 Task: Research Airbnb properties in Guaranda, Ecuador from 10th December, 2023 to 15th December, 2023 for 7 adults. Place can be entire room or shared room with 4 bedrooms having 7 beds and 4 bathrooms. Property type can be house. Amenities needed are: wifi, TV, free parkinig on premises, gym, breakfast.
Action: Mouse moved to (451, 105)
Screenshot: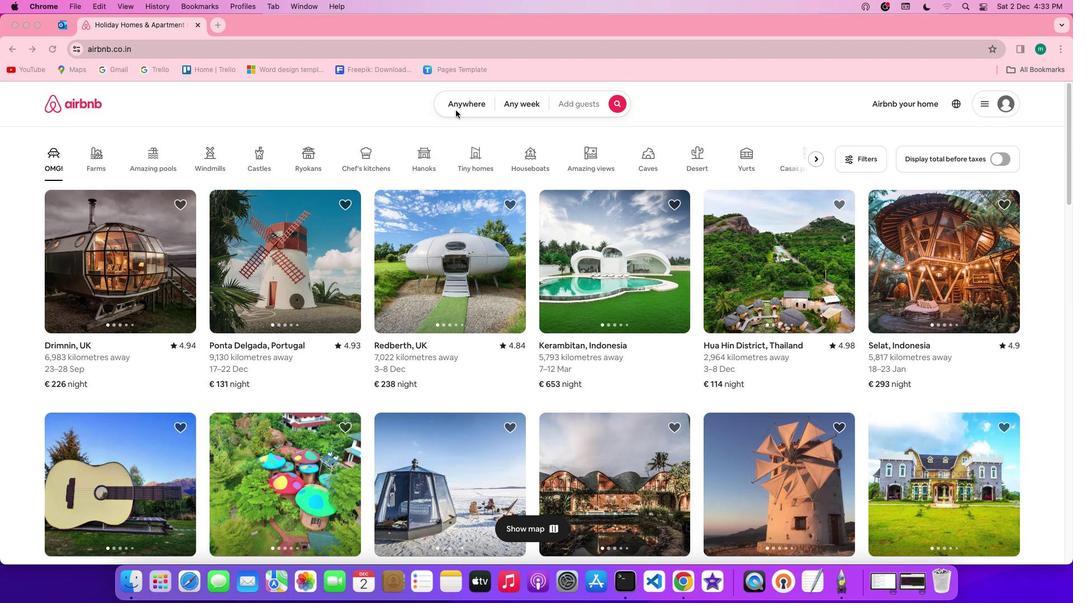 
Action: Mouse pressed left at (451, 105)
Screenshot: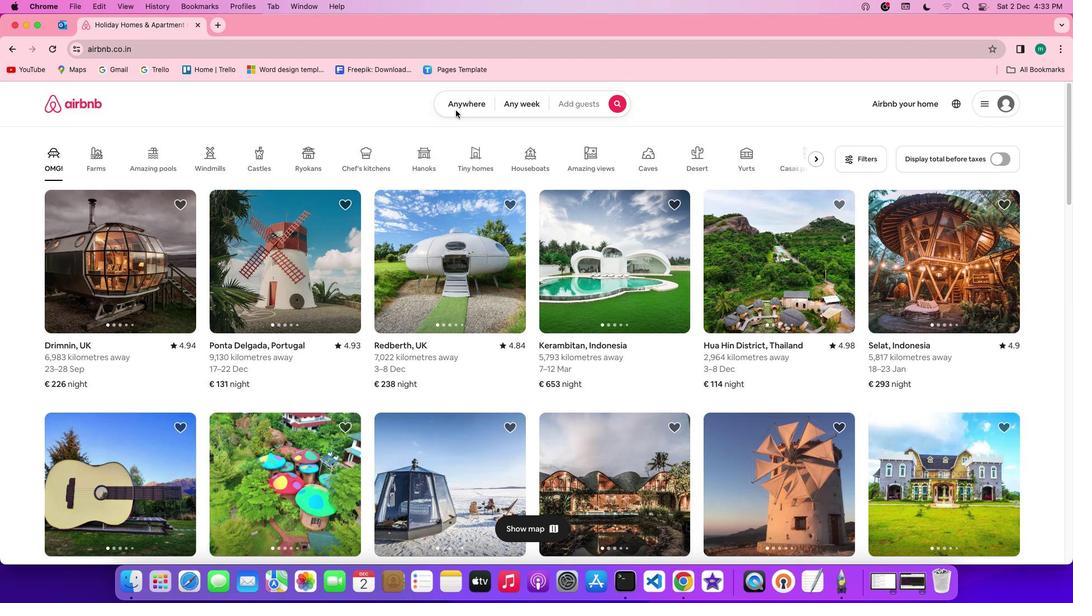 
Action: Mouse moved to (451, 105)
Screenshot: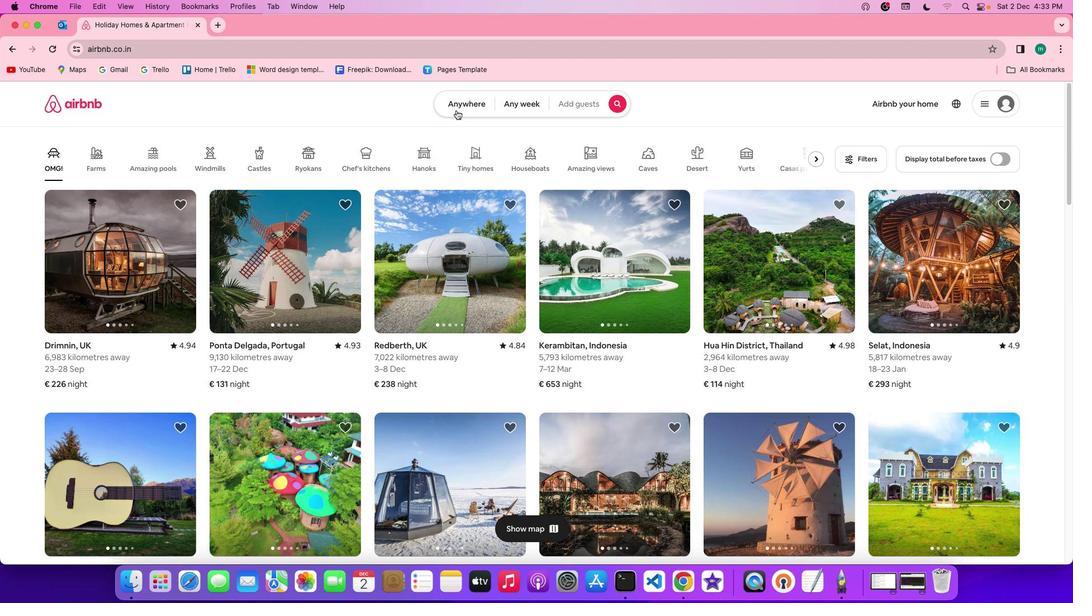 
Action: Mouse pressed left at (451, 105)
Screenshot: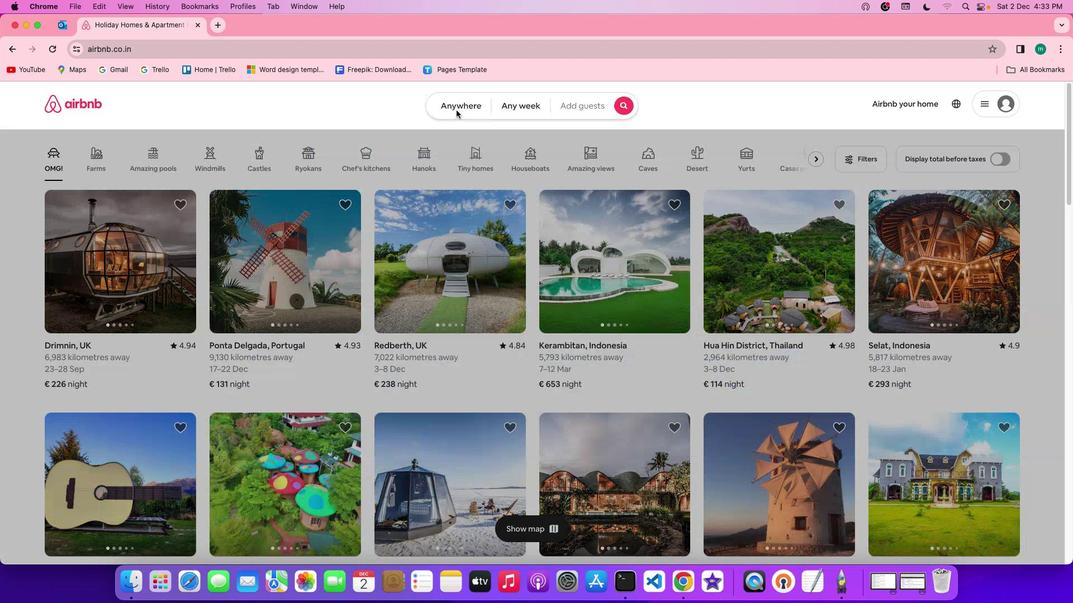 
Action: Mouse moved to (420, 142)
Screenshot: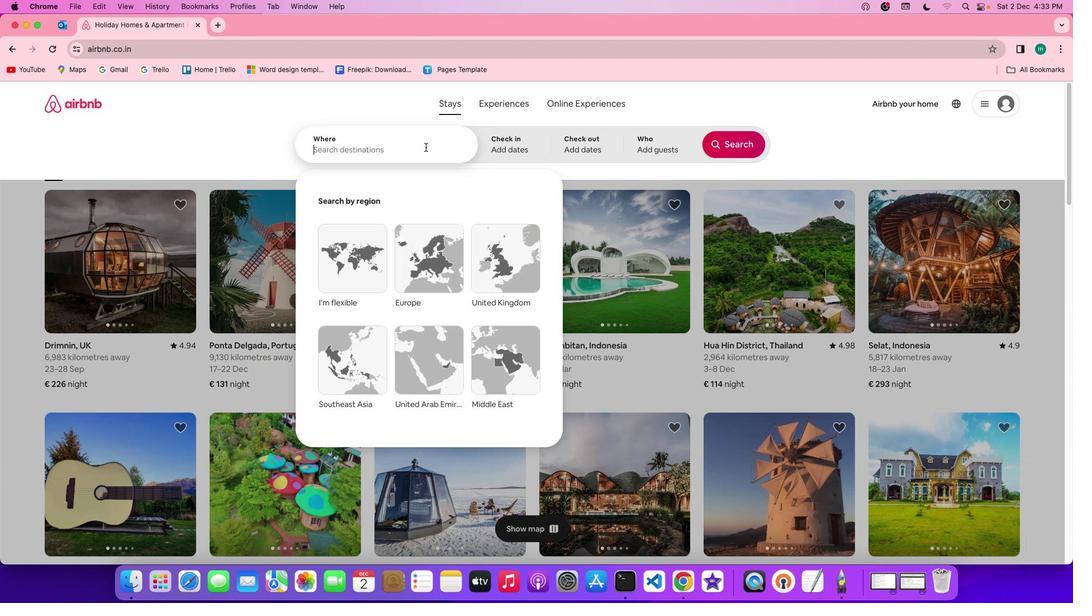 
Action: Mouse pressed left at (420, 142)
Screenshot: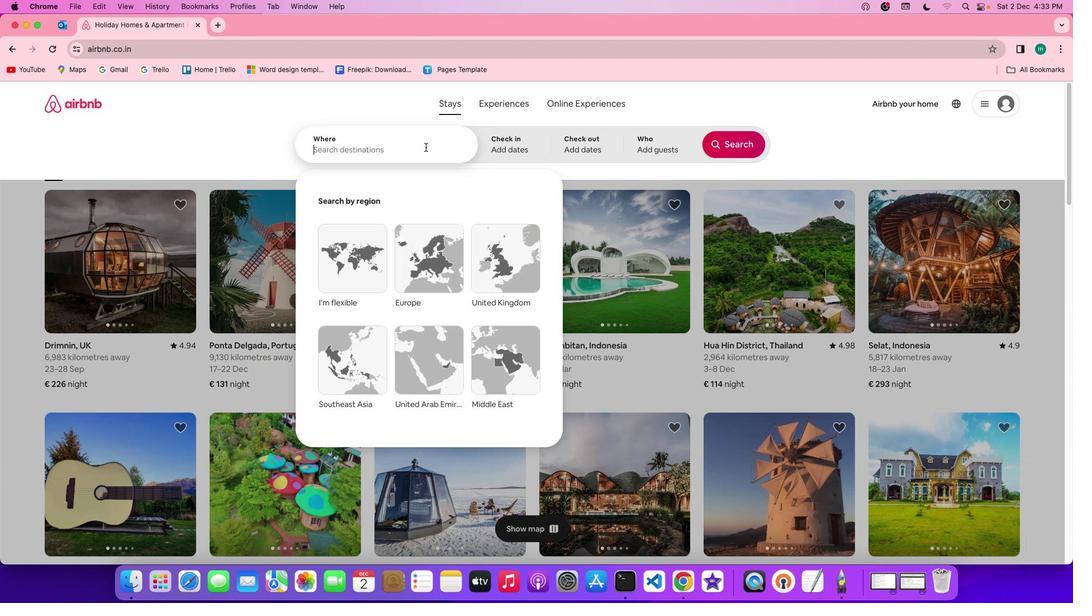 
Action: Key pressed Key.shift'G''u''a''r''a''n''d''a'','Key.spaceKey.shift'e''c''u''a''d''o''r'
Screenshot: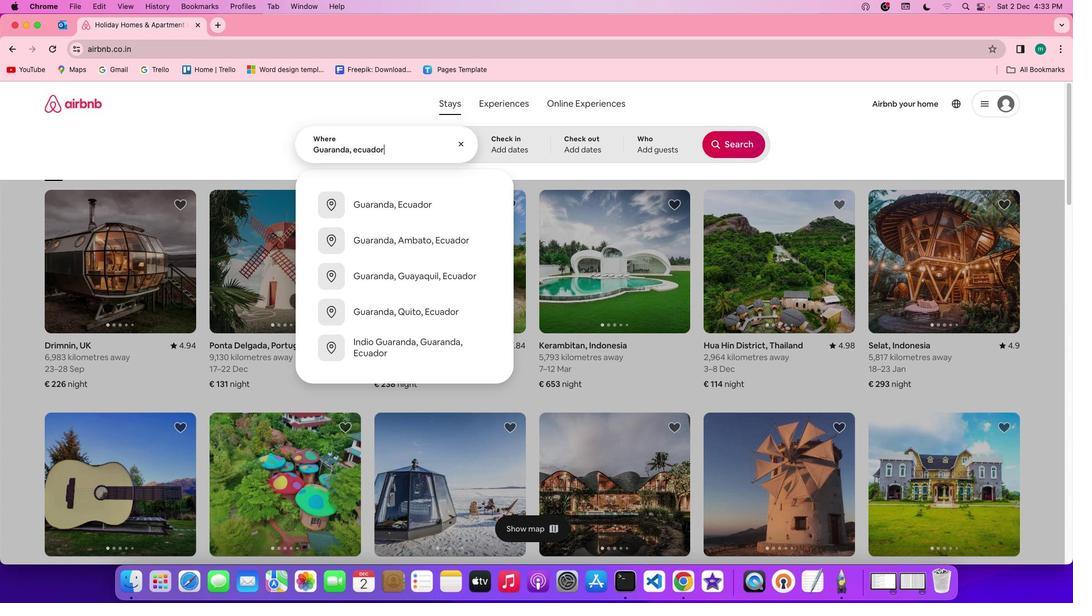
Action: Mouse moved to (495, 136)
Screenshot: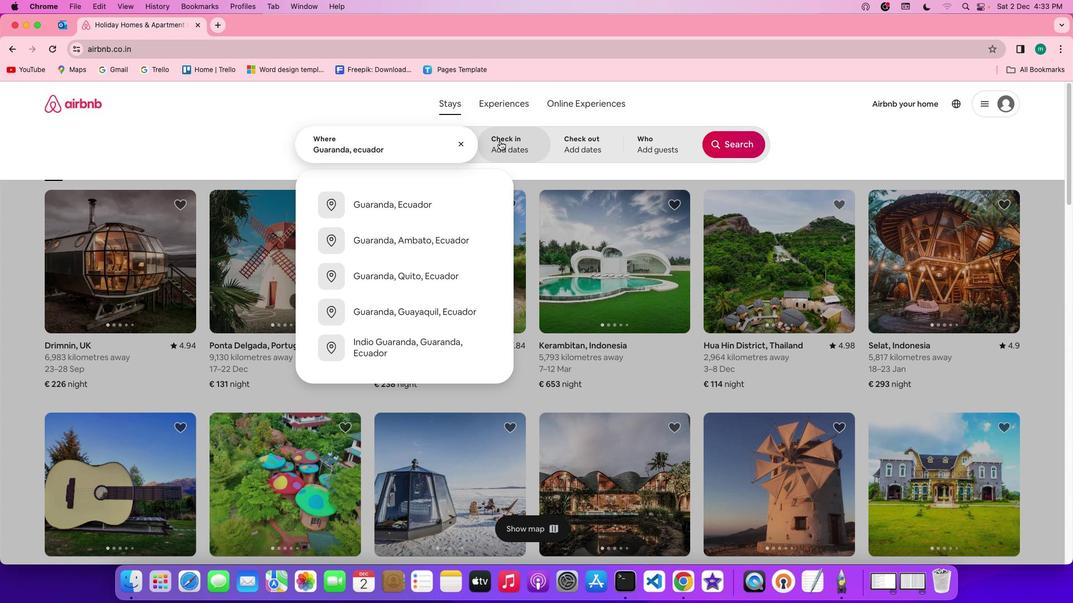 
Action: Mouse pressed left at (495, 136)
Screenshot: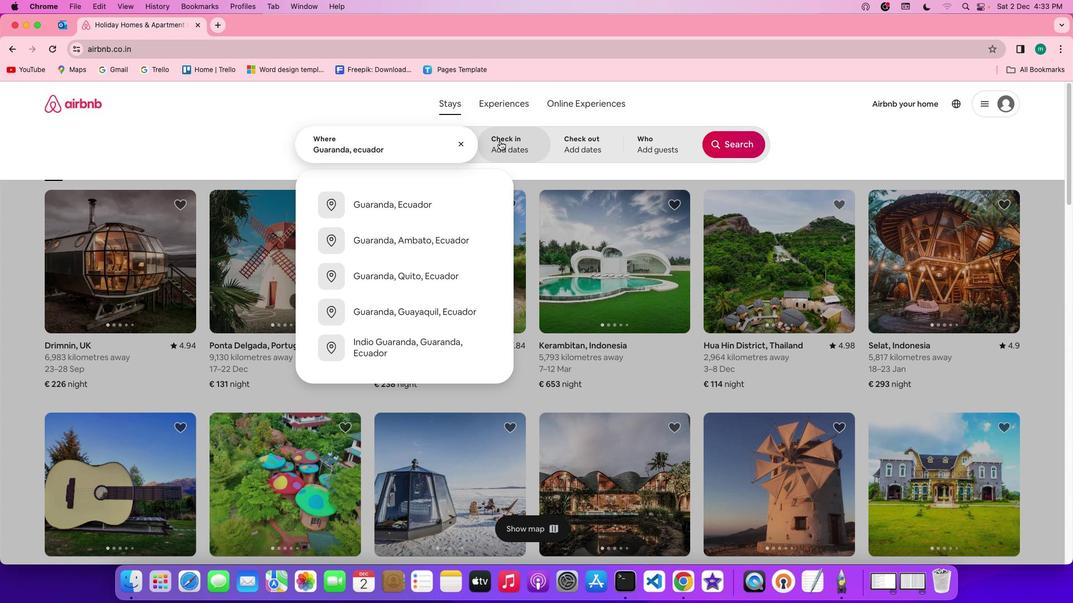 
Action: Mouse moved to (344, 328)
Screenshot: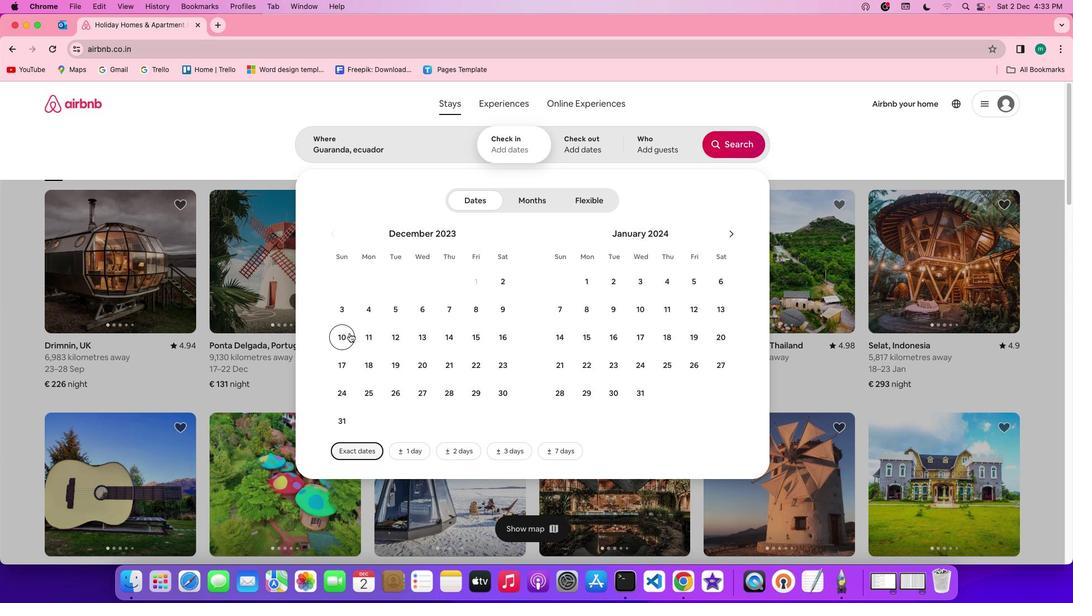 
Action: Mouse pressed left at (344, 328)
Screenshot: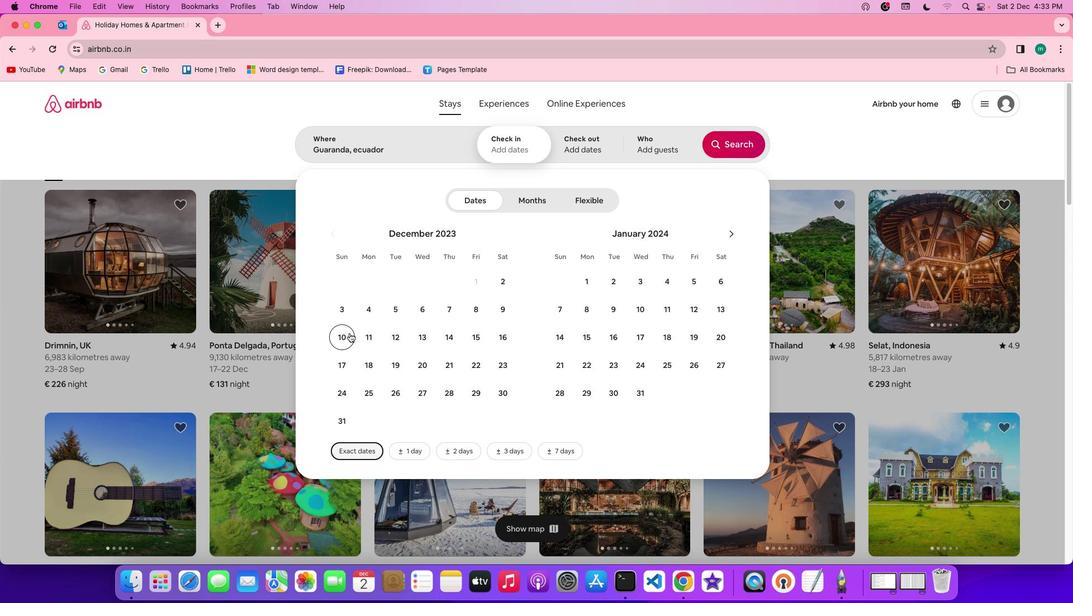 
Action: Mouse moved to (470, 331)
Screenshot: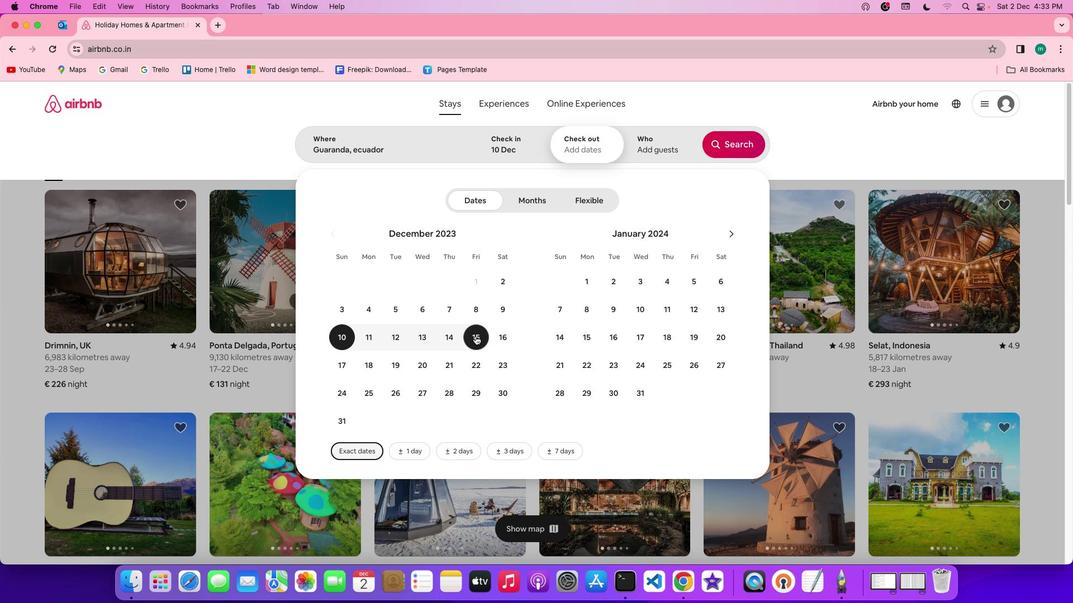 
Action: Mouse pressed left at (470, 331)
Screenshot: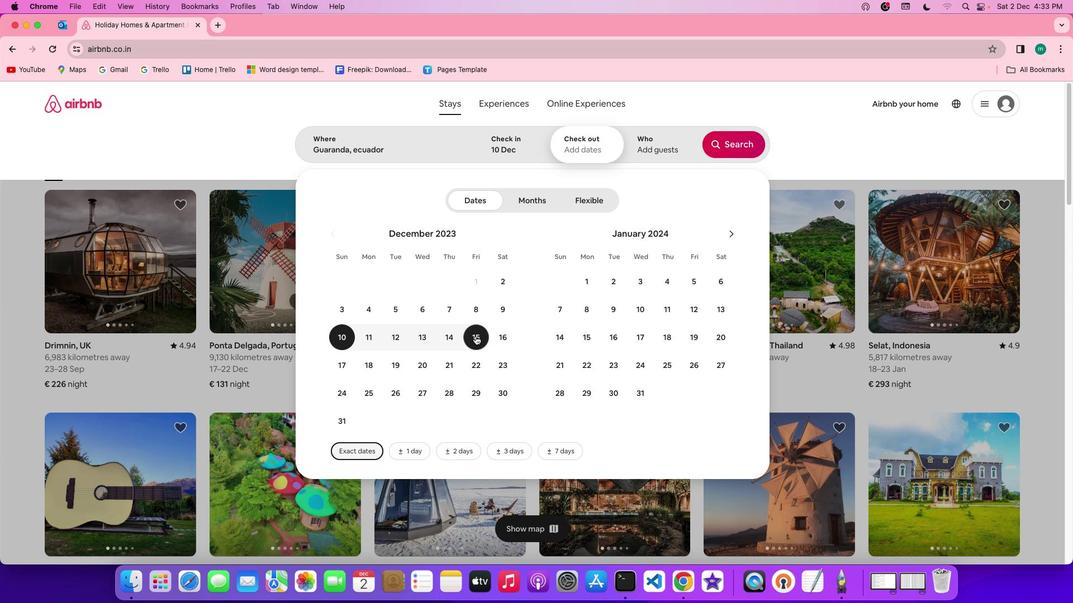 
Action: Mouse moved to (650, 140)
Screenshot: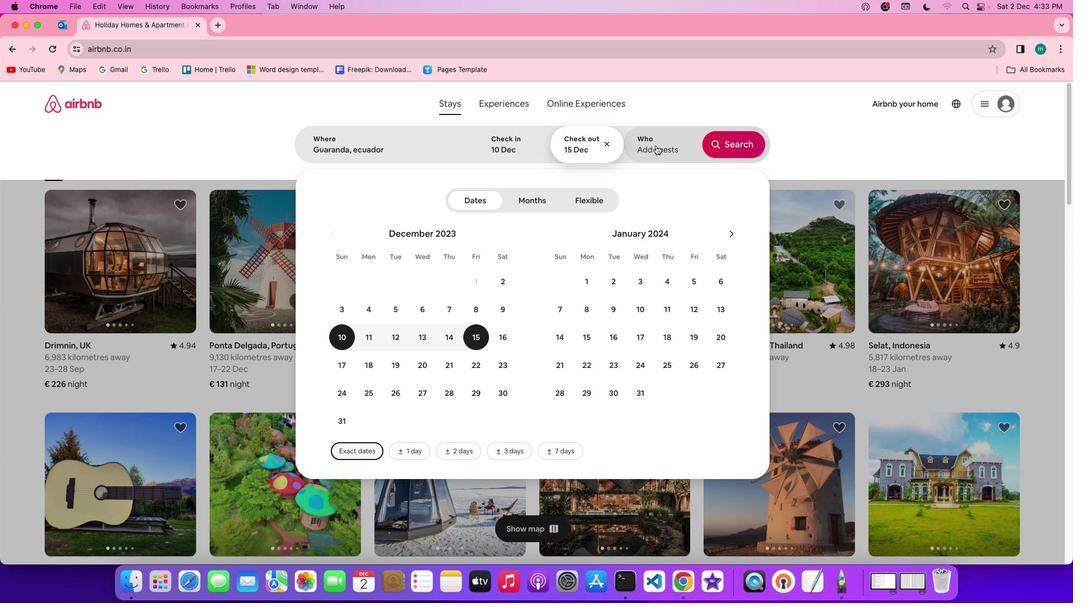 
Action: Mouse pressed left at (650, 140)
Screenshot: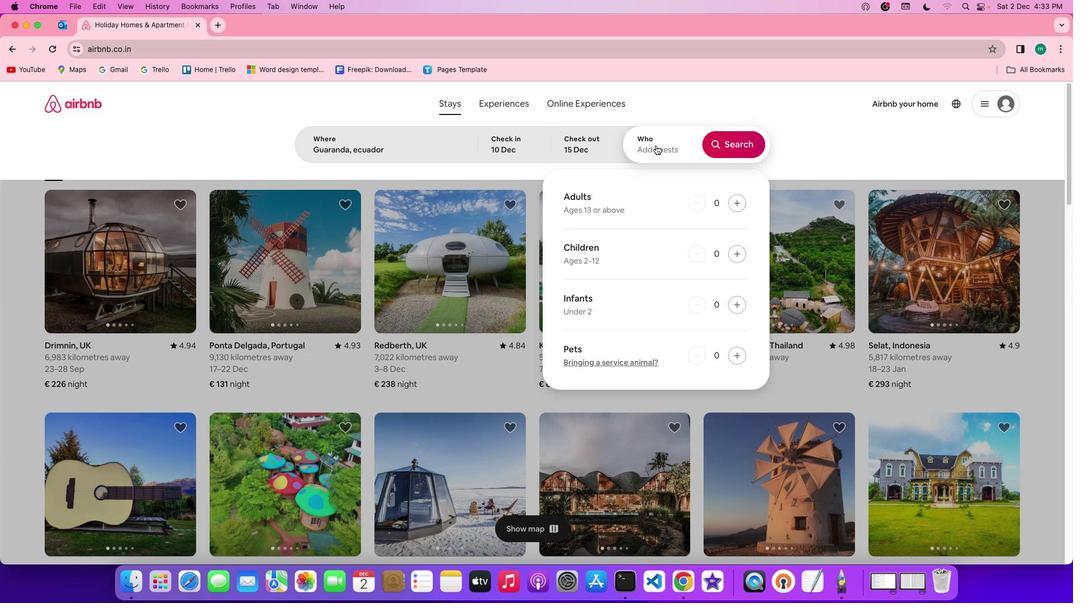 
Action: Mouse moved to (734, 202)
Screenshot: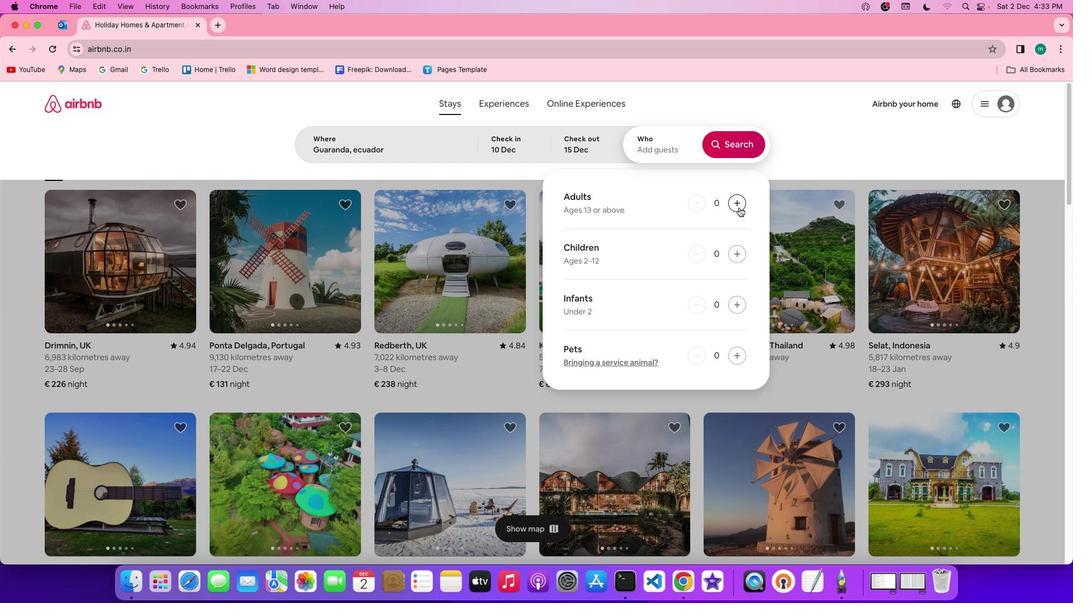 
Action: Mouse pressed left at (734, 202)
Screenshot: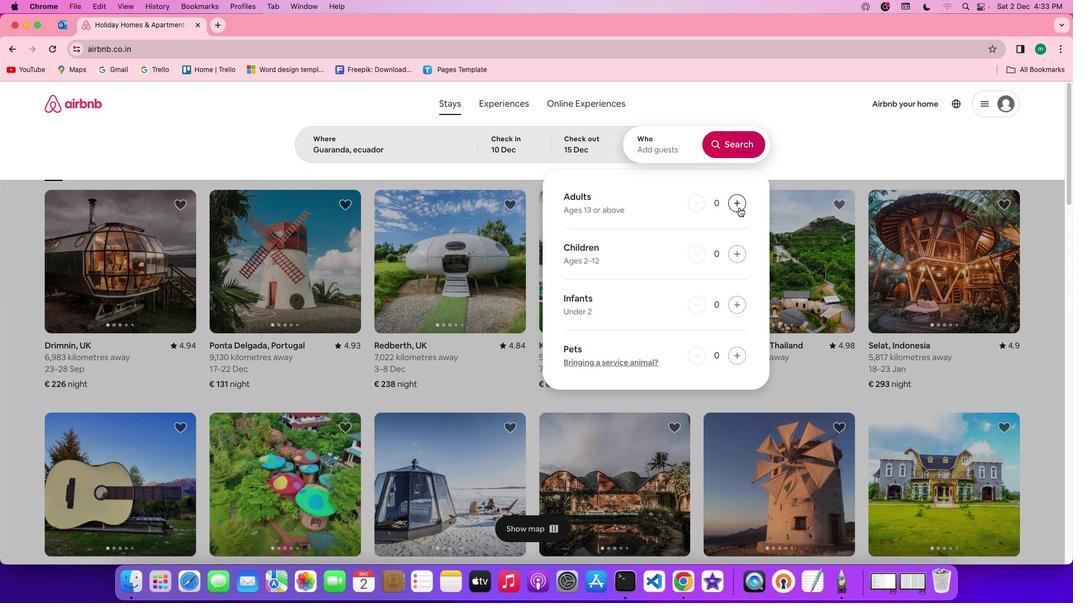 
Action: Mouse pressed left at (734, 202)
Screenshot: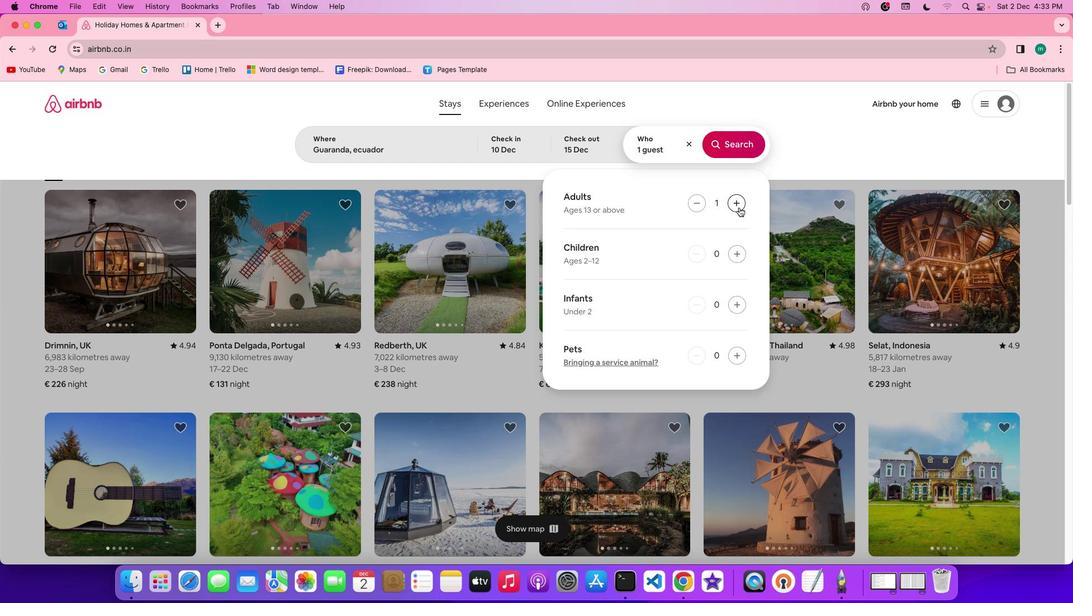 
Action: Mouse pressed left at (734, 202)
Screenshot: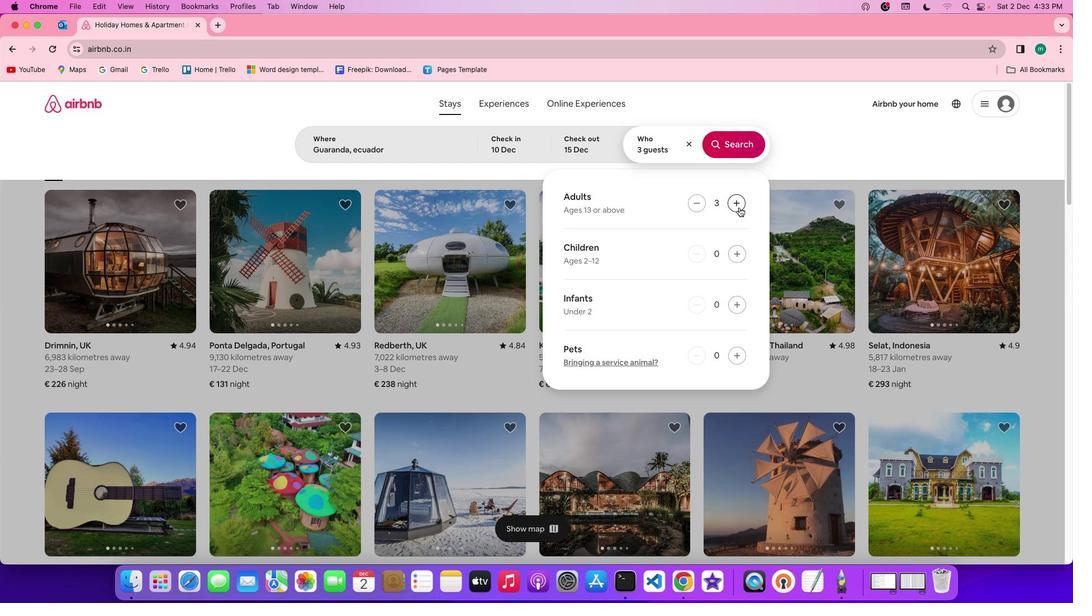 
Action: Mouse pressed left at (734, 202)
Screenshot: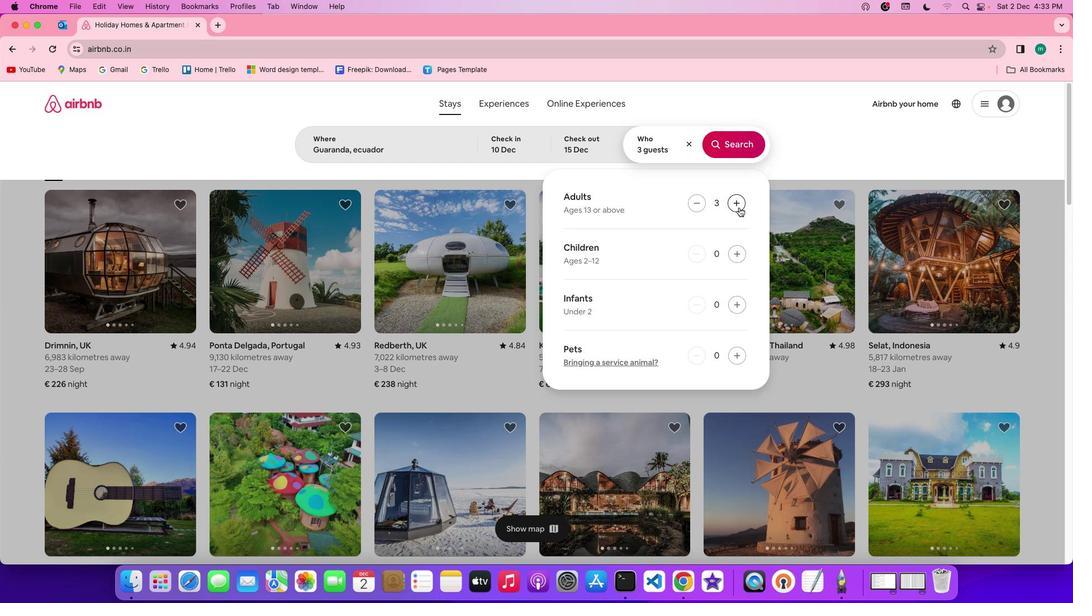 
Action: Mouse pressed left at (734, 202)
Screenshot: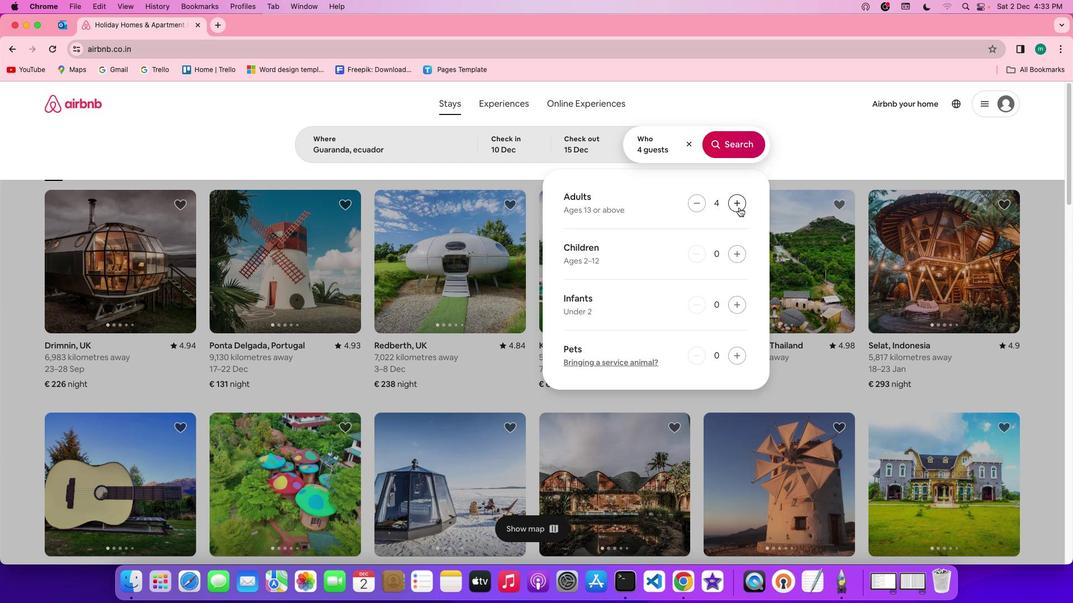 
Action: Mouse pressed left at (734, 202)
Screenshot: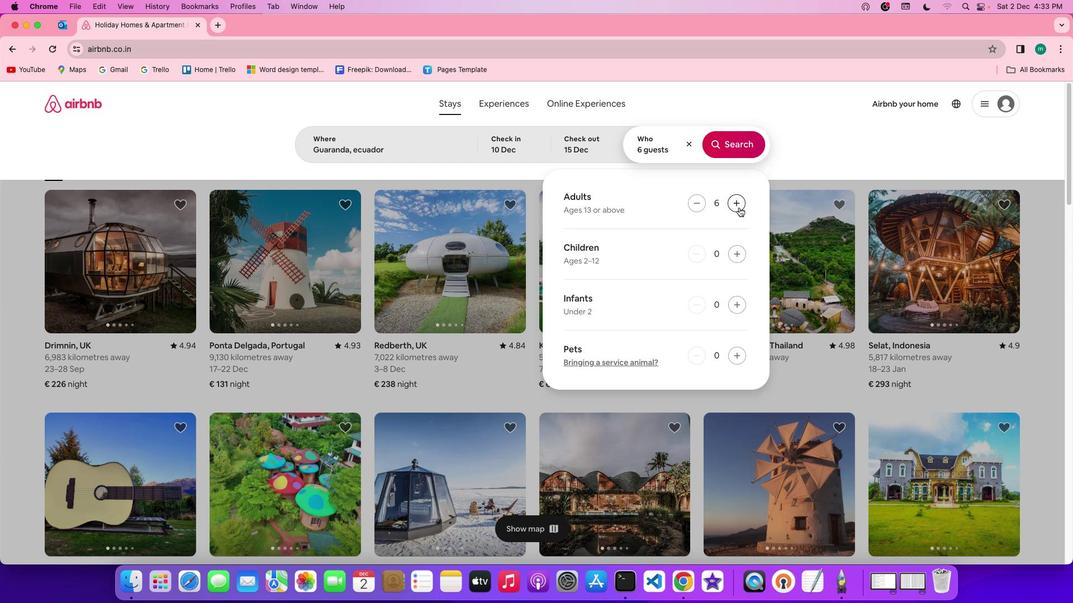 
Action: Mouse pressed left at (734, 202)
Screenshot: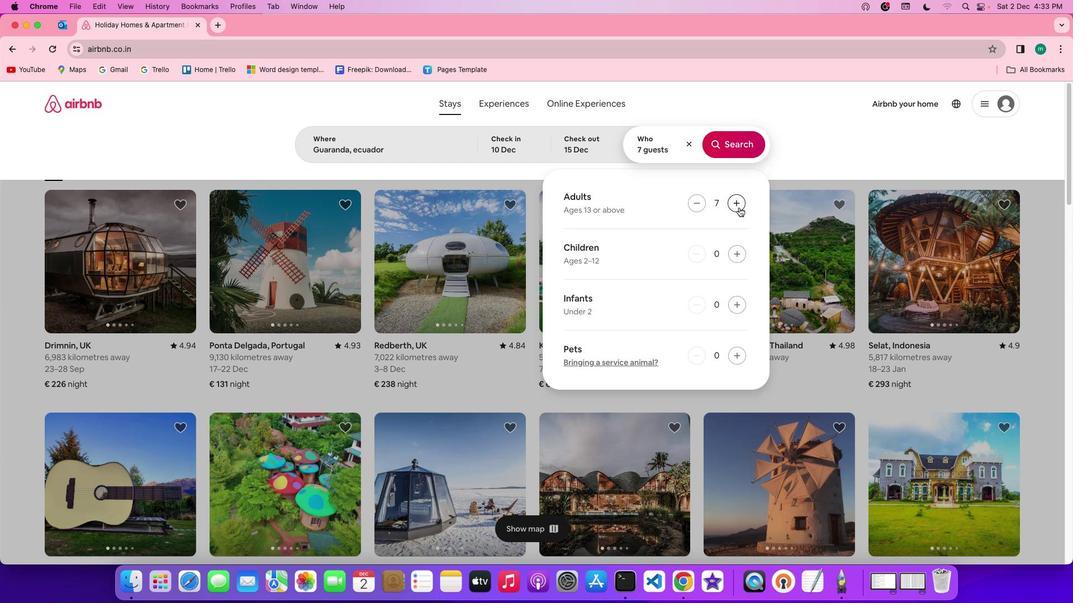 
Action: Mouse moved to (724, 137)
Screenshot: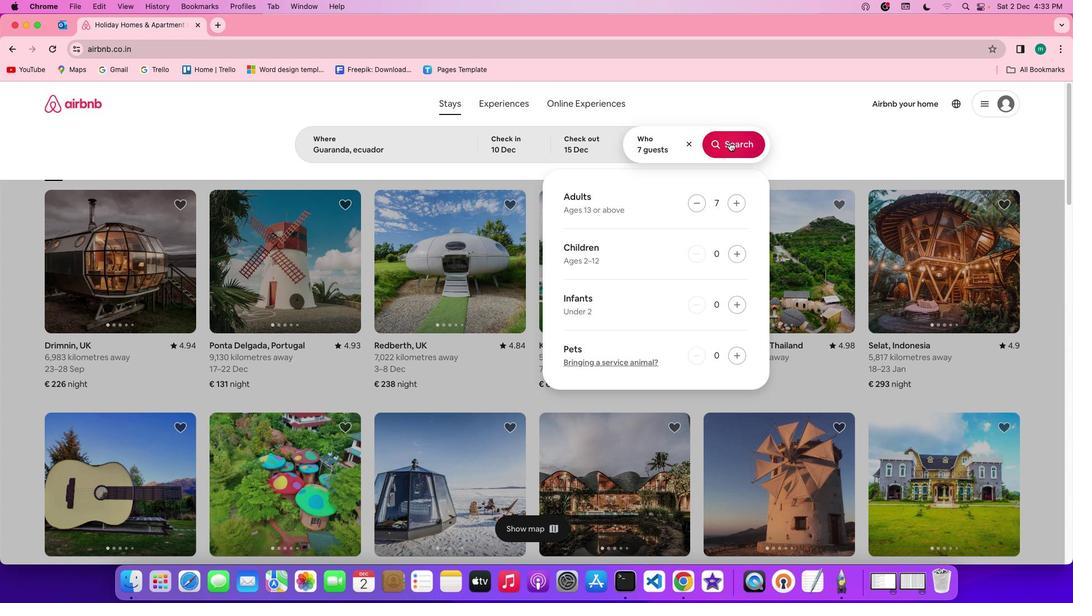 
Action: Mouse pressed left at (724, 137)
Screenshot: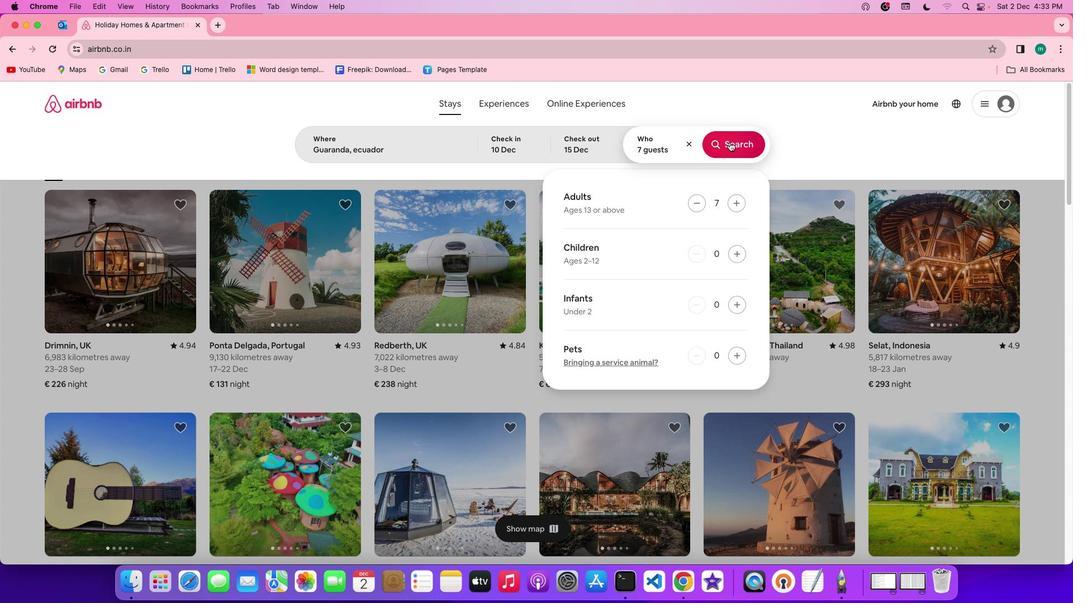 
Action: Mouse moved to (904, 147)
Screenshot: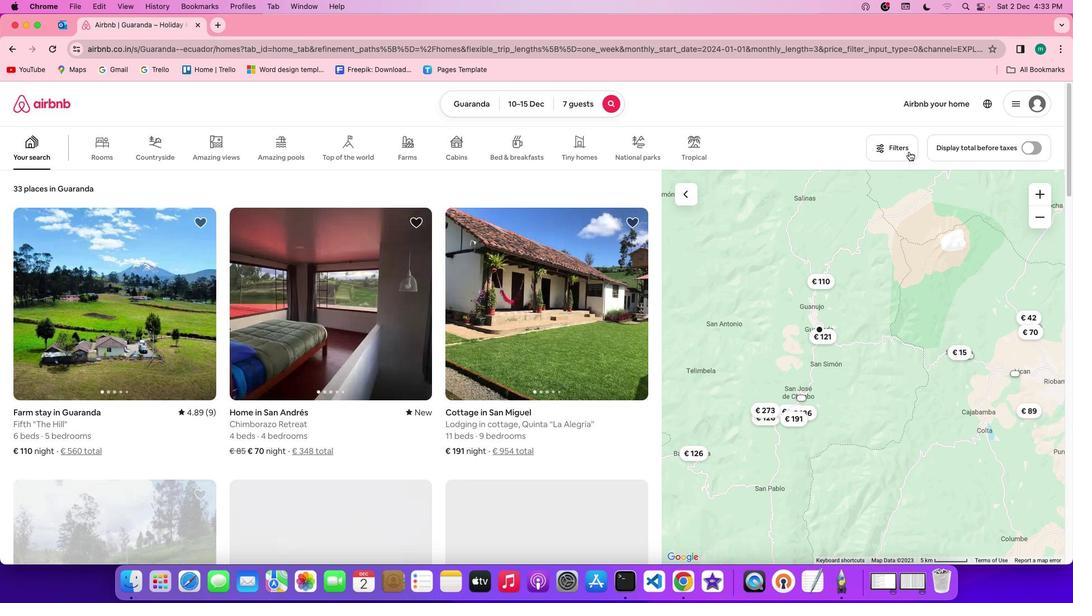 
Action: Mouse pressed left at (904, 147)
Screenshot: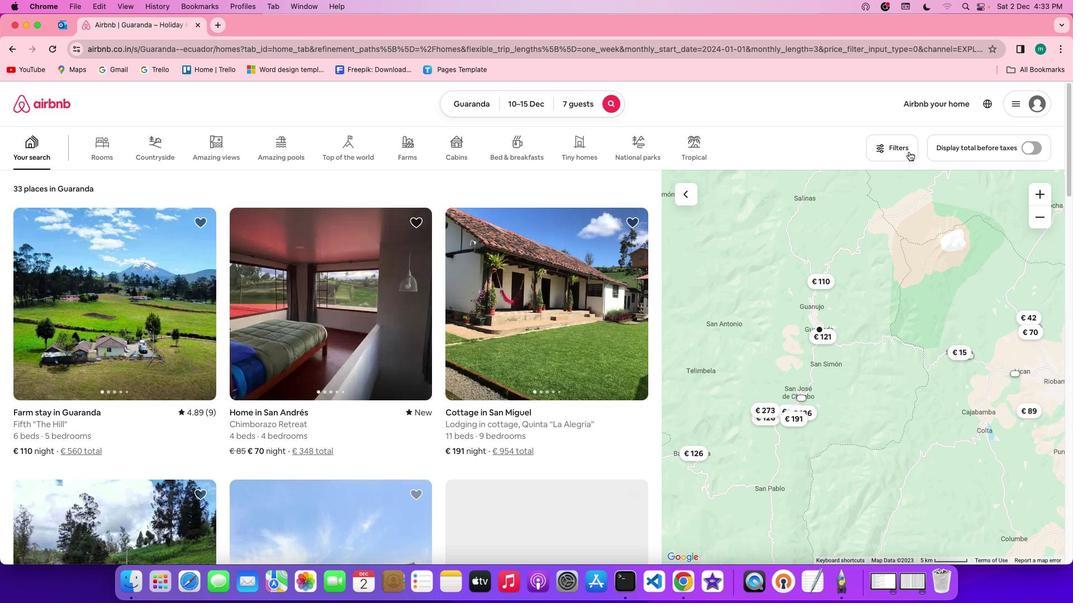 
Action: Mouse moved to (557, 350)
Screenshot: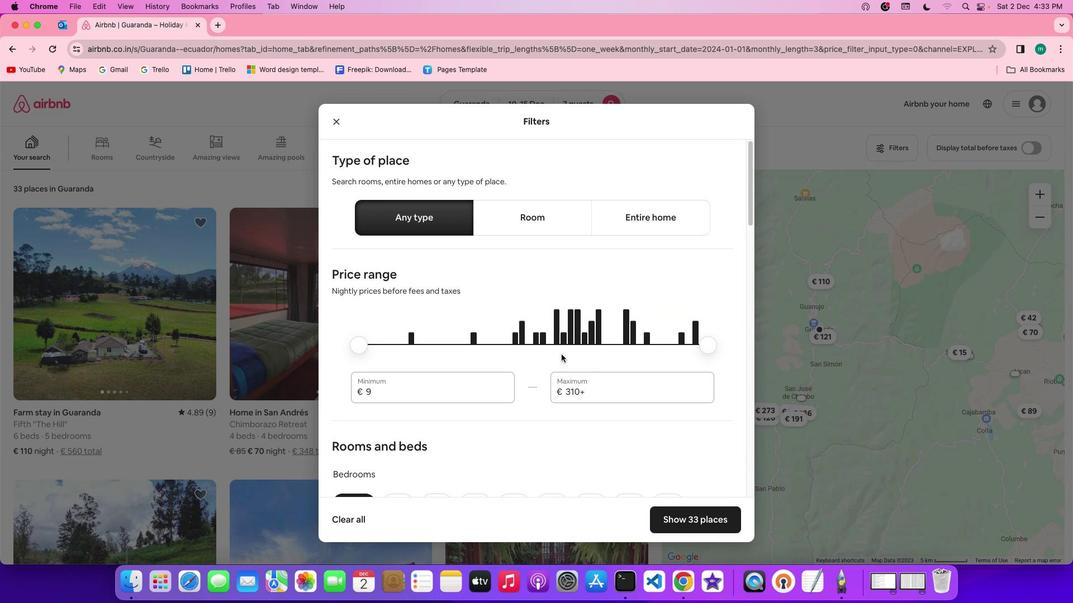 
Action: Mouse scrolled (557, 350) with delta (-4, -5)
Screenshot: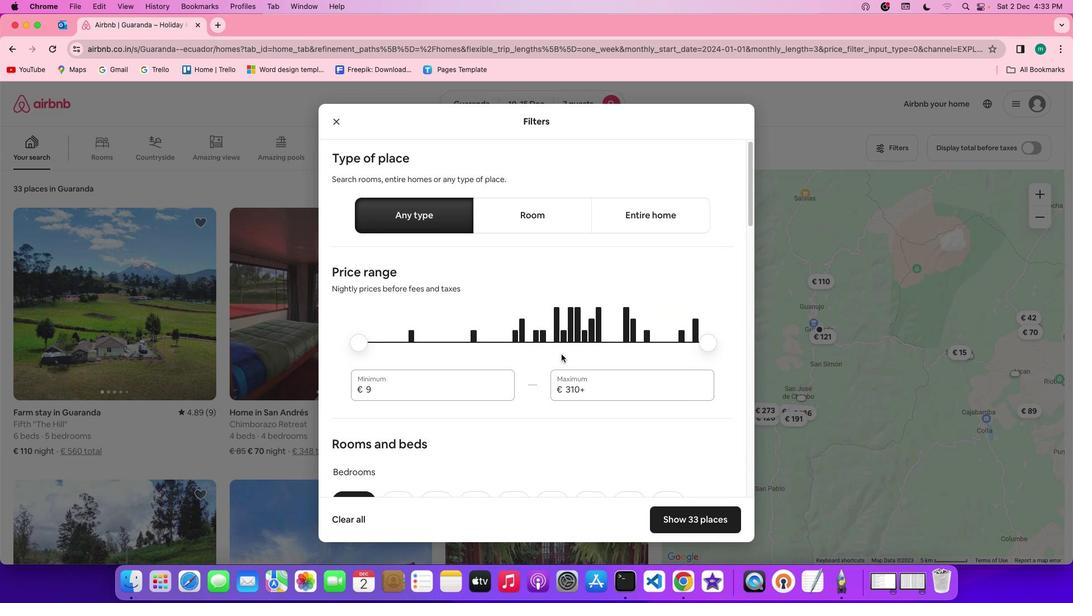 
Action: Mouse scrolled (557, 350) with delta (-4, -5)
Screenshot: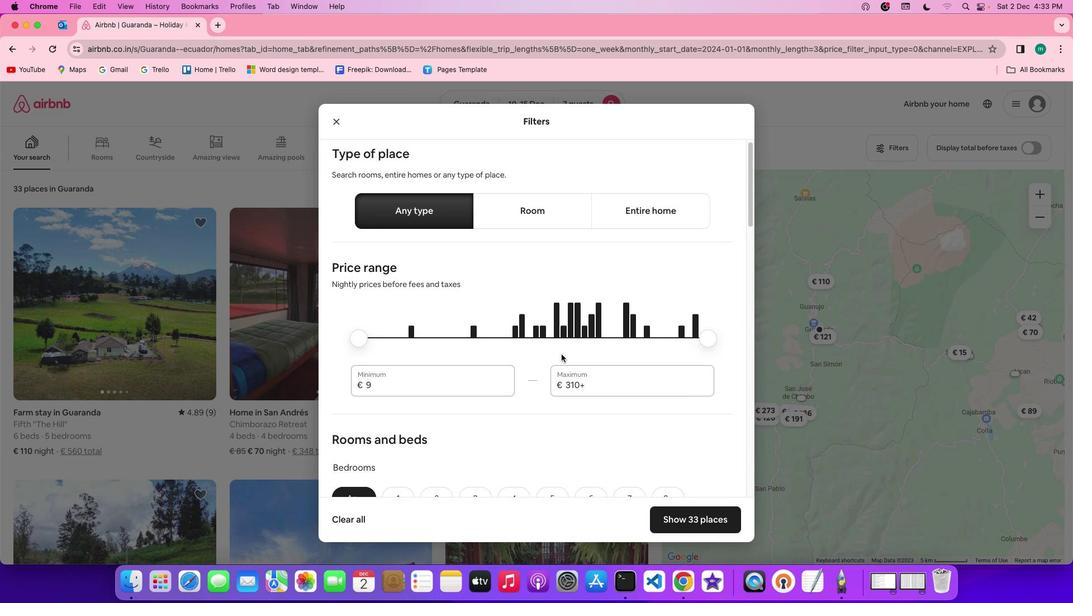
Action: Mouse scrolled (557, 350) with delta (-4, -5)
Screenshot: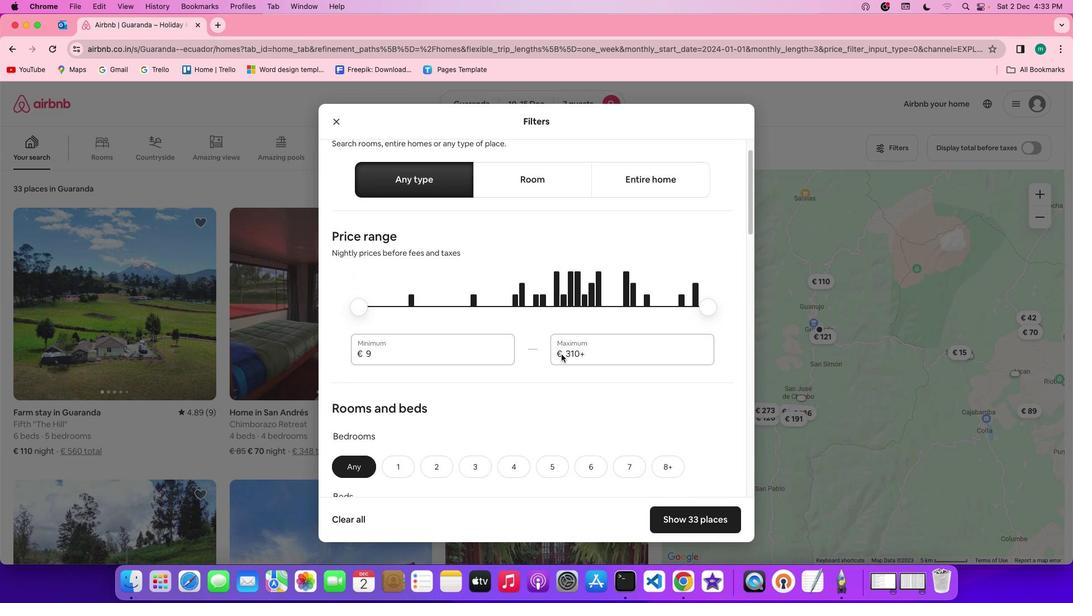 
Action: Mouse moved to (557, 349)
Screenshot: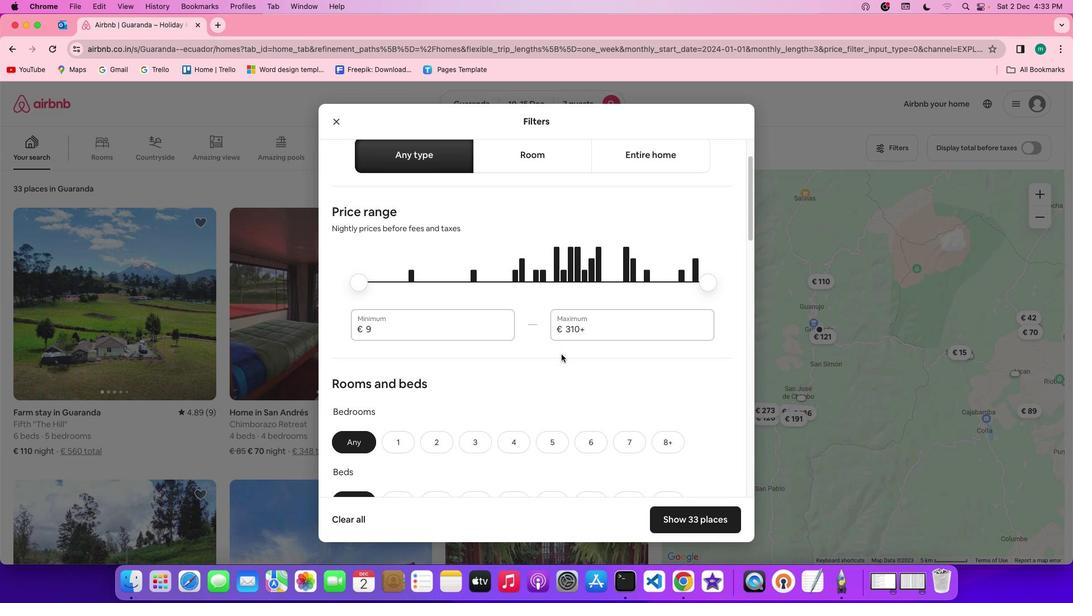 
Action: Mouse scrolled (557, 349) with delta (-4, -5)
Screenshot: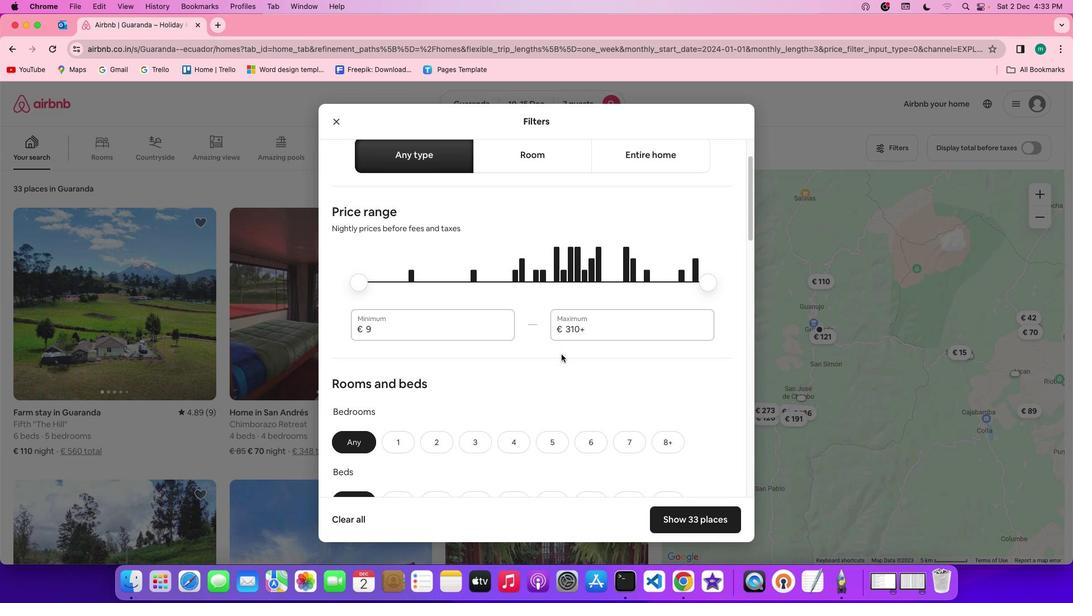 
Action: Mouse scrolled (557, 349) with delta (-4, -5)
Screenshot: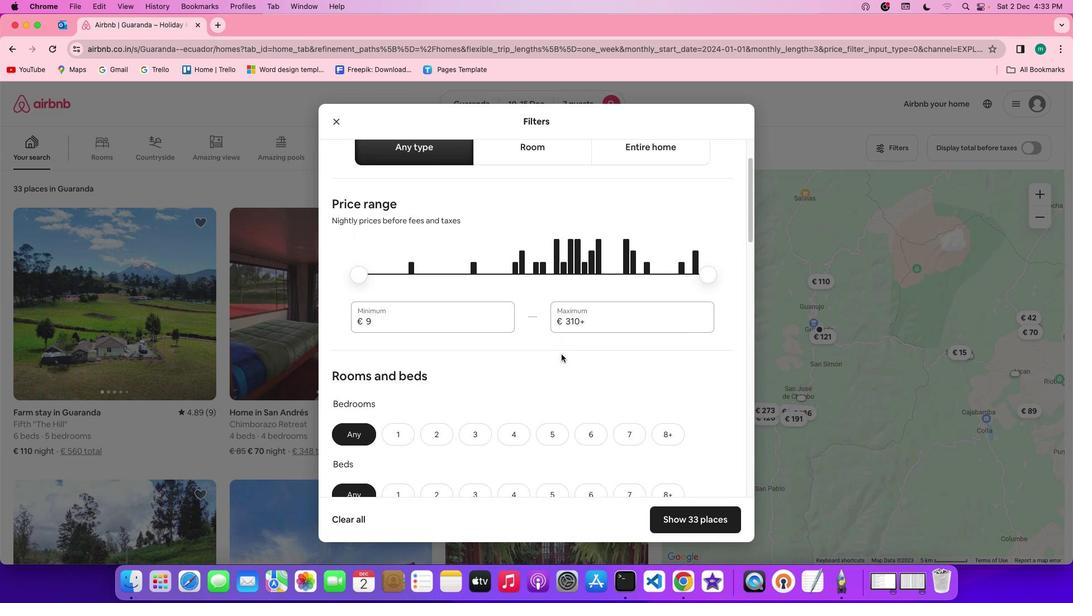 
Action: Mouse scrolled (557, 349) with delta (-4, -5)
Screenshot: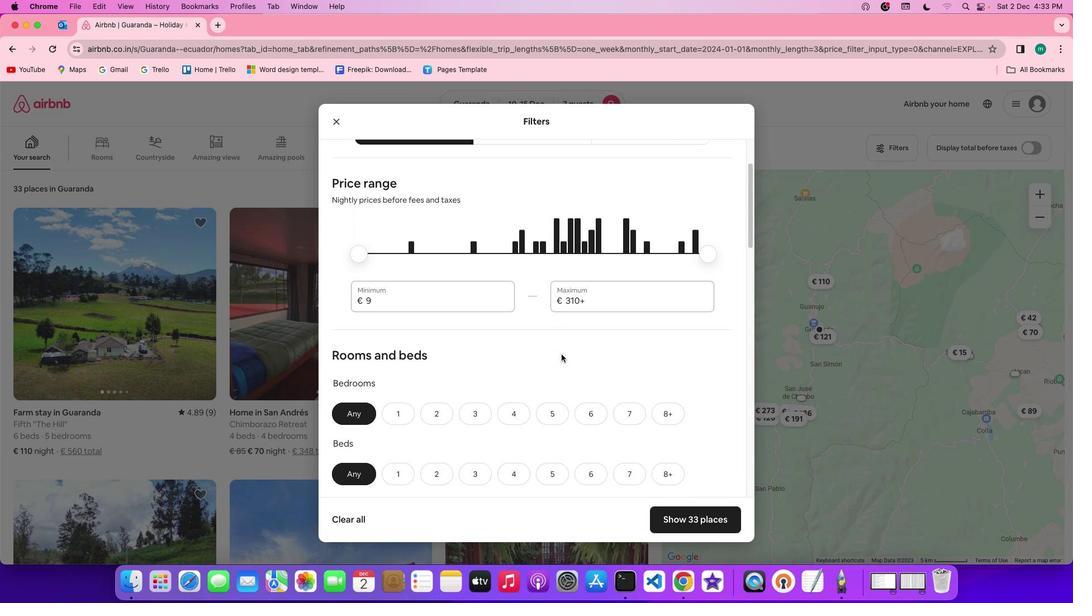 
Action: Mouse scrolled (557, 349) with delta (-4, -5)
Screenshot: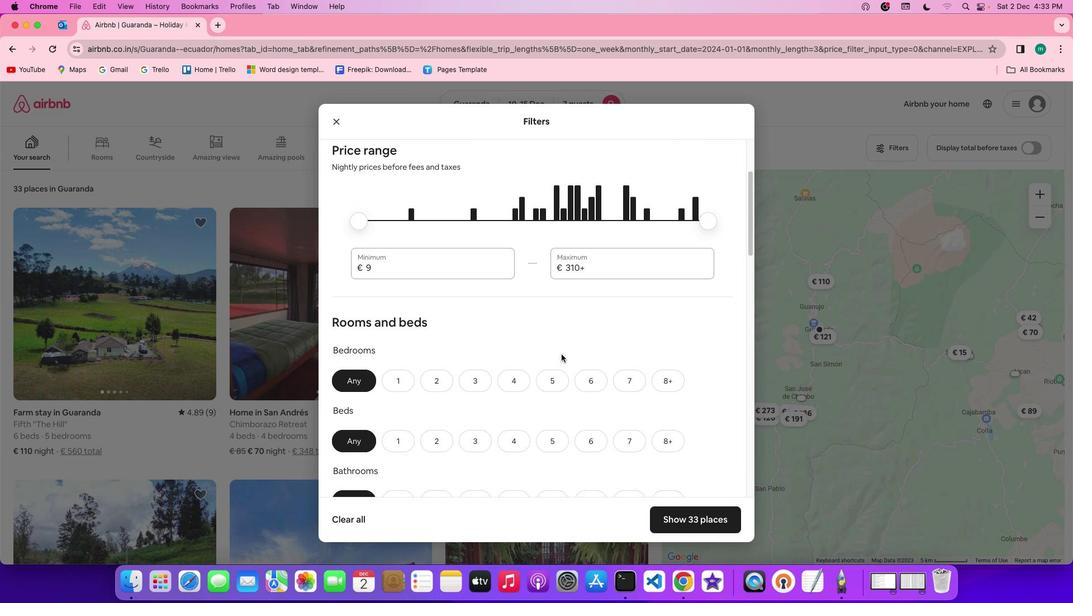 
Action: Mouse scrolled (557, 349) with delta (-4, -5)
Screenshot: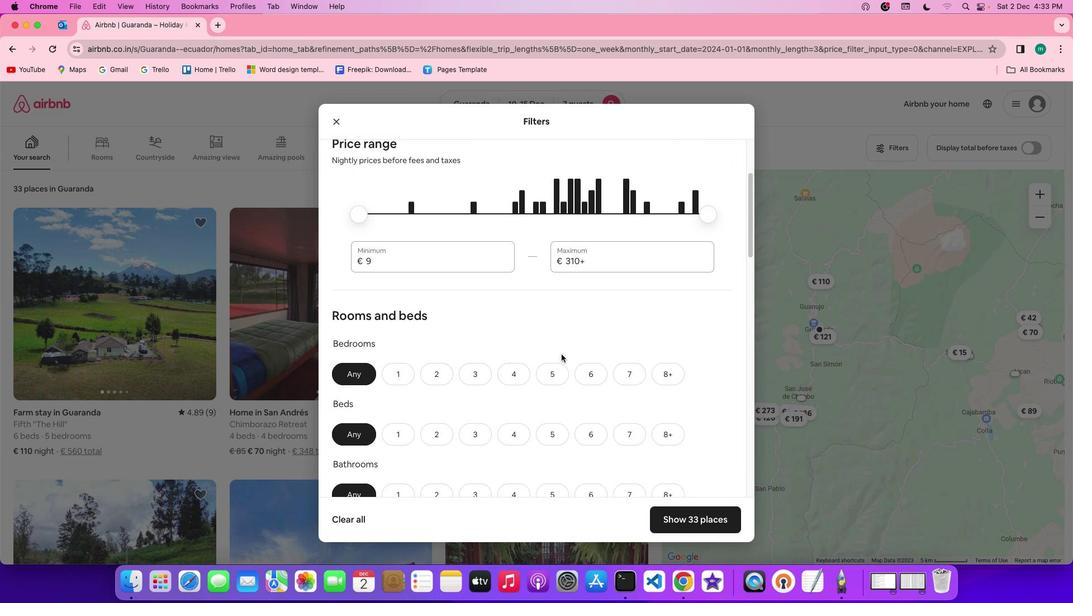 
Action: Mouse scrolled (557, 349) with delta (-4, -5)
Screenshot: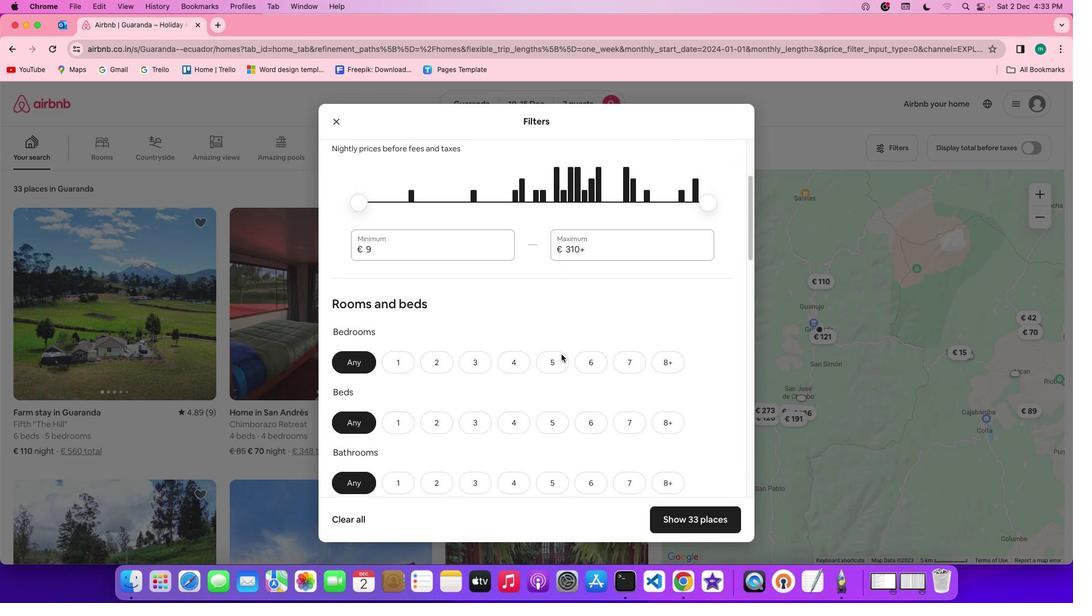 
Action: Mouse scrolled (557, 349) with delta (-4, -5)
Screenshot: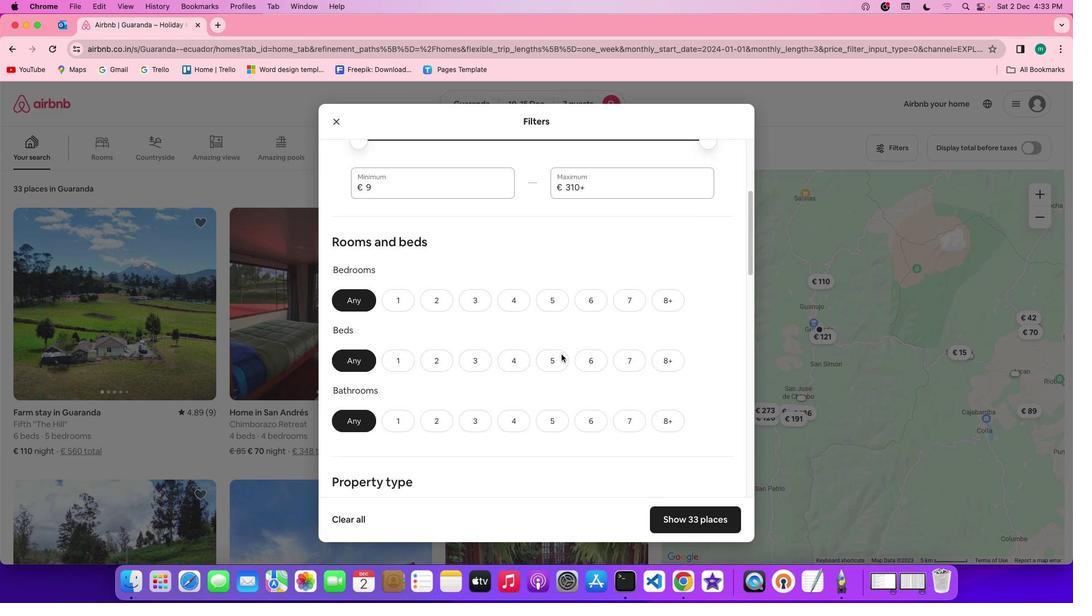 
Action: Mouse moved to (515, 252)
Screenshot: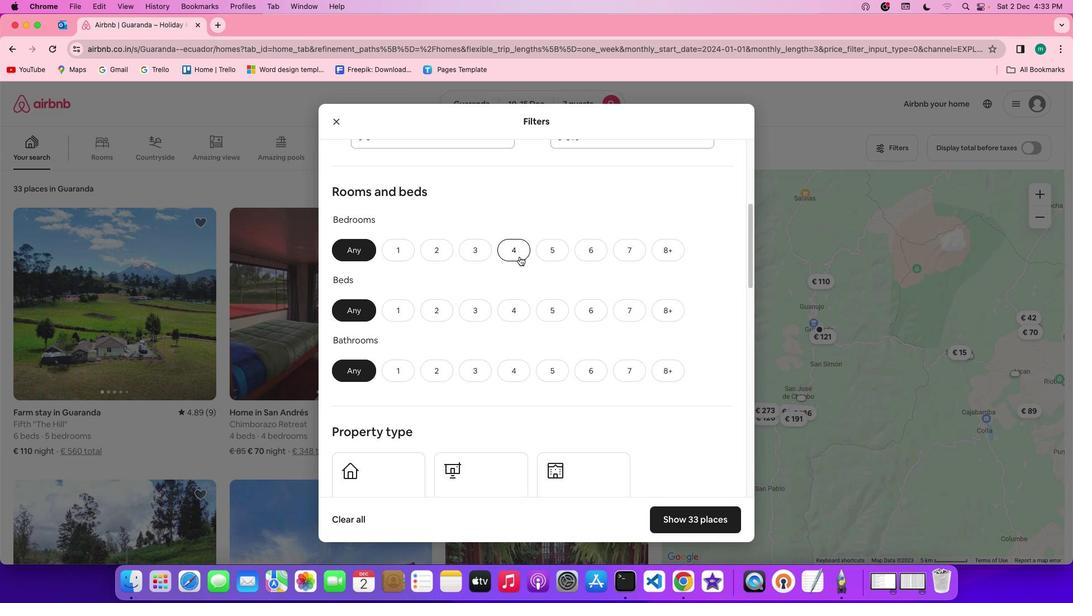 
Action: Mouse pressed left at (515, 252)
Screenshot: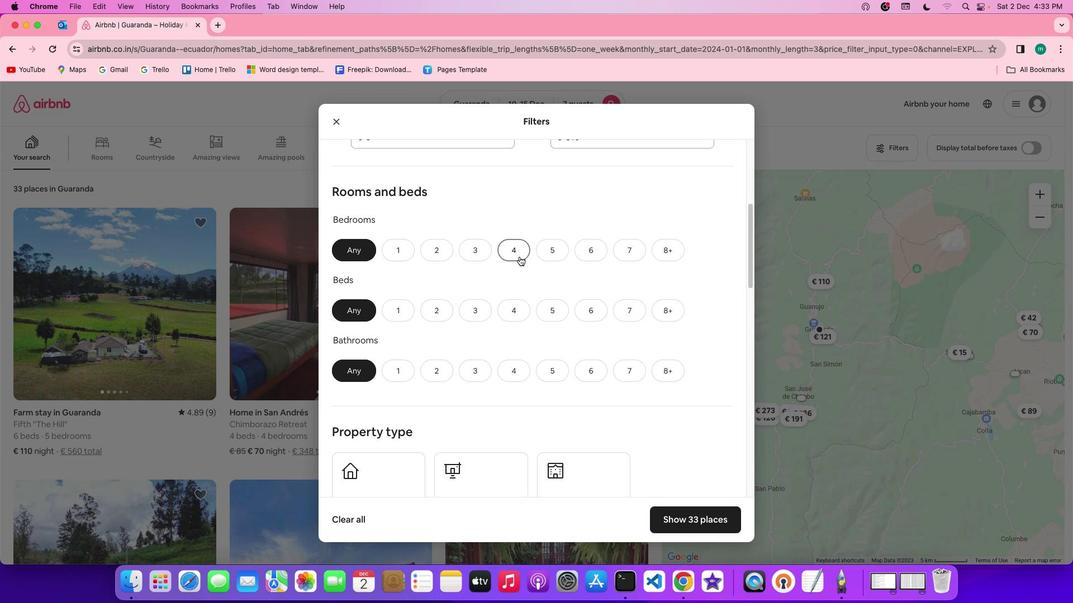 
Action: Mouse moved to (618, 301)
Screenshot: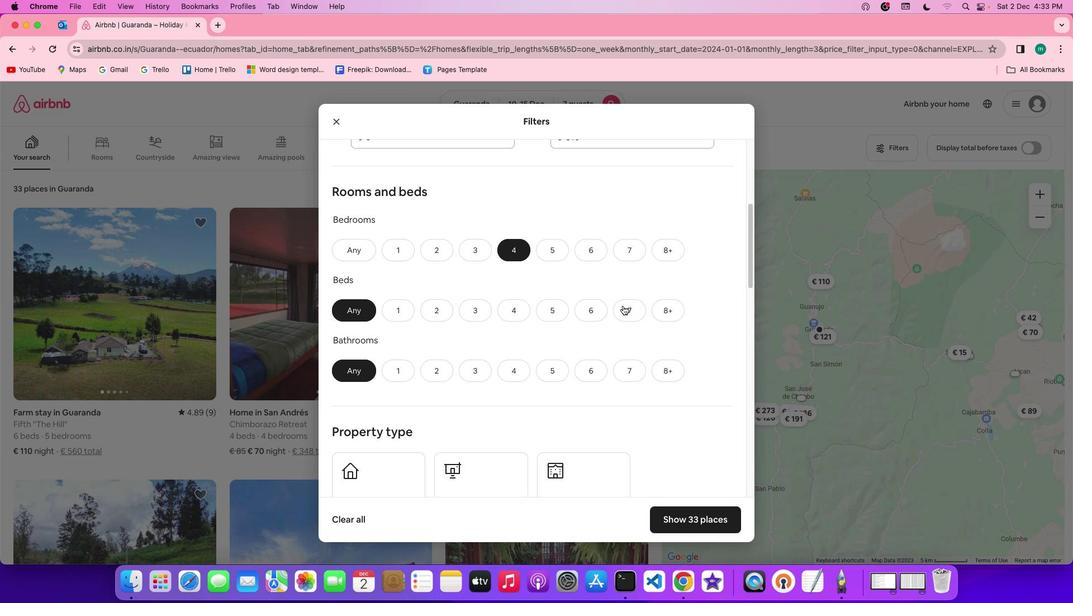 
Action: Mouse pressed left at (618, 301)
Screenshot: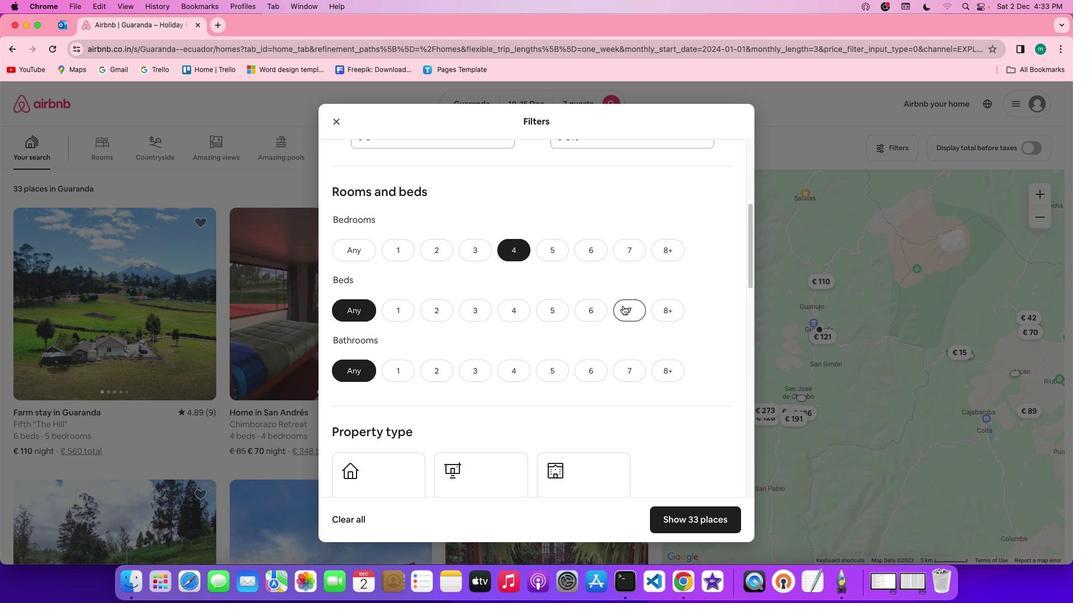 
Action: Mouse moved to (517, 361)
Screenshot: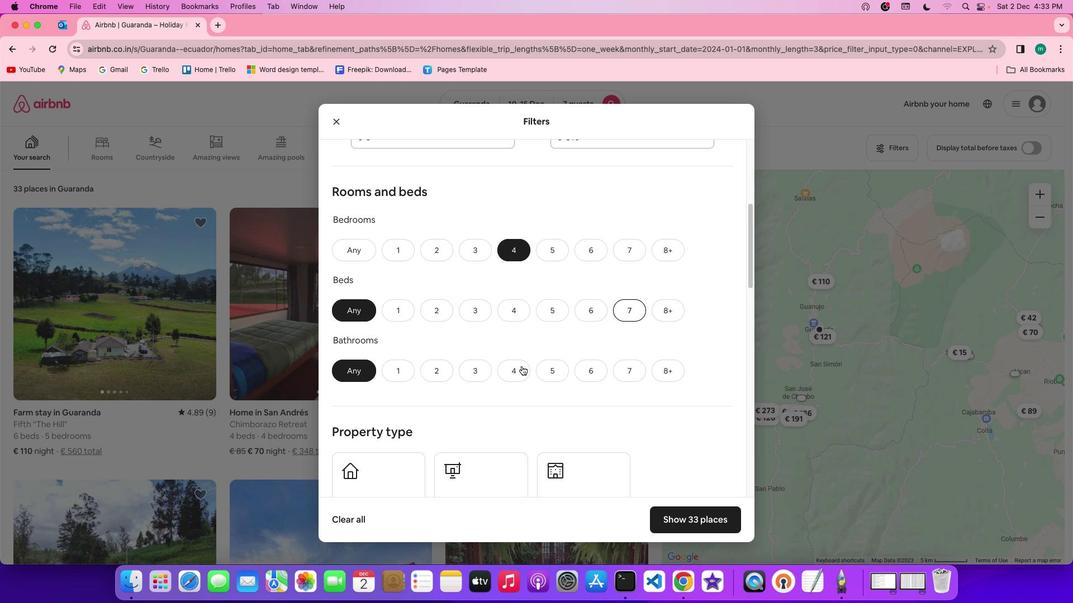 
Action: Mouse pressed left at (517, 361)
Screenshot: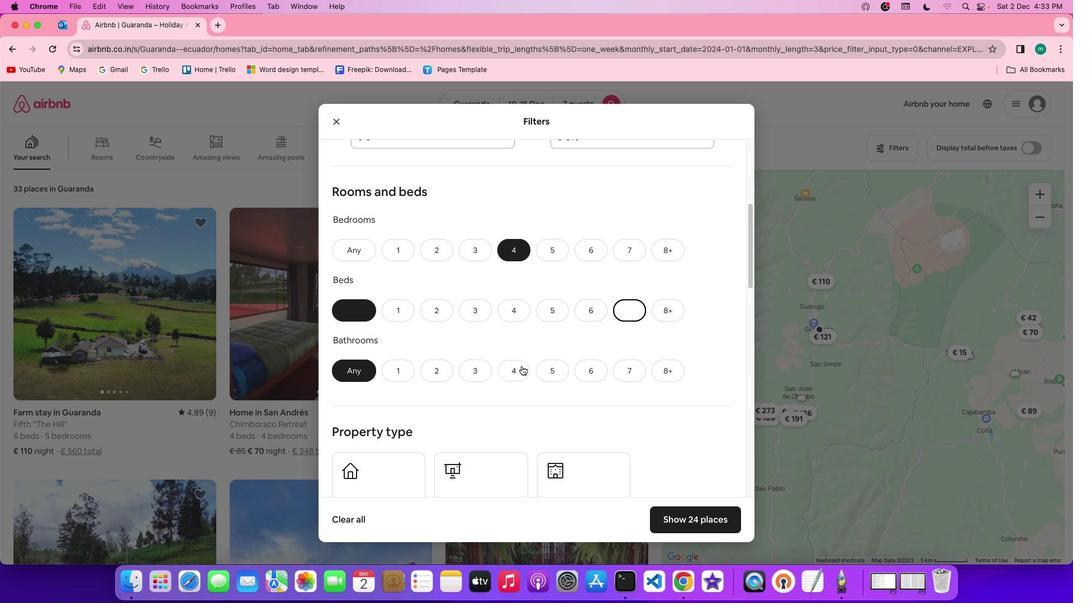 
Action: Mouse moved to (586, 370)
Screenshot: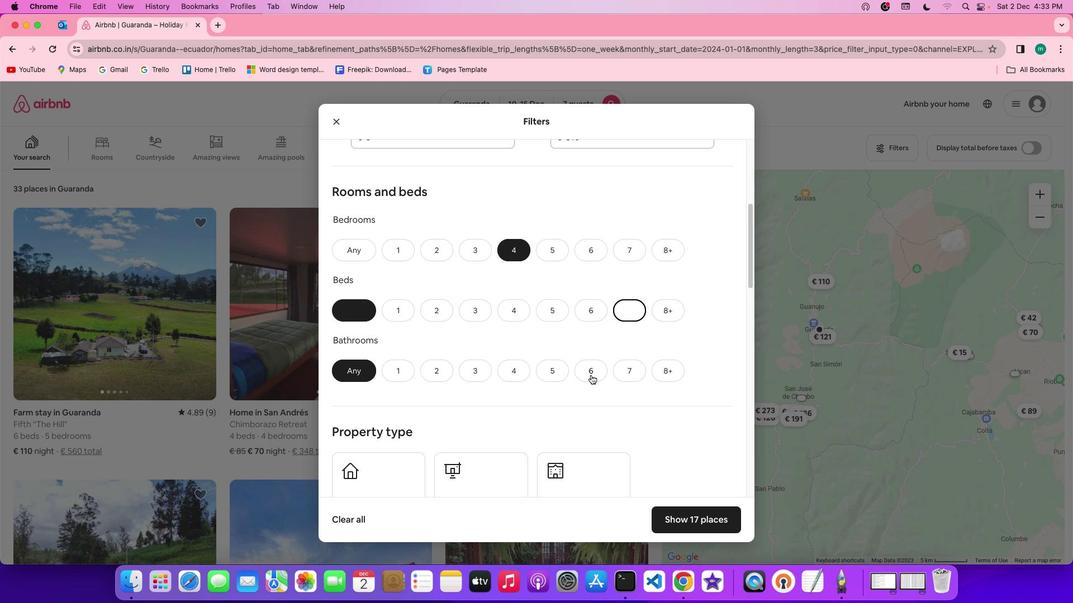 
Action: Mouse scrolled (586, 370) with delta (-4, -5)
Screenshot: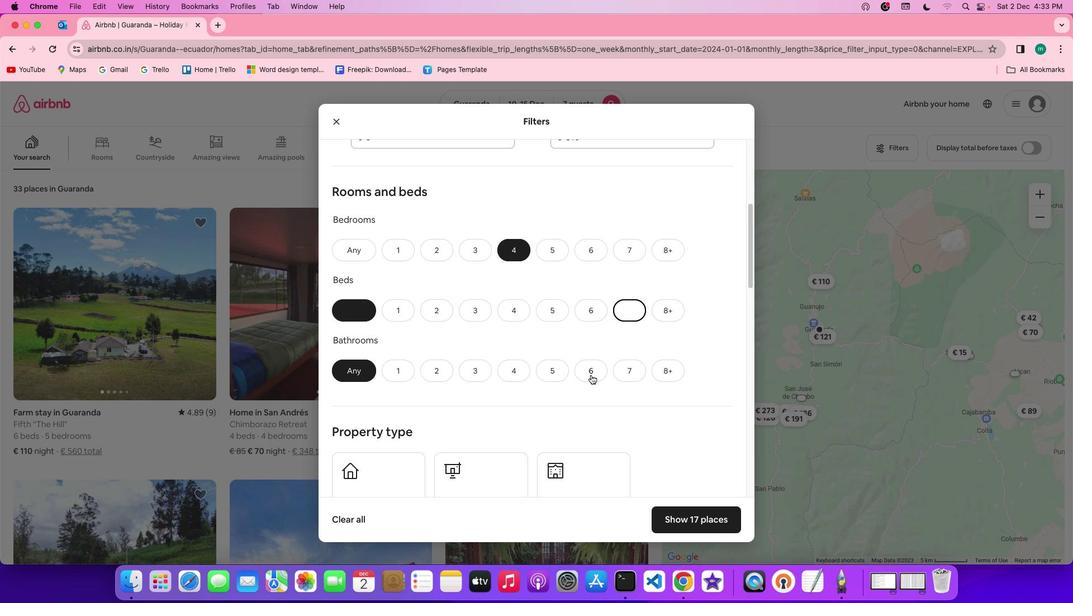 
Action: Mouse scrolled (586, 370) with delta (-4, -5)
Screenshot: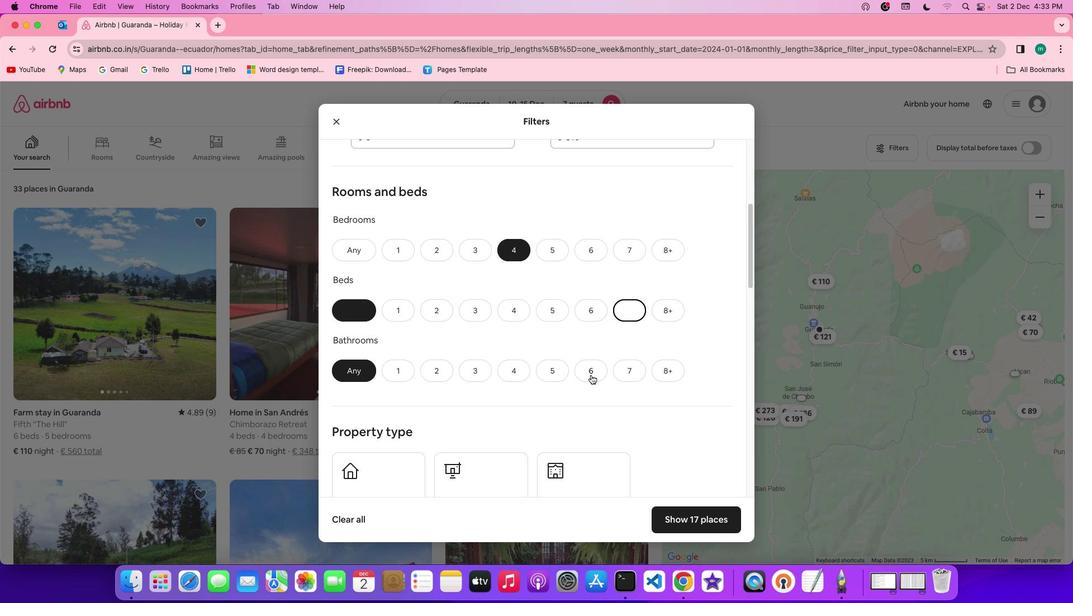 
Action: Mouse scrolled (586, 370) with delta (-4, -5)
Screenshot: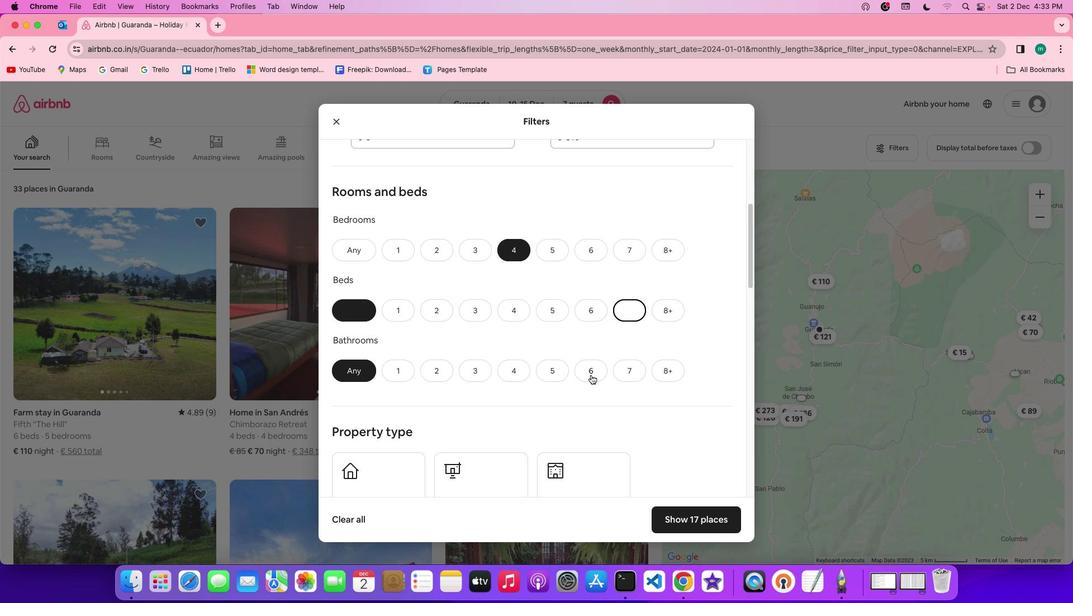 
Action: Mouse moved to (586, 370)
Screenshot: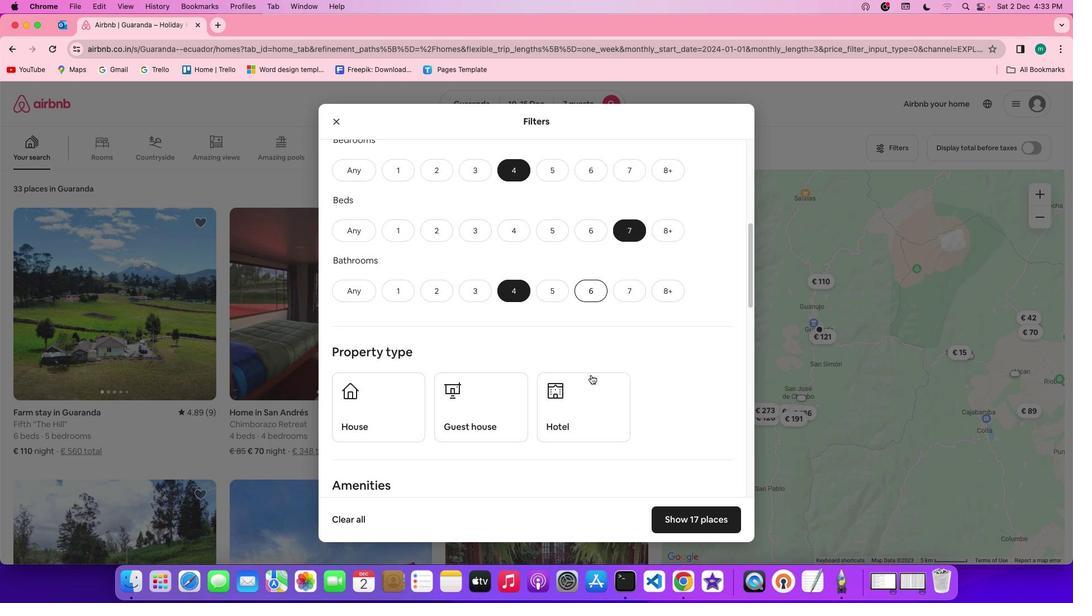 
Action: Mouse scrolled (586, 370) with delta (-4, -5)
Screenshot: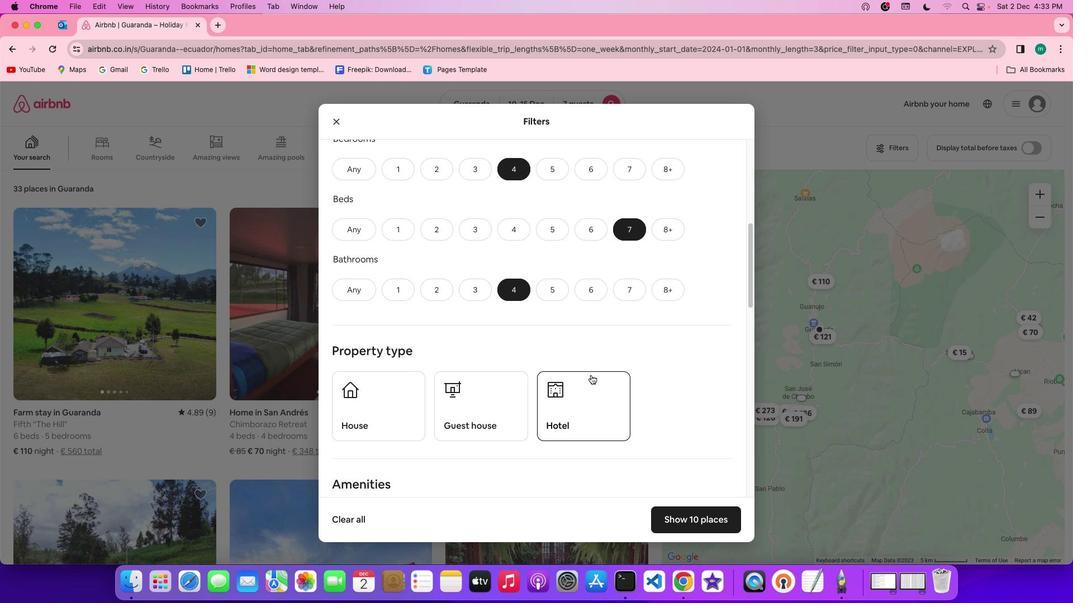 
Action: Mouse scrolled (586, 370) with delta (-4, -5)
Screenshot: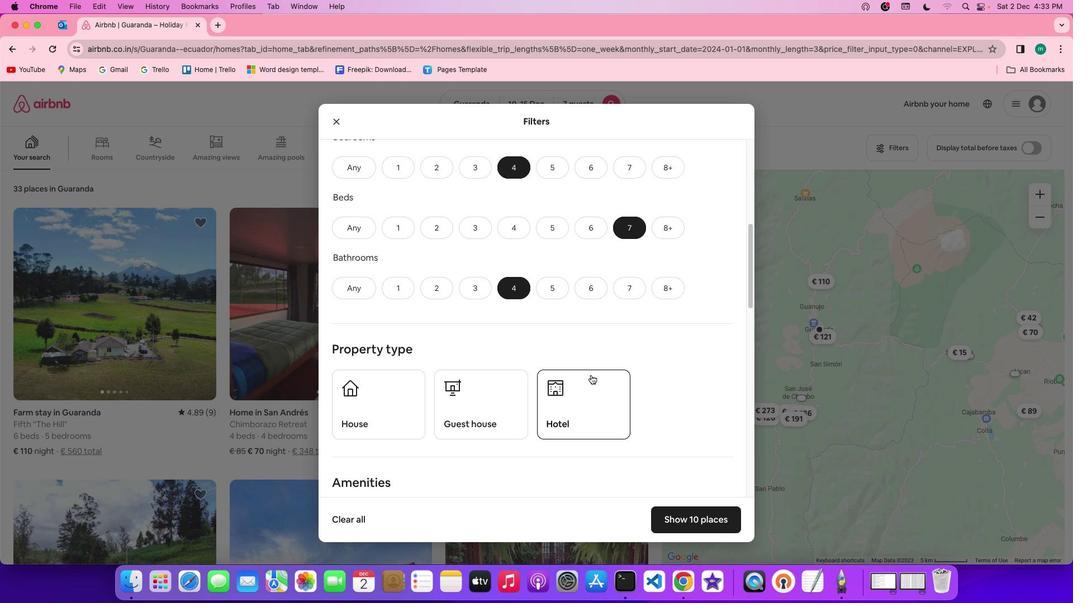 
Action: Mouse scrolled (586, 370) with delta (-4, -5)
Screenshot: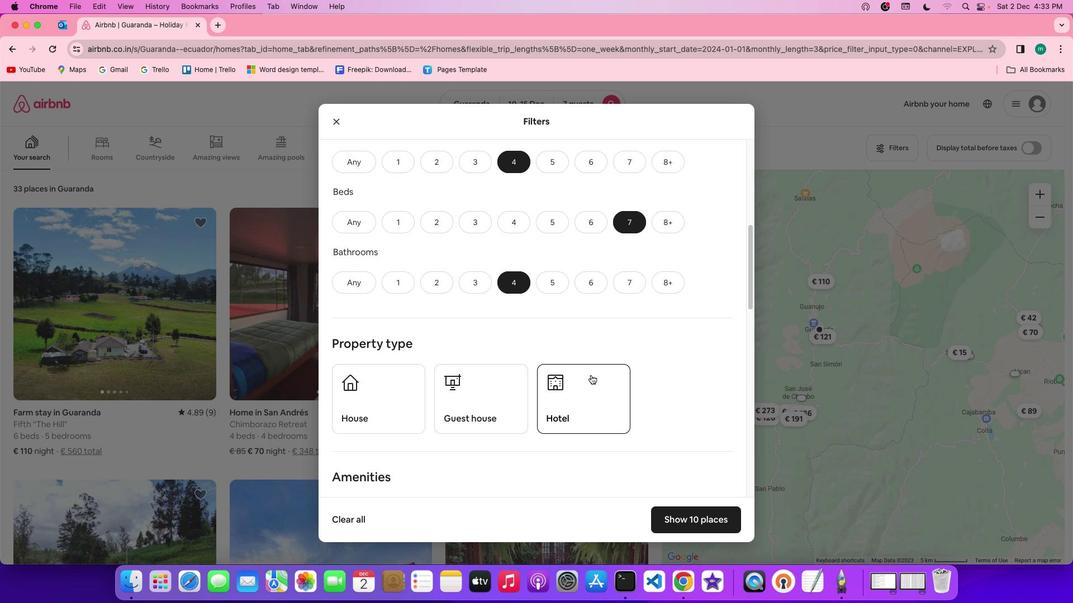 
Action: Mouse scrolled (586, 370) with delta (-4, -5)
Screenshot: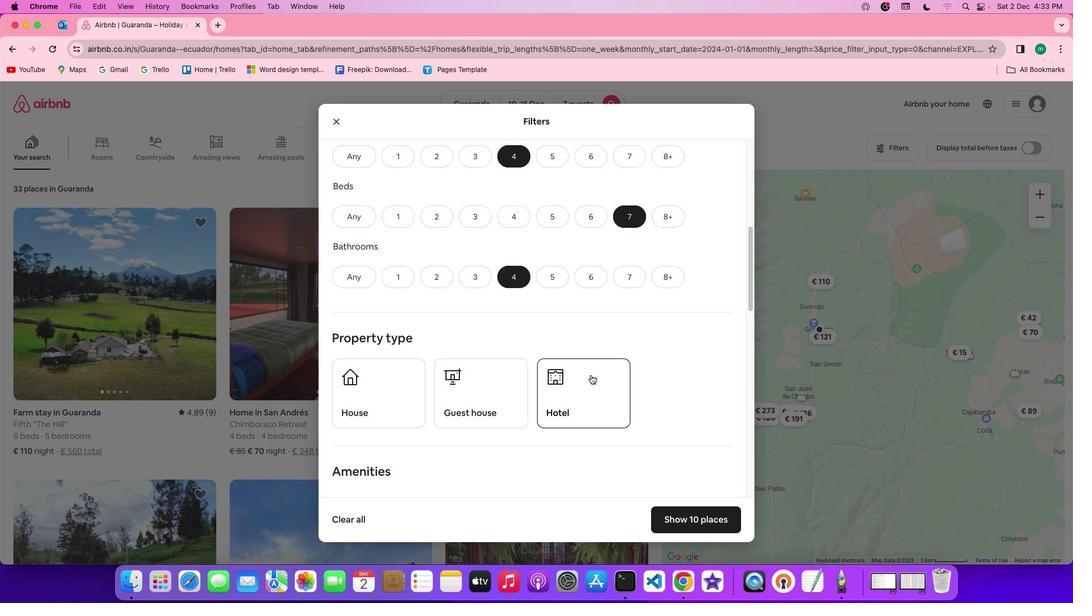 
Action: Mouse scrolled (586, 370) with delta (-4, -5)
Screenshot: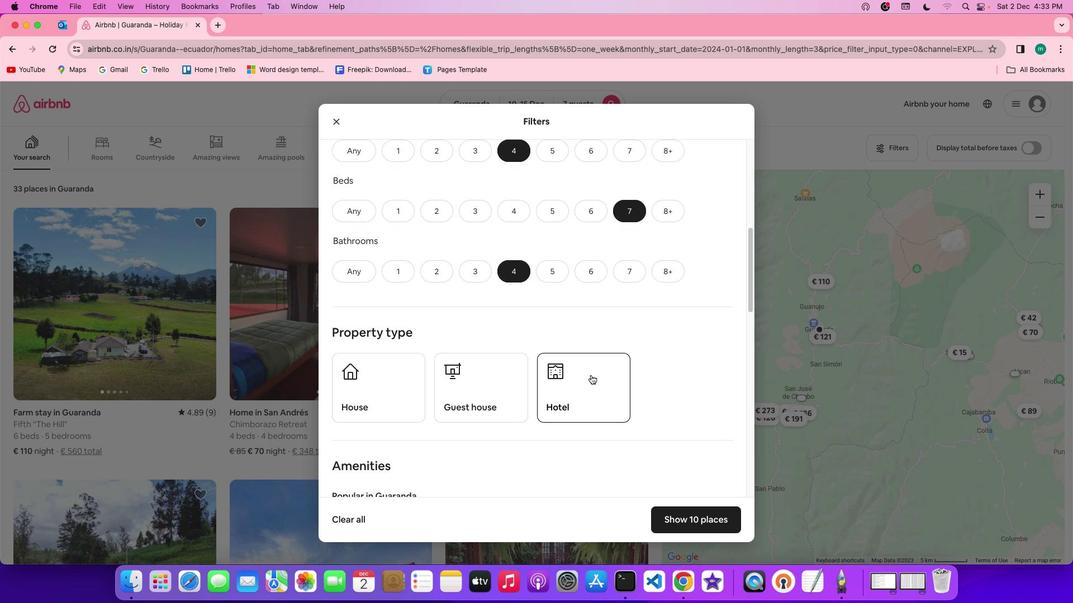 
Action: Mouse moved to (390, 370)
Screenshot: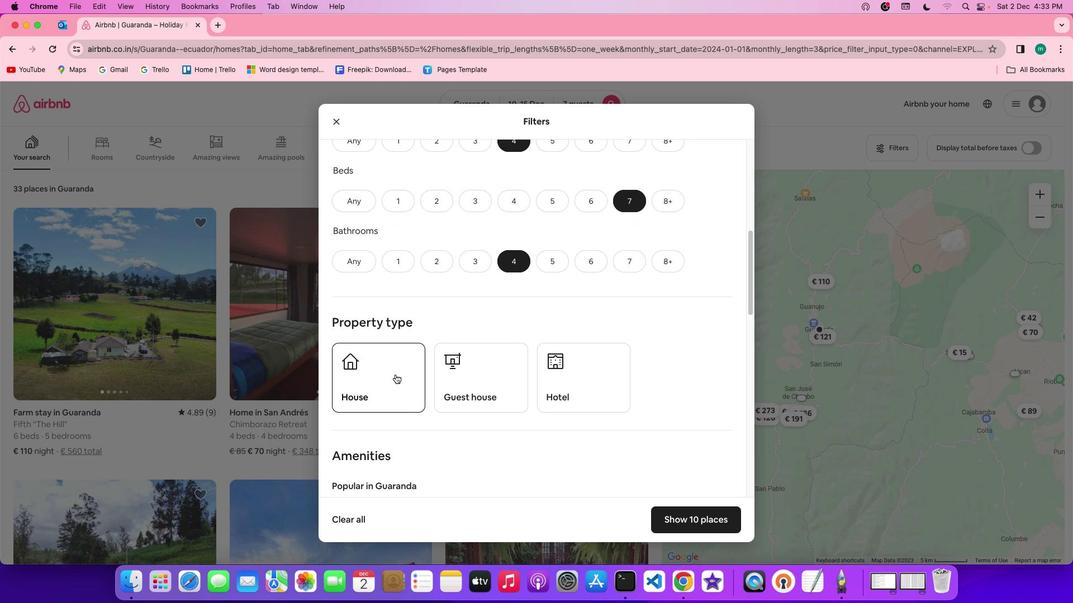 
Action: Mouse pressed left at (390, 370)
Screenshot: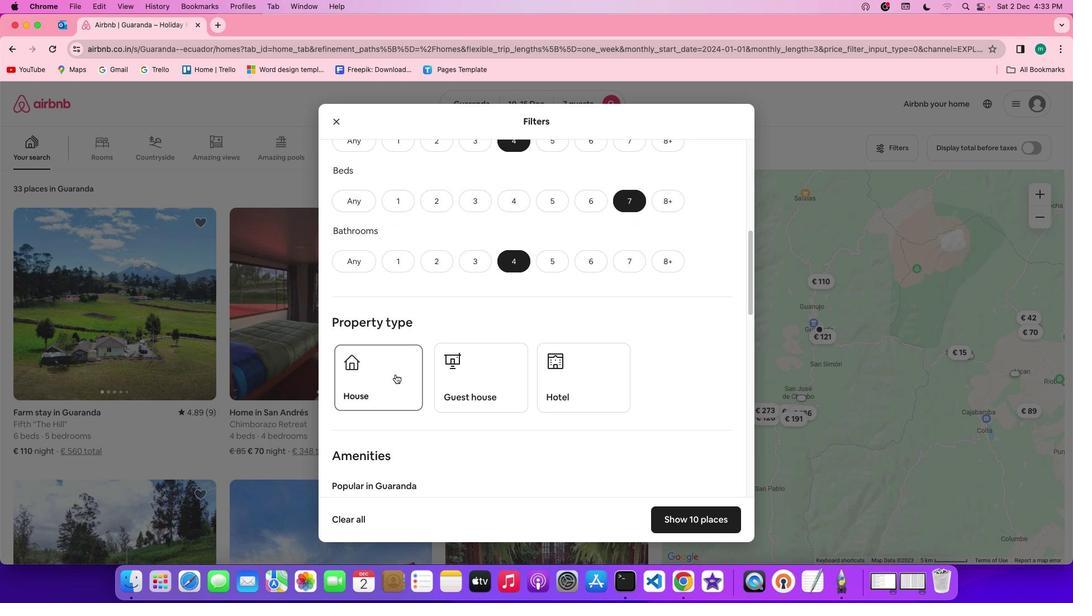
Action: Mouse moved to (518, 393)
Screenshot: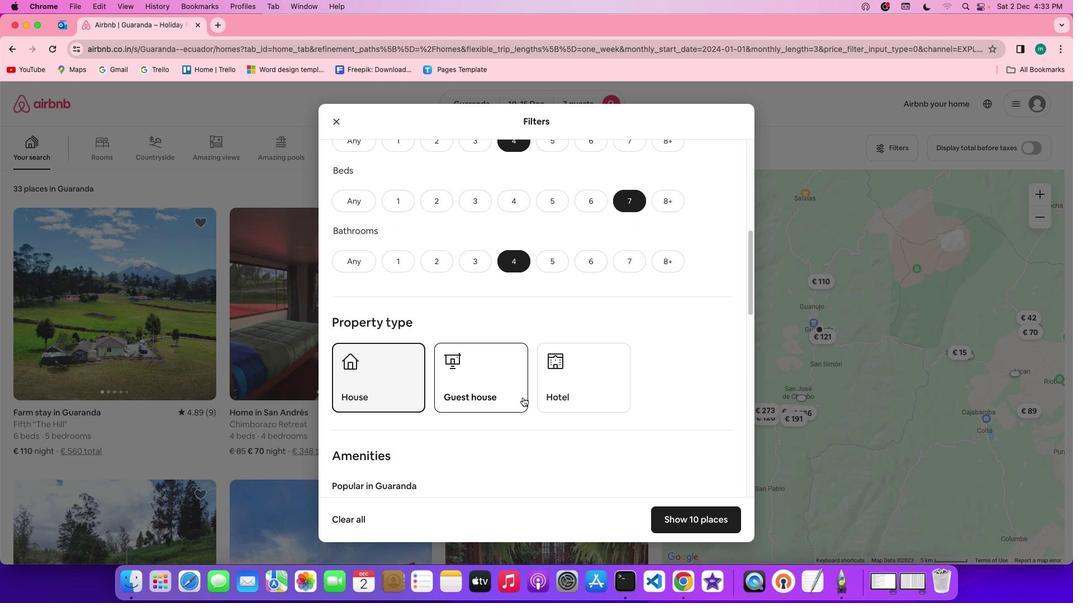 
Action: Mouse scrolled (518, 393) with delta (-4, -5)
Screenshot: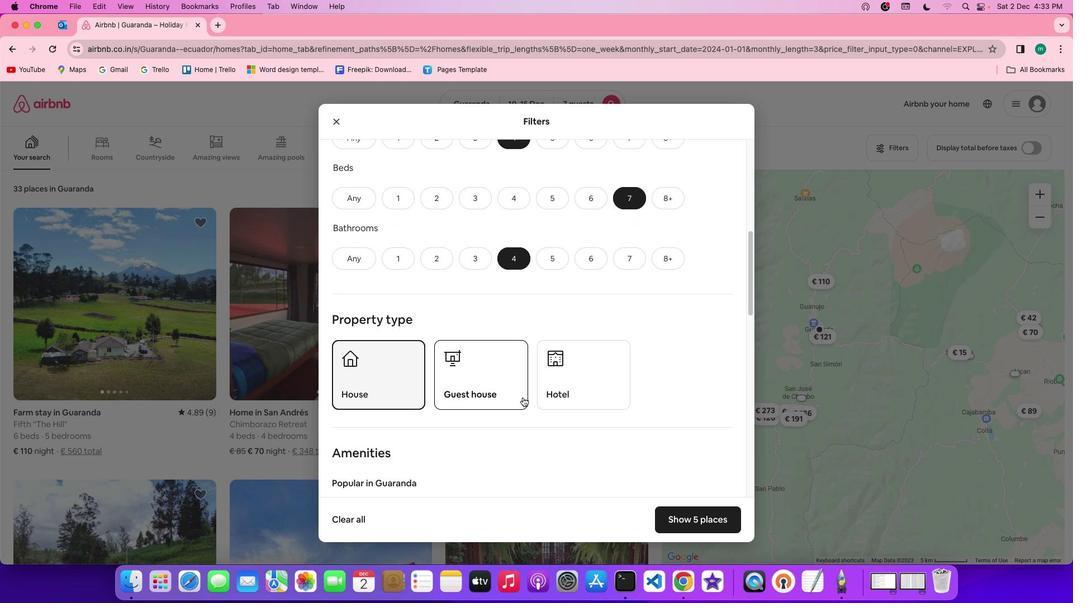 
Action: Mouse scrolled (518, 393) with delta (-4, -5)
Screenshot: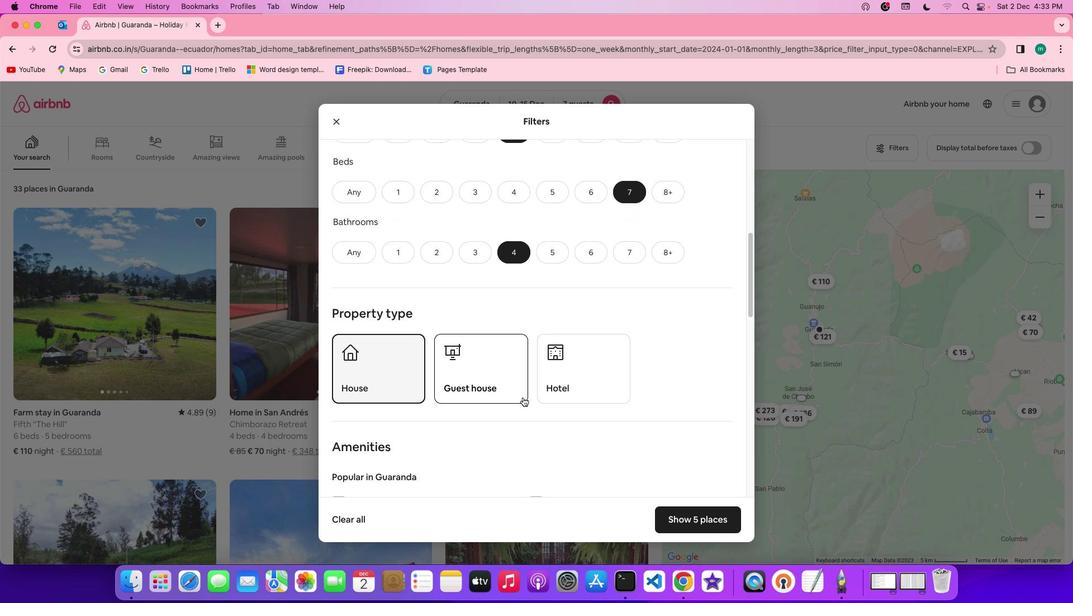 
Action: Mouse scrolled (518, 393) with delta (-4, -5)
Screenshot: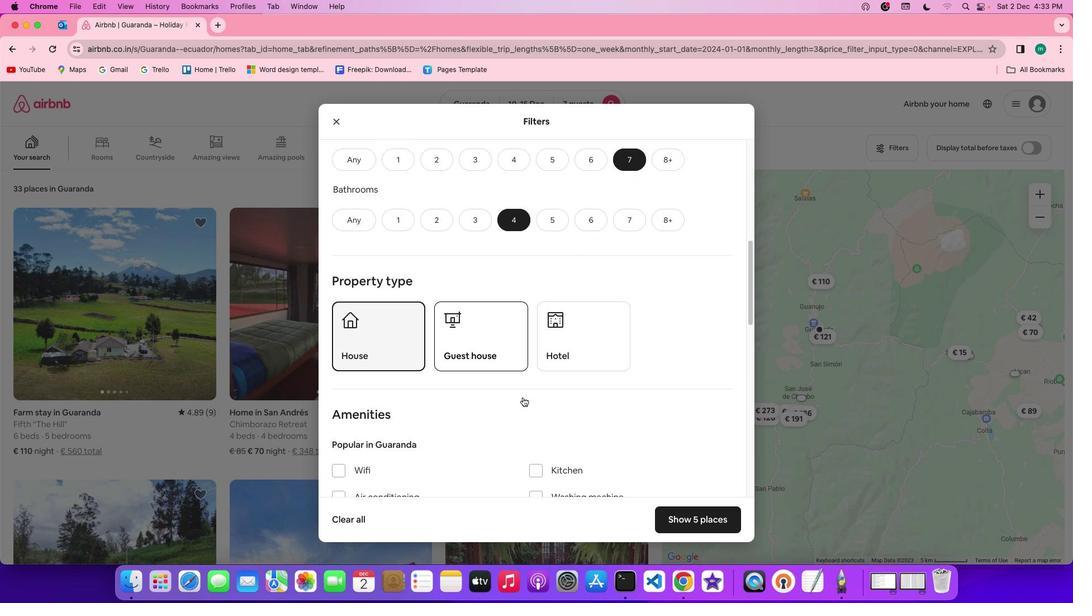 
Action: Mouse scrolled (518, 393) with delta (-4, -5)
Screenshot: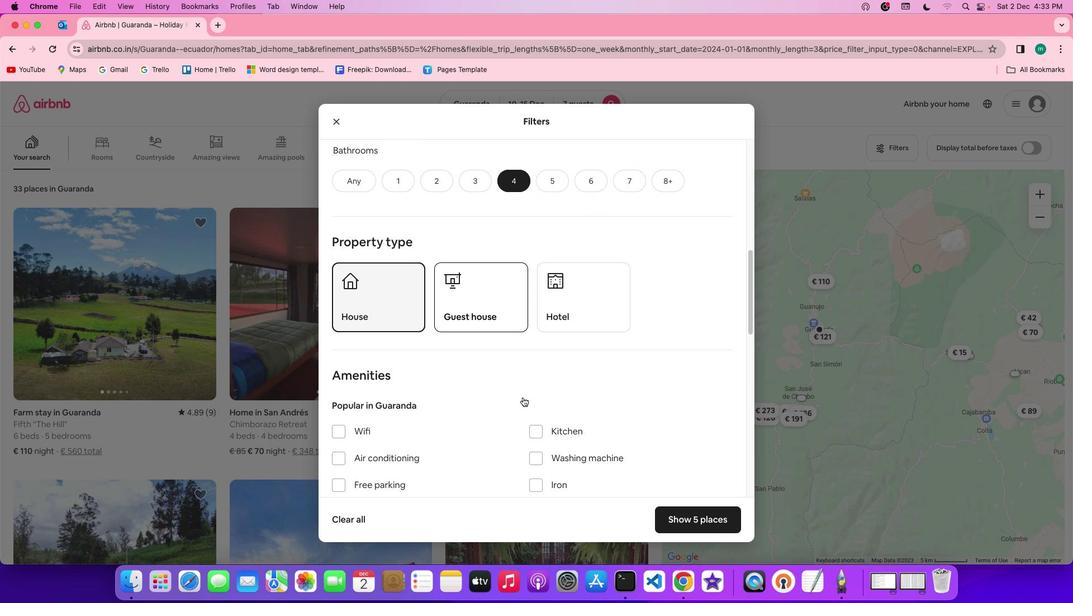 
Action: Mouse scrolled (518, 393) with delta (-4, -5)
Screenshot: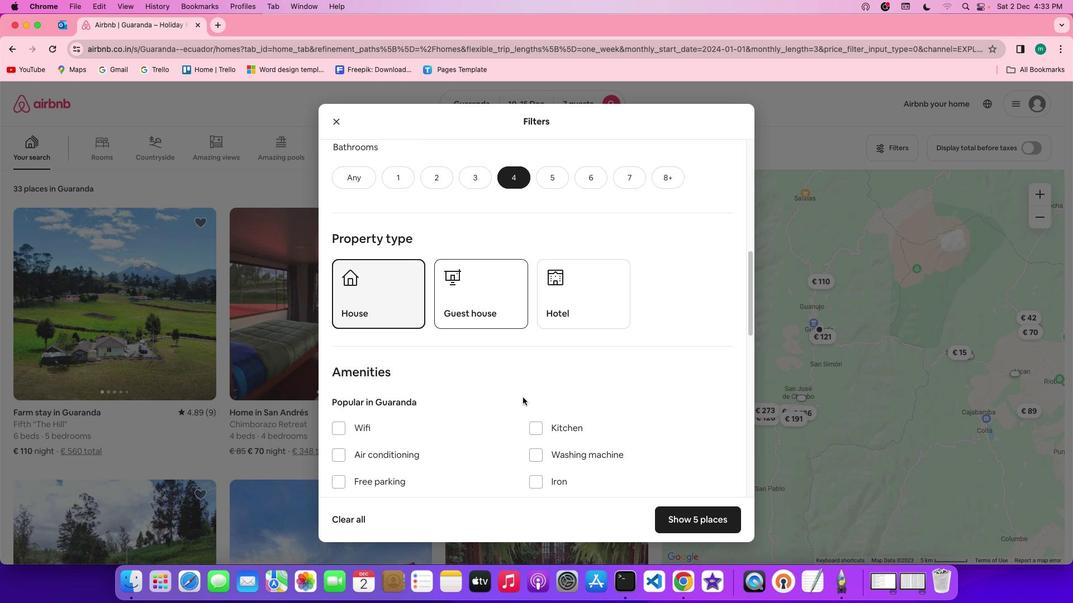 
Action: Mouse scrolled (518, 393) with delta (-4, -5)
Screenshot: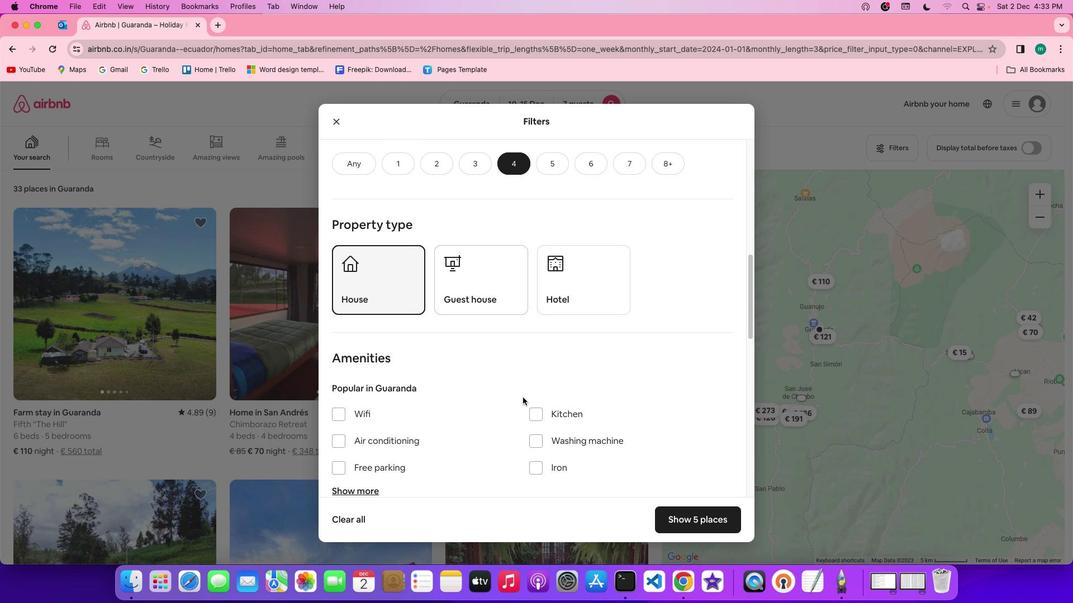 
Action: Mouse scrolled (518, 393) with delta (-4, -5)
Screenshot: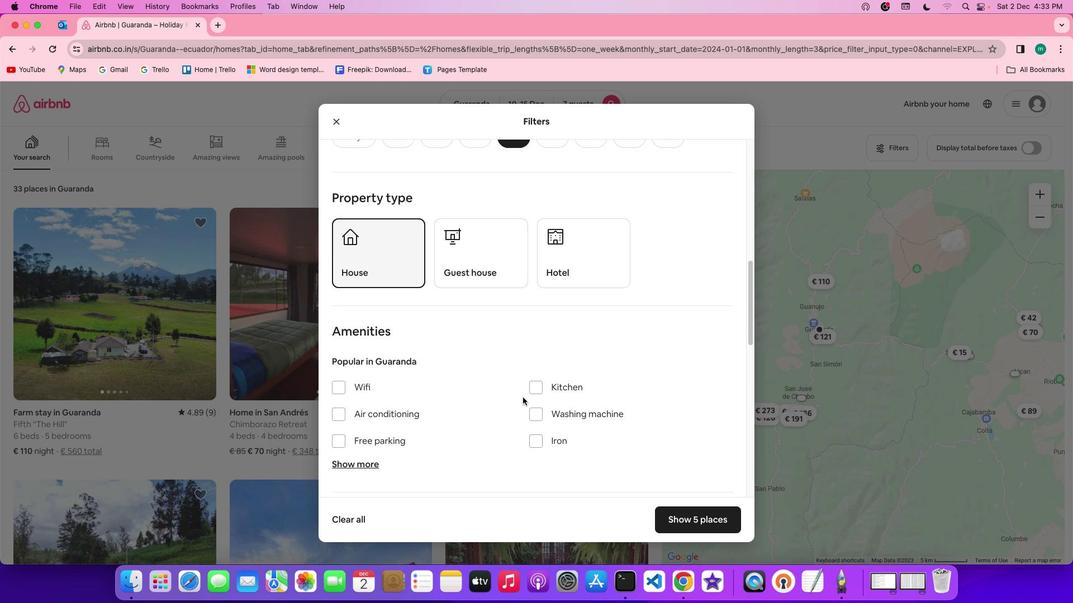 
Action: Mouse moved to (332, 339)
Screenshot: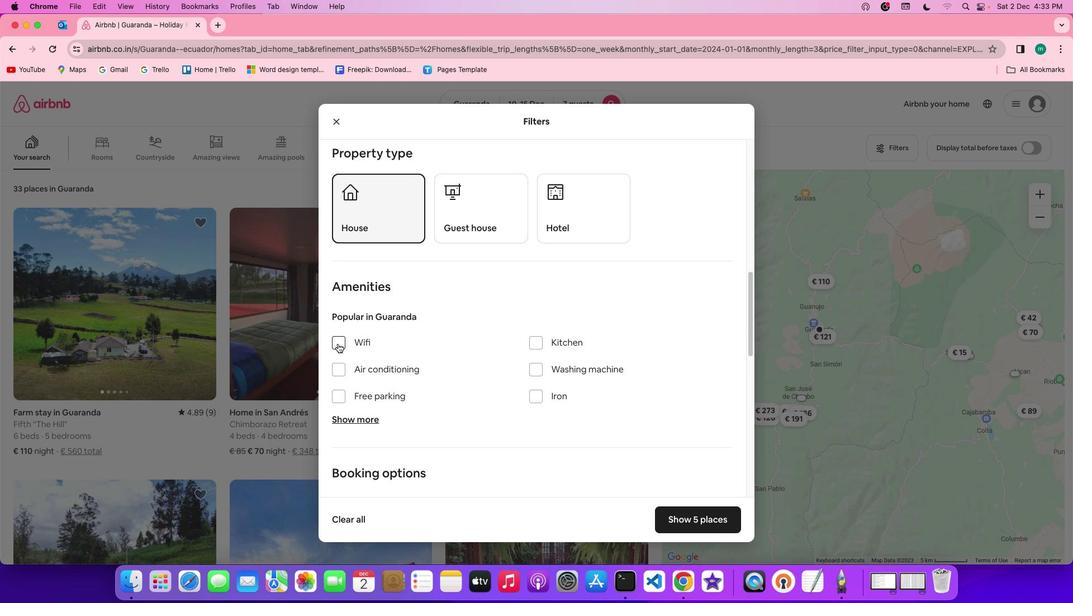
Action: Mouse pressed left at (332, 339)
Screenshot: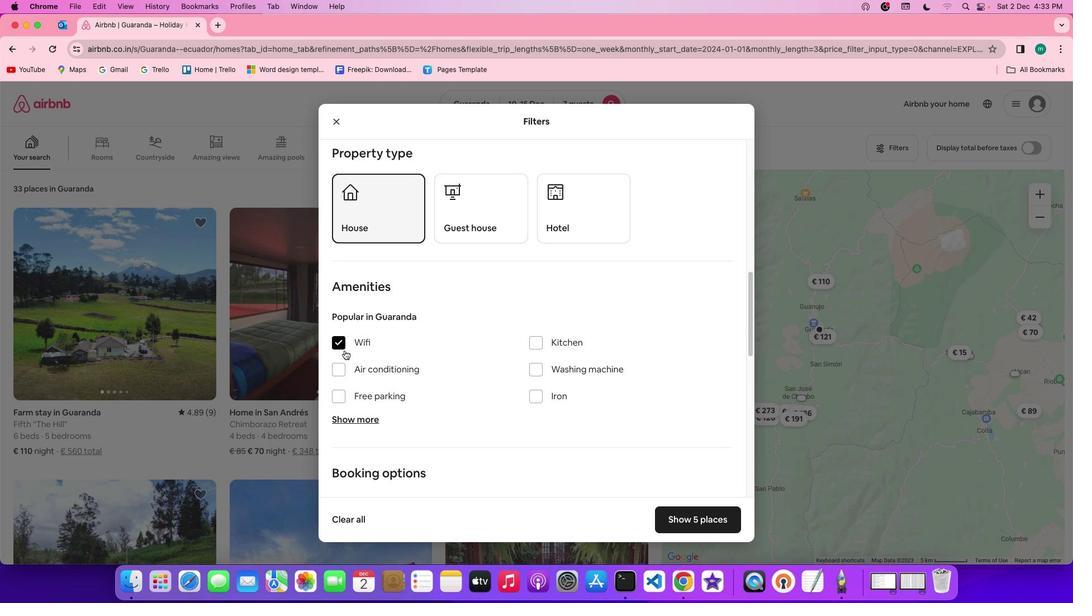 
Action: Mouse moved to (358, 414)
Screenshot: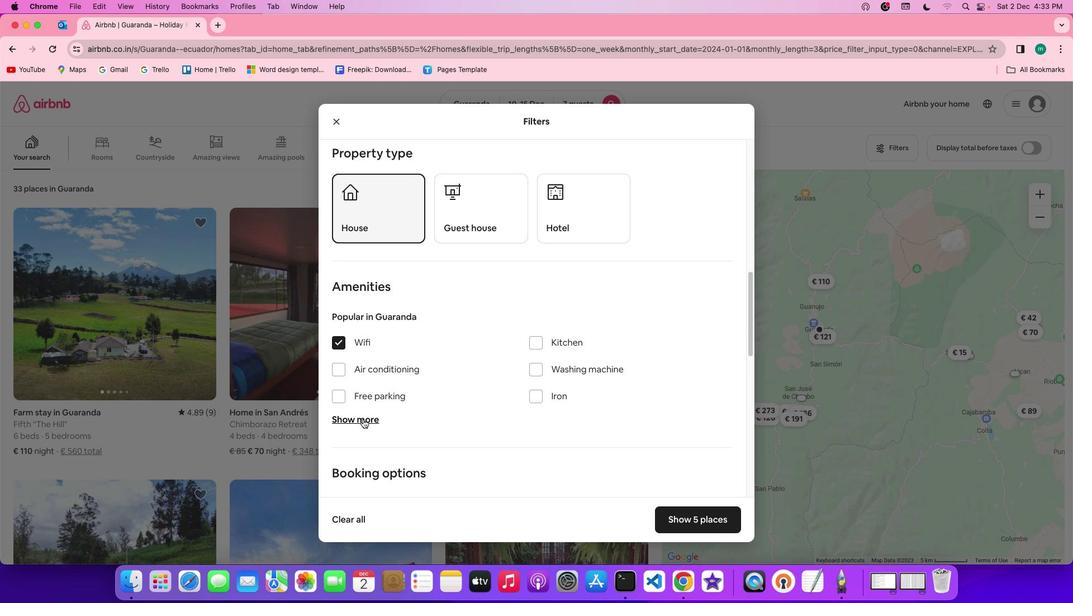 
Action: Mouse pressed left at (358, 414)
Screenshot: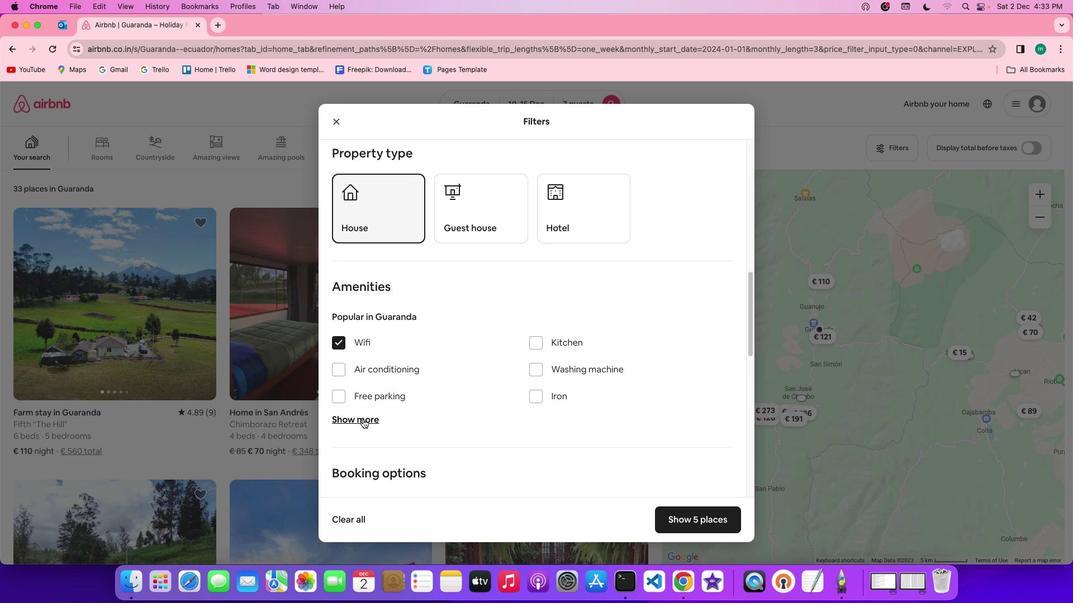 
Action: Mouse moved to (532, 477)
Screenshot: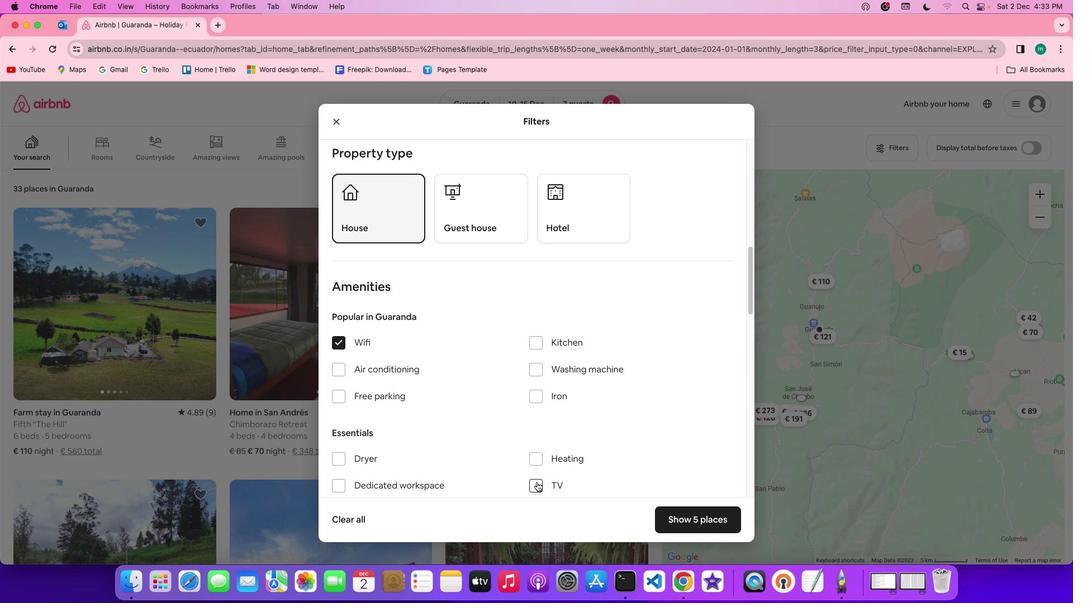 
Action: Mouse pressed left at (532, 477)
Screenshot: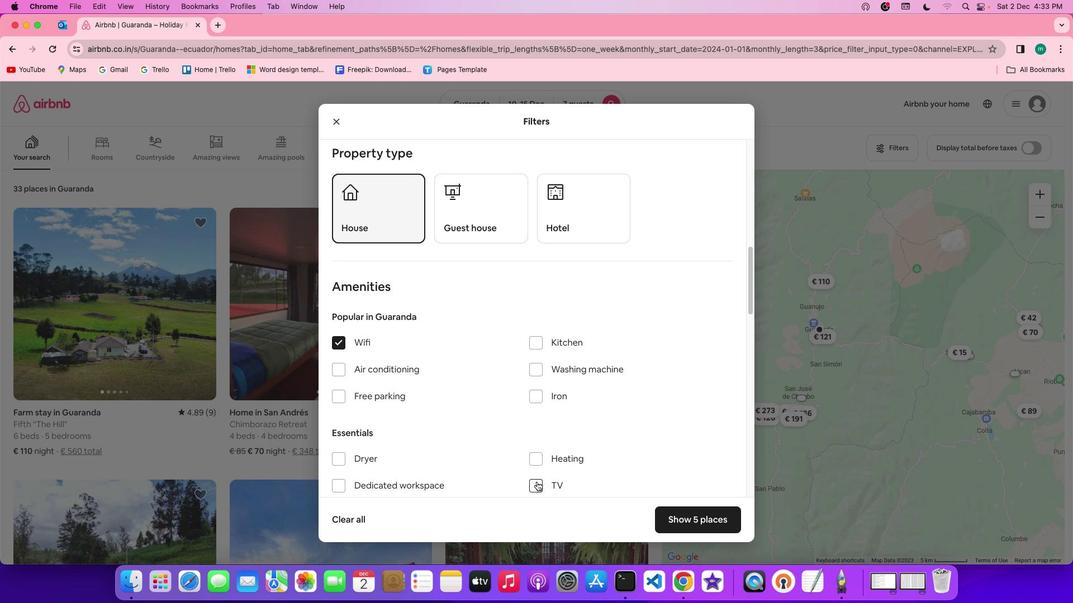 
Action: Mouse moved to (359, 388)
Screenshot: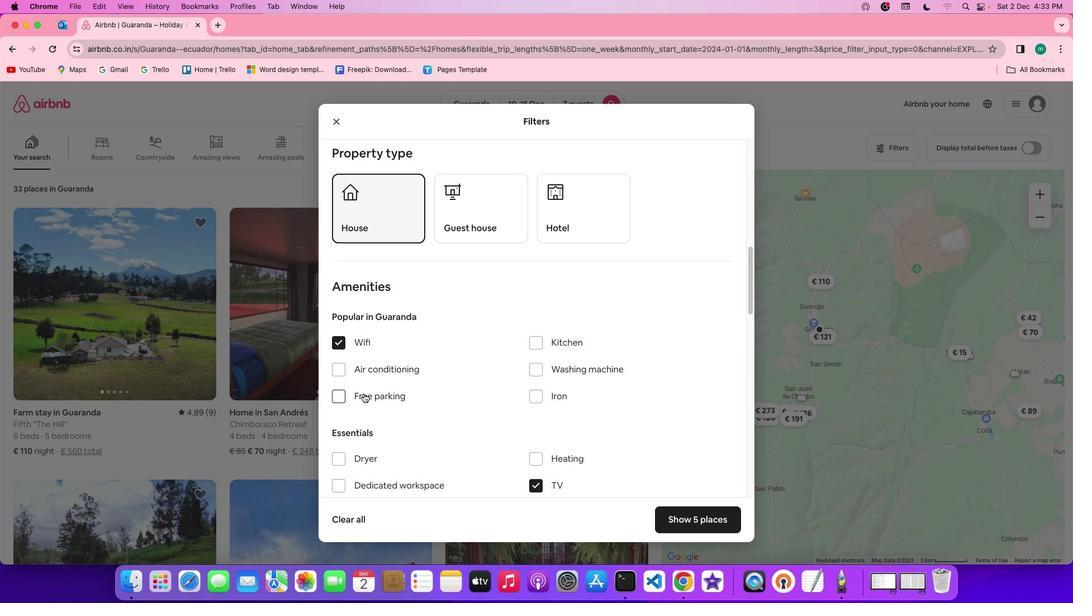 
Action: Mouse pressed left at (359, 388)
Screenshot: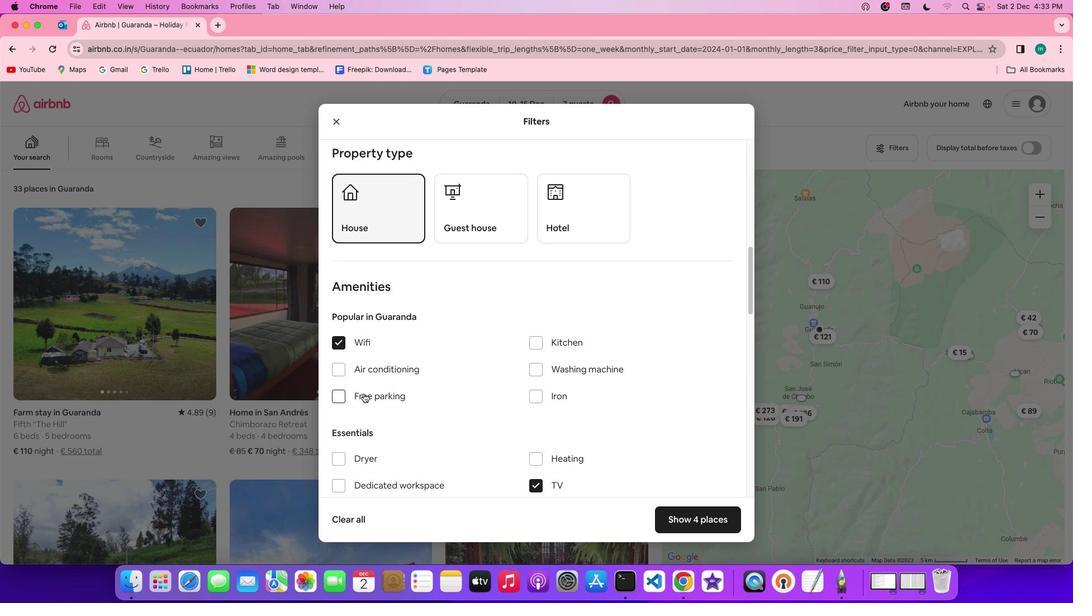 
Action: Mouse moved to (471, 422)
Screenshot: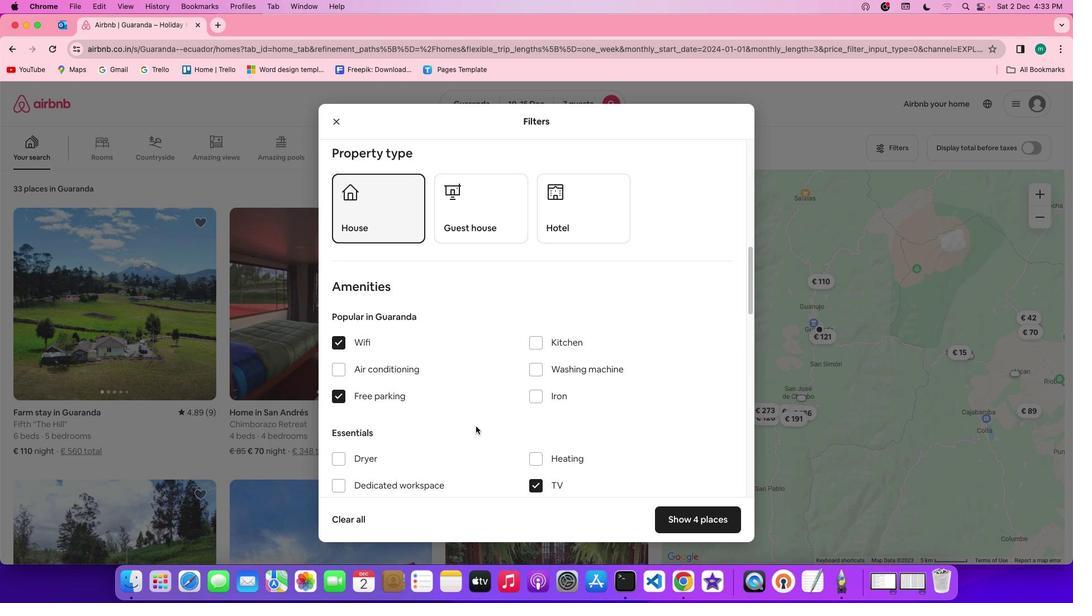 
Action: Mouse scrolled (471, 422) with delta (-4, -5)
Screenshot: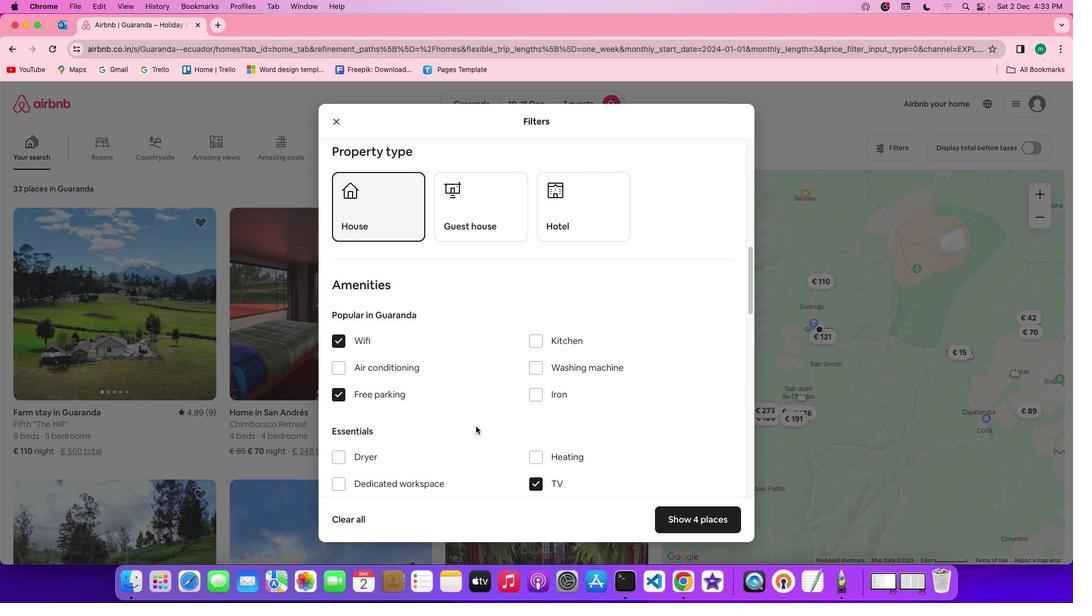 
Action: Mouse scrolled (471, 422) with delta (-4, -5)
Screenshot: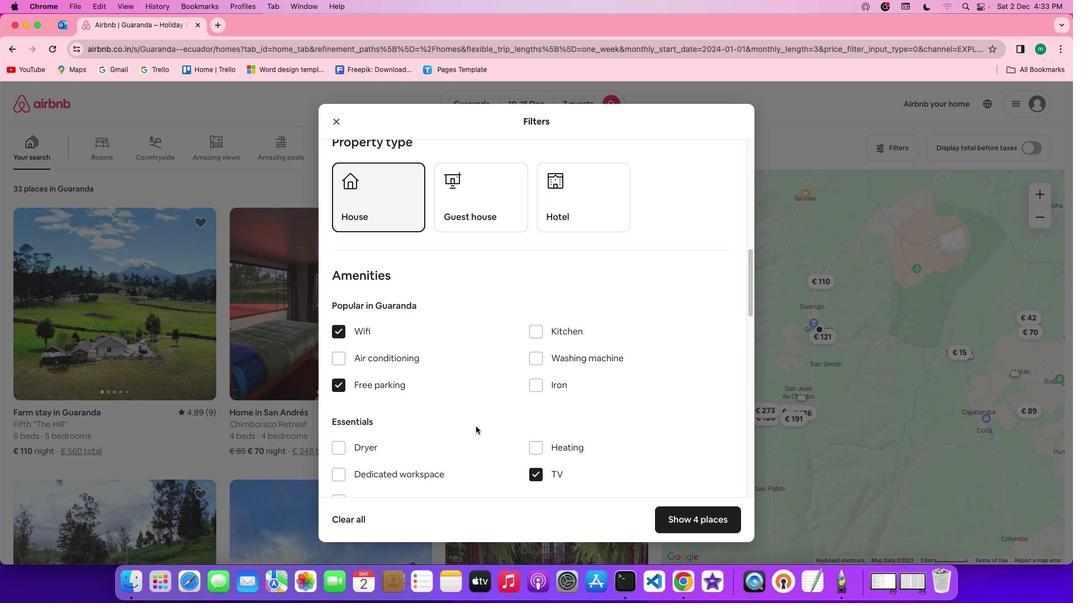 
Action: Mouse scrolled (471, 422) with delta (-4, -5)
Screenshot: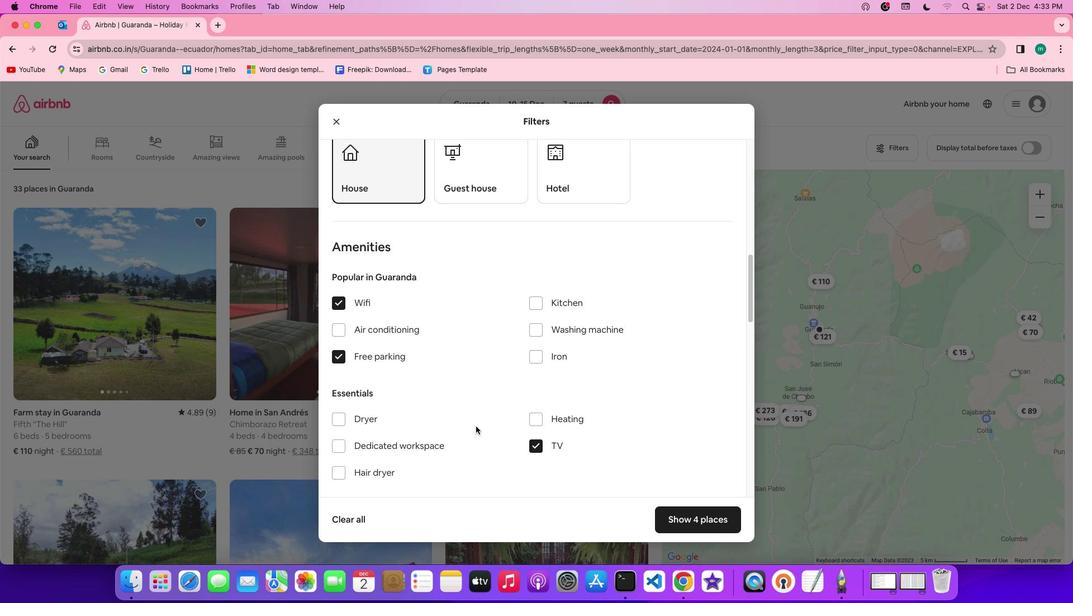 
Action: Mouse scrolled (471, 422) with delta (-4, -5)
Screenshot: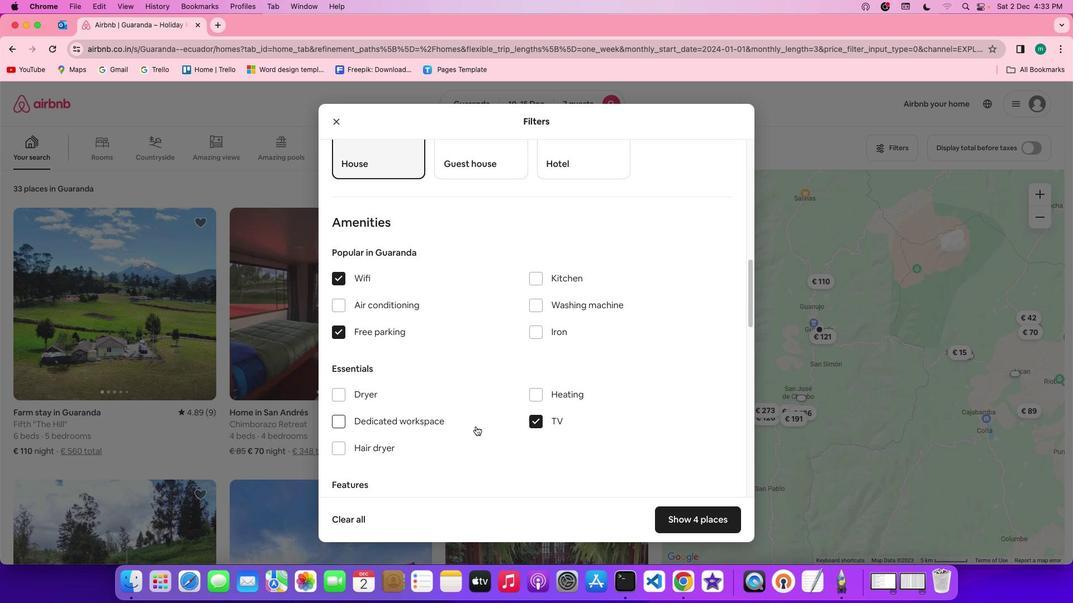 
Action: Mouse scrolled (471, 422) with delta (-4, -5)
Screenshot: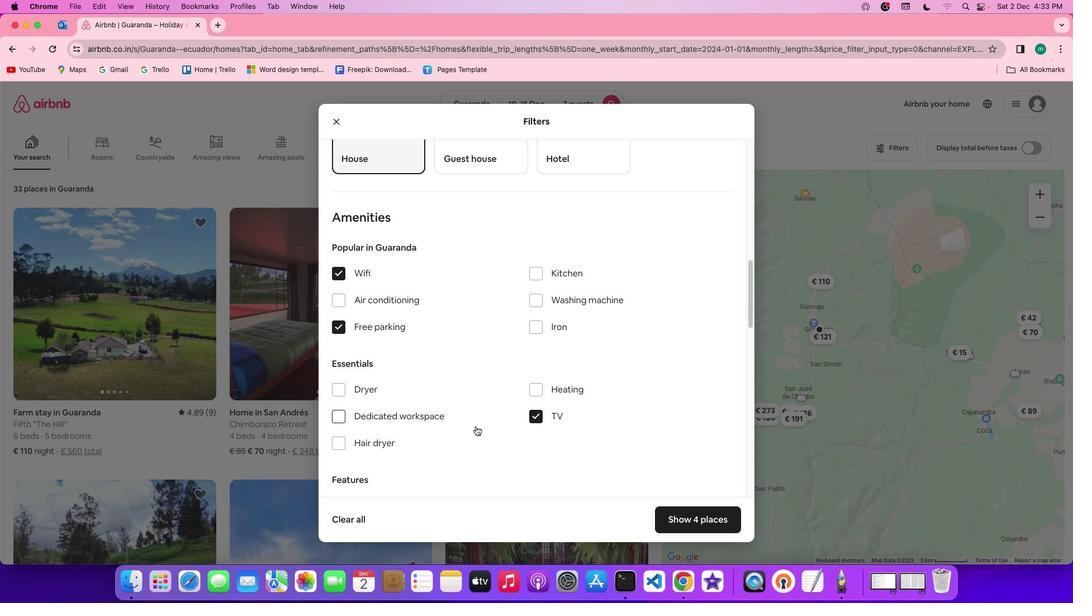 
Action: Mouse scrolled (471, 422) with delta (-4, -5)
Screenshot: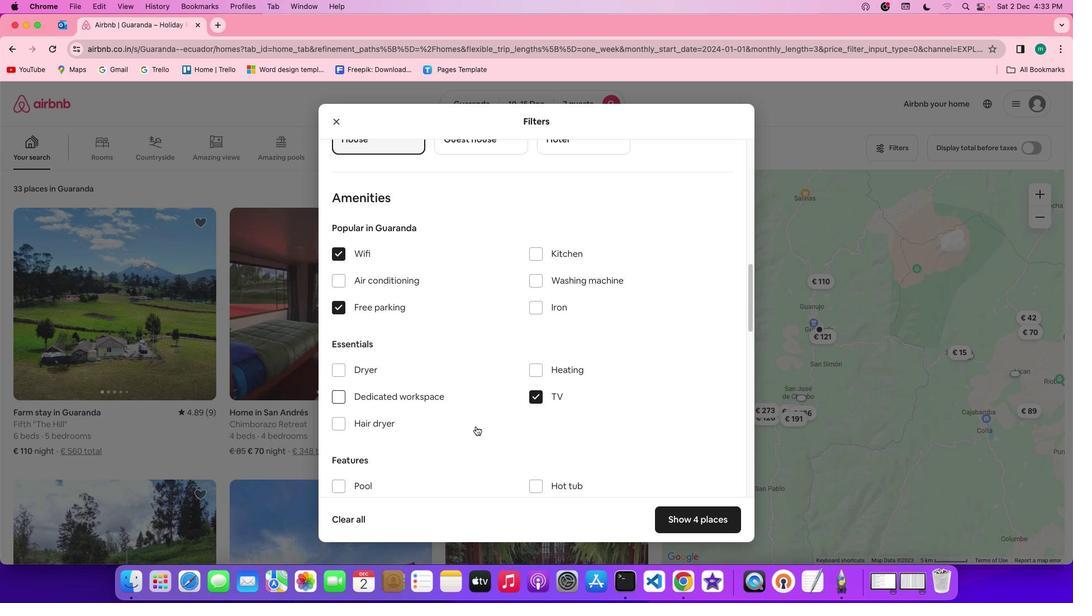 
Action: Mouse scrolled (471, 422) with delta (-4, -5)
Screenshot: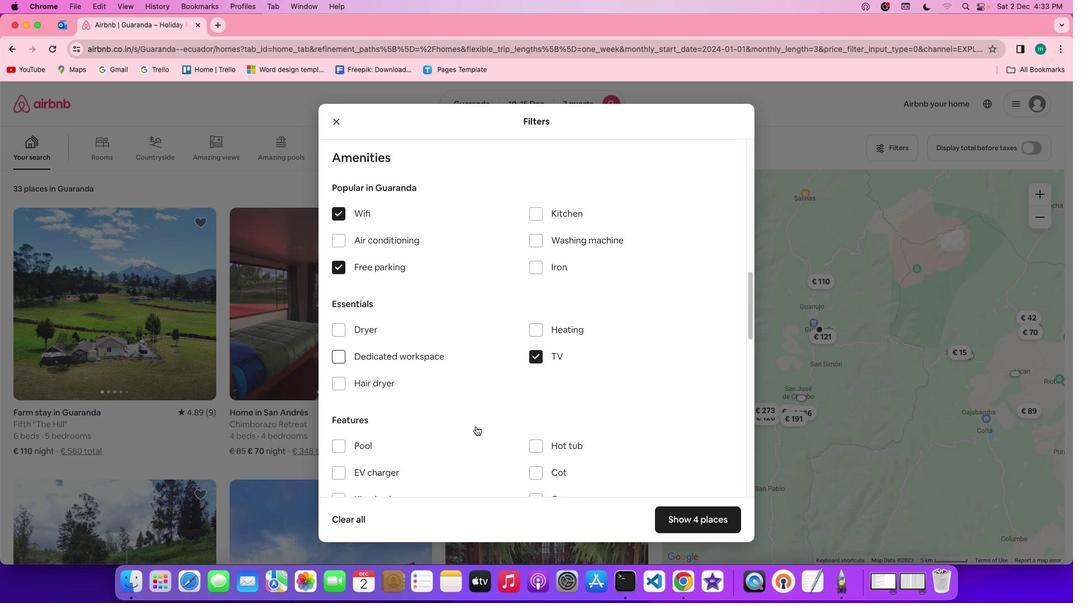 
Action: Mouse scrolled (471, 422) with delta (-4, -5)
Screenshot: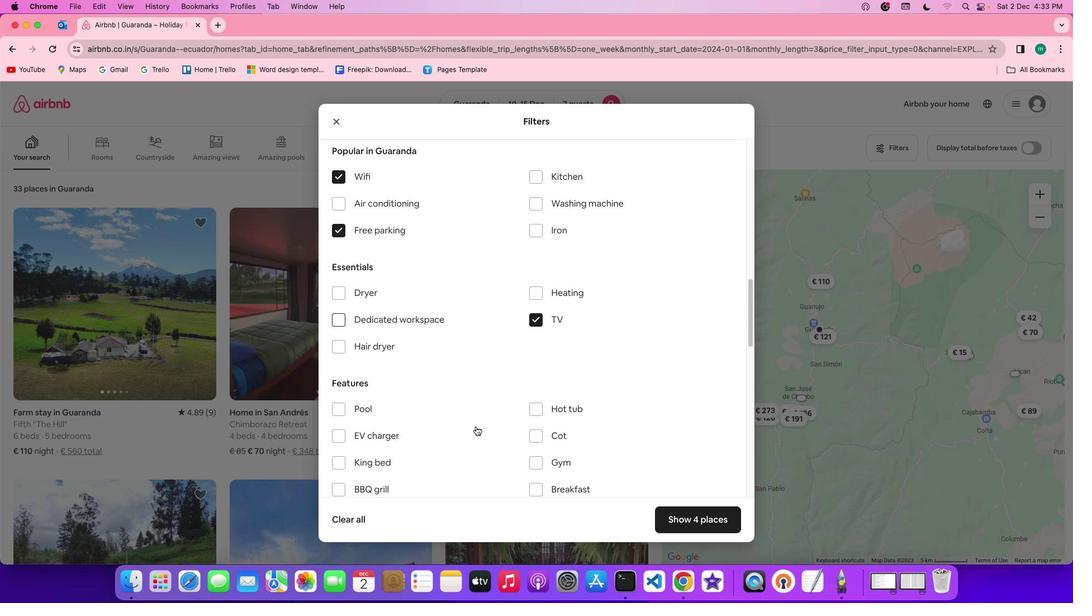 
Action: Mouse scrolled (471, 422) with delta (-4, -5)
Screenshot: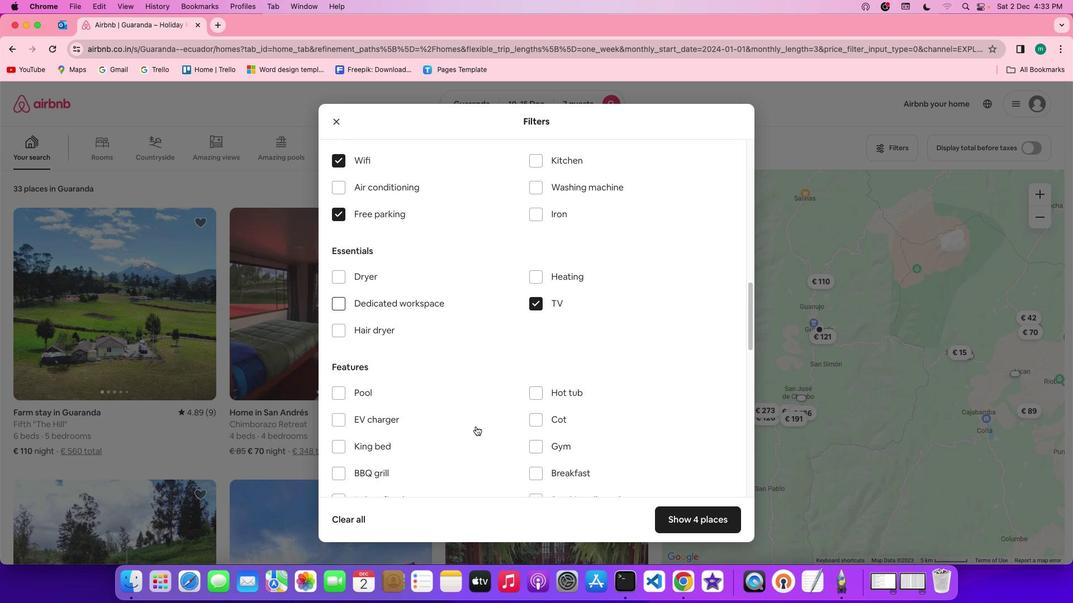 
Action: Mouse scrolled (471, 422) with delta (-4, -5)
Screenshot: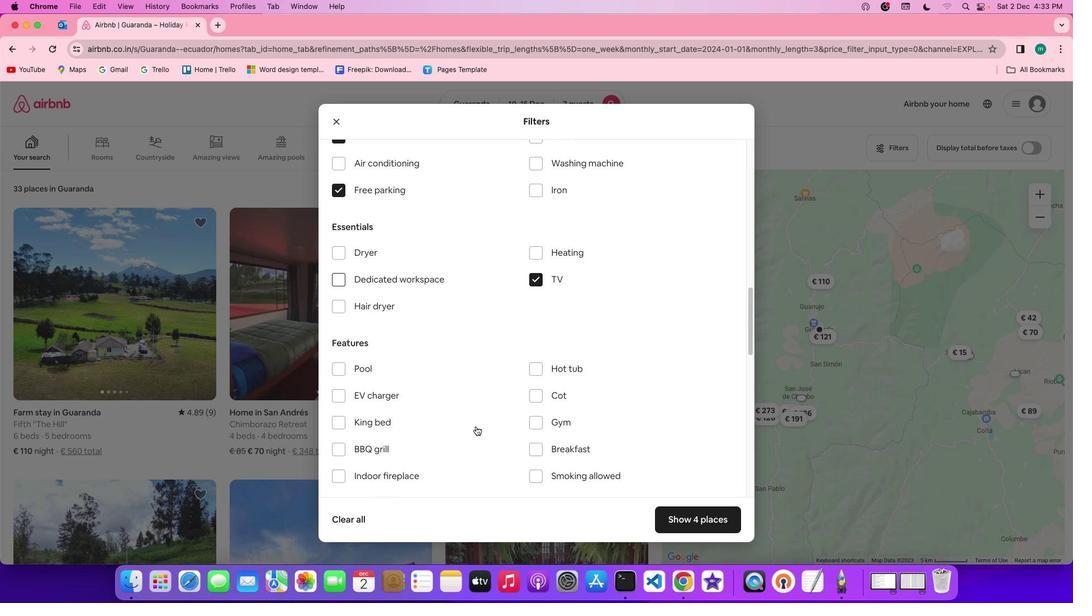 
Action: Mouse moved to (543, 379)
Screenshot: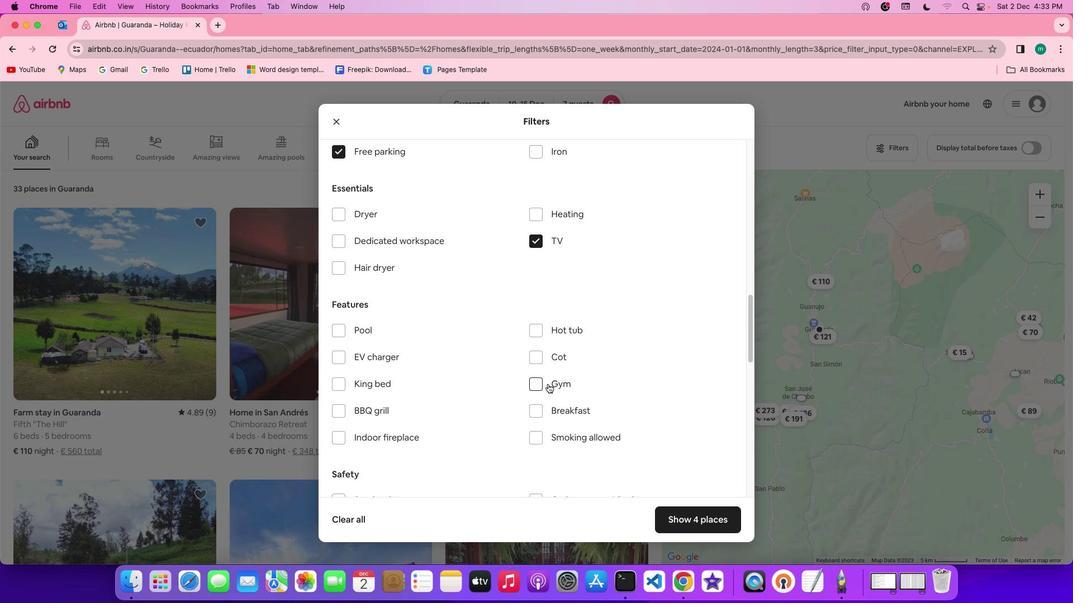 
Action: Mouse pressed left at (543, 379)
Screenshot: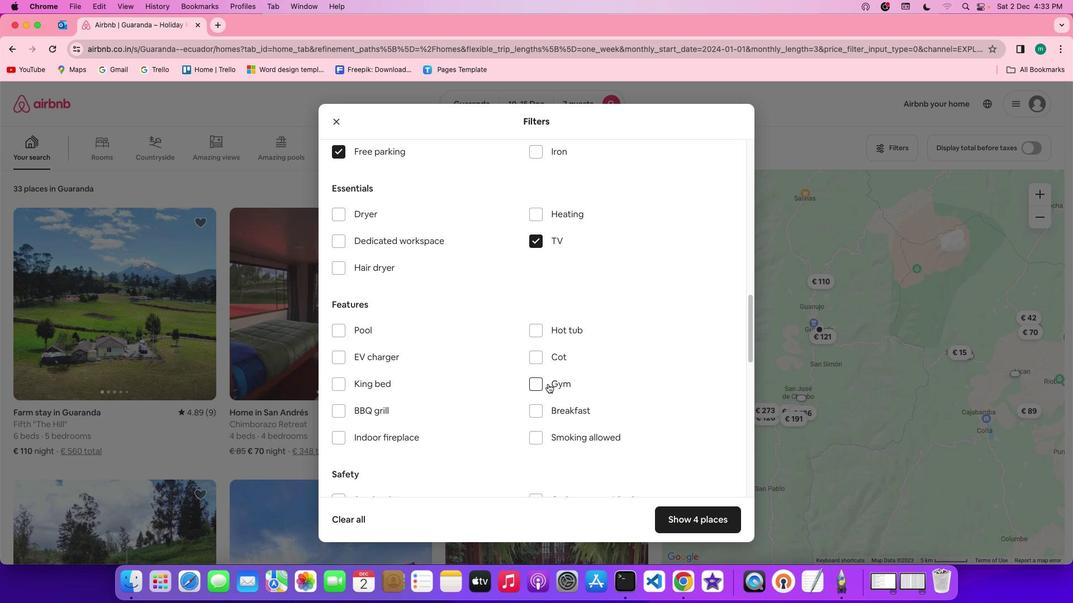 
Action: Mouse moved to (549, 404)
Screenshot: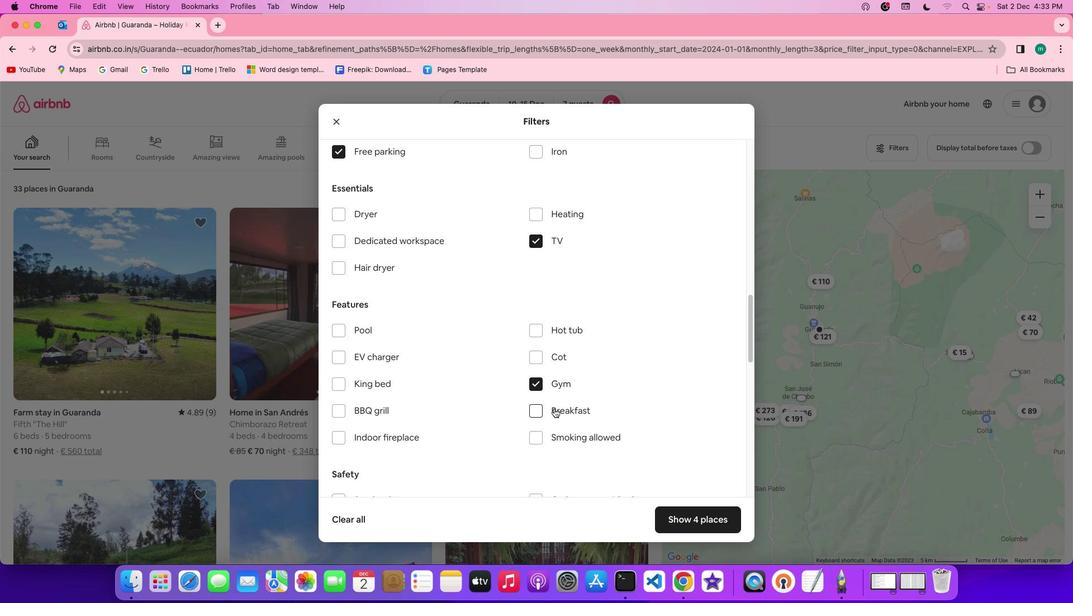 
Action: Mouse pressed left at (549, 404)
Screenshot: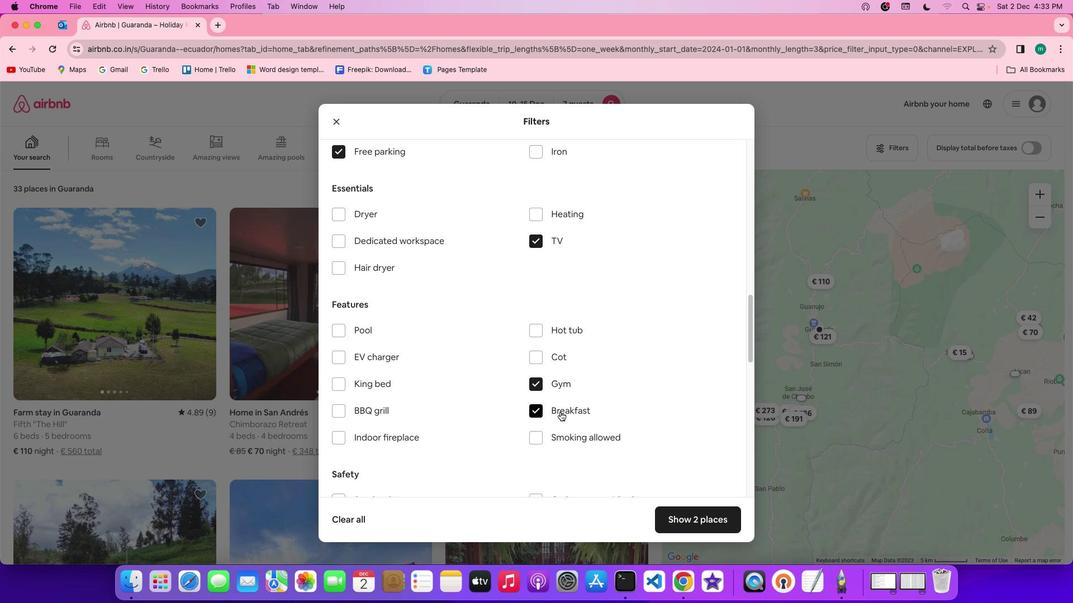 
Action: Mouse moved to (606, 436)
Screenshot: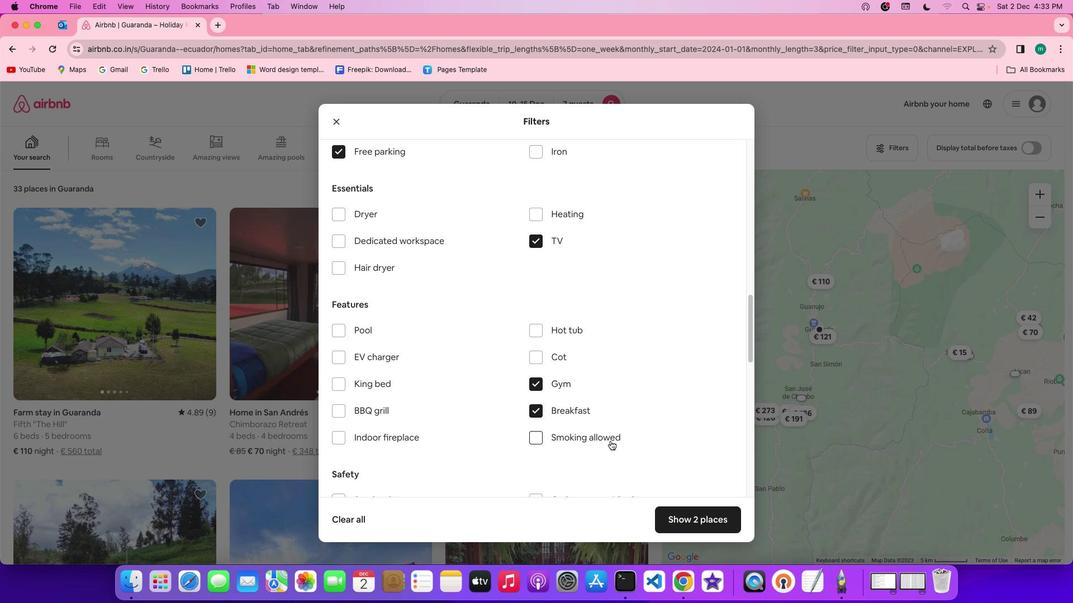 
Action: Mouse scrolled (606, 436) with delta (-4, -5)
Screenshot: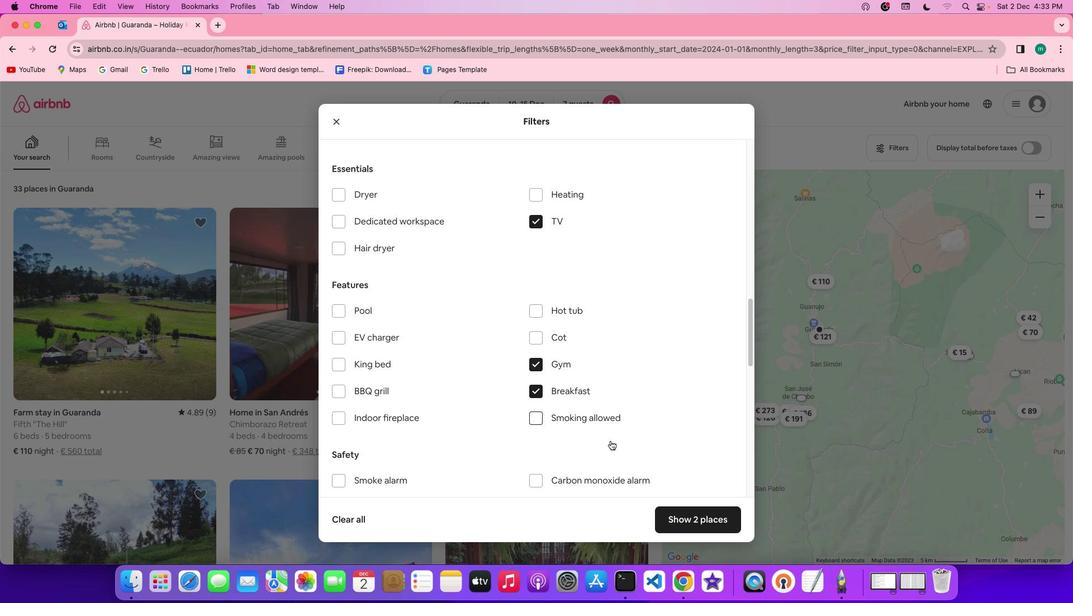 
Action: Mouse scrolled (606, 436) with delta (-4, -5)
Screenshot: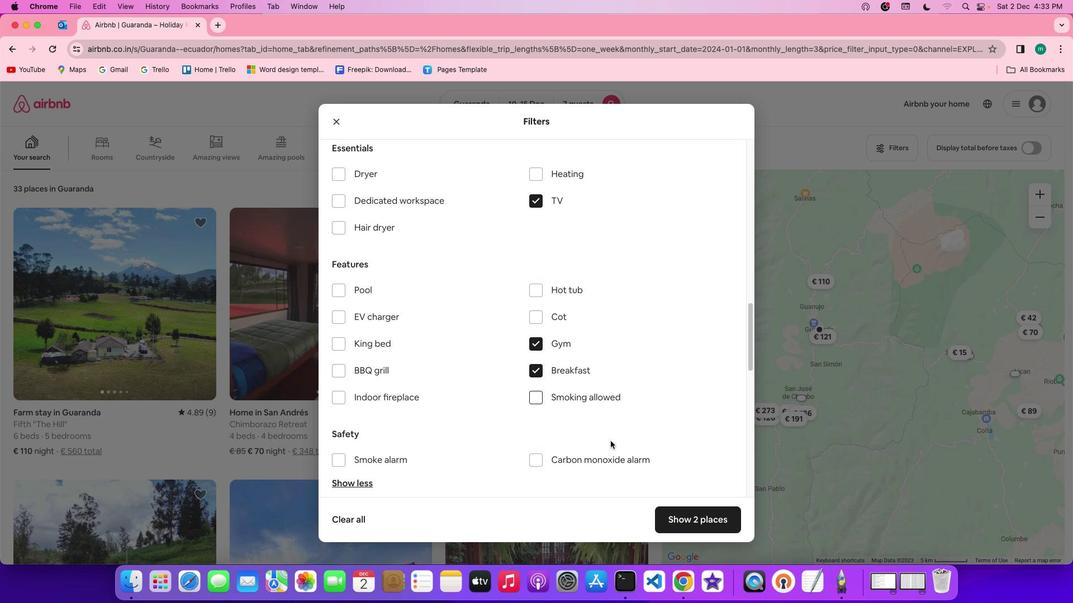 
Action: Mouse scrolled (606, 436) with delta (-4, -6)
Screenshot: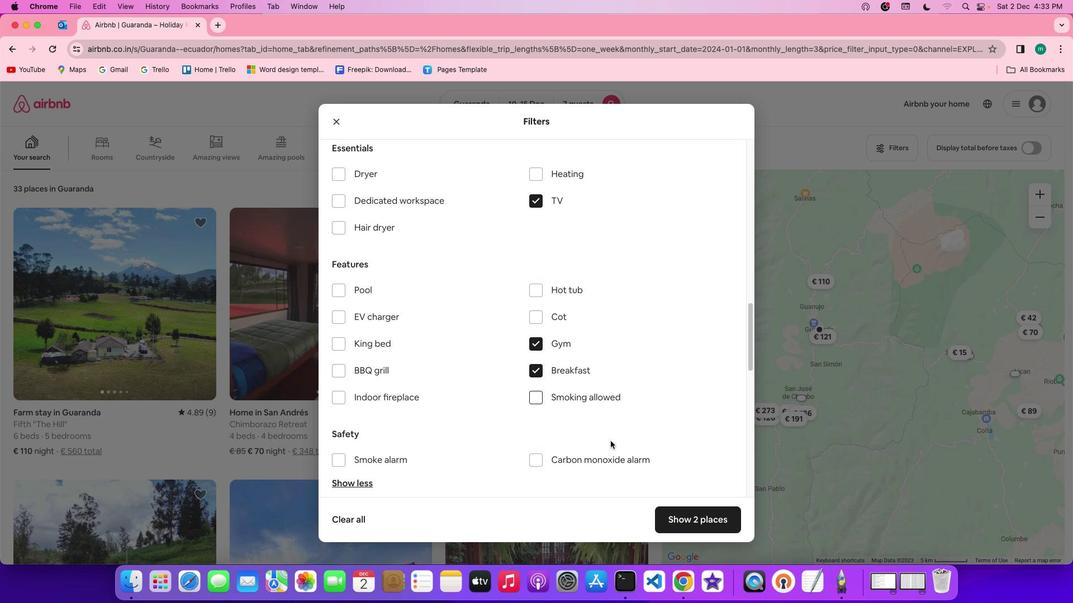 
Action: Mouse scrolled (606, 436) with delta (-4, -6)
Screenshot: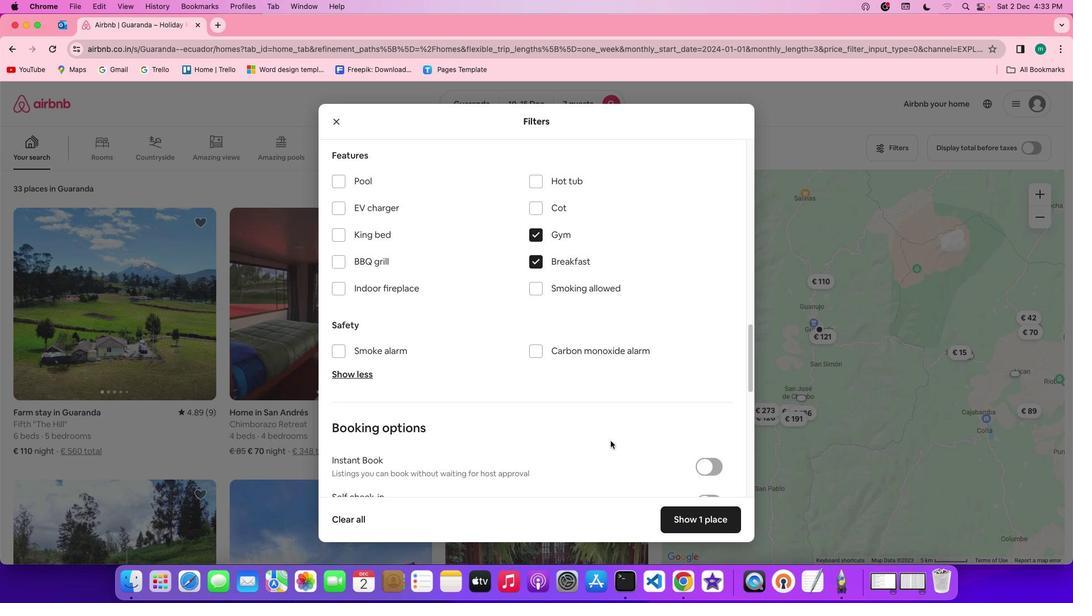 
Action: Mouse scrolled (606, 436) with delta (-4, -5)
Screenshot: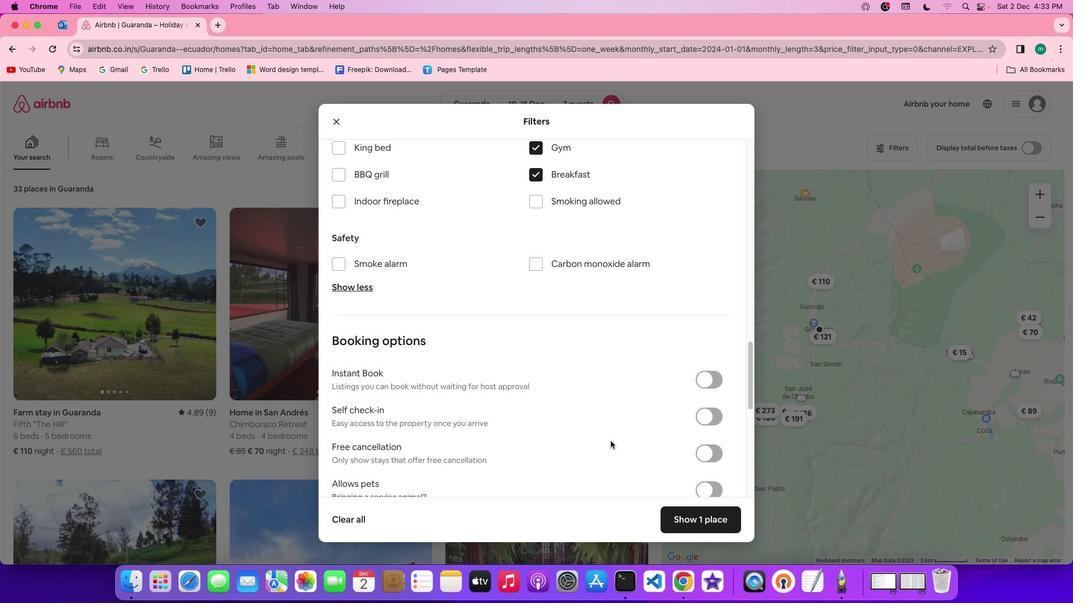
Action: Mouse scrolled (606, 436) with delta (-4, -5)
Screenshot: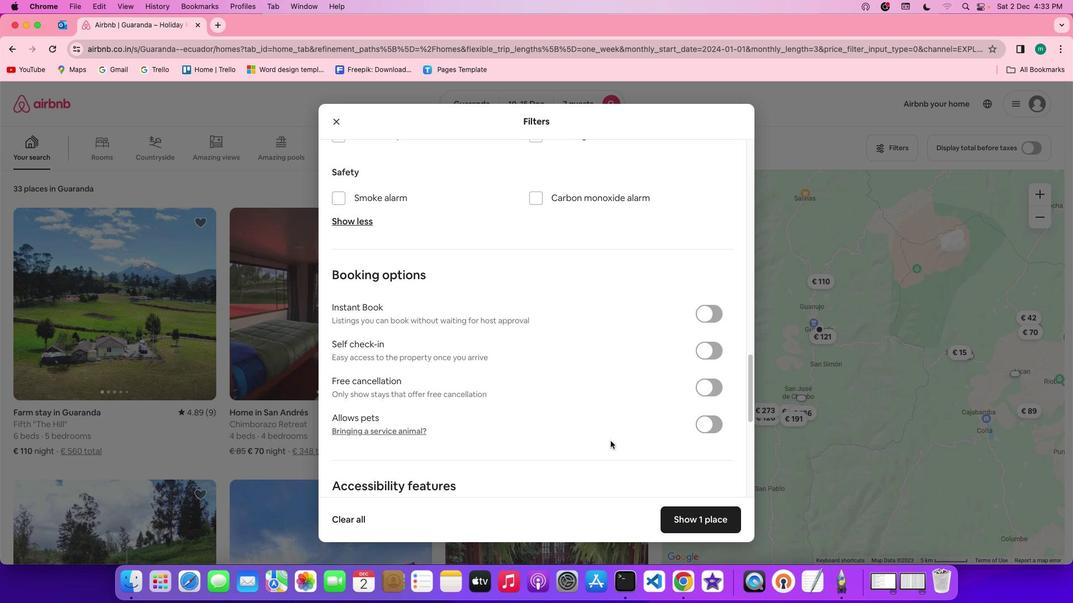 
Action: Mouse scrolled (606, 436) with delta (-4, -6)
Screenshot: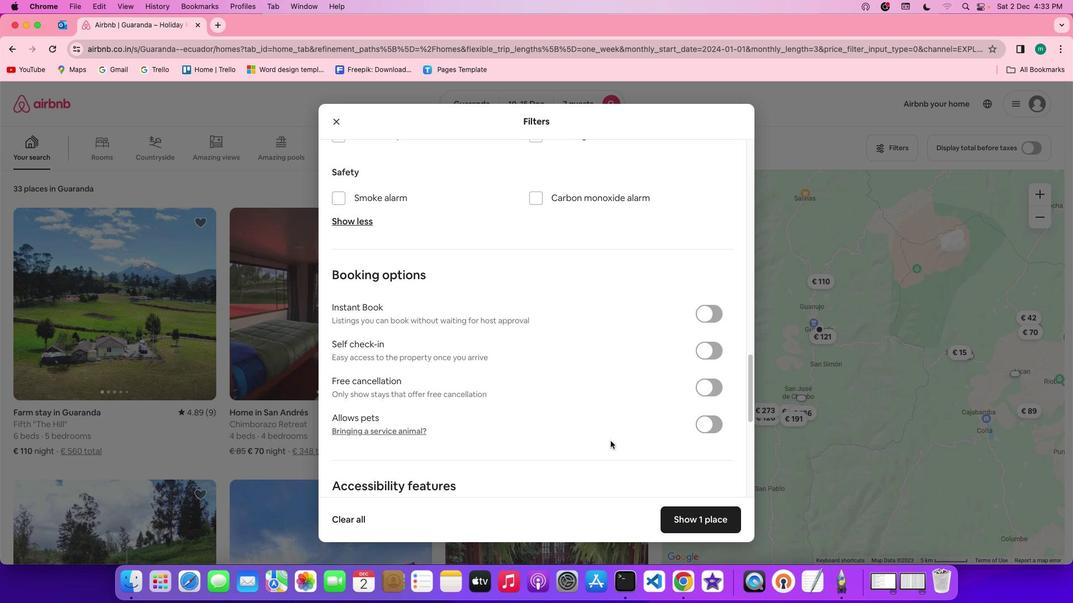 
Action: Mouse scrolled (606, 436) with delta (-4, -7)
Screenshot: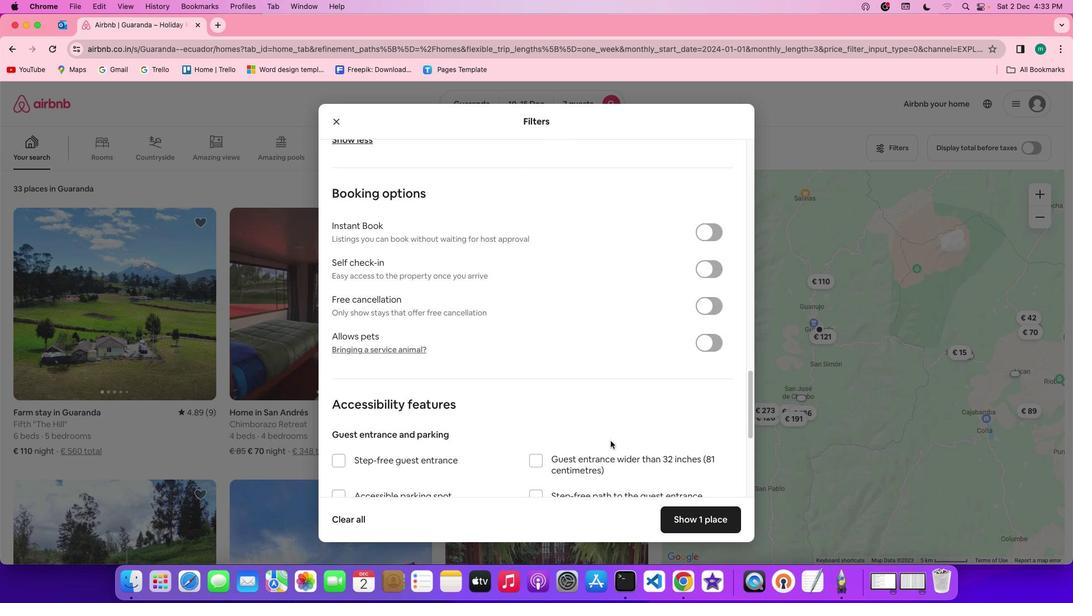 
Action: Mouse scrolled (606, 436) with delta (-4, -5)
Screenshot: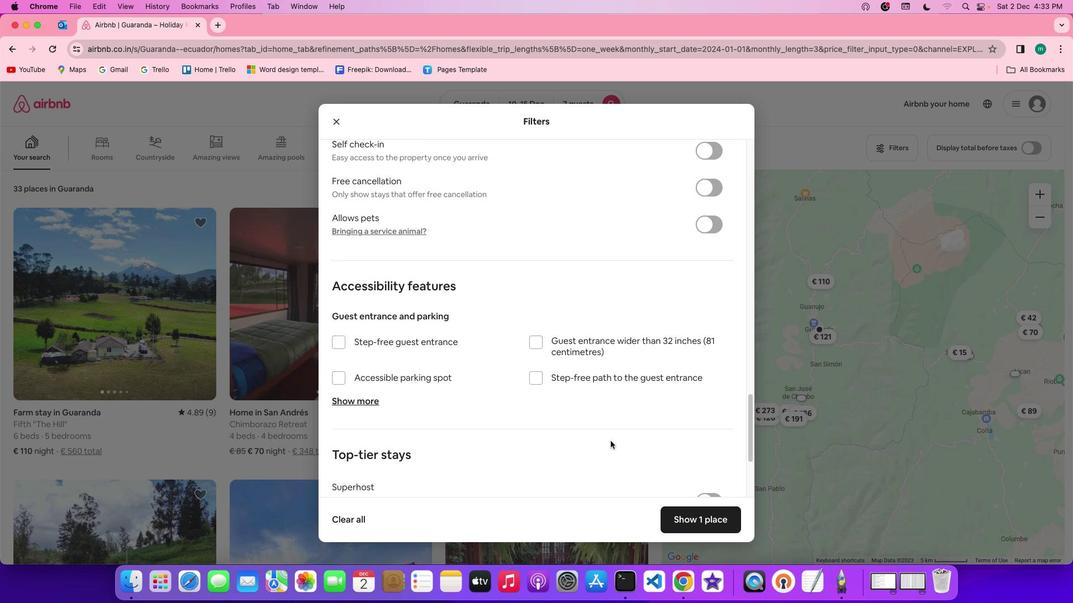 
Action: Mouse scrolled (606, 436) with delta (-4, -5)
Screenshot: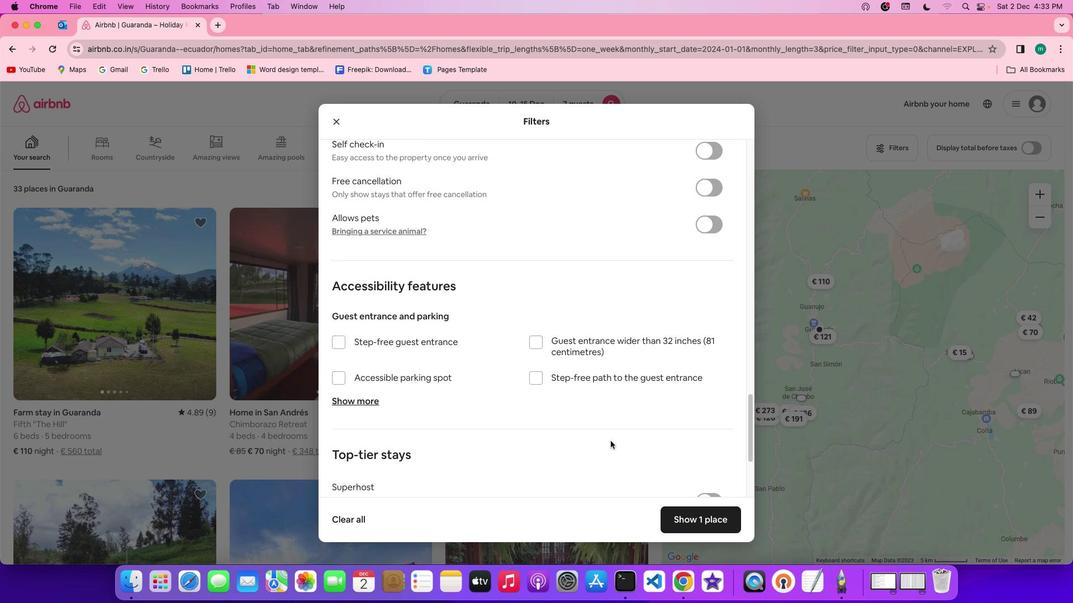 
Action: Mouse scrolled (606, 436) with delta (-4, -6)
Screenshot: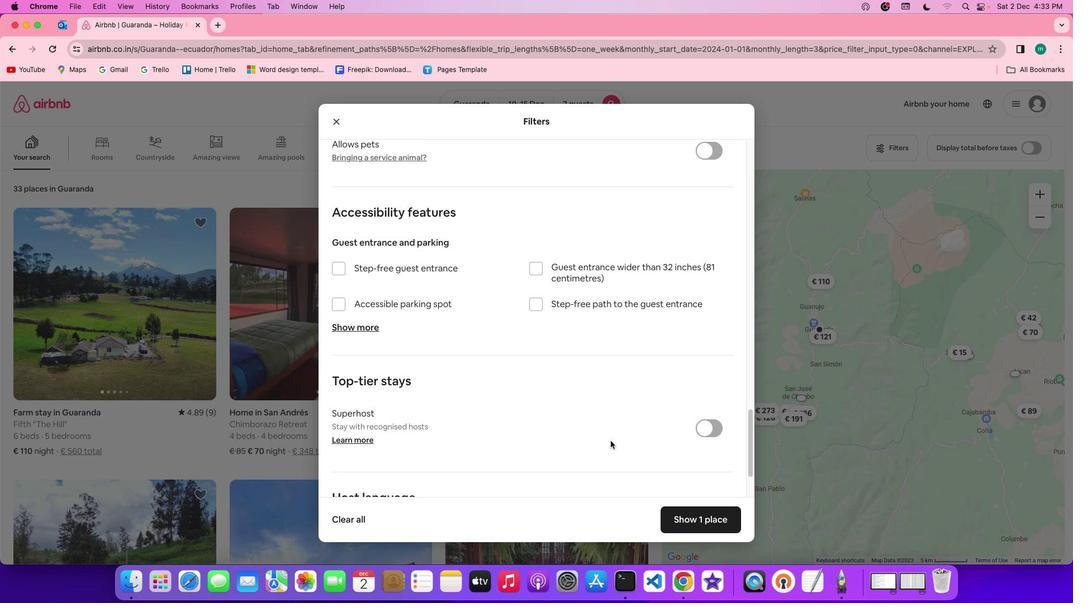 
Action: Mouse scrolled (606, 436) with delta (-4, -7)
Screenshot: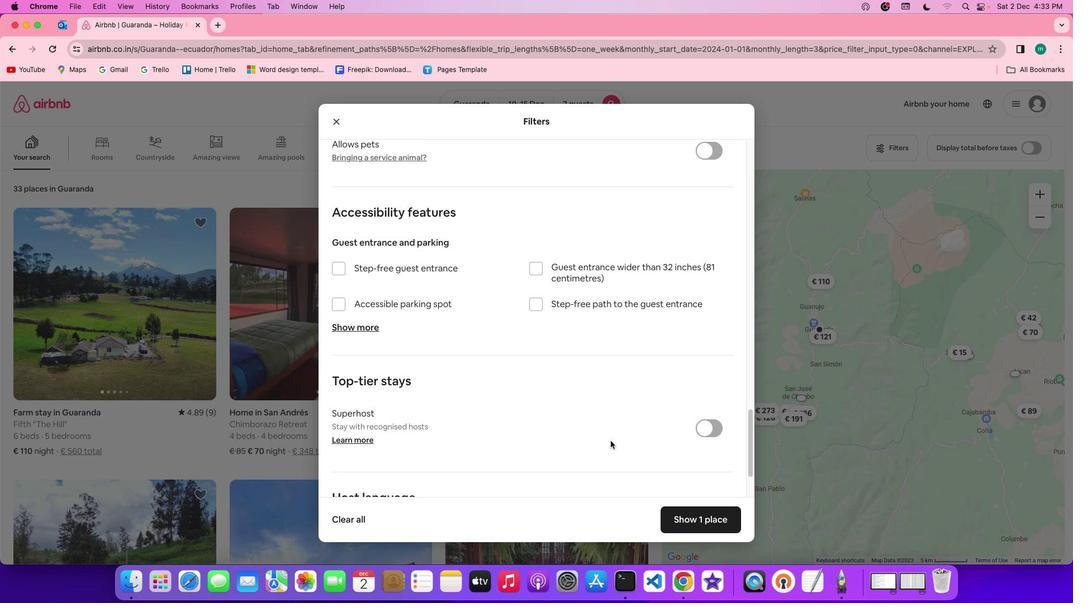 
Action: Mouse scrolled (606, 436) with delta (-4, -7)
Screenshot: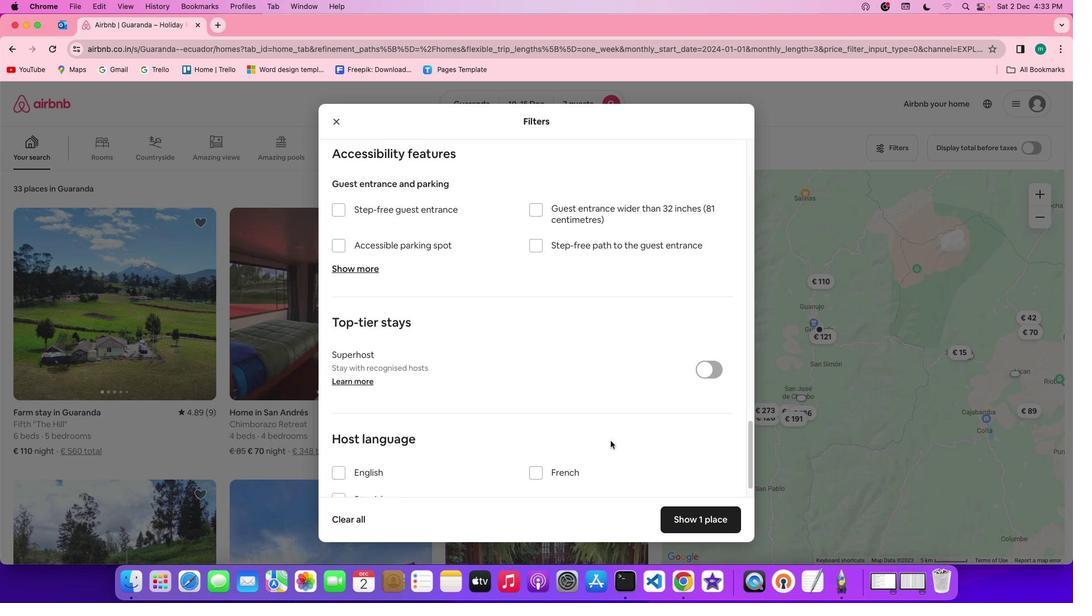 
Action: Mouse scrolled (606, 436) with delta (-4, -7)
Screenshot: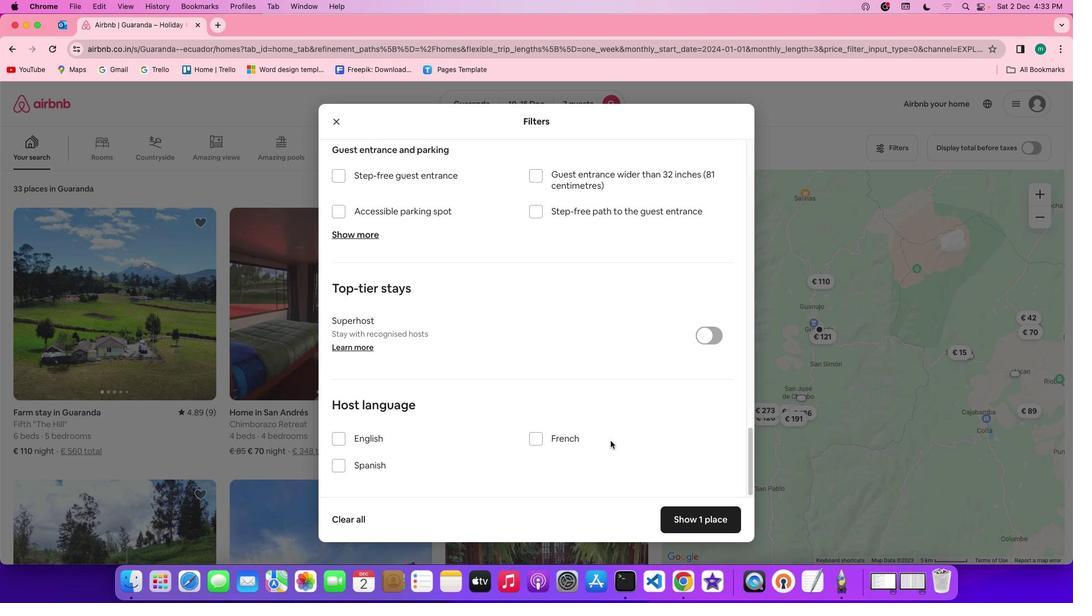 
Action: Mouse scrolled (606, 436) with delta (-4, -5)
Screenshot: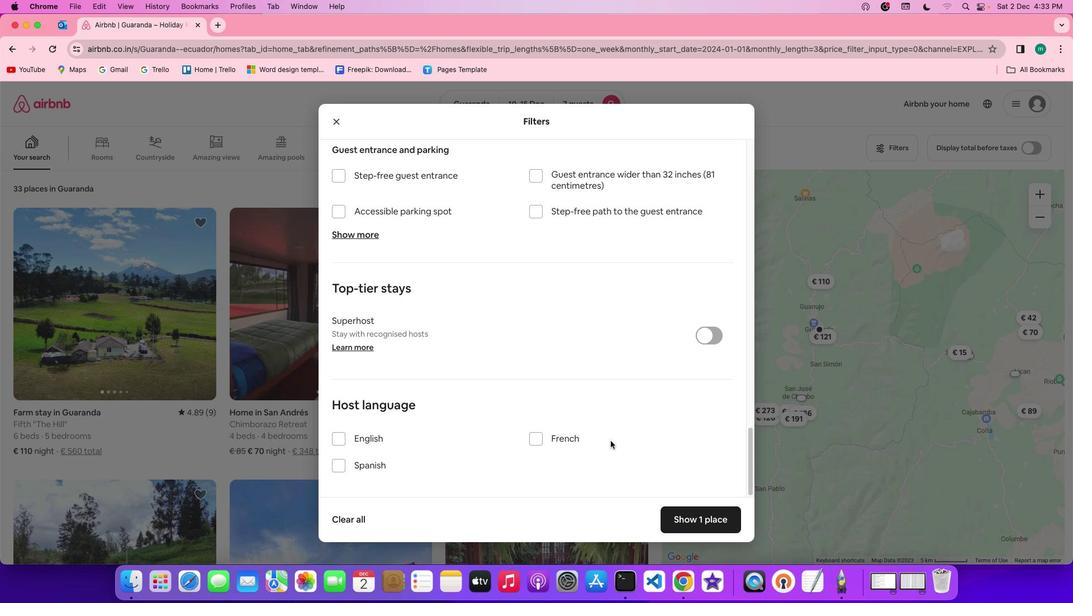 
Action: Mouse scrolled (606, 436) with delta (-4, -5)
Screenshot: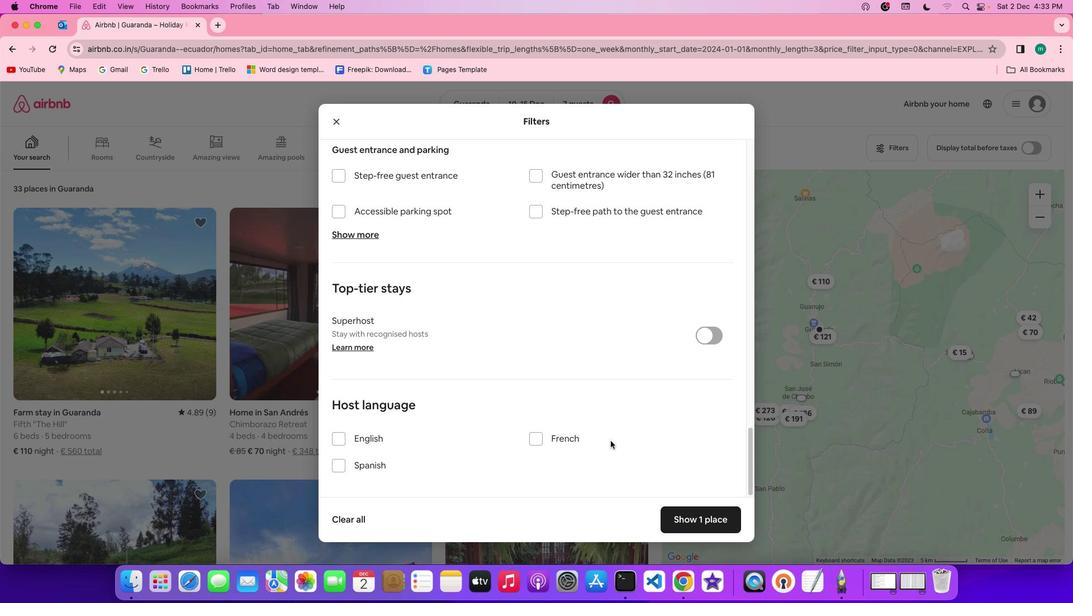 
Action: Mouse scrolled (606, 436) with delta (-4, -6)
Screenshot: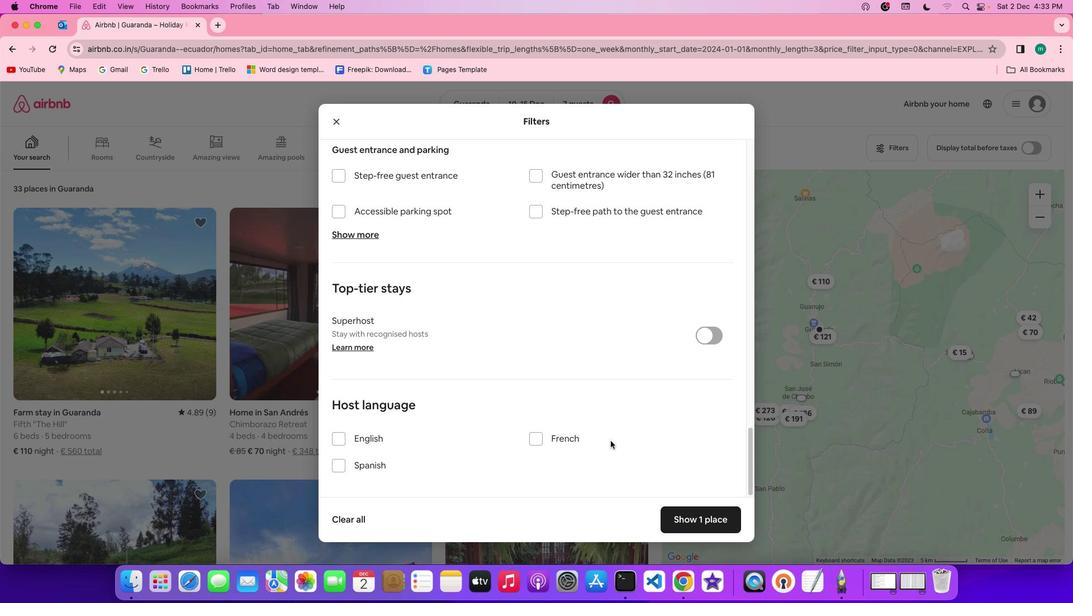 
Action: Mouse scrolled (606, 436) with delta (-4, -7)
Screenshot: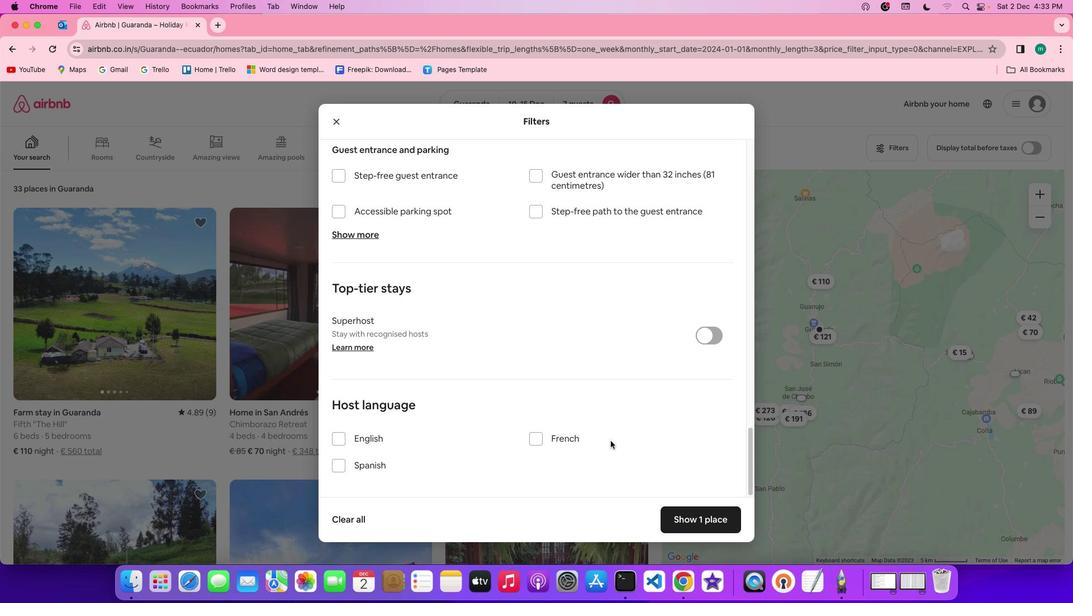 
Action: Mouse scrolled (606, 436) with delta (-4, -7)
Screenshot: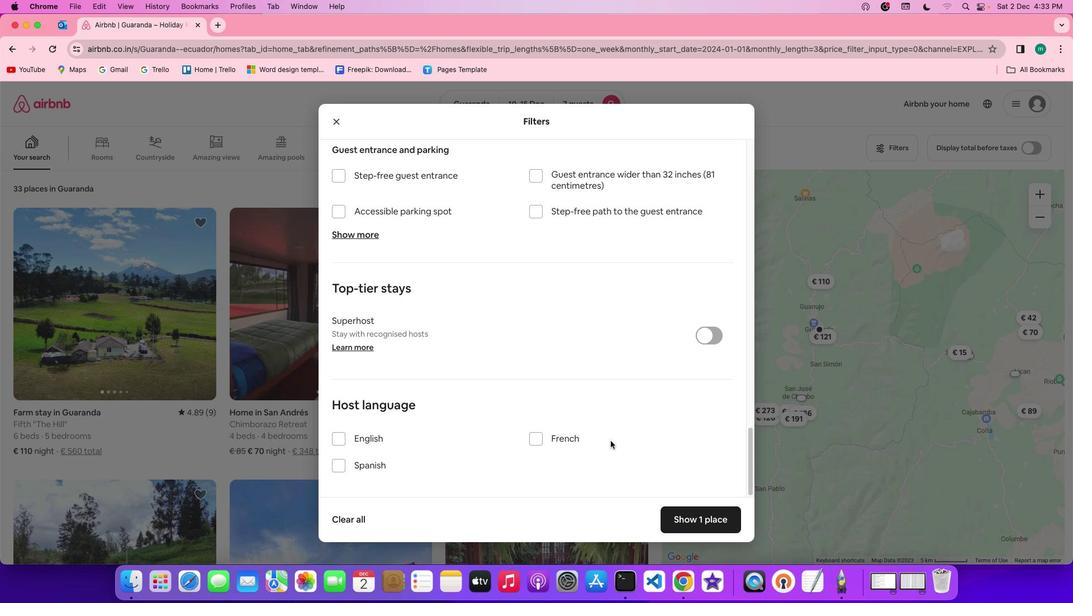 
Action: Mouse scrolled (606, 436) with delta (-4, -7)
Screenshot: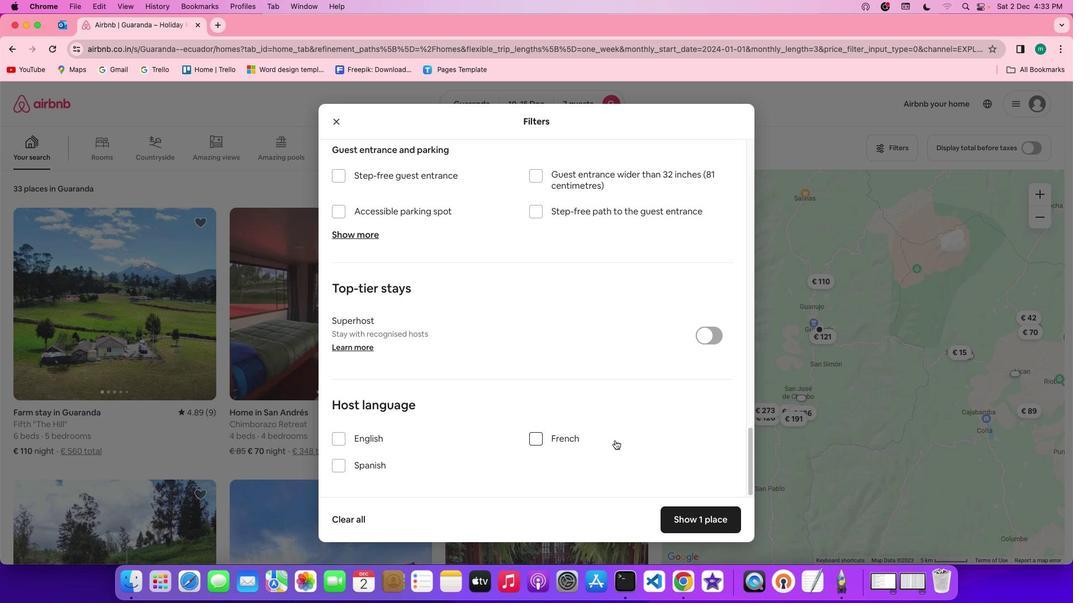 
Action: Mouse moved to (702, 516)
Screenshot: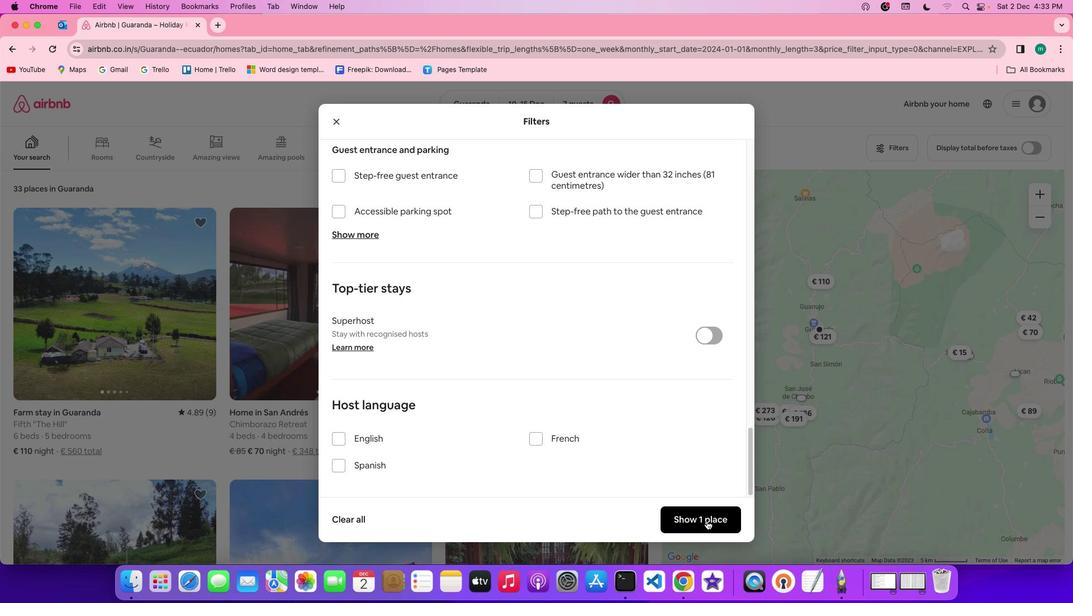 
Action: Mouse pressed left at (702, 516)
Screenshot: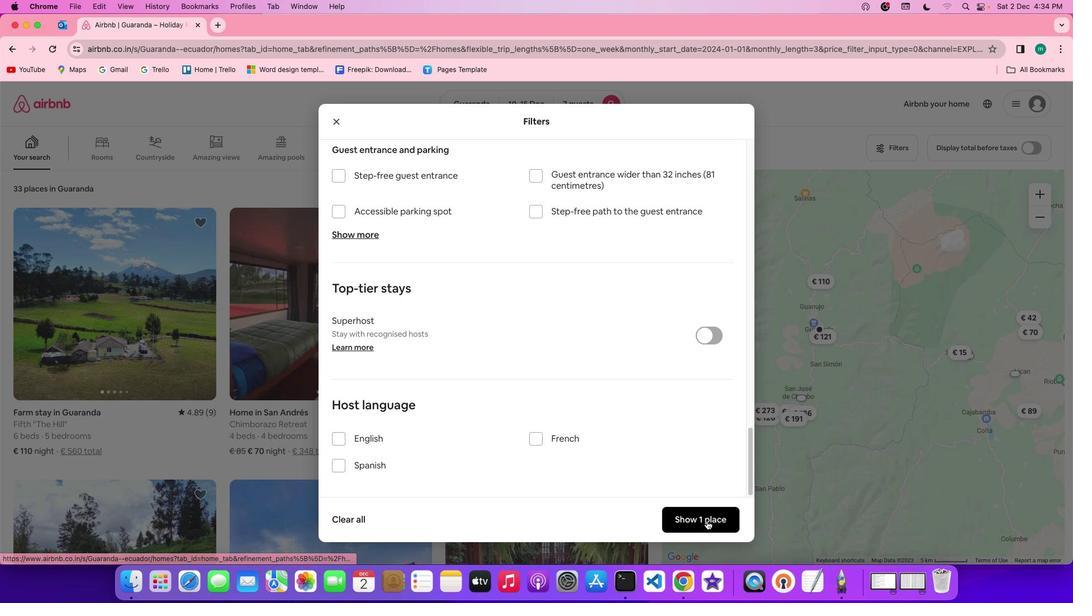 
Action: Mouse moved to (145, 285)
Screenshot: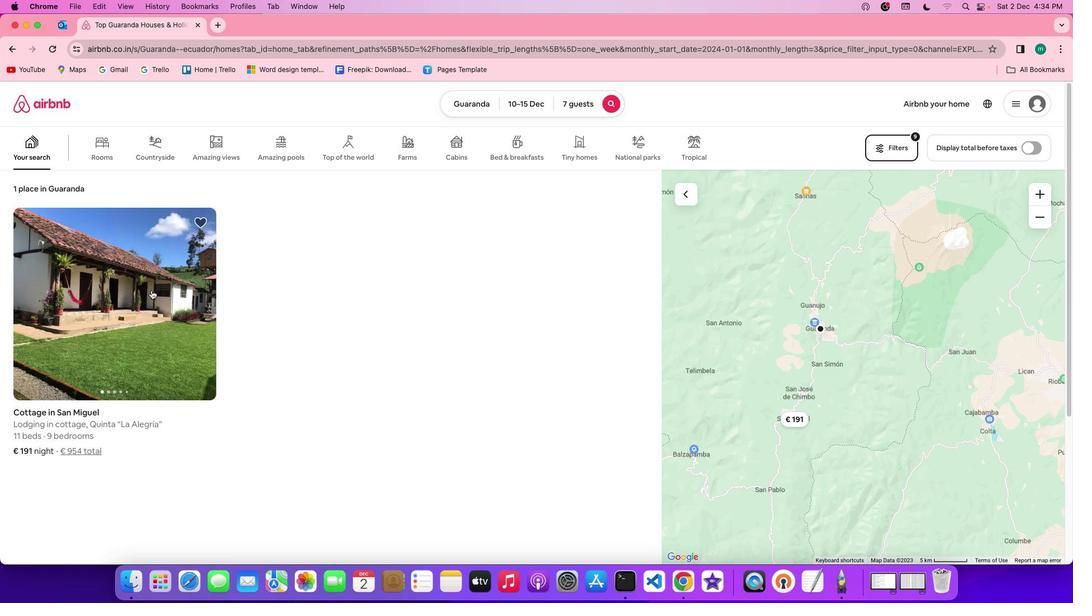 
Action: Mouse pressed left at (145, 285)
Screenshot: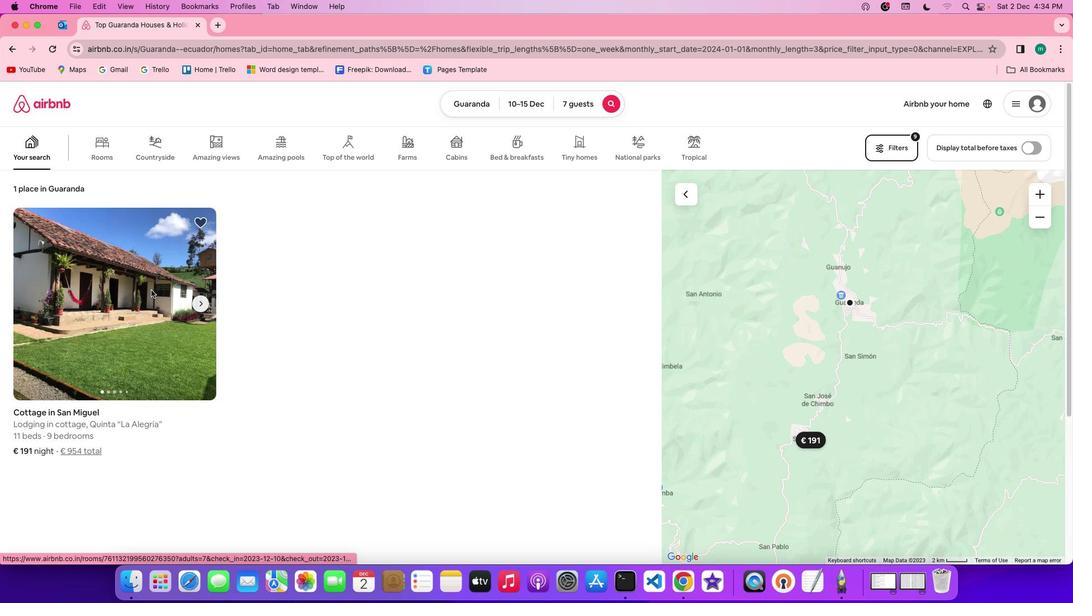 
Action: Mouse moved to (798, 412)
Screenshot: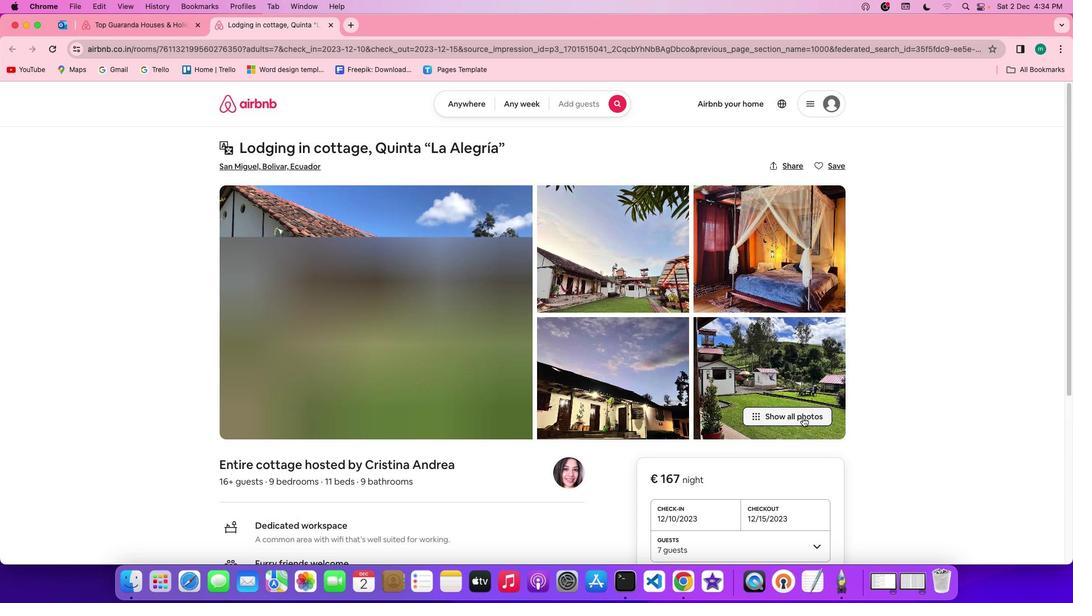 
Action: Mouse pressed left at (798, 412)
Screenshot: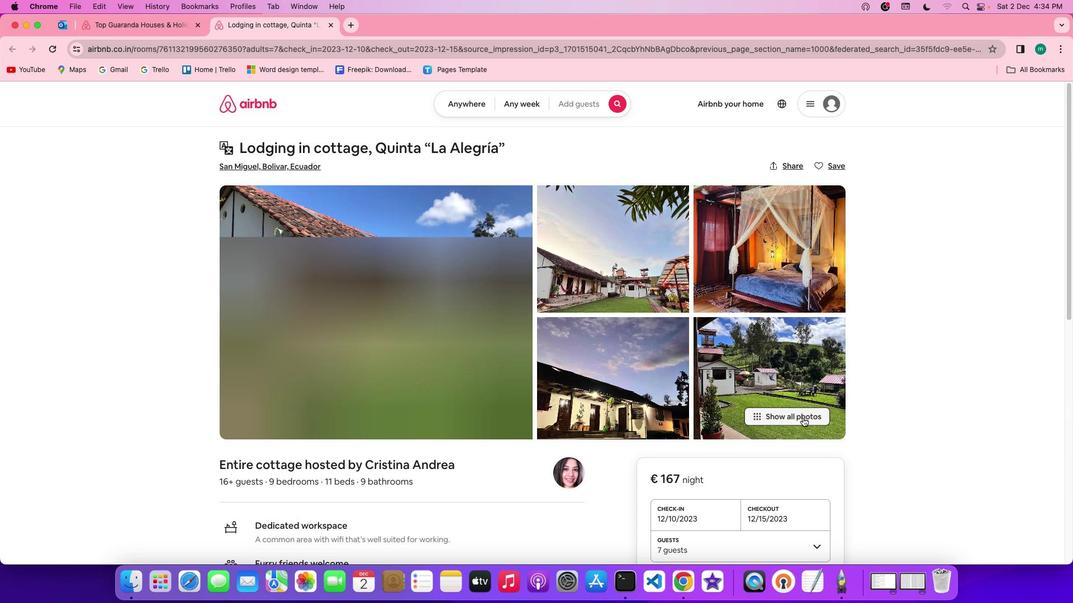 
Action: Mouse moved to (558, 375)
Screenshot: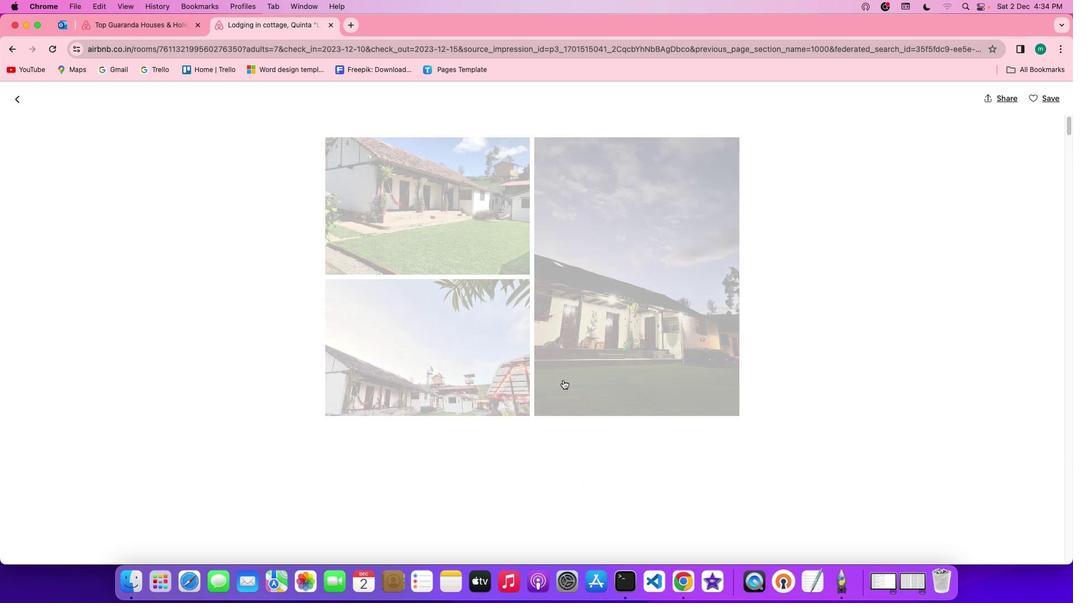 
Action: Mouse scrolled (558, 375) with delta (-4, -5)
Screenshot: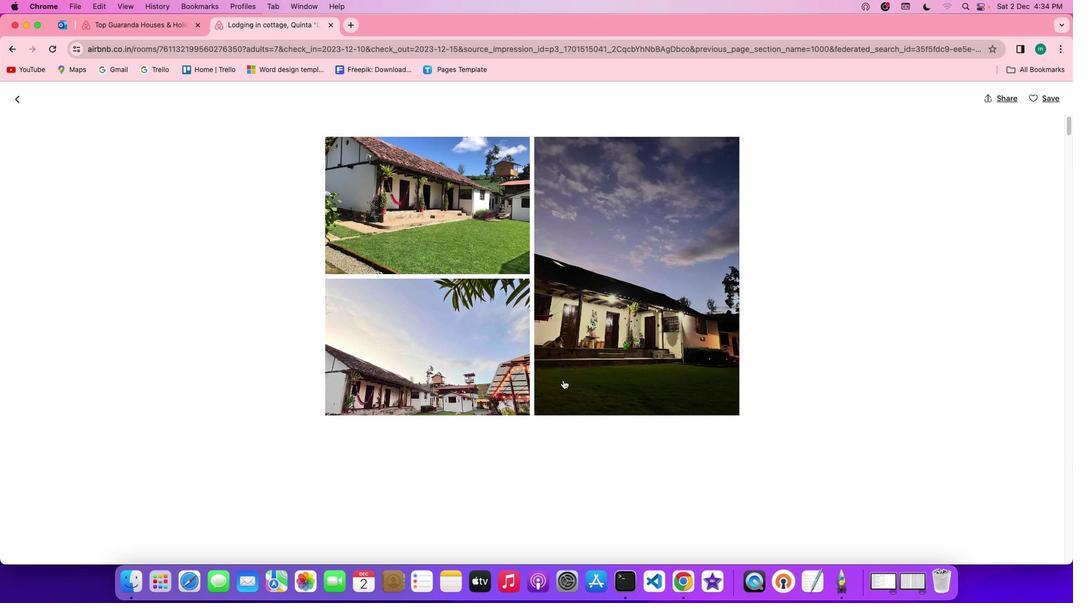 
Action: Mouse scrolled (558, 375) with delta (-4, -5)
Screenshot: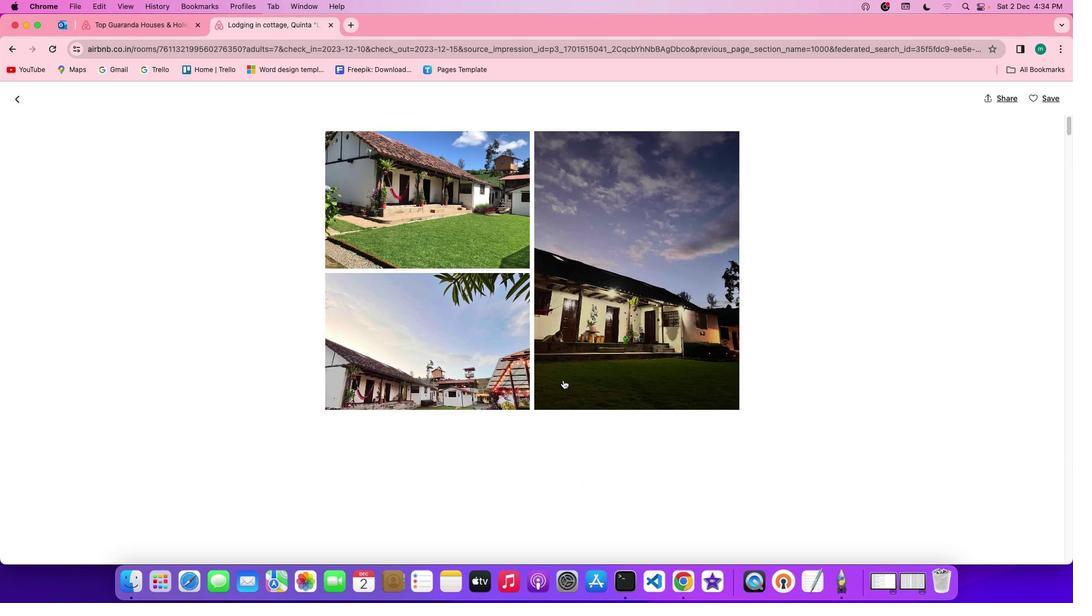 
Action: Mouse scrolled (558, 375) with delta (-4, -5)
Screenshot: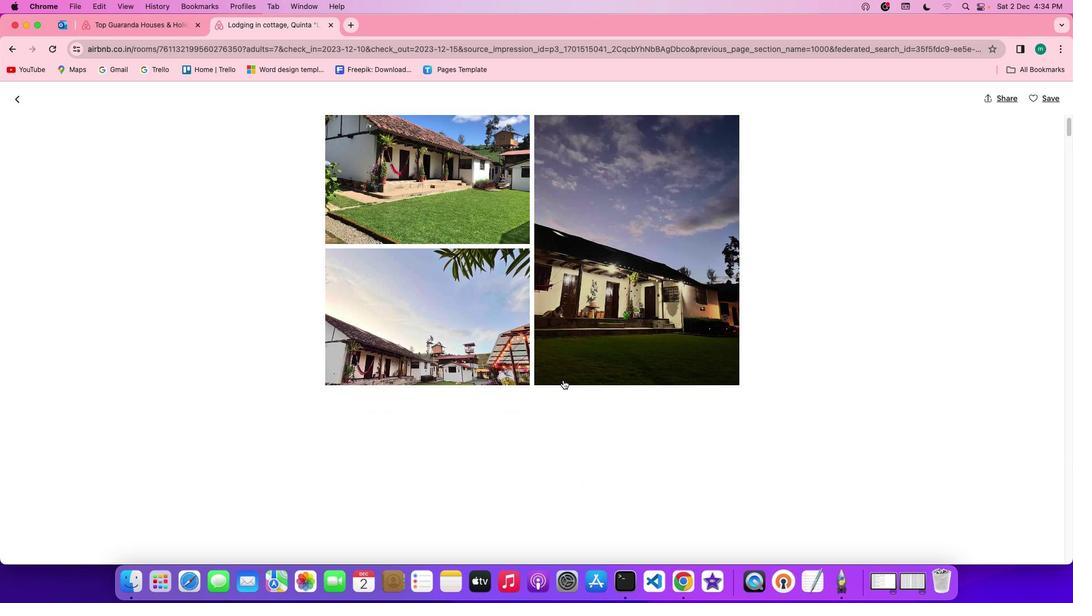 
Action: Mouse scrolled (558, 375) with delta (-4, -5)
Screenshot: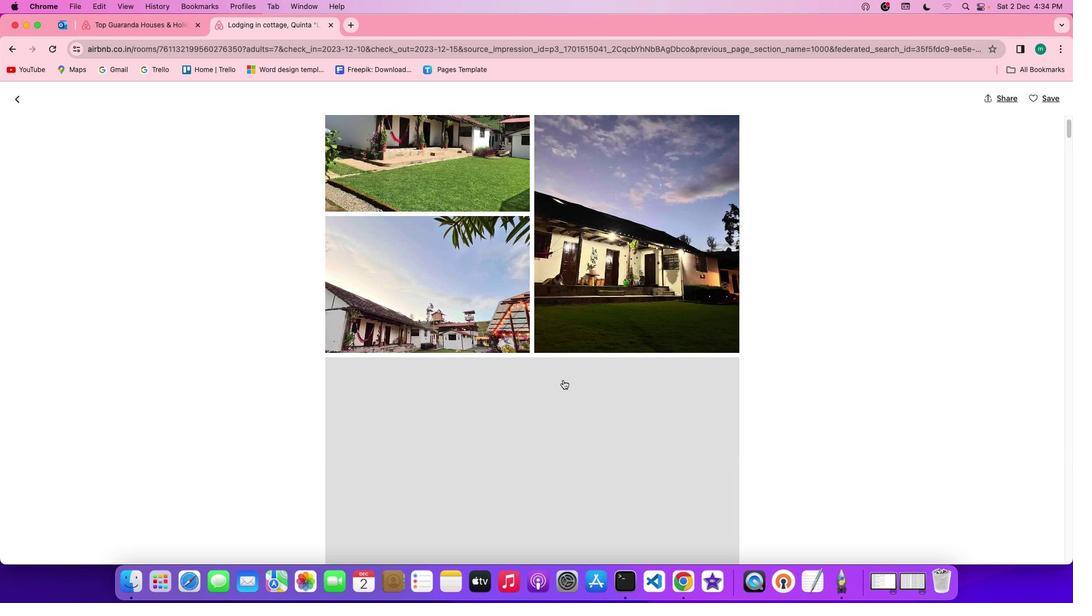 
Action: Mouse moved to (558, 375)
Screenshot: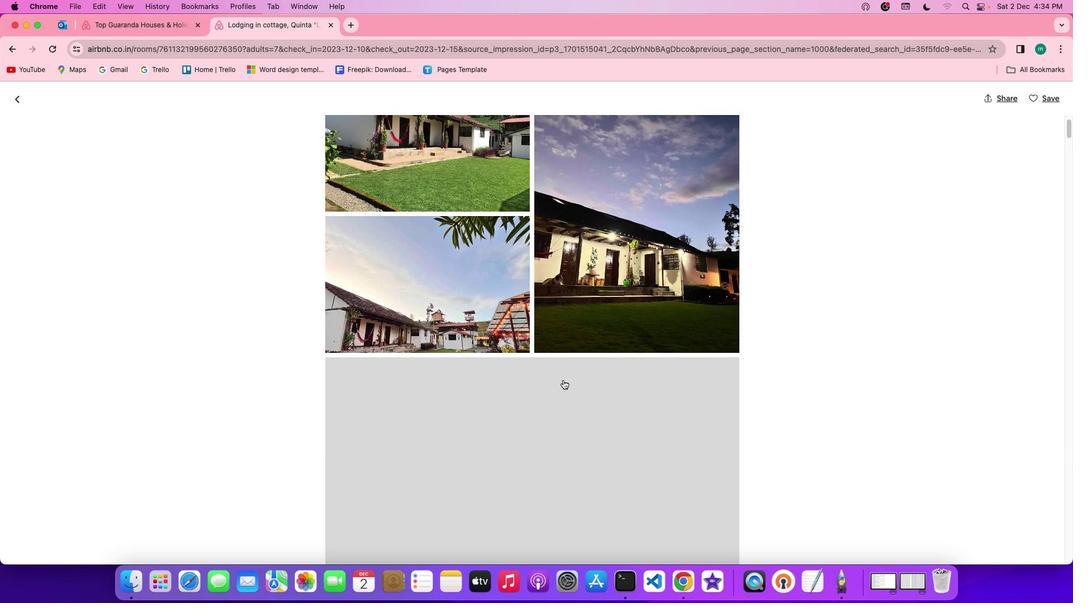 
Action: Mouse scrolled (558, 375) with delta (-4, -5)
Screenshot: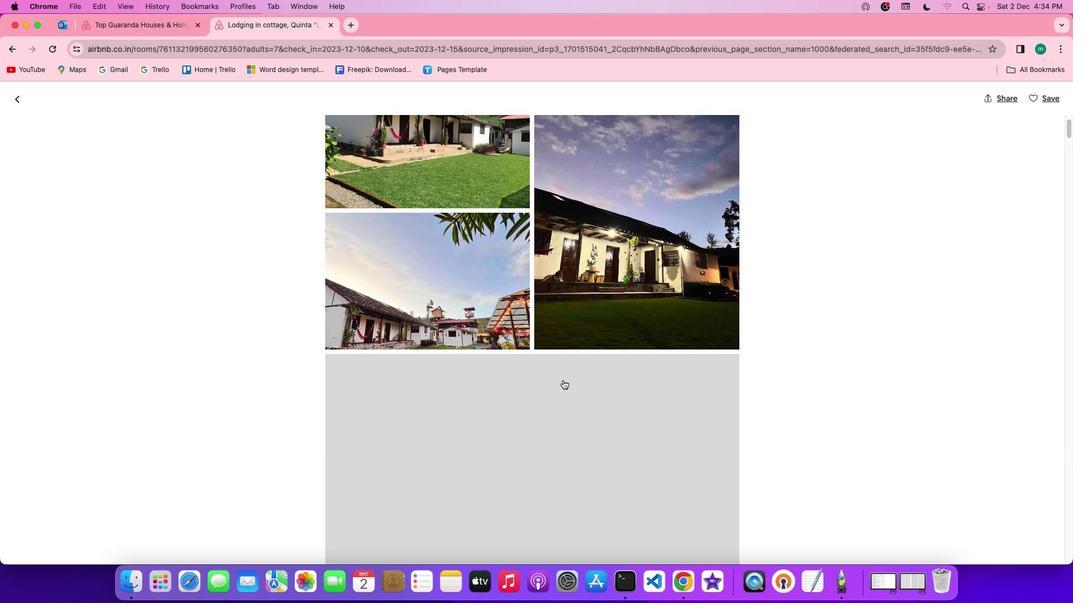 
Action: Mouse scrolled (558, 375) with delta (-4, -5)
Screenshot: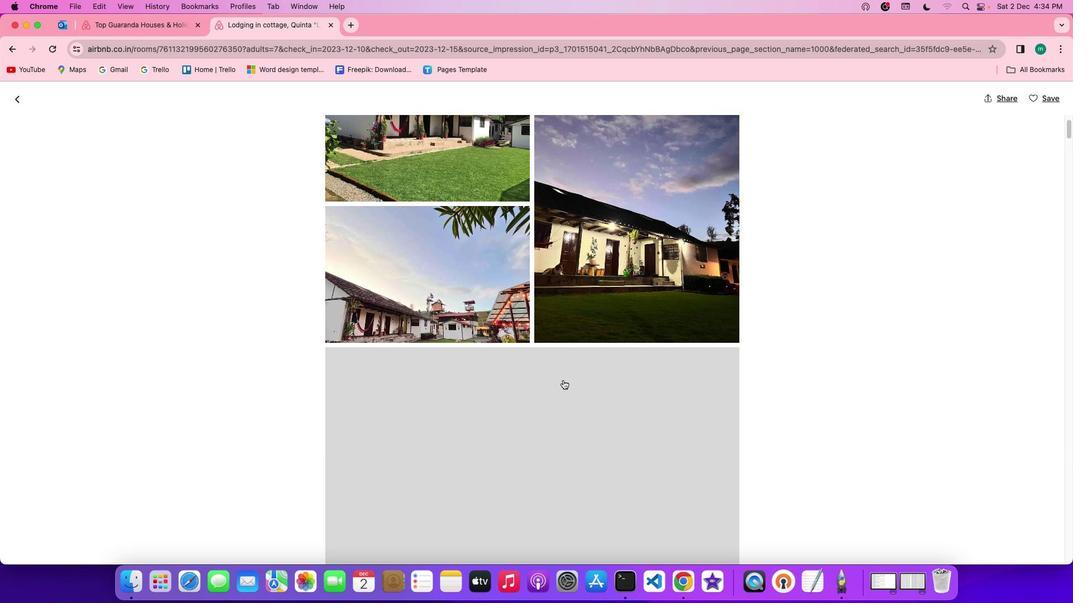 
Action: Mouse scrolled (558, 375) with delta (-4, -5)
Screenshot: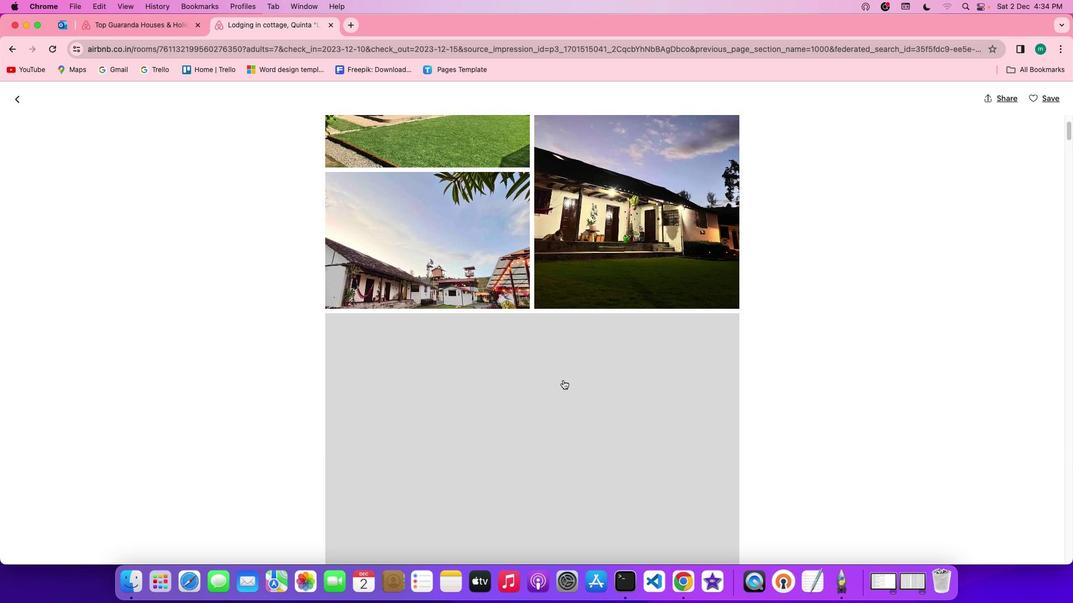 
Action: Mouse scrolled (558, 375) with delta (-4, -5)
Screenshot: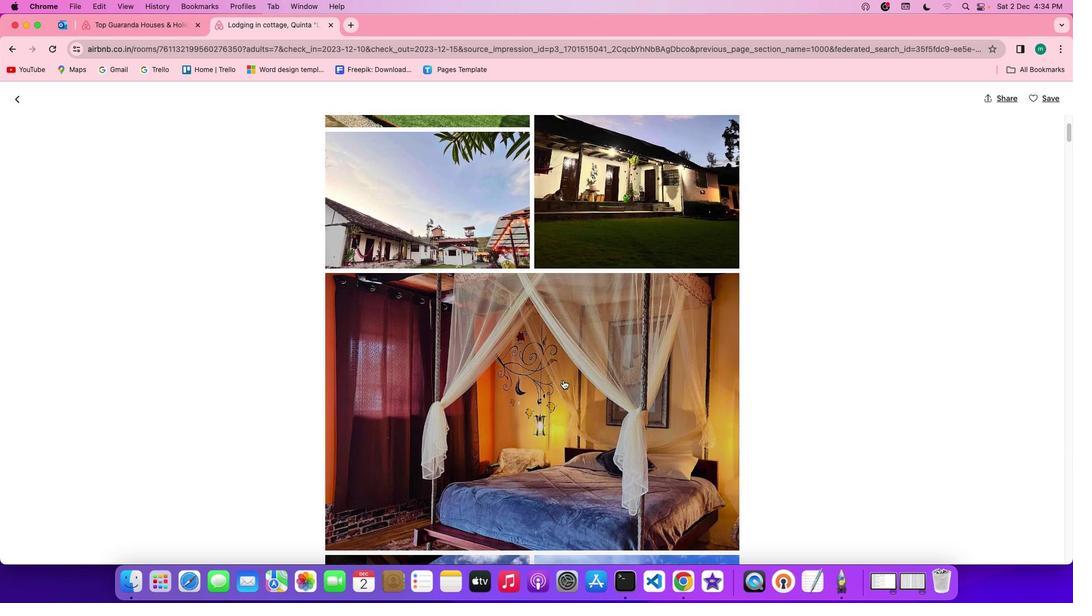 
Action: Mouse scrolled (558, 375) with delta (-4, -5)
Screenshot: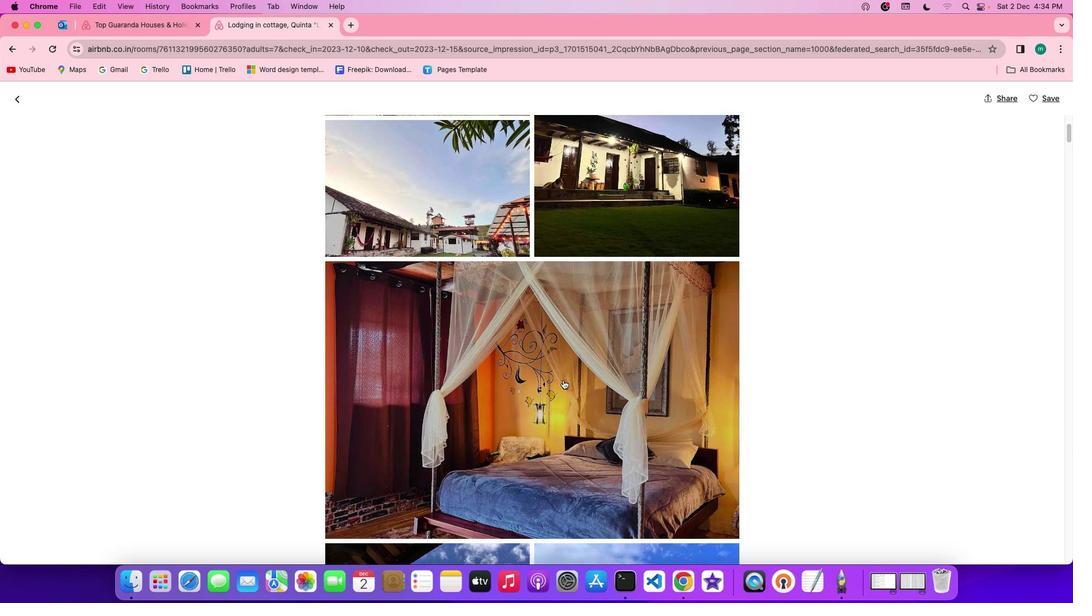 
Action: Mouse scrolled (558, 375) with delta (-4, -5)
Screenshot: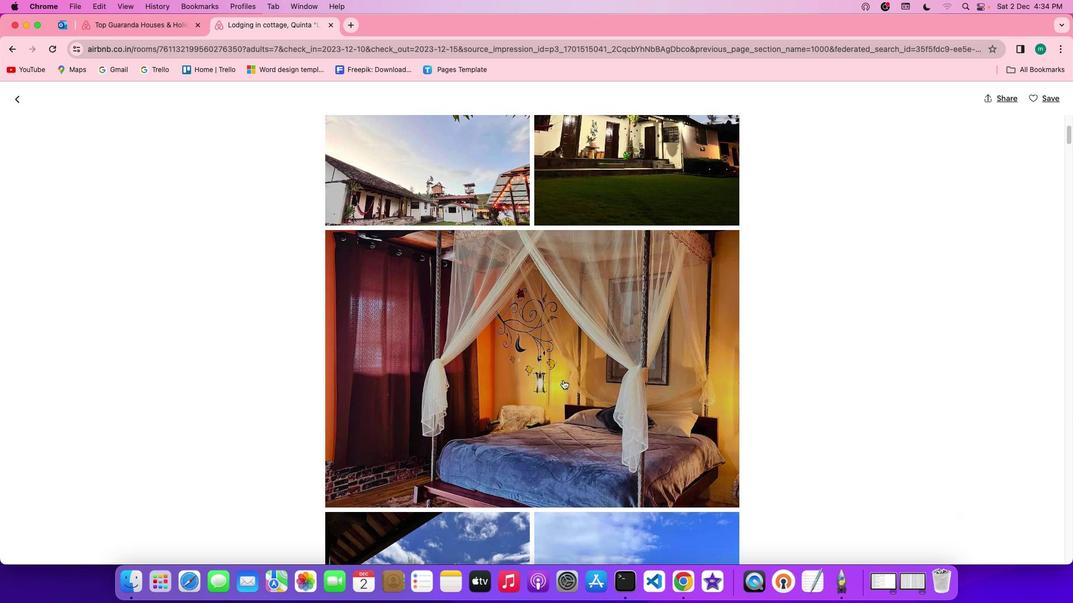 
Action: Mouse scrolled (558, 375) with delta (-4, -5)
Screenshot: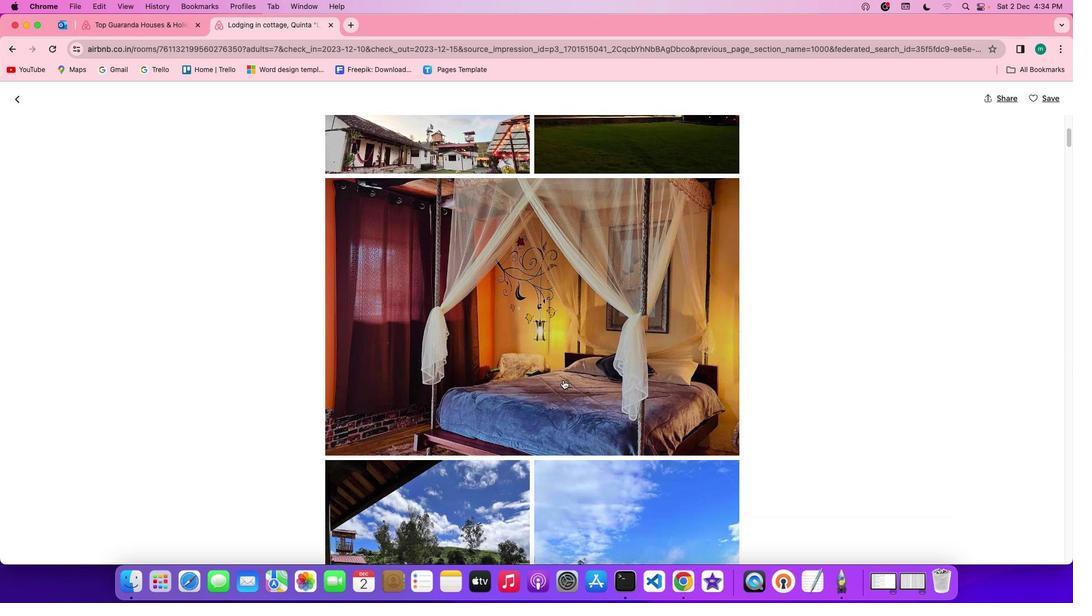 
Action: Mouse scrolled (558, 375) with delta (-4, -5)
Screenshot: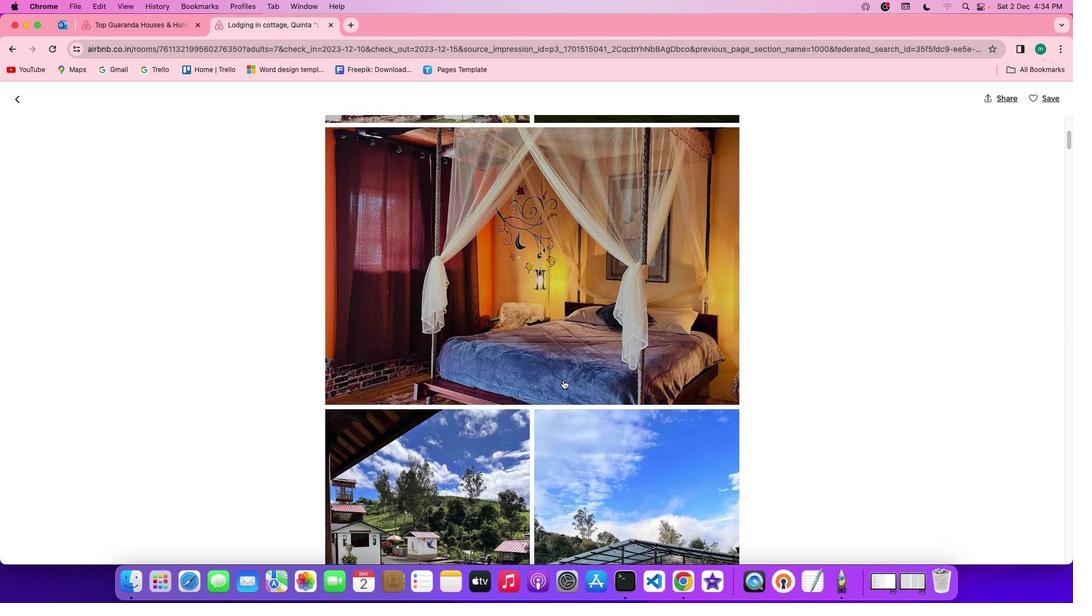 
Action: Mouse scrolled (558, 375) with delta (-4, -5)
Screenshot: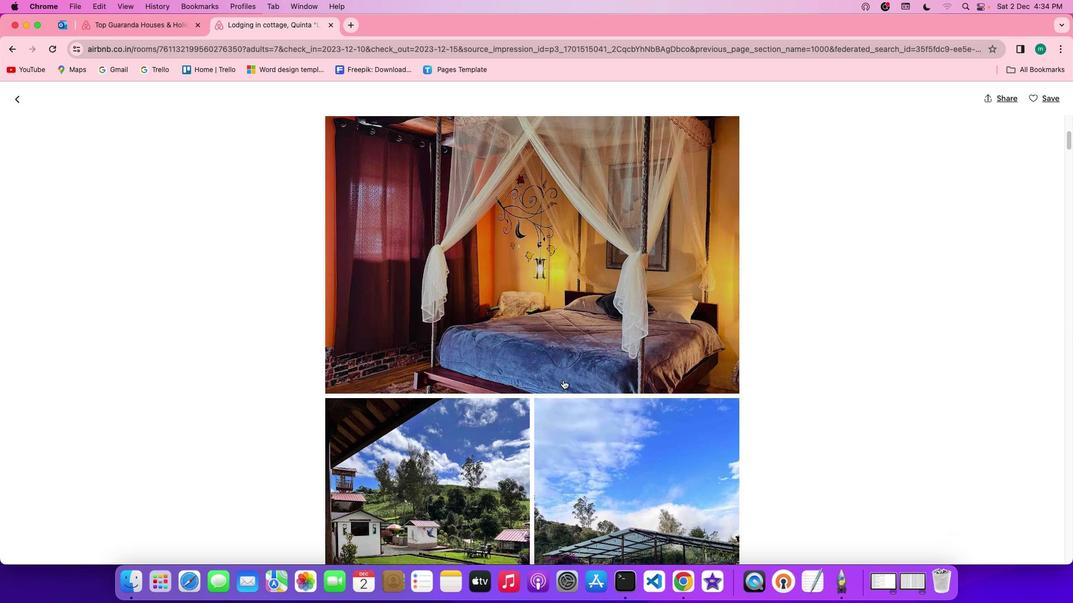 
Action: Mouse scrolled (558, 375) with delta (-4, -5)
Screenshot: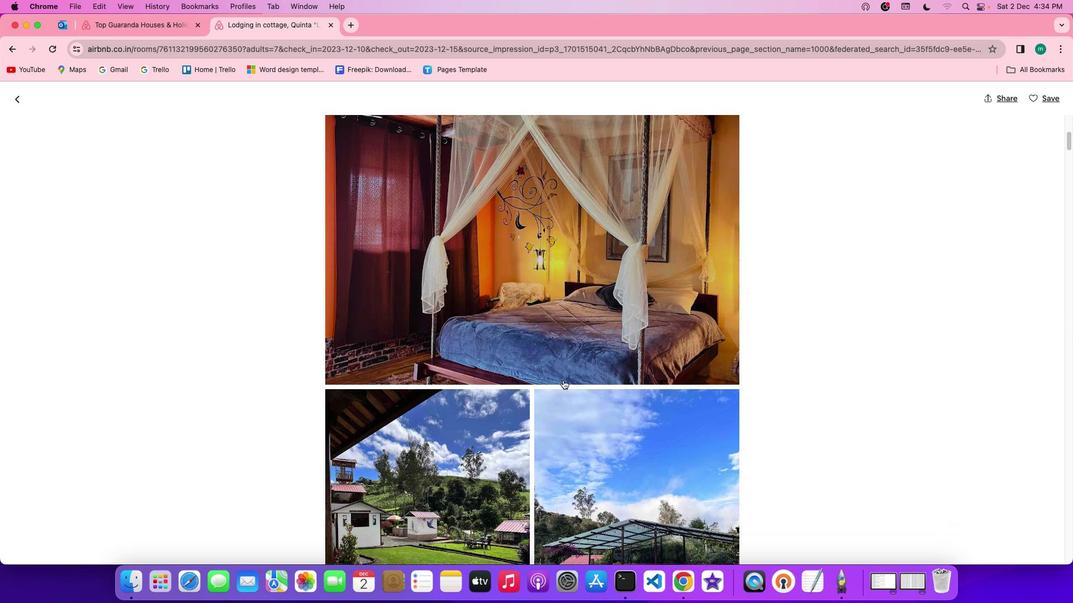 
Action: Mouse scrolled (558, 375) with delta (-4, -5)
Screenshot: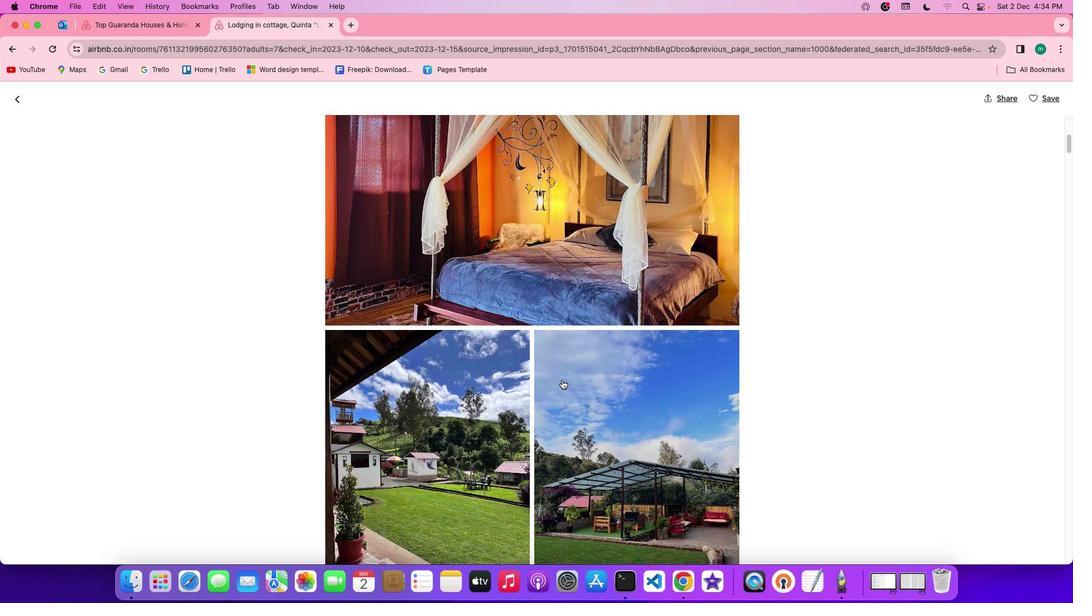 
Action: Mouse moved to (555, 361)
Screenshot: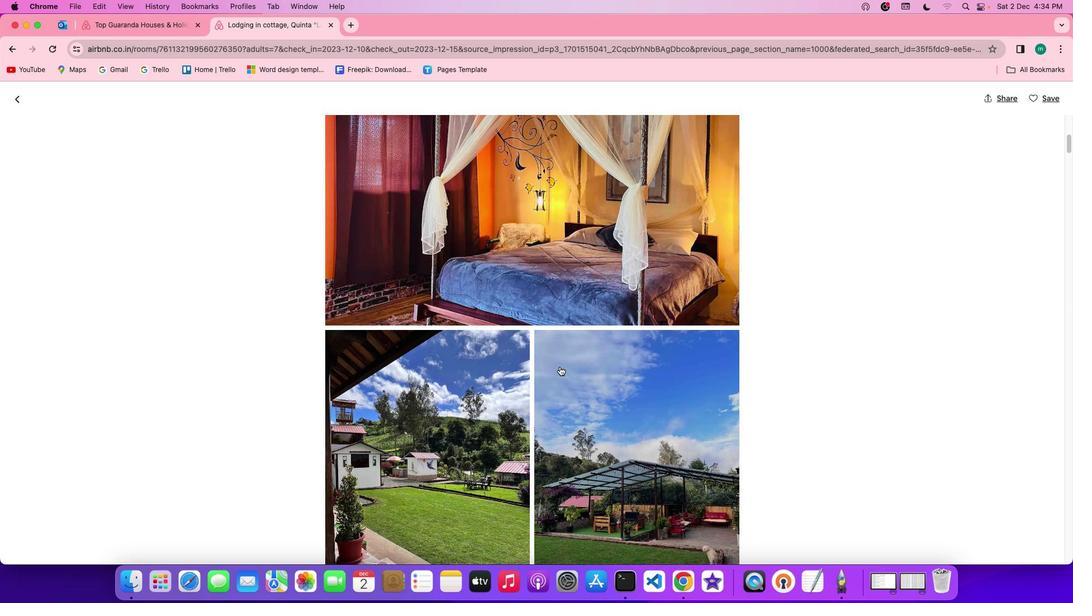 
Action: Mouse scrolled (555, 361) with delta (-4, -5)
Screenshot: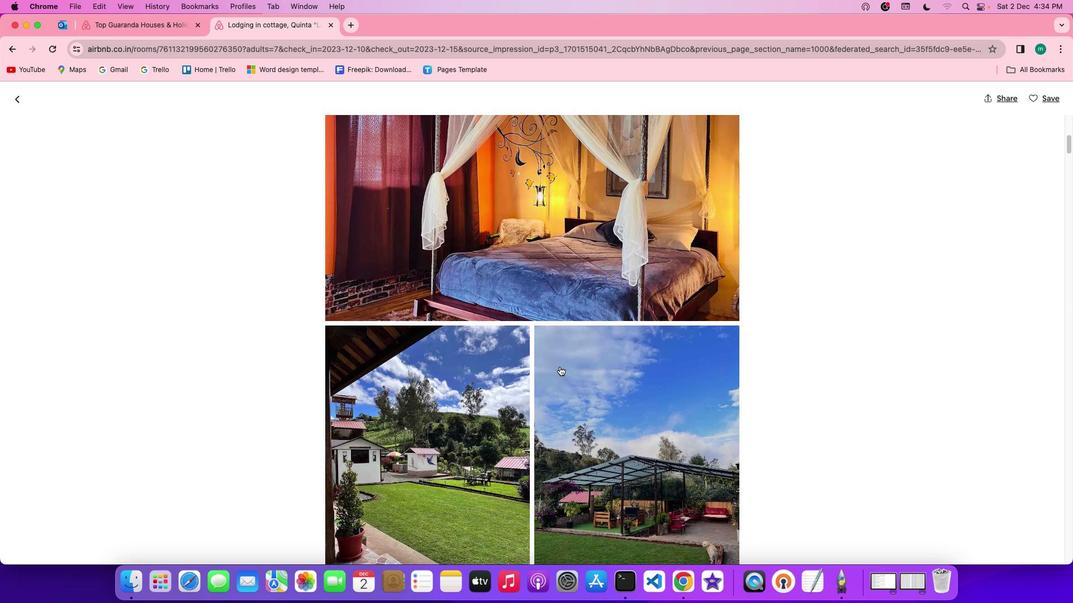 
Action: Mouse scrolled (555, 361) with delta (-4, -5)
Screenshot: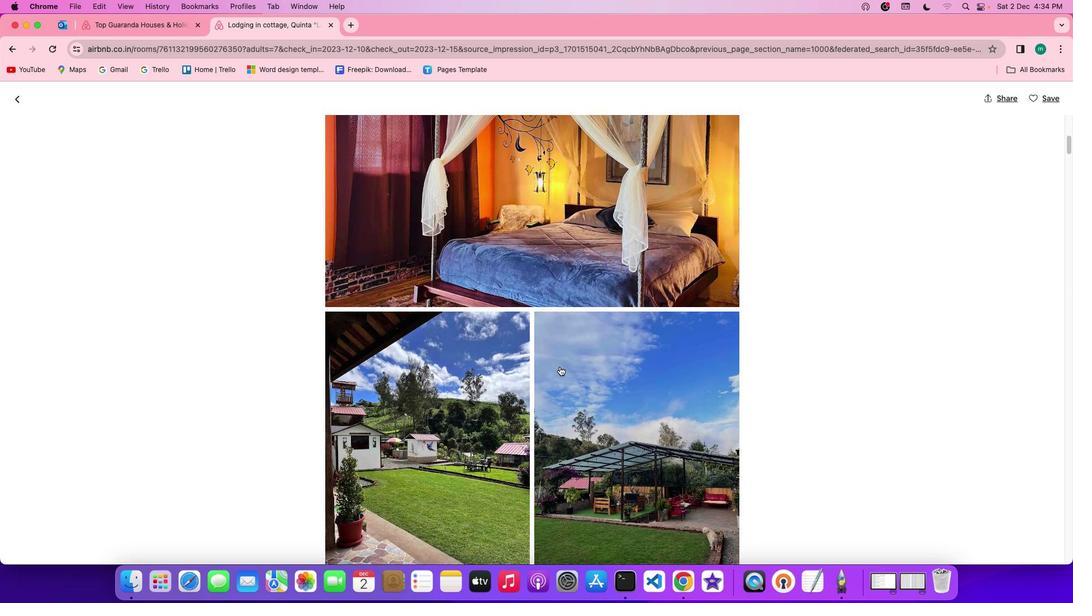 
Action: Mouse scrolled (555, 361) with delta (-4, -6)
Screenshot: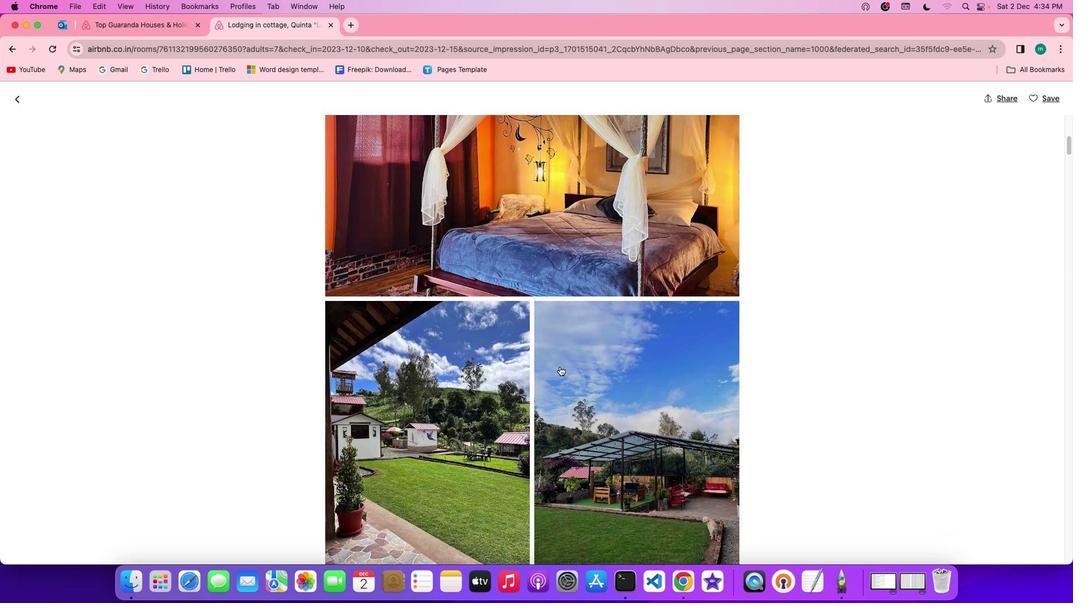 
Action: Mouse scrolled (555, 361) with delta (-4, -6)
Screenshot: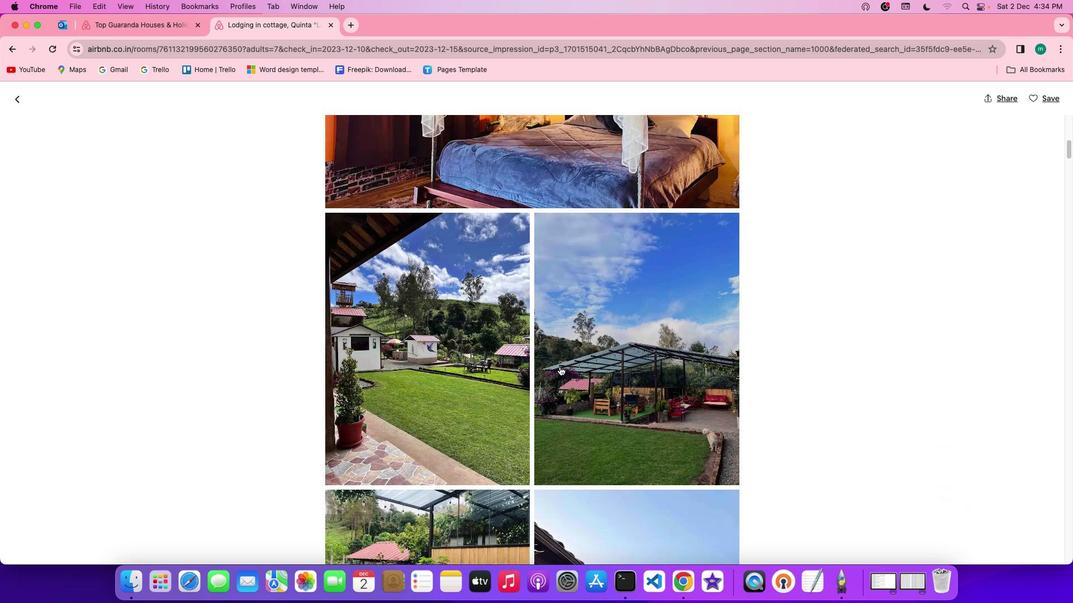 
Action: Mouse scrolled (555, 361) with delta (-4, -5)
Screenshot: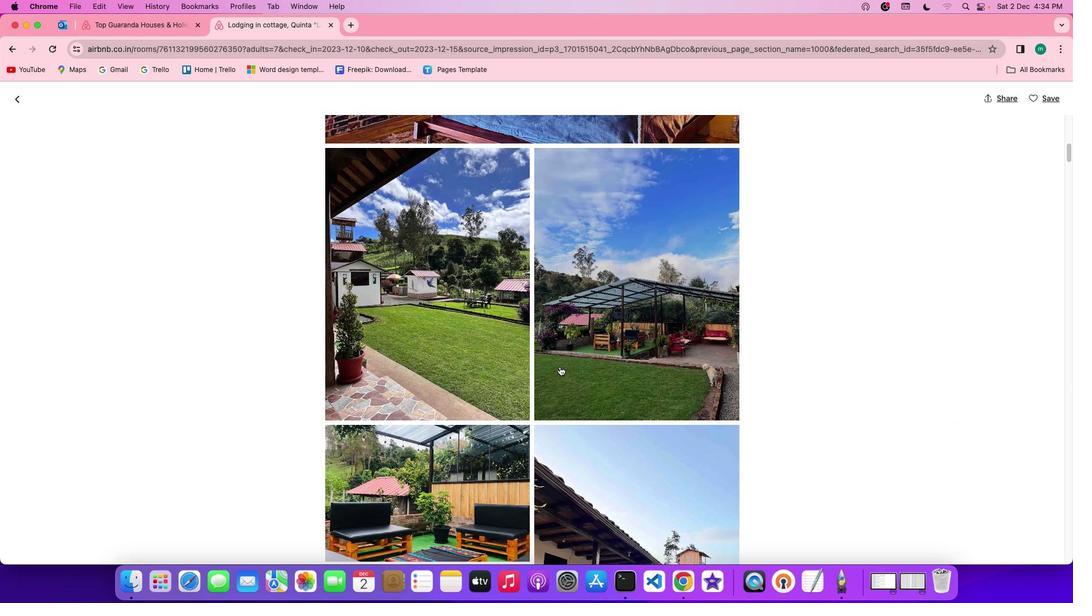 
Action: Mouse scrolled (555, 361) with delta (-4, -5)
Screenshot: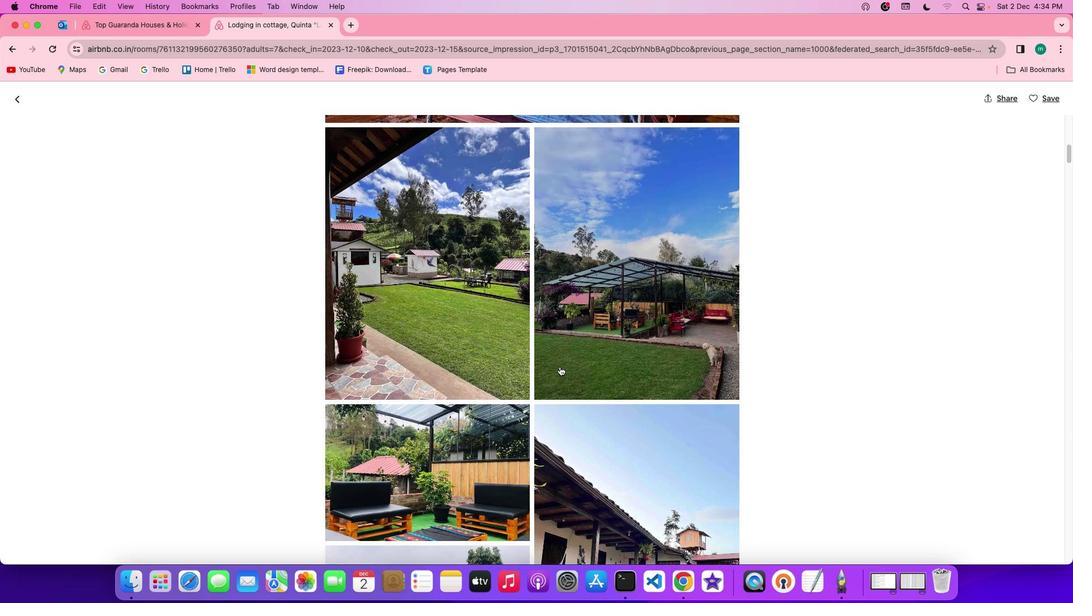 
Action: Mouse scrolled (555, 361) with delta (-4, -6)
Screenshot: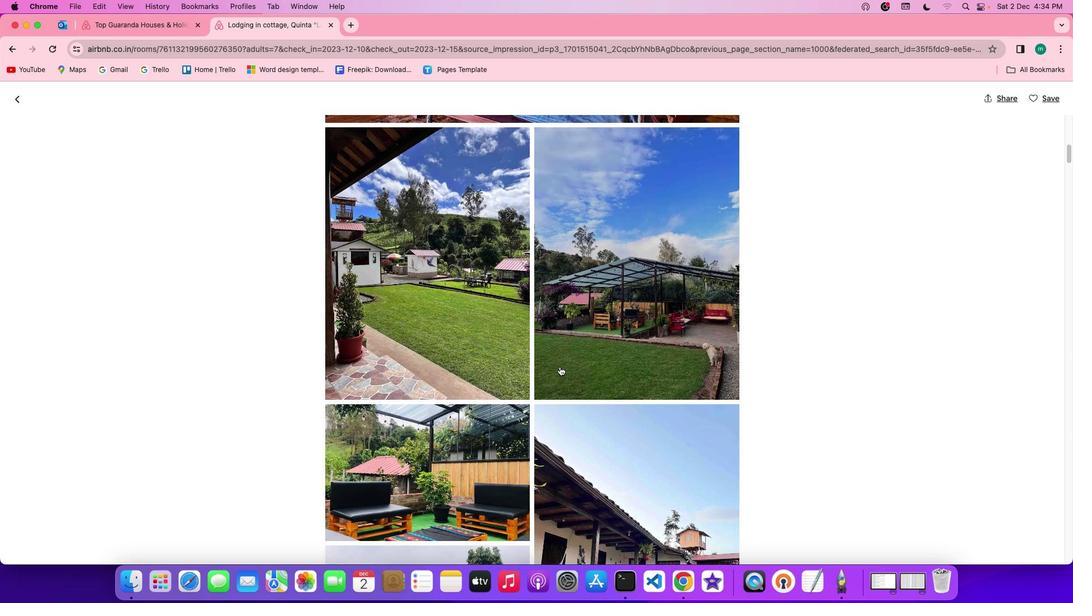 
Action: Mouse scrolled (555, 361) with delta (-4, -6)
Screenshot: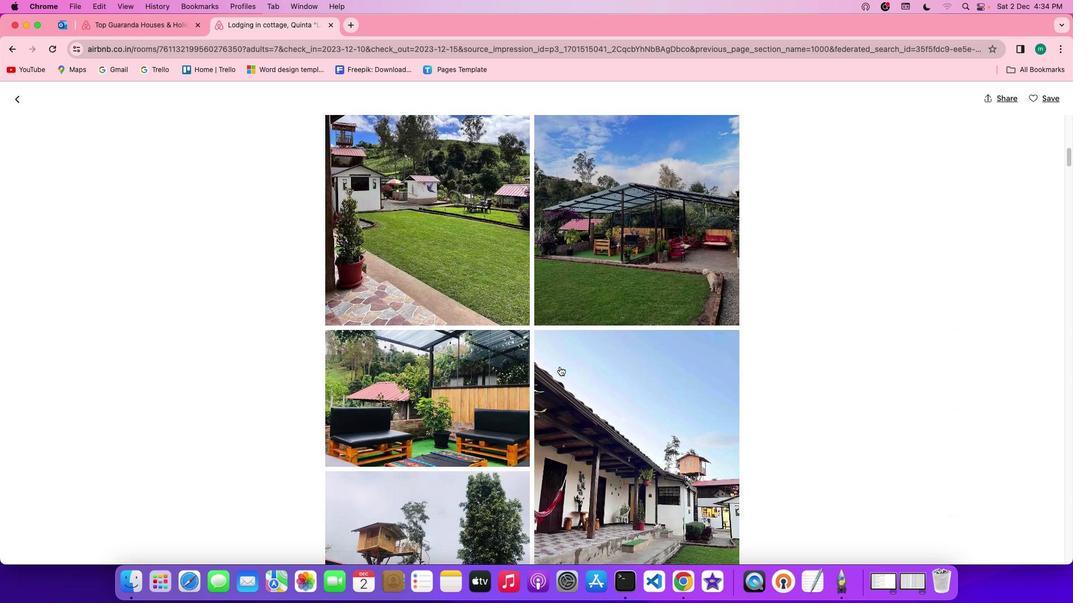 
Action: Mouse scrolled (555, 361) with delta (-4, -5)
Screenshot: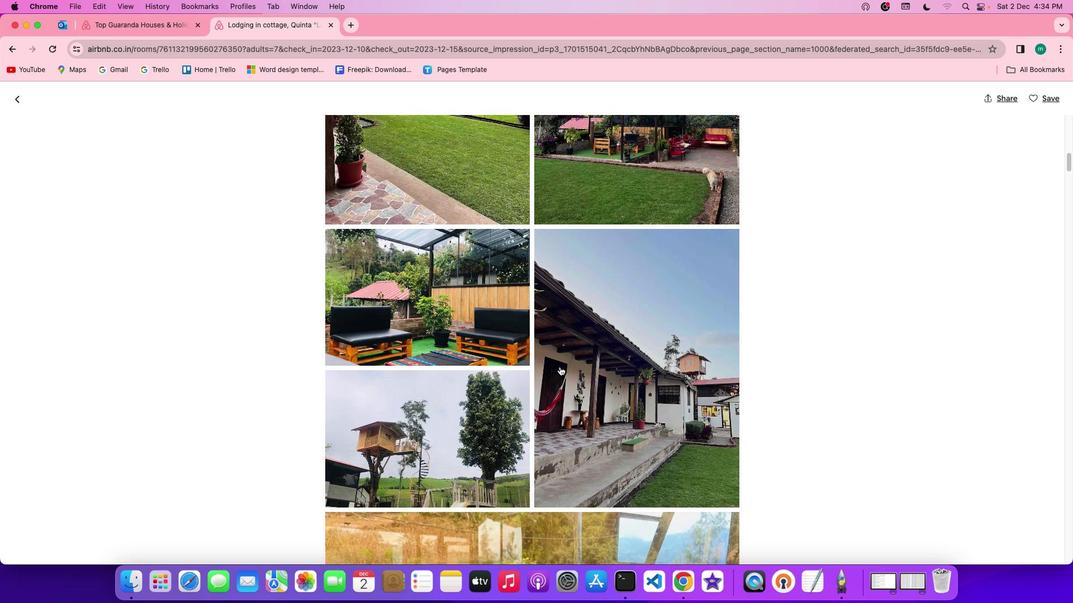 
Action: Mouse scrolled (555, 361) with delta (-4, -5)
Screenshot: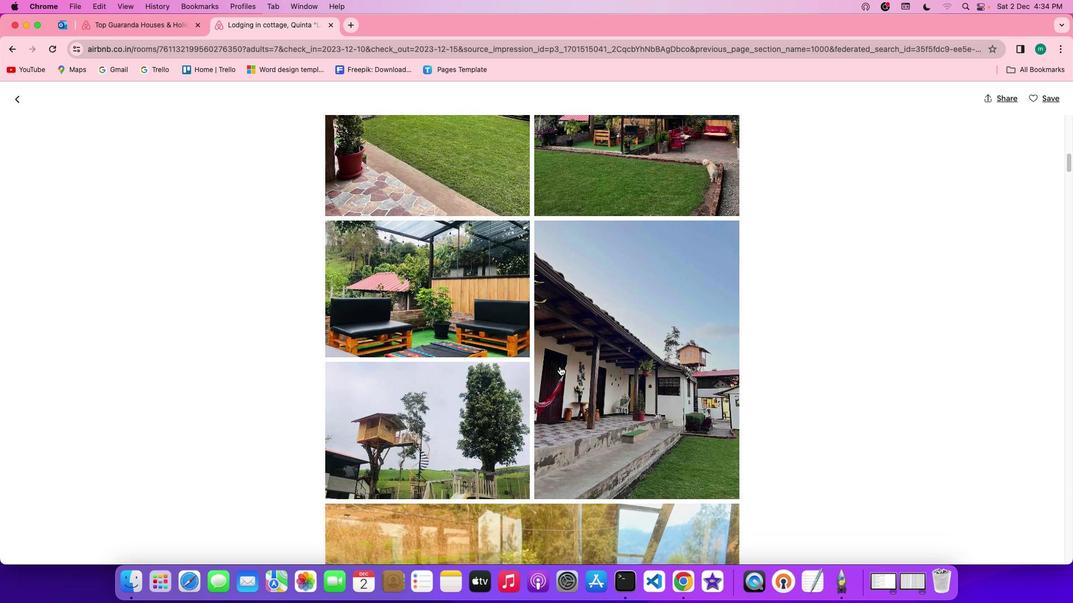 
Action: Mouse scrolled (555, 361) with delta (-4, -6)
Screenshot: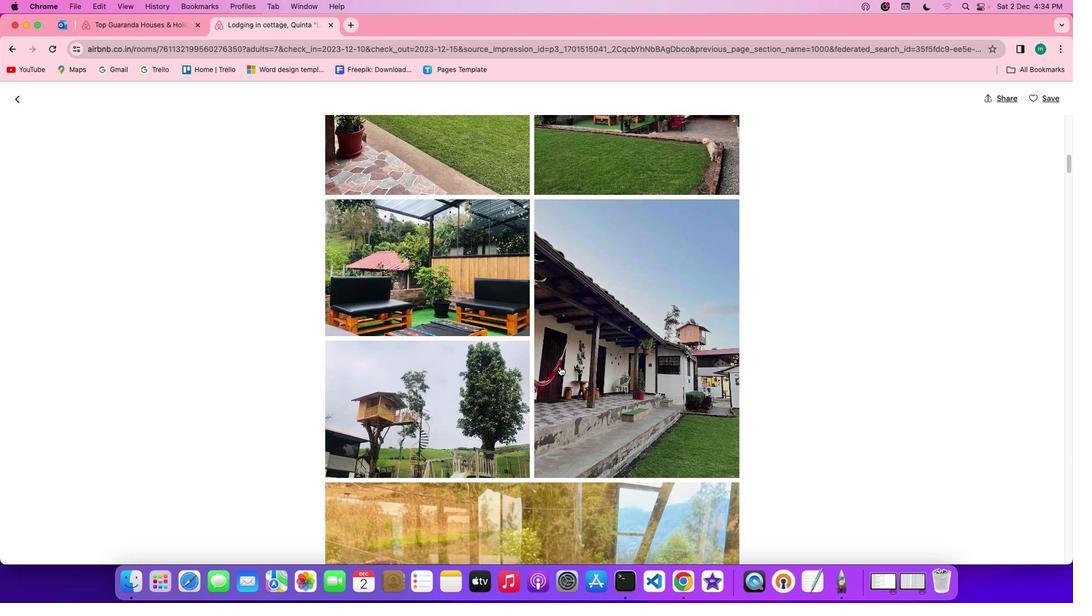 
Action: Mouse scrolled (555, 361) with delta (-4, -6)
Screenshot: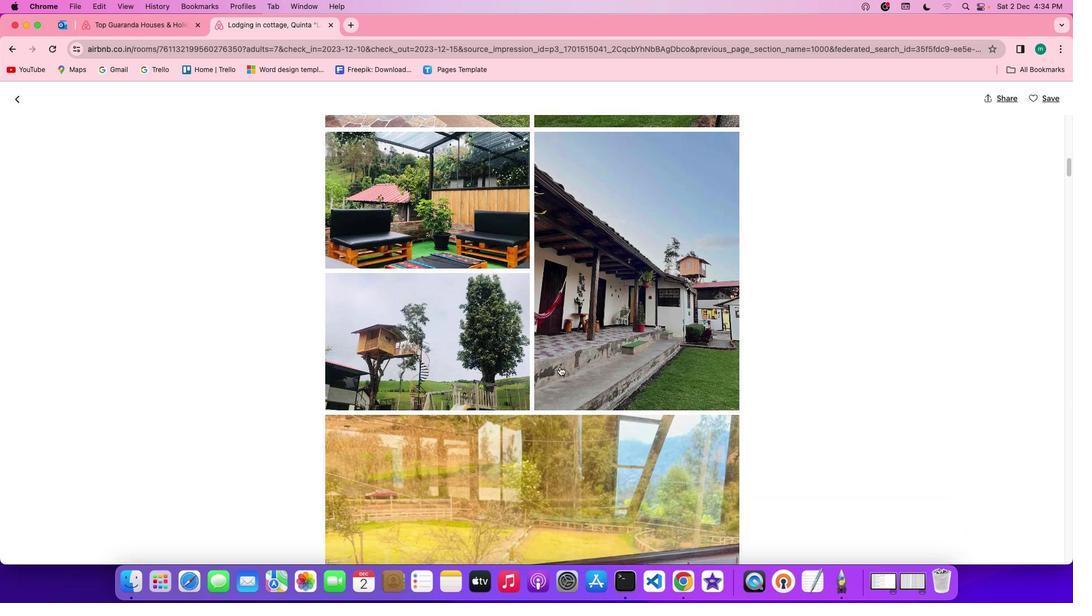 
Action: Mouse scrolled (555, 361) with delta (-4, -5)
Screenshot: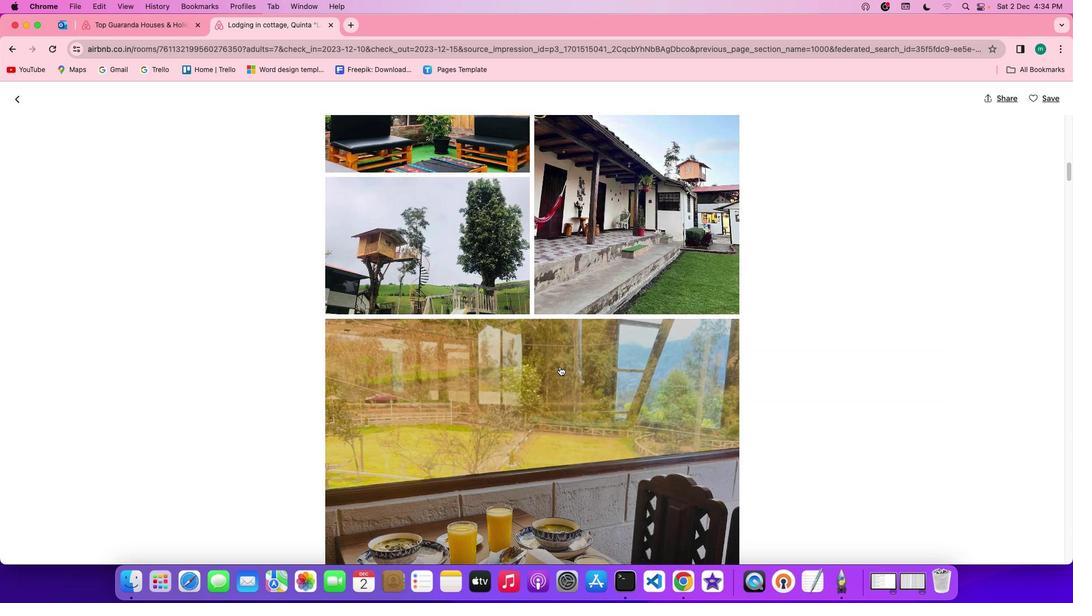 
Action: Mouse scrolled (555, 361) with delta (-4, -5)
Screenshot: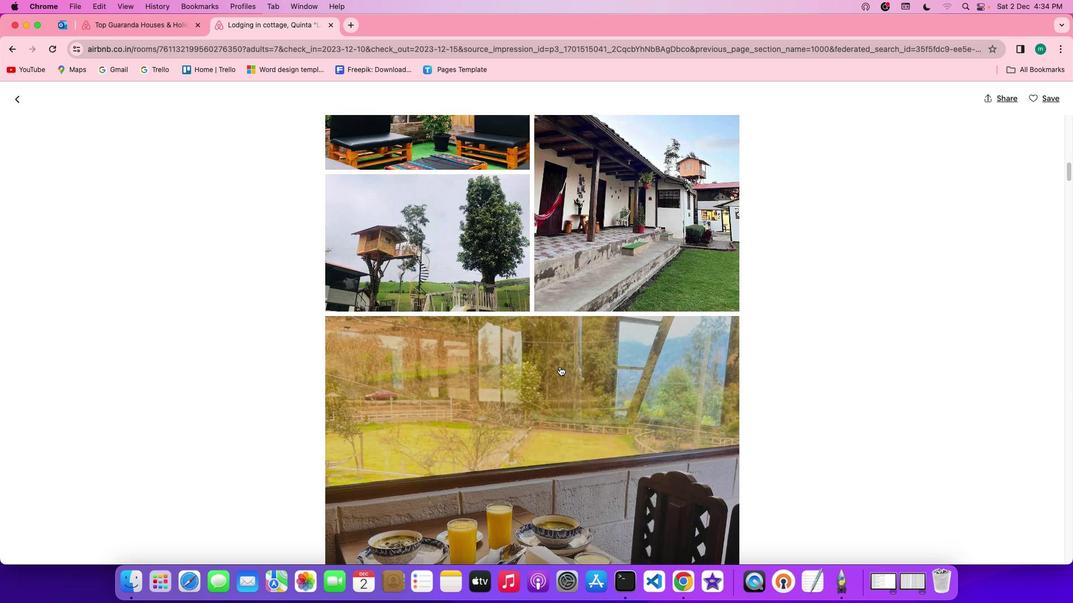 
Action: Mouse scrolled (555, 361) with delta (-4, -6)
Screenshot: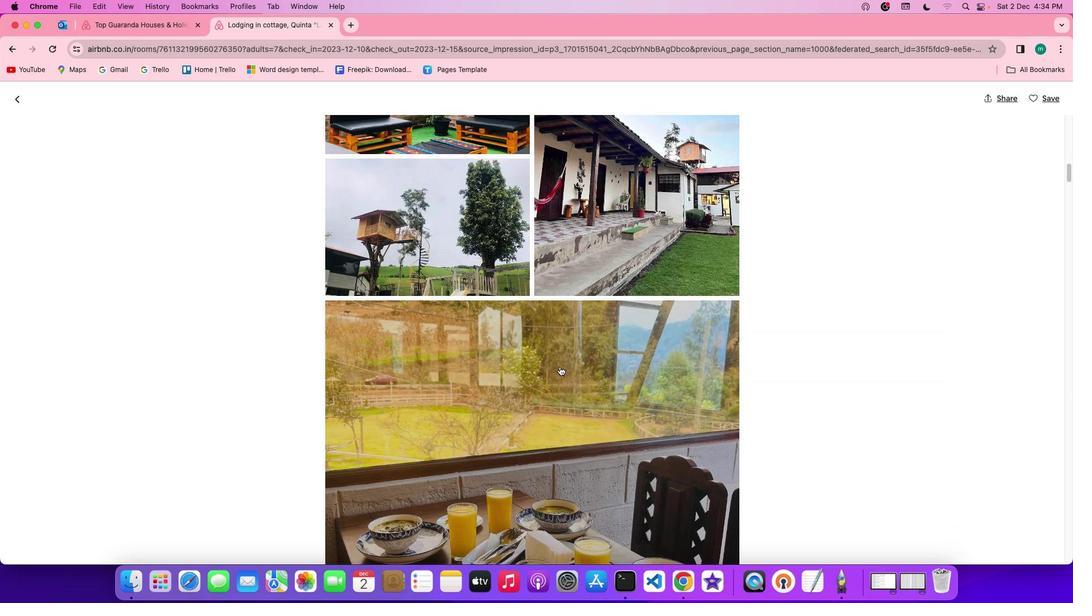 
Action: Mouse scrolled (555, 361) with delta (-4, -6)
Screenshot: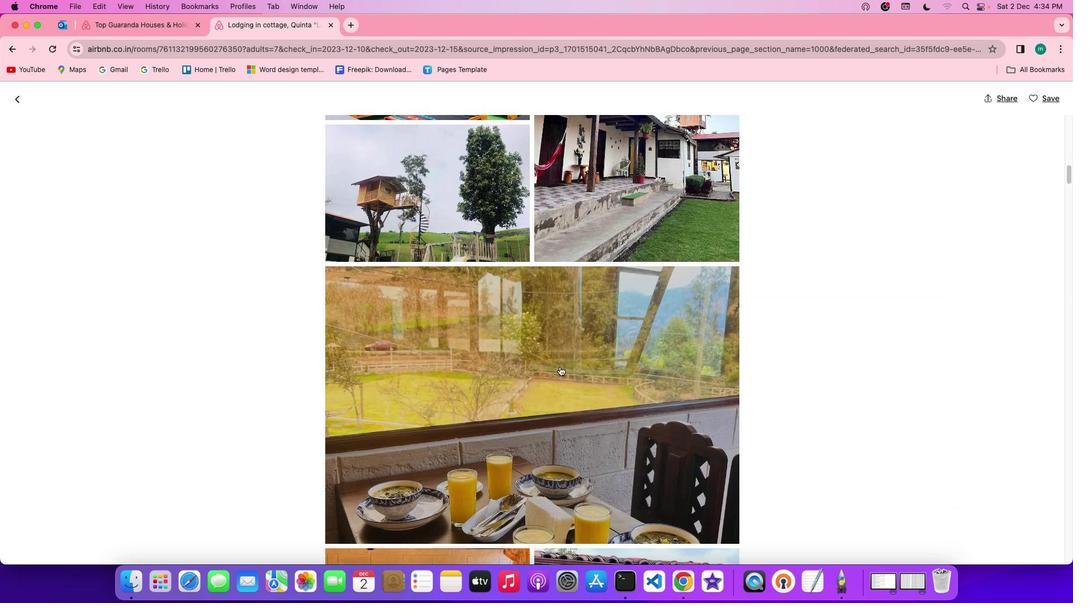 
Action: Mouse scrolled (555, 361) with delta (-4, -5)
Screenshot: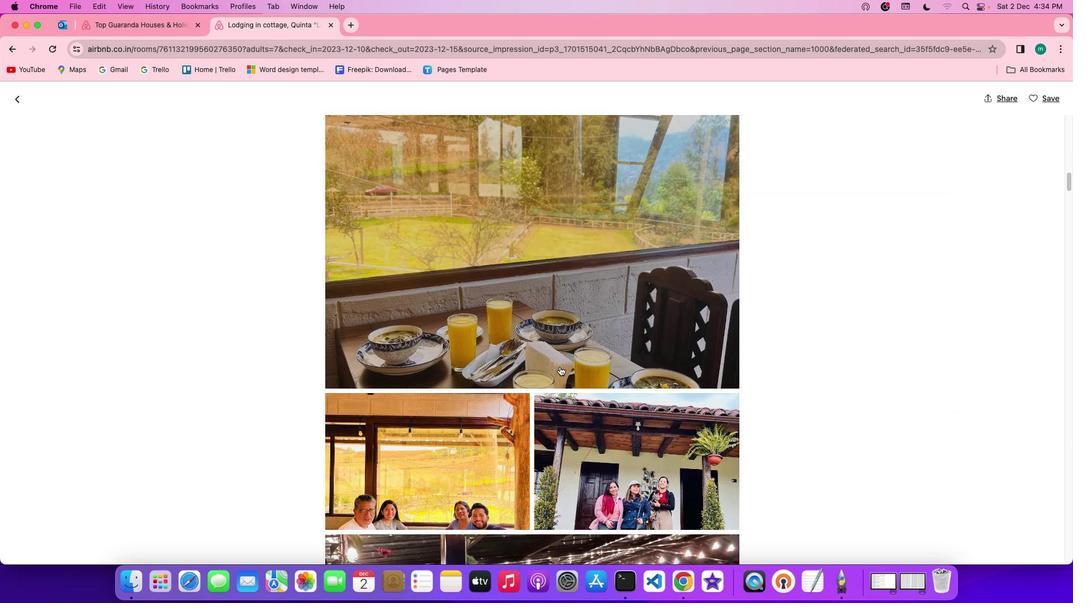 
Action: Mouse scrolled (555, 361) with delta (-4, -5)
Screenshot: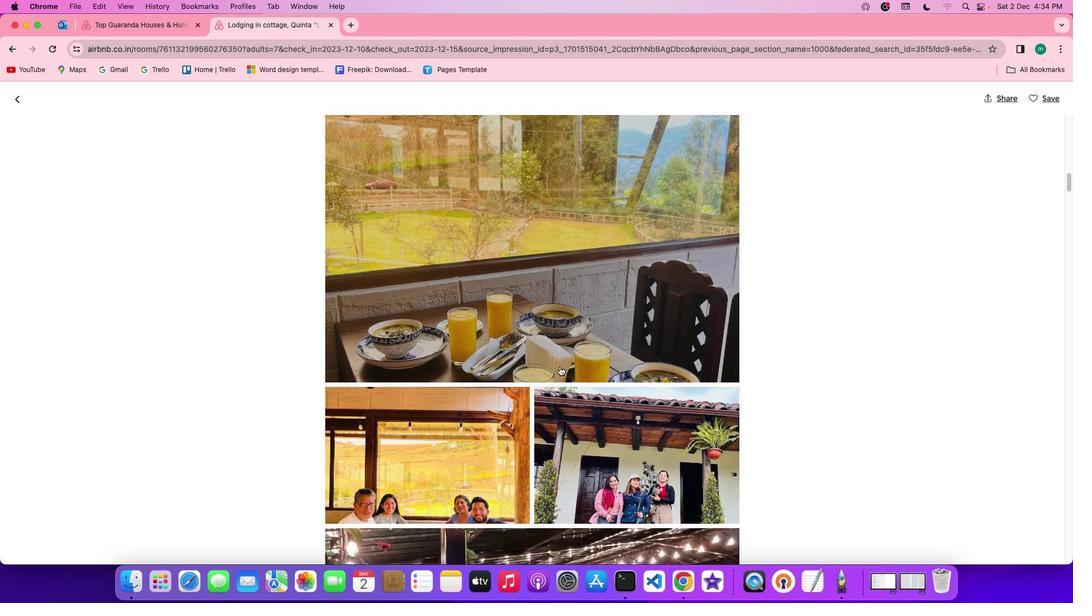 
Action: Mouse scrolled (555, 361) with delta (-4, -6)
Screenshot: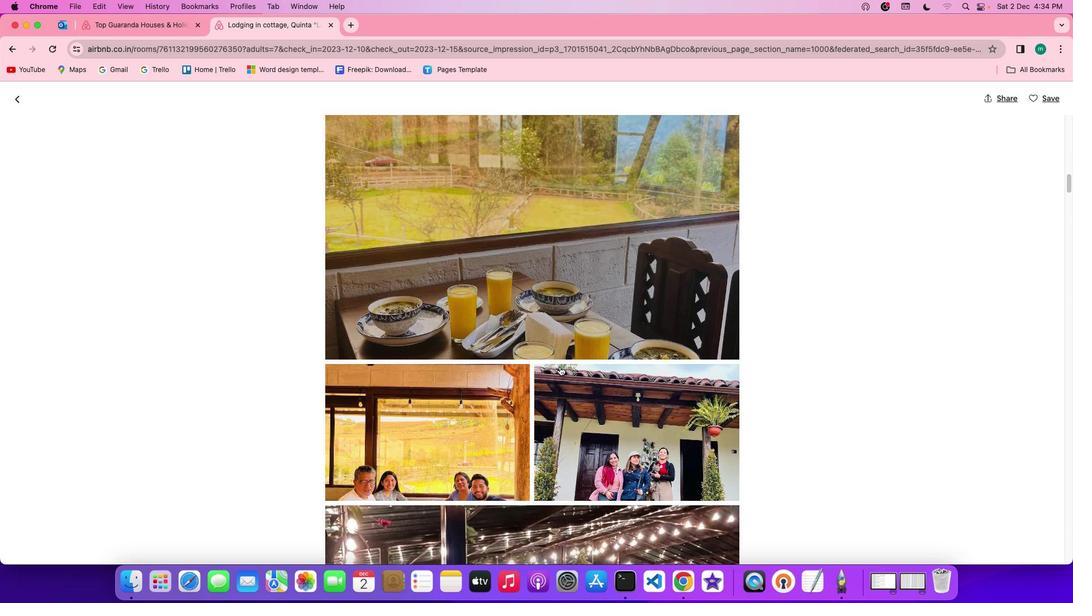 
Action: Mouse scrolled (555, 361) with delta (-4, -6)
Screenshot: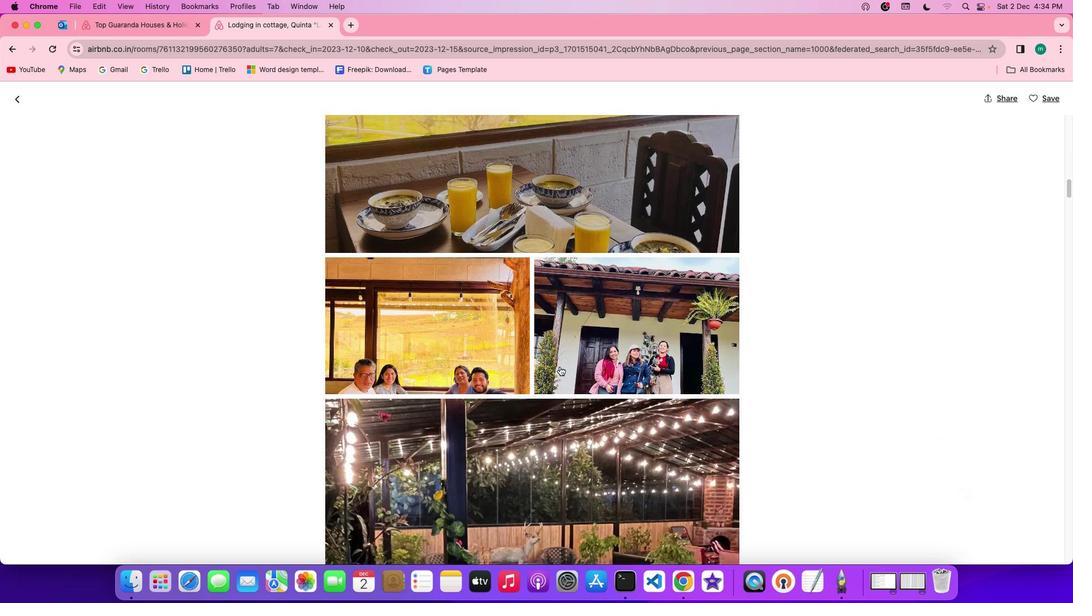
Action: Mouse scrolled (555, 361) with delta (-4, -5)
Screenshot: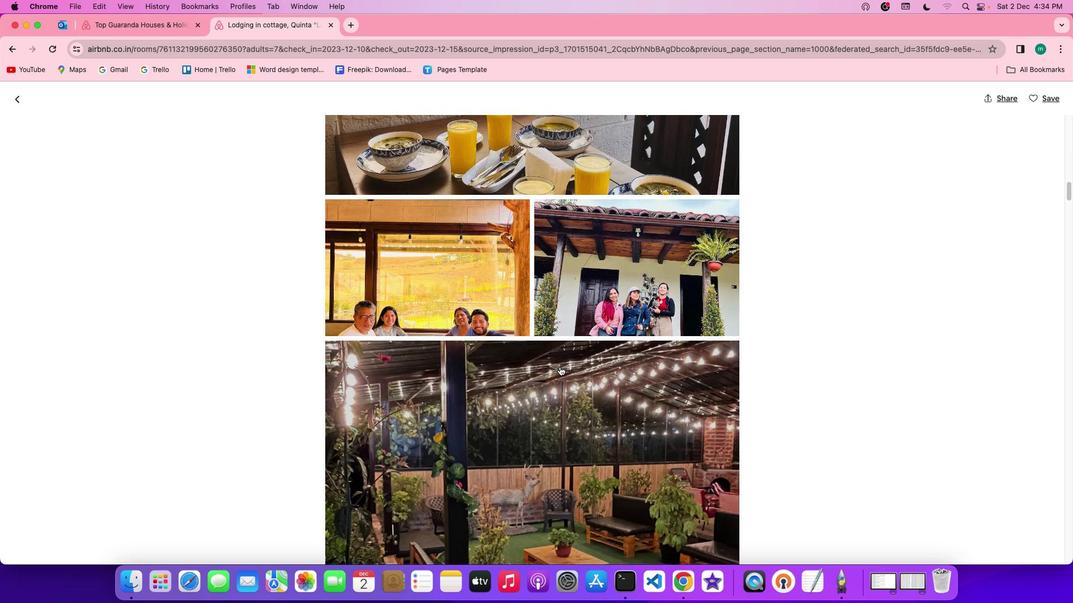 
Action: Mouse scrolled (555, 361) with delta (-4, -5)
Screenshot: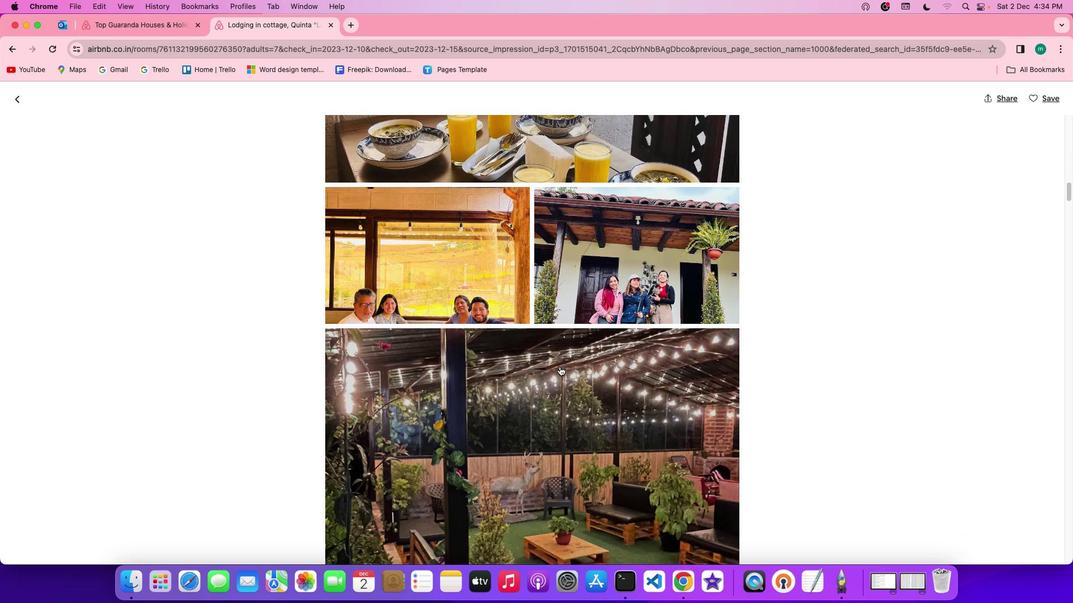 
Action: Mouse scrolled (555, 361) with delta (-4, -6)
Screenshot: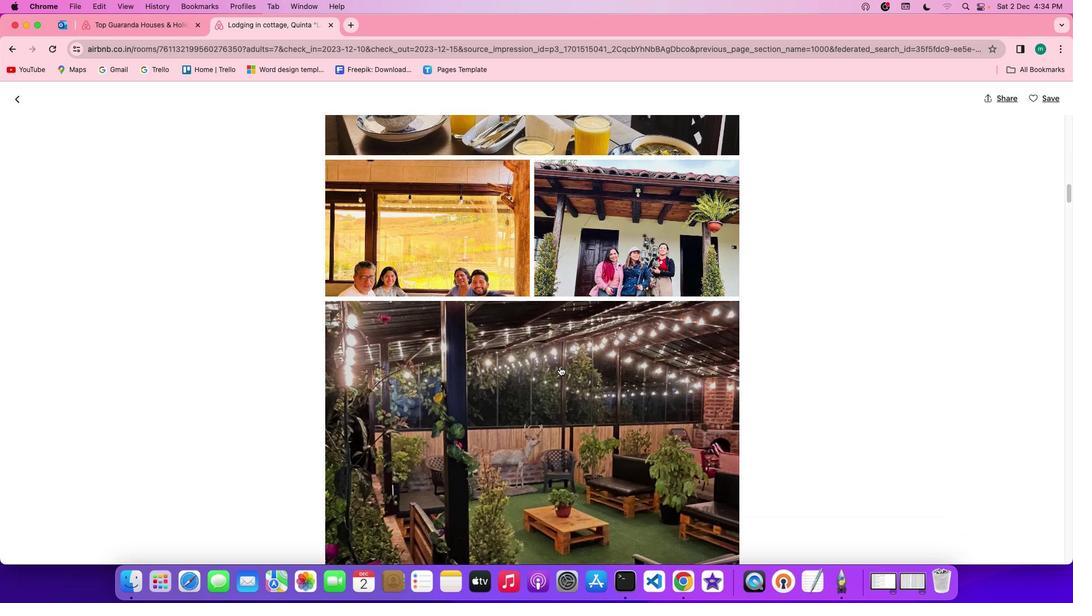 
Action: Mouse scrolled (555, 361) with delta (-4, -6)
Screenshot: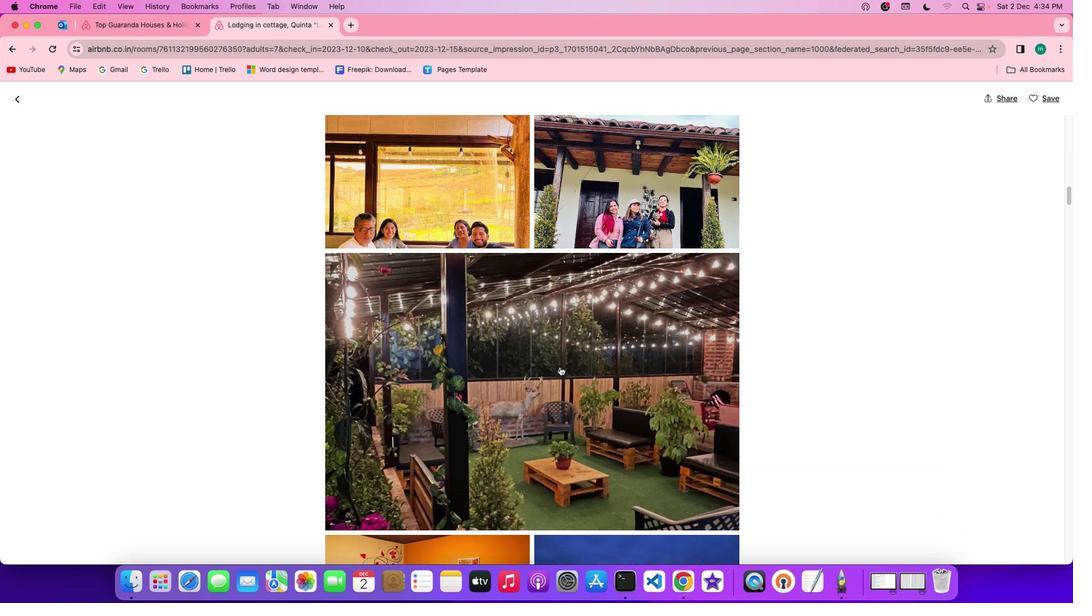 
Action: Mouse scrolled (555, 361) with delta (-4, -5)
Screenshot: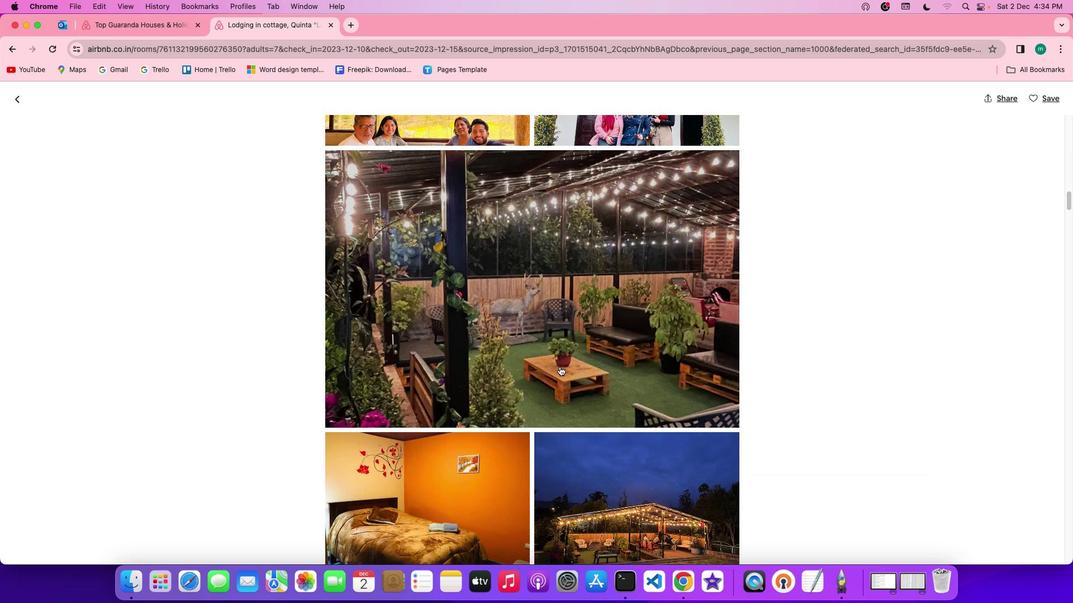
Action: Mouse scrolled (555, 361) with delta (-4, -5)
Screenshot: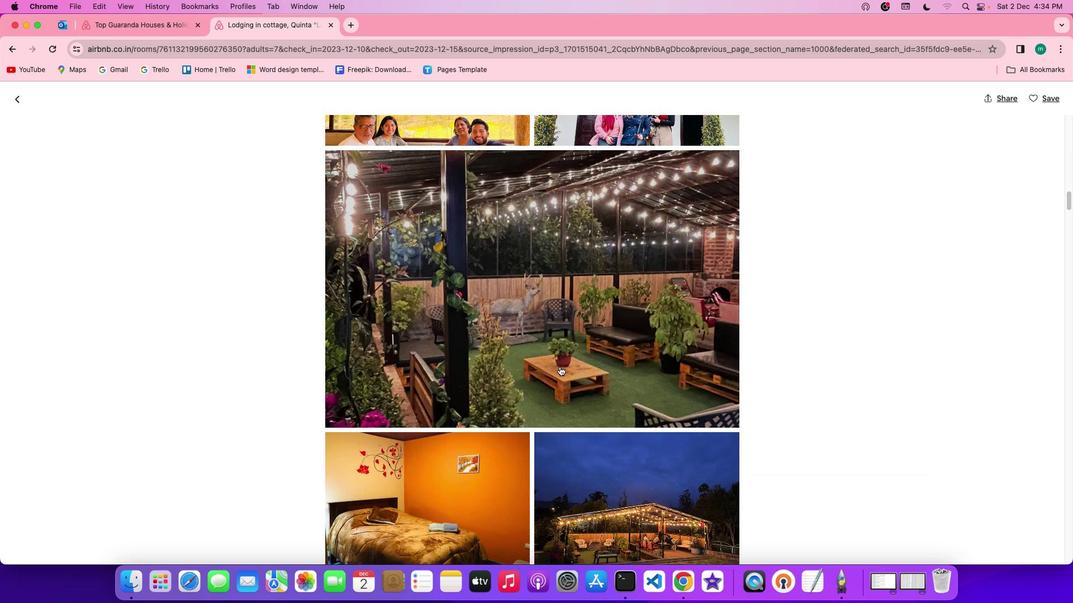 
Action: Mouse scrolled (555, 361) with delta (-4, -6)
Screenshot: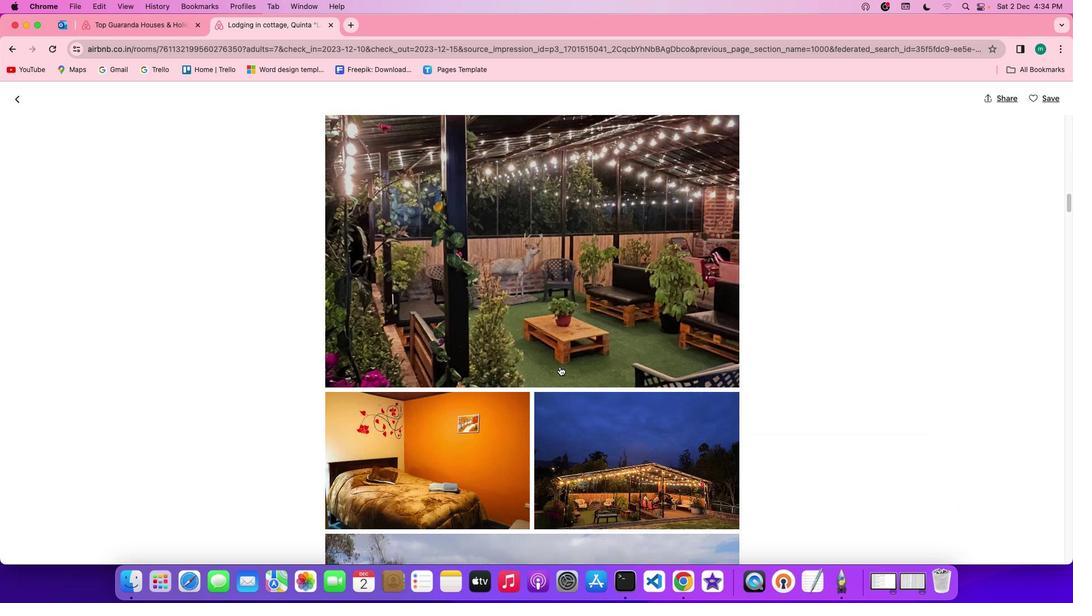 
Action: Mouse scrolled (555, 361) with delta (-4, -7)
Screenshot: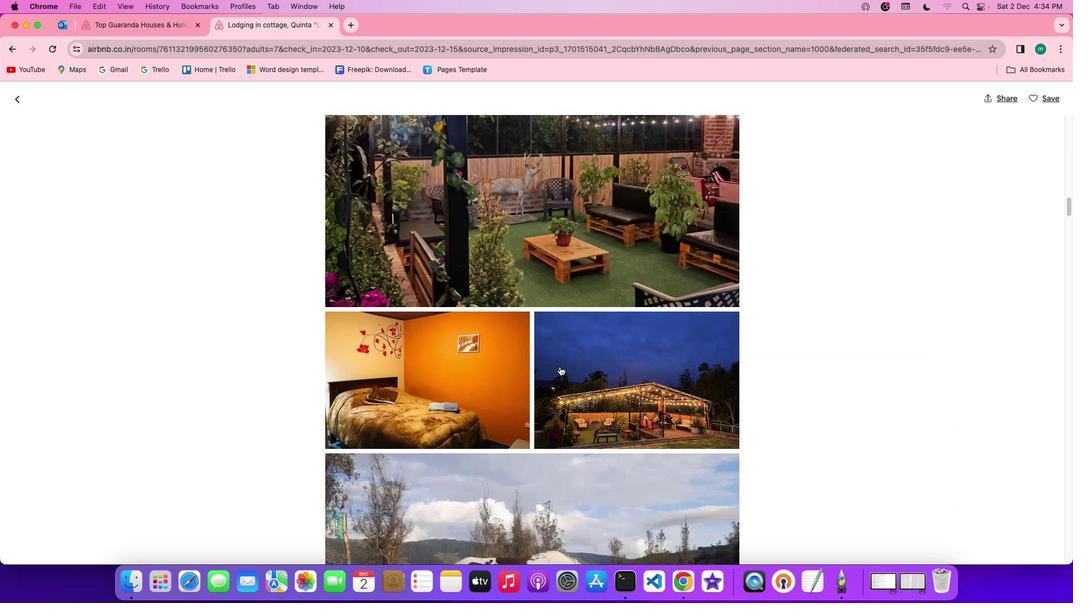 
Action: Mouse scrolled (555, 361) with delta (-4, -7)
Screenshot: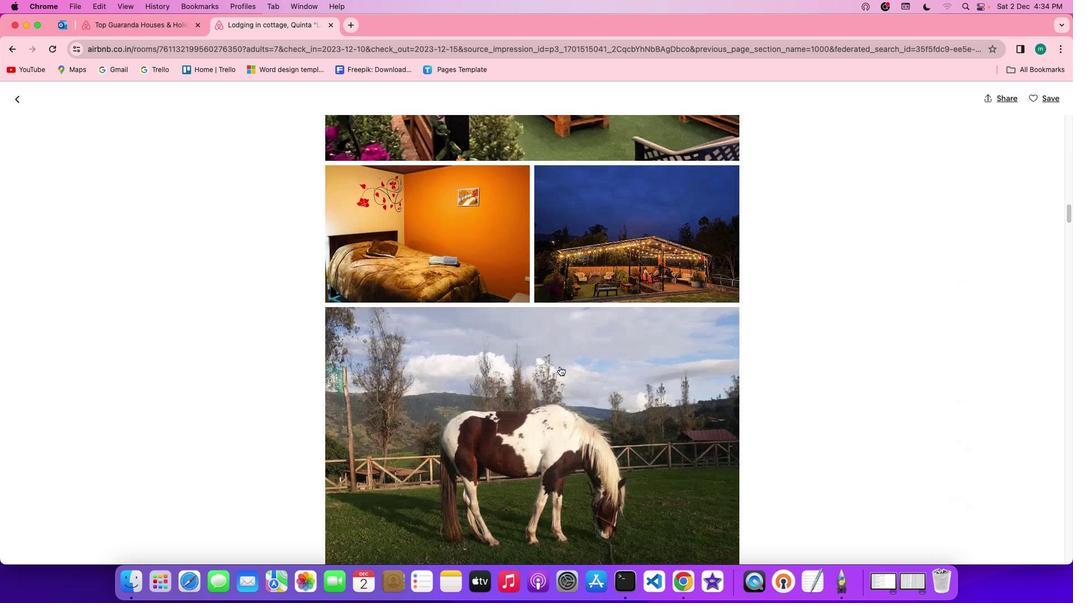 
Action: Mouse scrolled (555, 361) with delta (-4, -5)
Screenshot: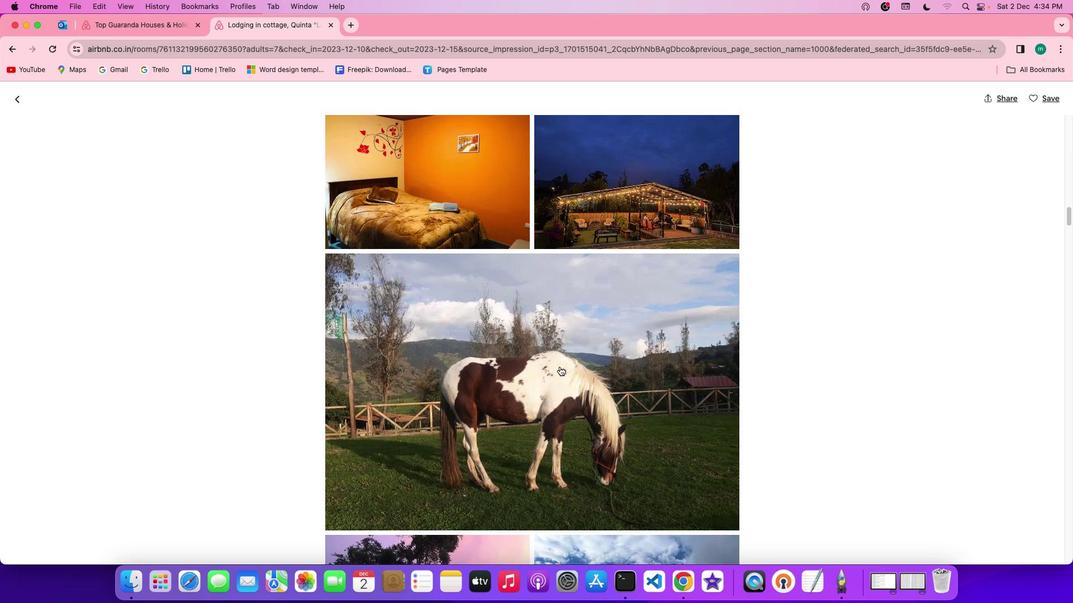 
Action: Mouse scrolled (555, 361) with delta (-4, -5)
Screenshot: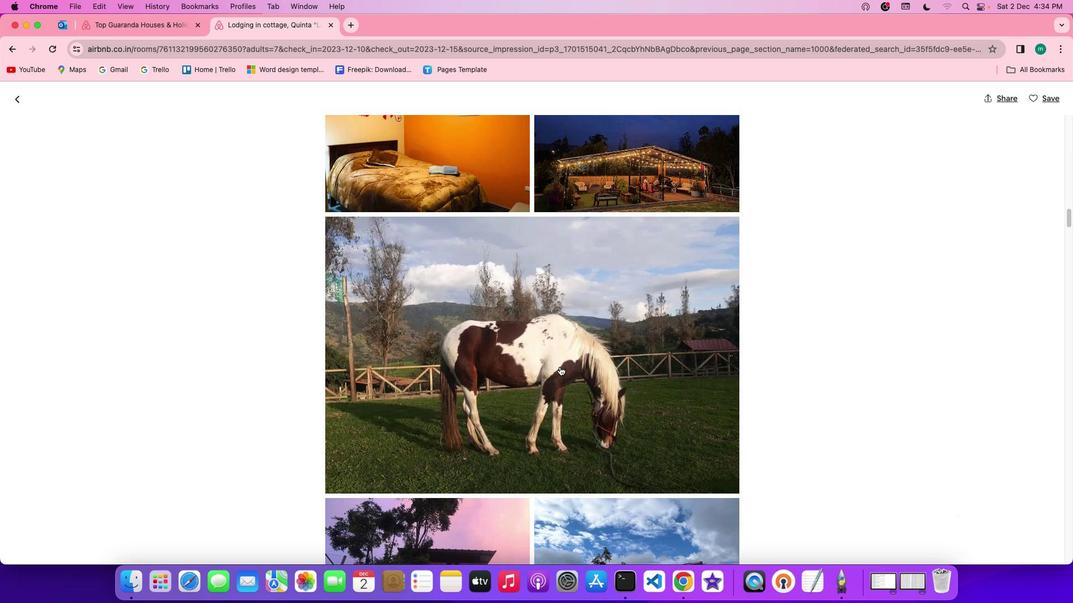 
Action: Mouse scrolled (555, 361) with delta (-4, -6)
Screenshot: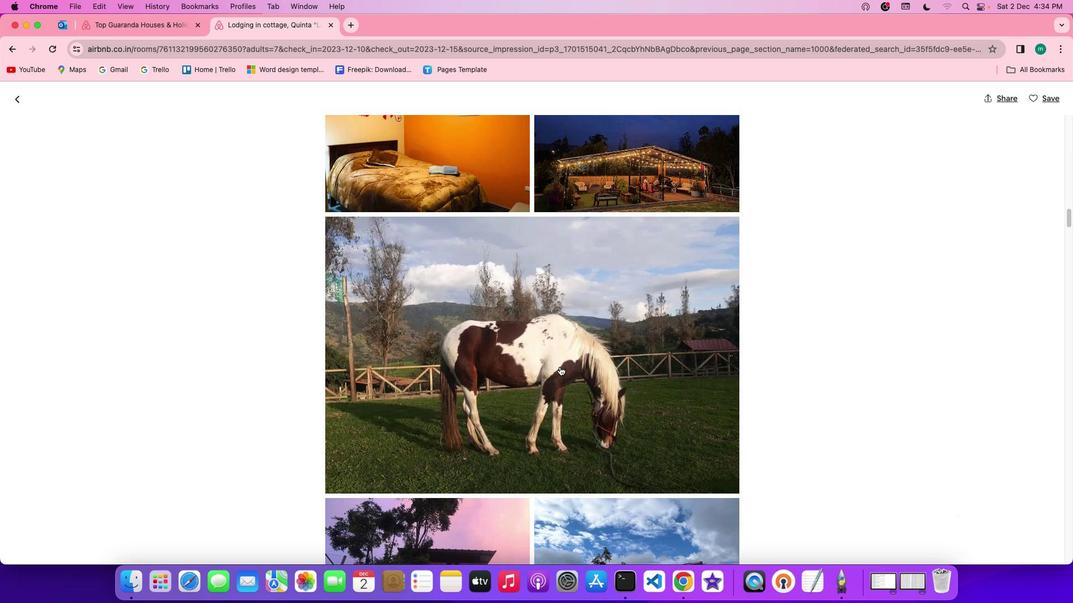 
Action: Mouse scrolled (555, 361) with delta (-4, -7)
Screenshot: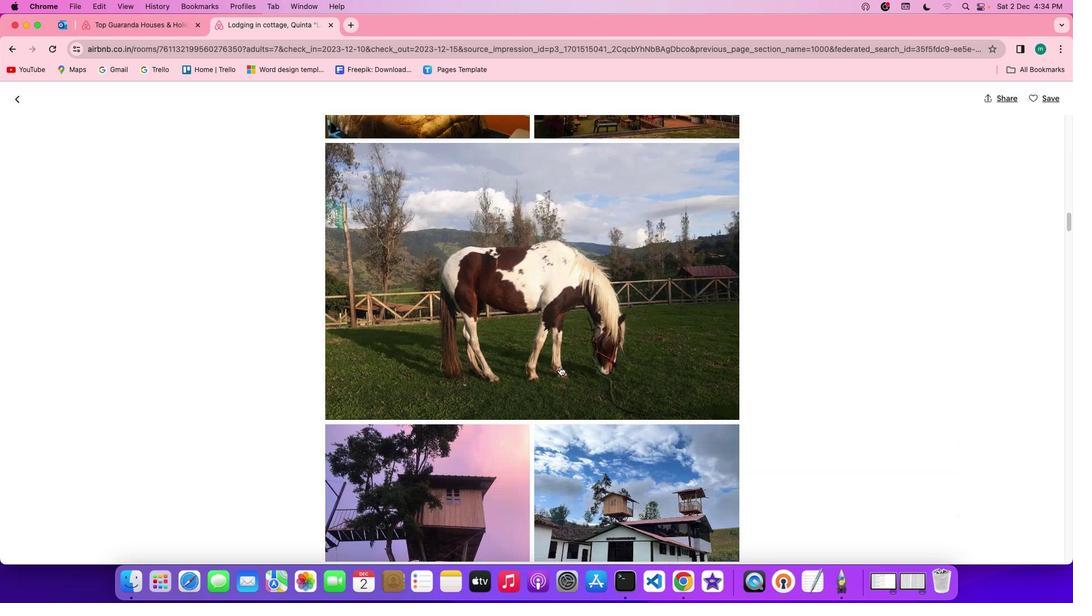 
Action: Mouse scrolled (555, 361) with delta (-4, -5)
Screenshot: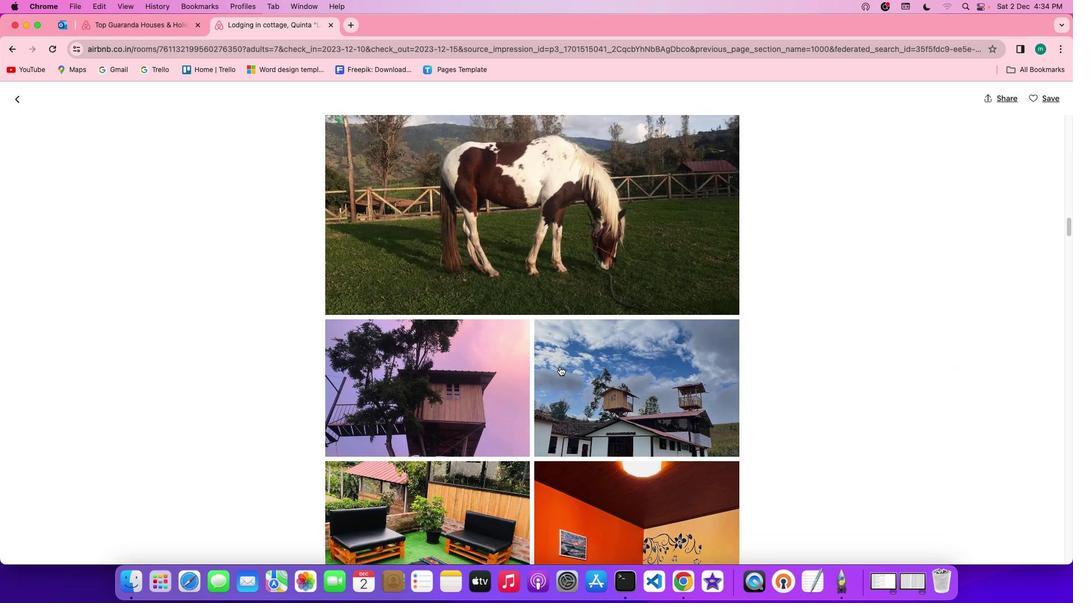 
Action: Mouse scrolled (555, 361) with delta (-4, -5)
Screenshot: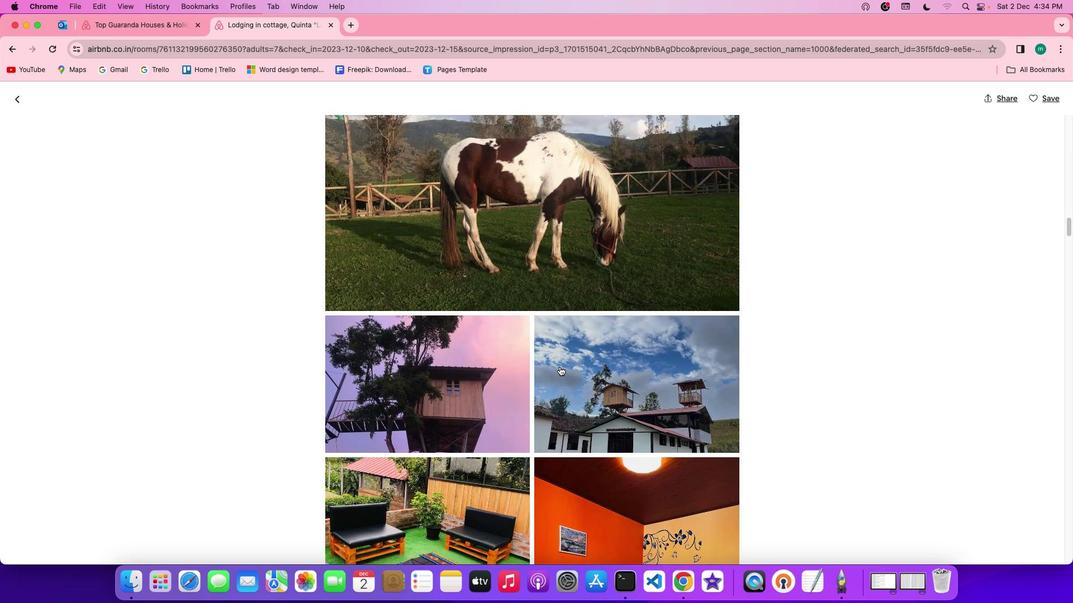 
Action: Mouse scrolled (555, 361) with delta (-4, -5)
Screenshot: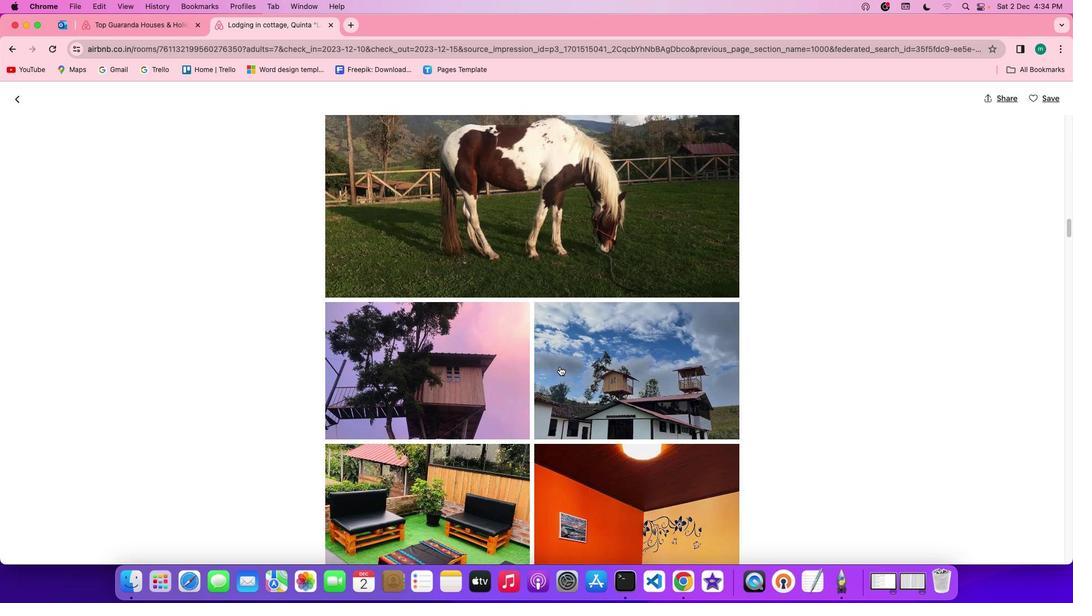 
Action: Mouse scrolled (555, 361) with delta (-4, -5)
Screenshot: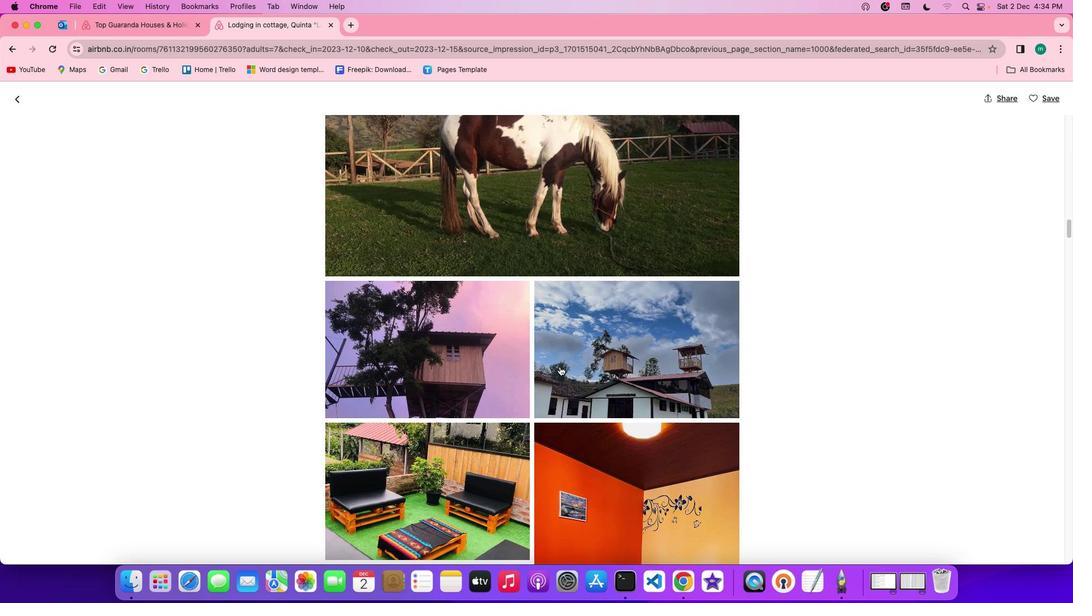 
Action: Mouse scrolled (555, 361) with delta (-4, -5)
Screenshot: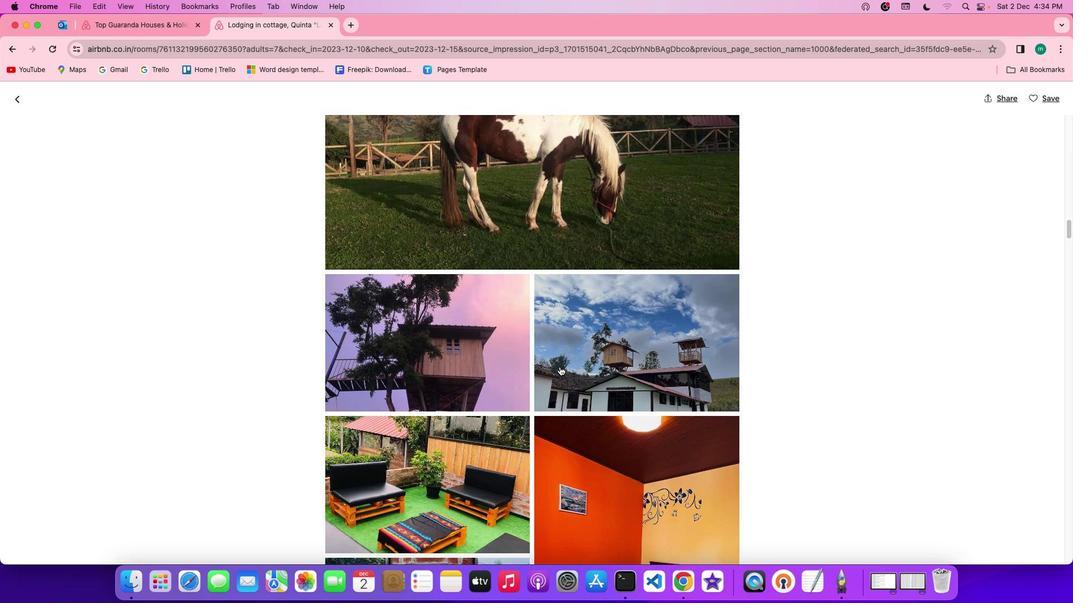 
Action: Mouse scrolled (555, 361) with delta (-4, -5)
Screenshot: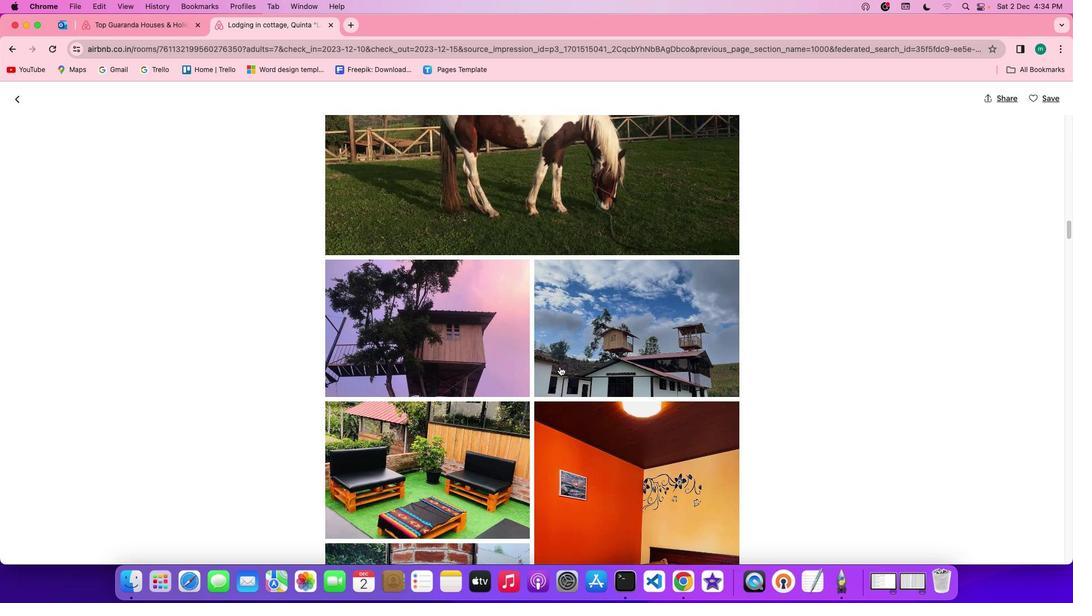 
Action: Mouse scrolled (555, 361) with delta (-4, -5)
Screenshot: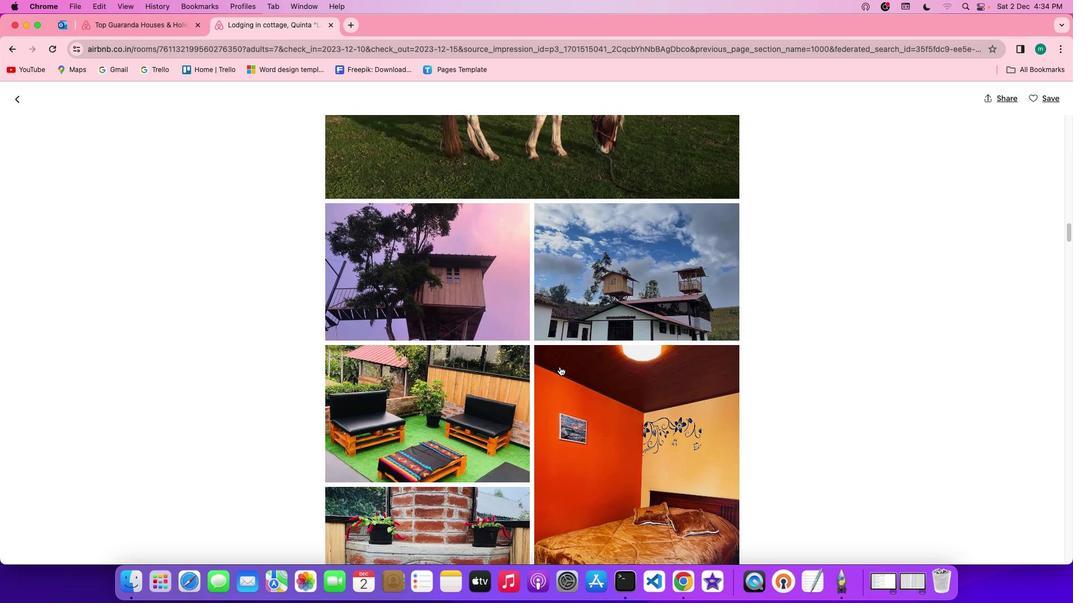 
Action: Mouse scrolled (555, 361) with delta (-4, -5)
Screenshot: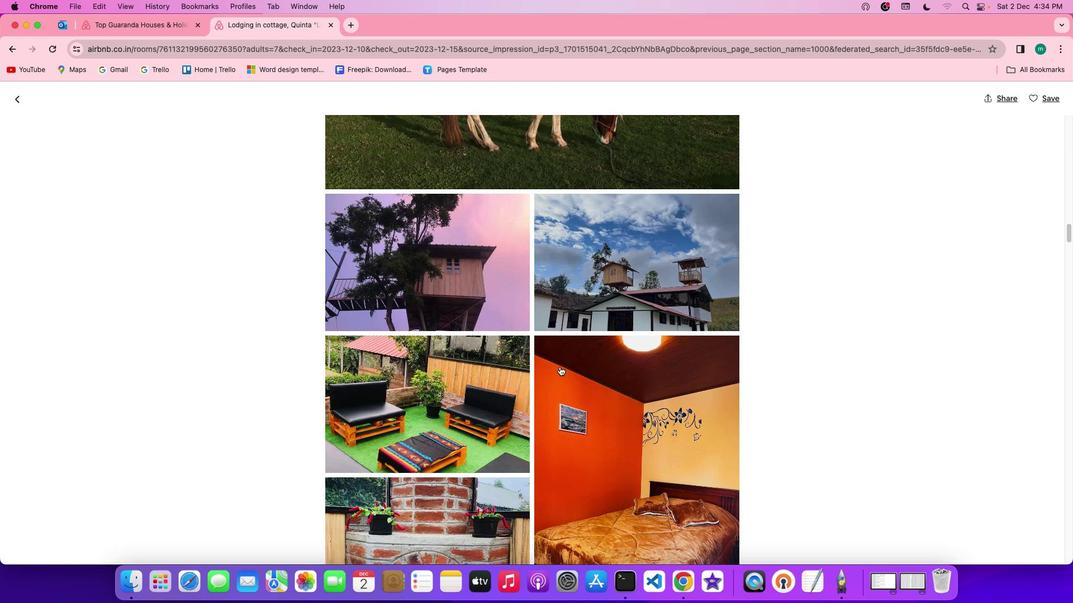 
Action: Mouse scrolled (555, 361) with delta (-4, -5)
Screenshot: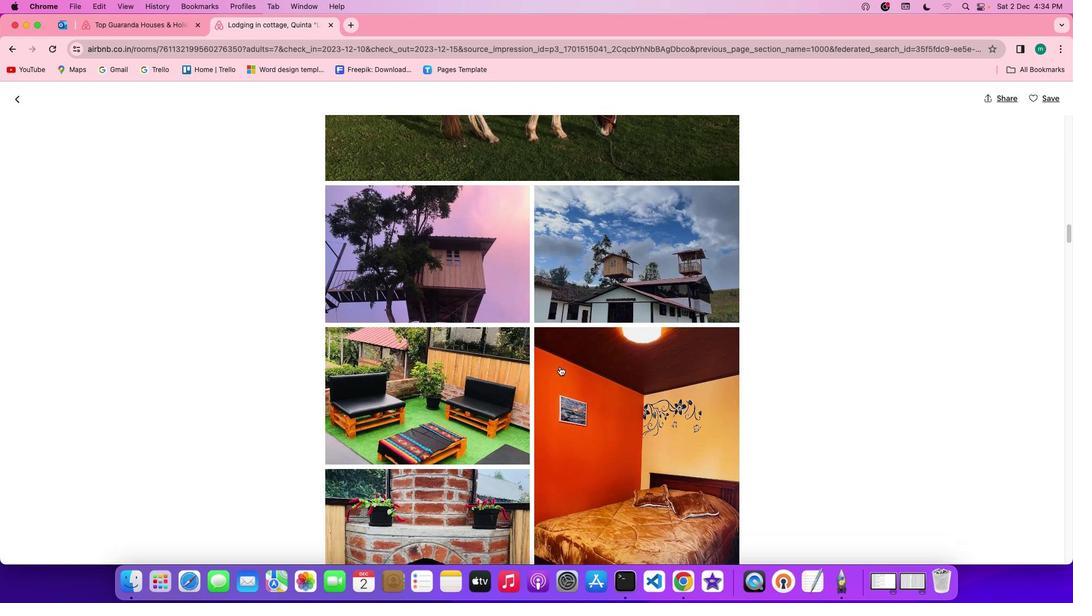 
Action: Mouse moved to (555, 356)
Screenshot: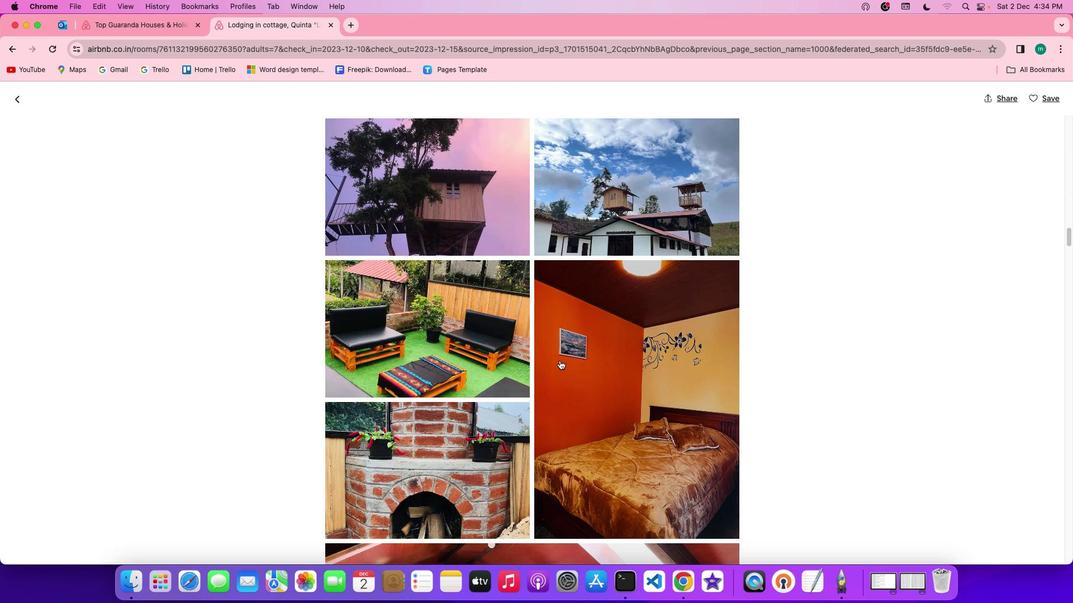 
Action: Mouse scrolled (555, 356) with delta (-4, -5)
Screenshot: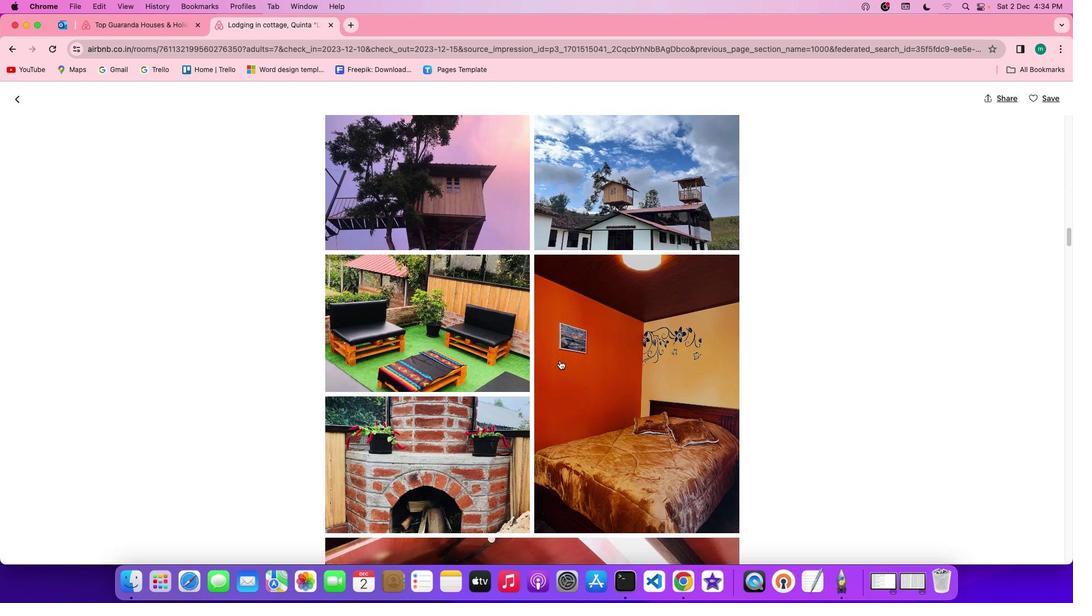 
Action: Mouse scrolled (555, 356) with delta (-4, -5)
Screenshot: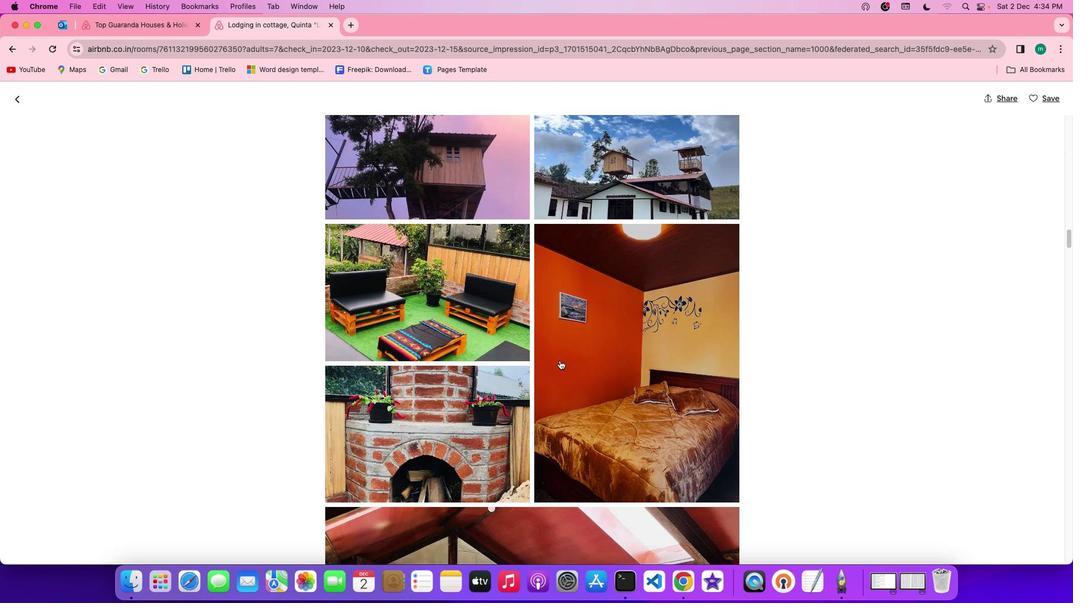 
Action: Mouse scrolled (555, 356) with delta (-4, -6)
Screenshot: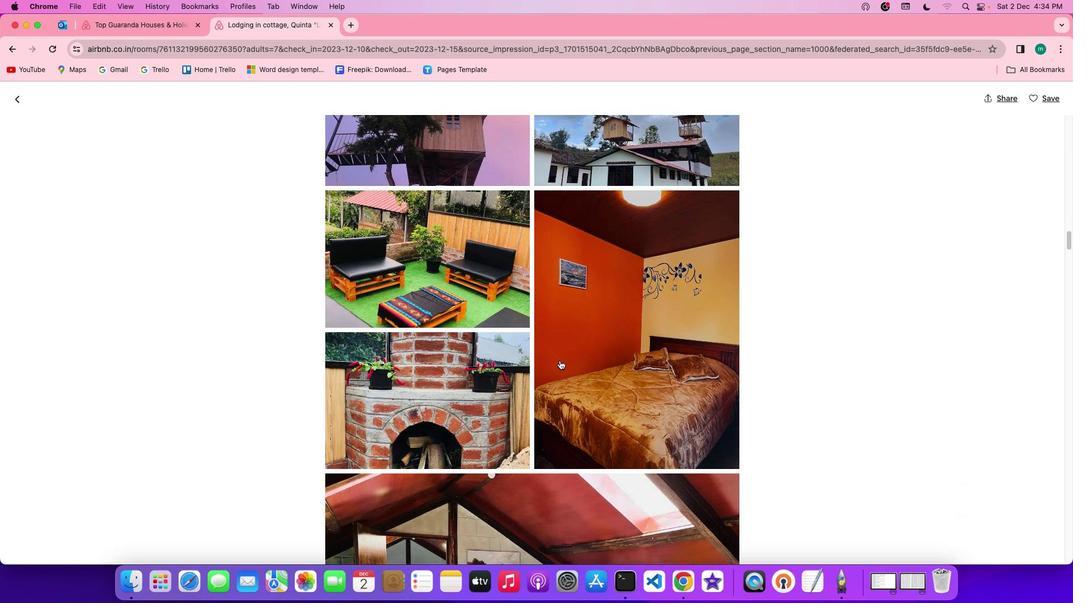 
Action: Mouse scrolled (555, 356) with delta (-4, -7)
Screenshot: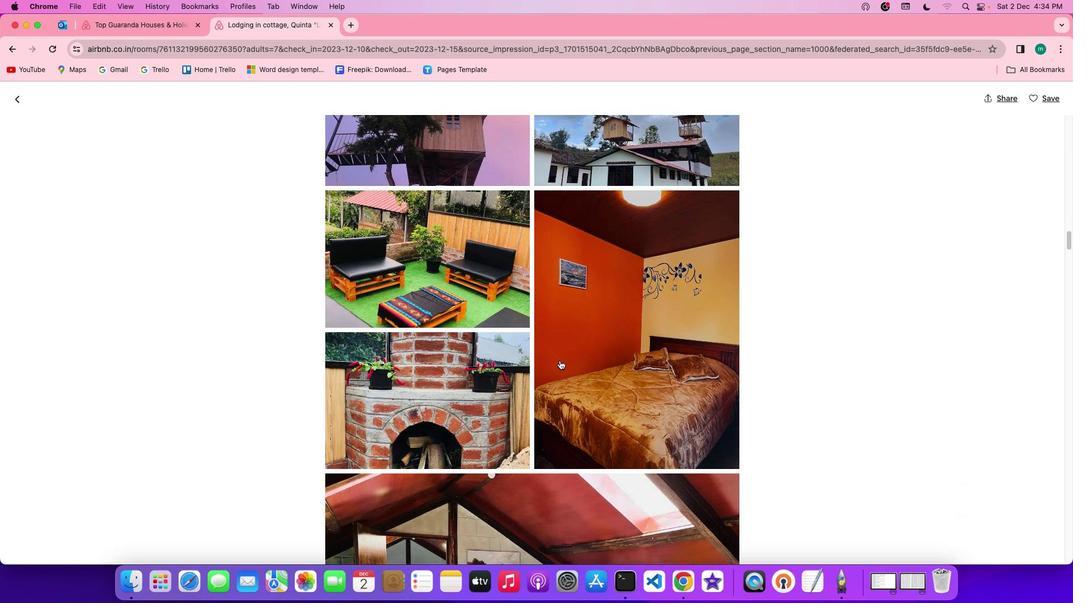 
Action: Mouse scrolled (555, 356) with delta (-4, -7)
Screenshot: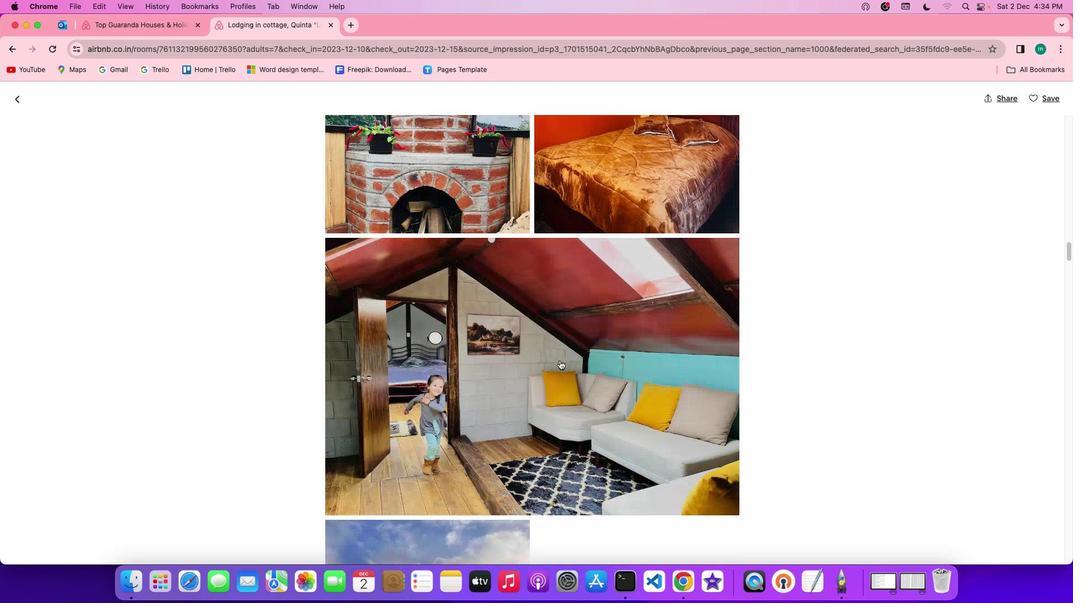 
Action: Mouse scrolled (555, 356) with delta (-4, -5)
Screenshot: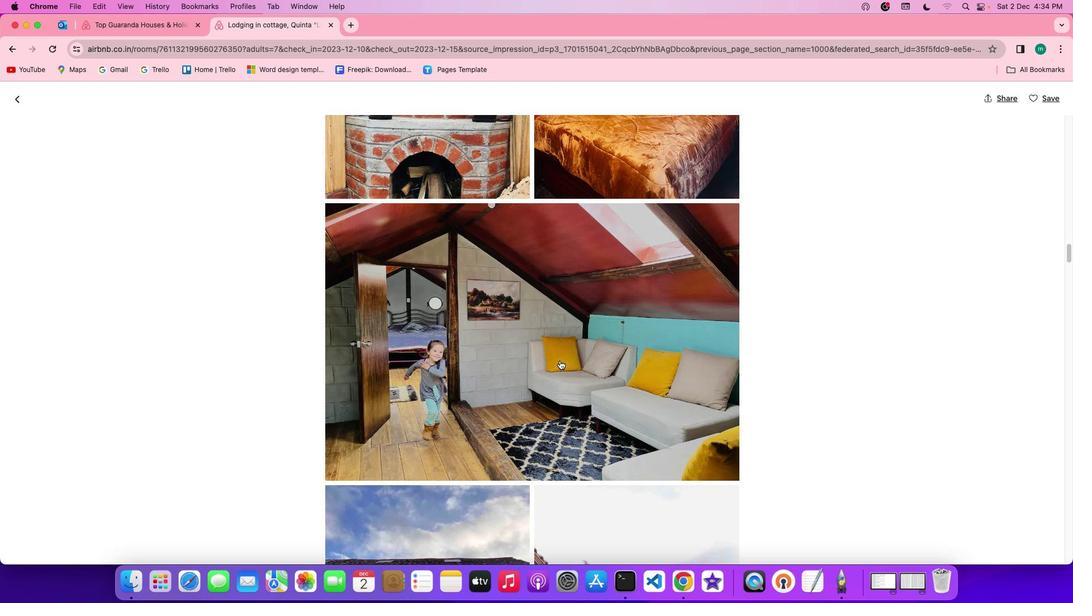 
Action: Mouse scrolled (555, 356) with delta (-4, -5)
Screenshot: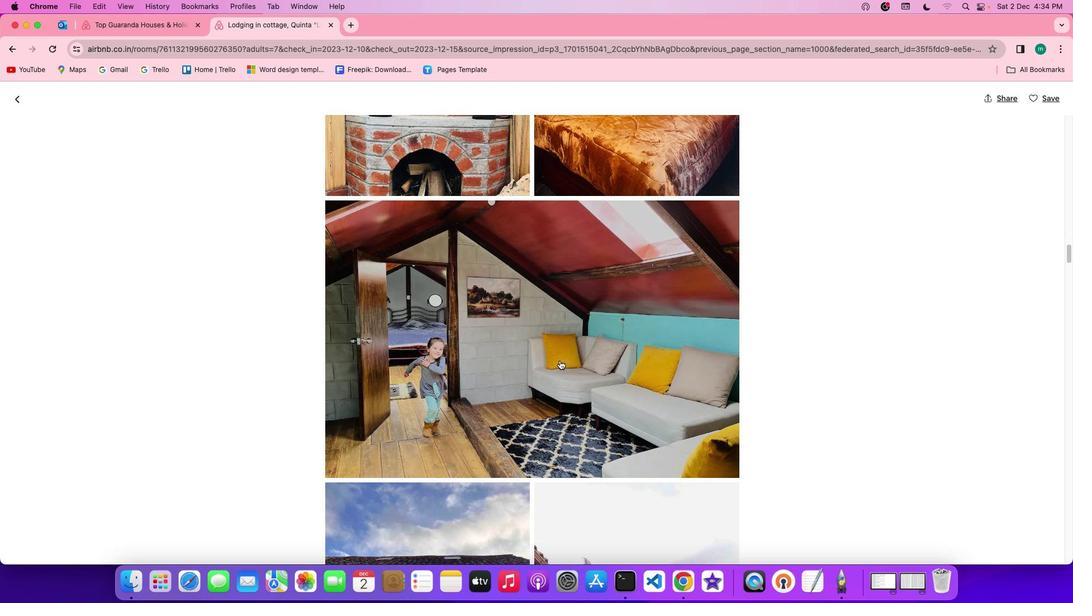 
Action: Mouse scrolled (555, 356) with delta (-4, -6)
Screenshot: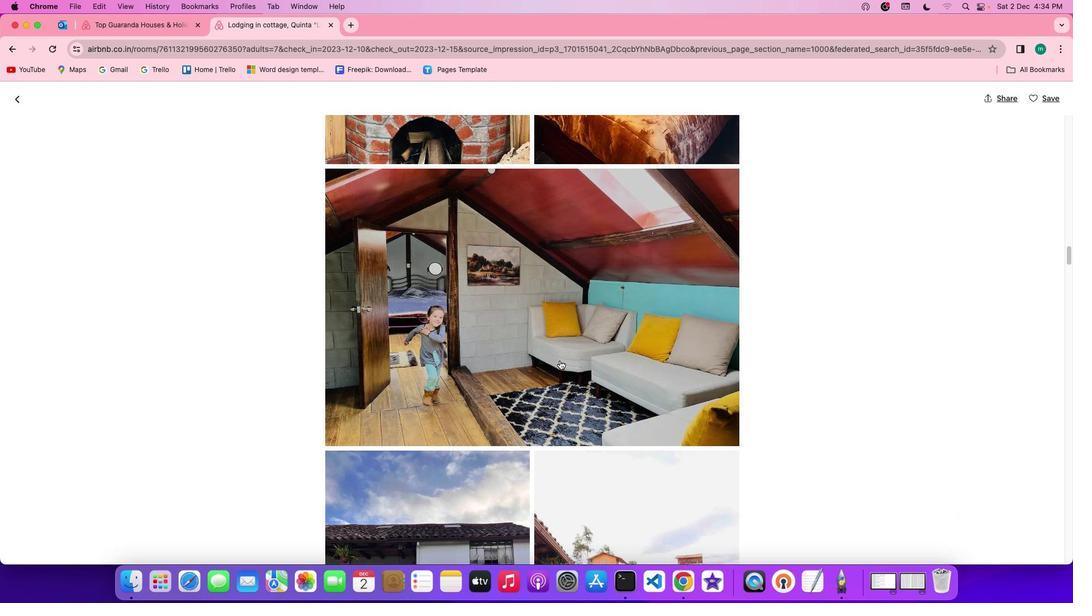 
Action: Mouse scrolled (555, 356) with delta (-4, -6)
Screenshot: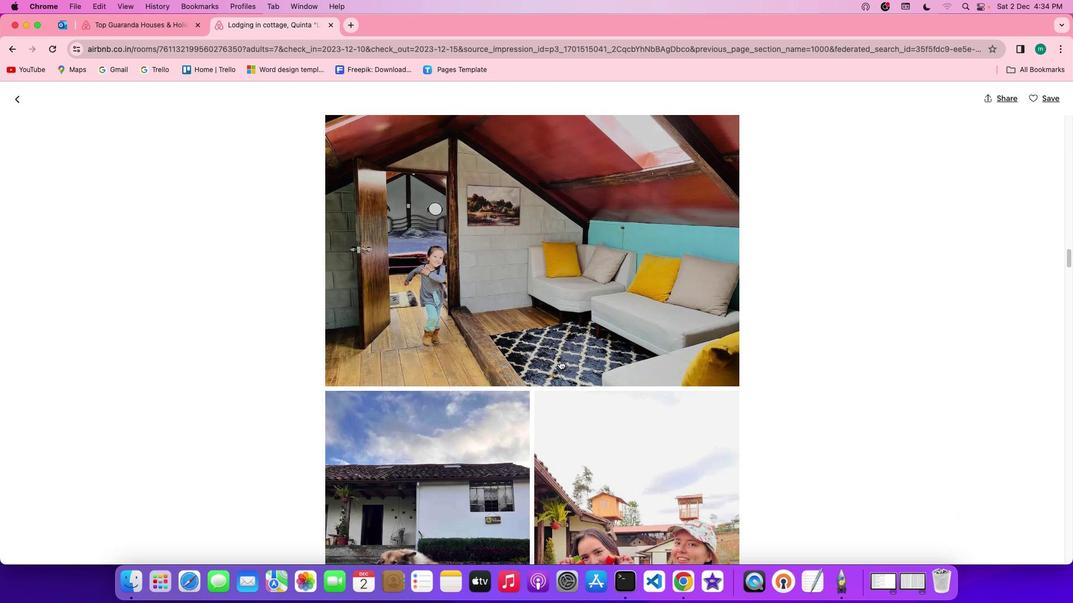
Action: Mouse moved to (554, 356)
Screenshot: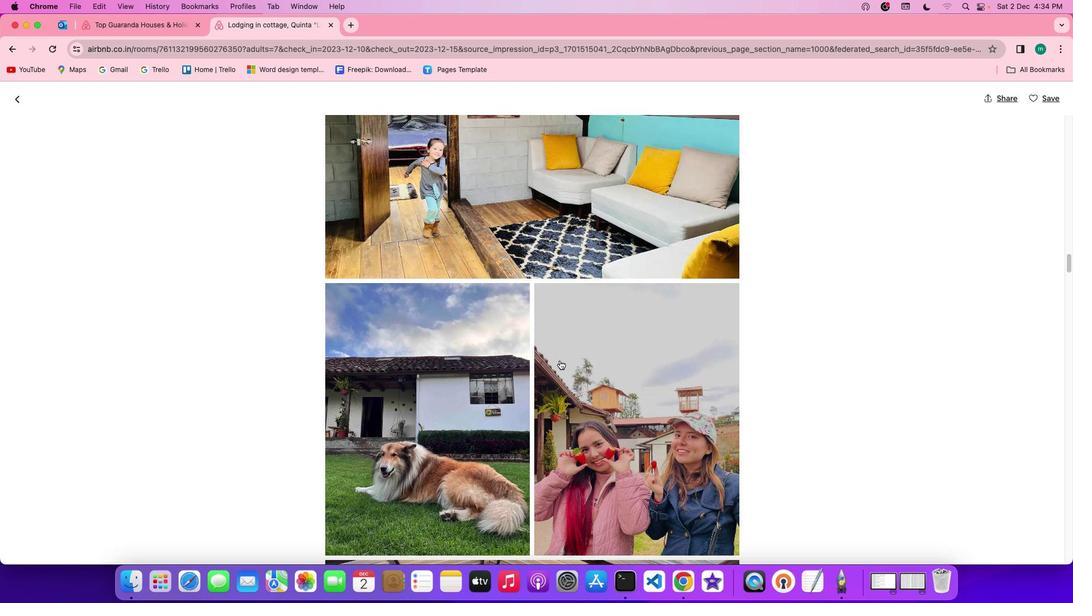
Action: Mouse scrolled (554, 356) with delta (-4, -5)
Screenshot: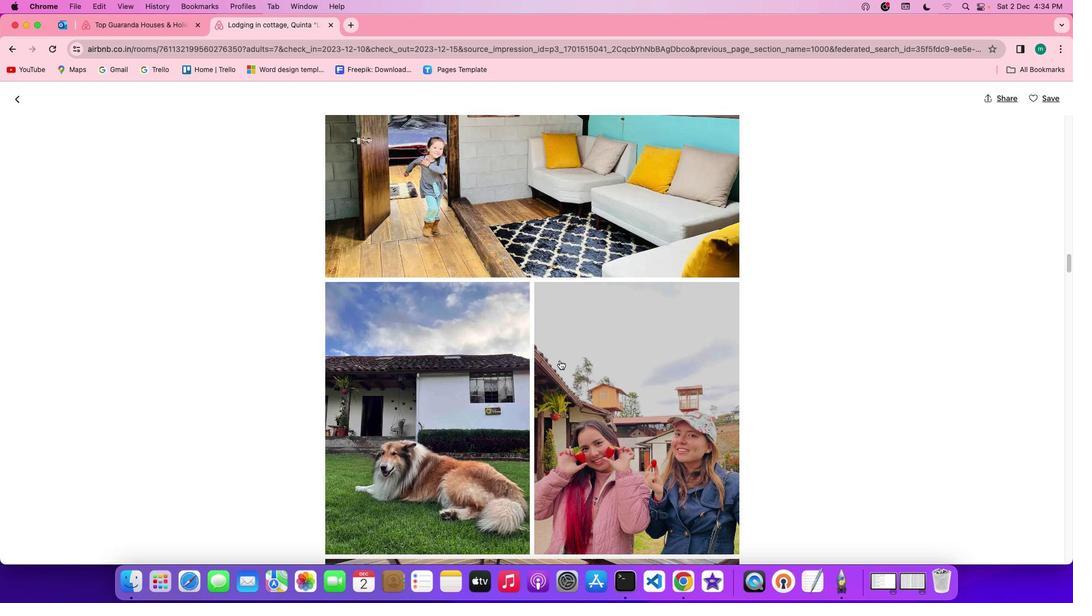 
Action: Mouse scrolled (554, 356) with delta (-4, -5)
Screenshot: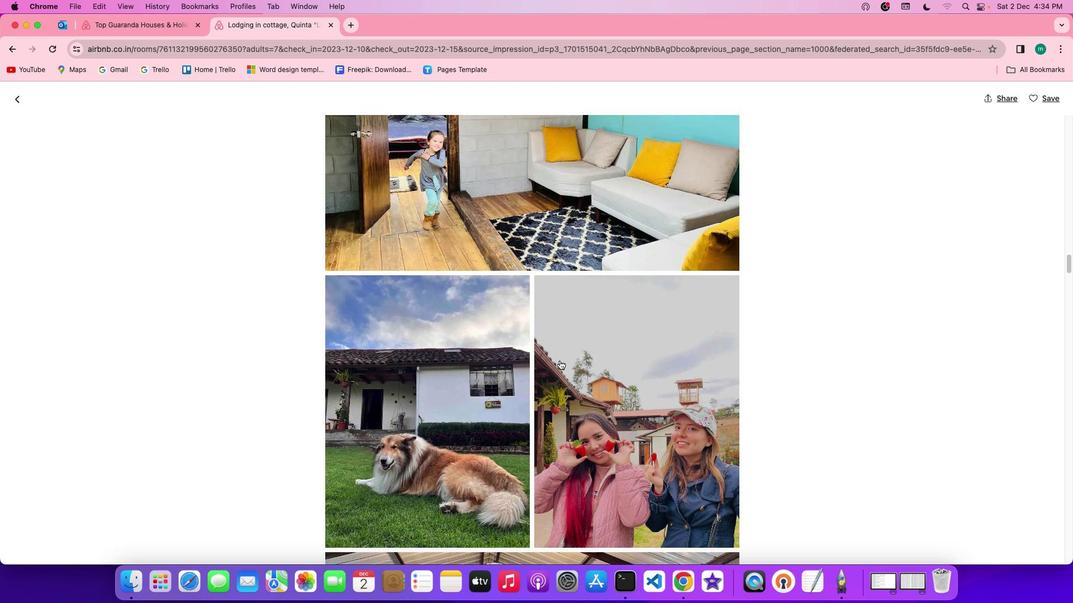 
Action: Mouse scrolled (554, 356) with delta (-4, -5)
Screenshot: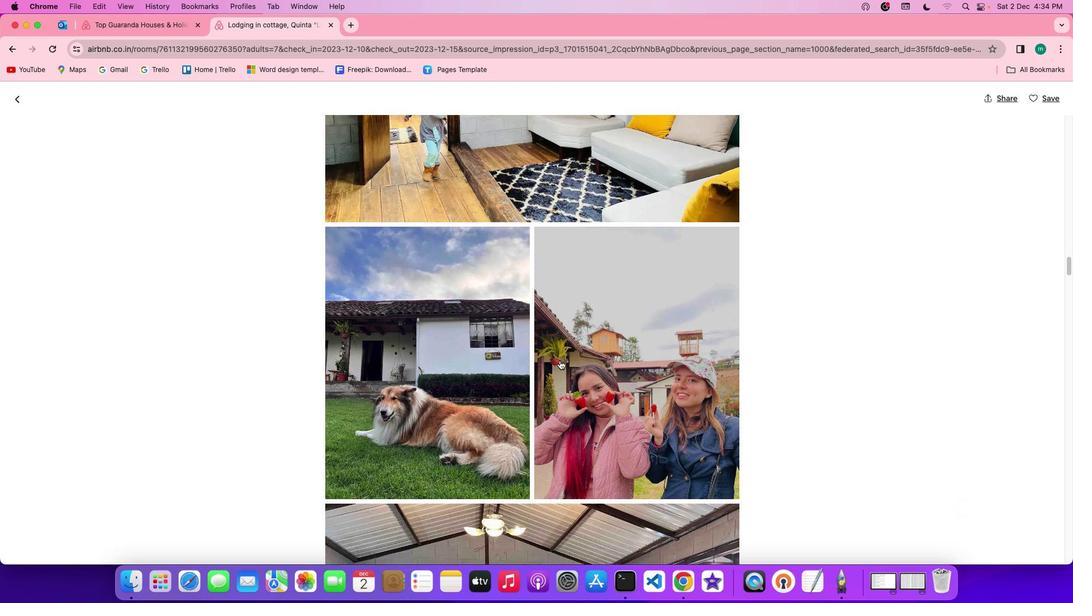 
Action: Mouse scrolled (554, 356) with delta (-4, -6)
Screenshot: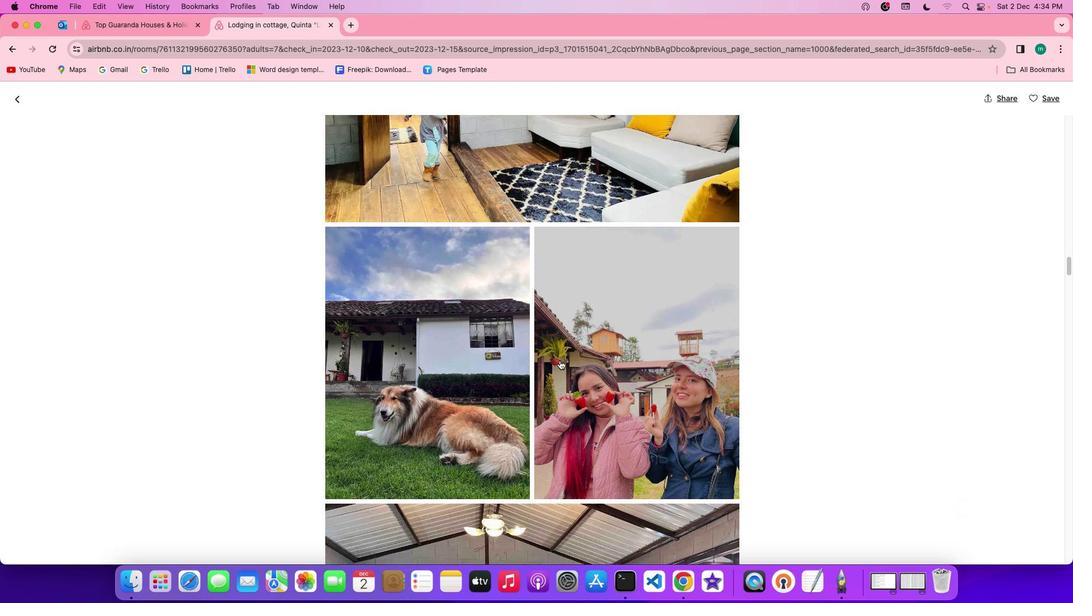 
Action: Mouse scrolled (554, 356) with delta (-4, -6)
Screenshot: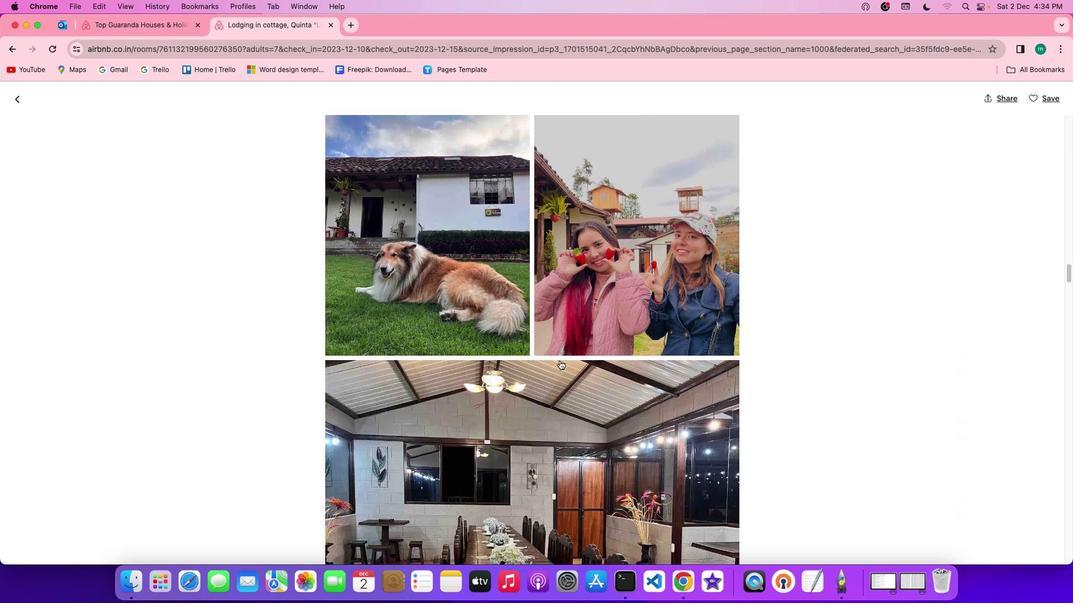 
Action: Mouse scrolled (554, 356) with delta (-4, -5)
Screenshot: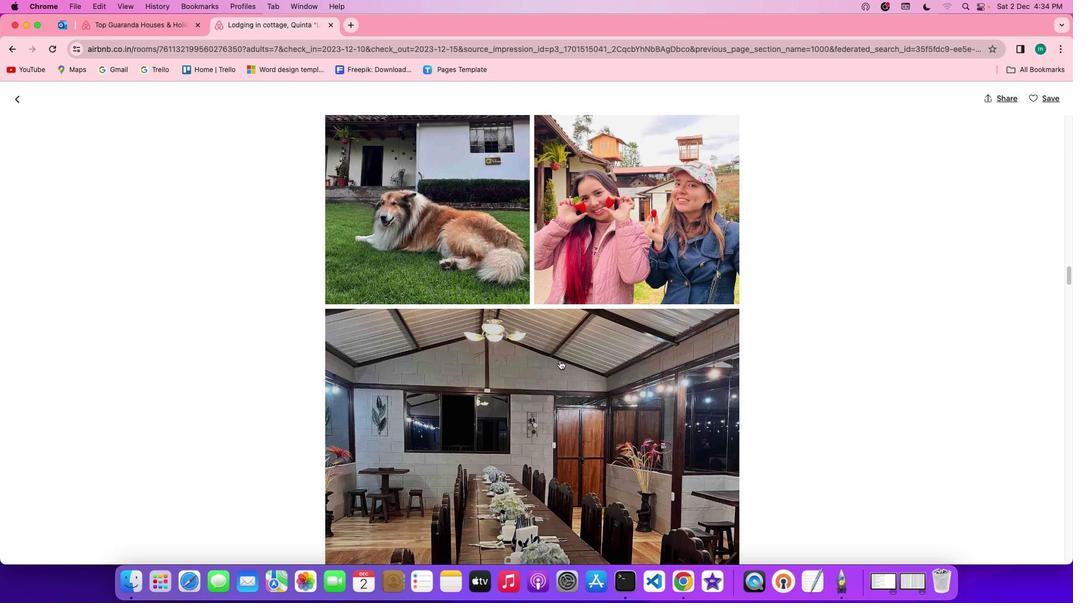 
Action: Mouse scrolled (554, 356) with delta (-4, -5)
Screenshot: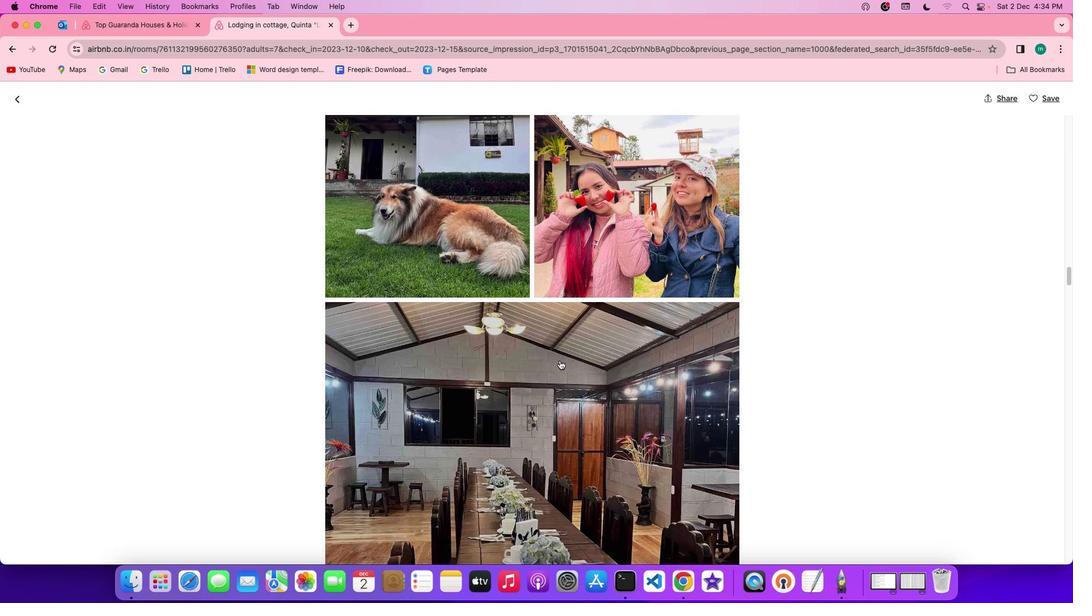 
Action: Mouse scrolled (554, 356) with delta (-4, -5)
Screenshot: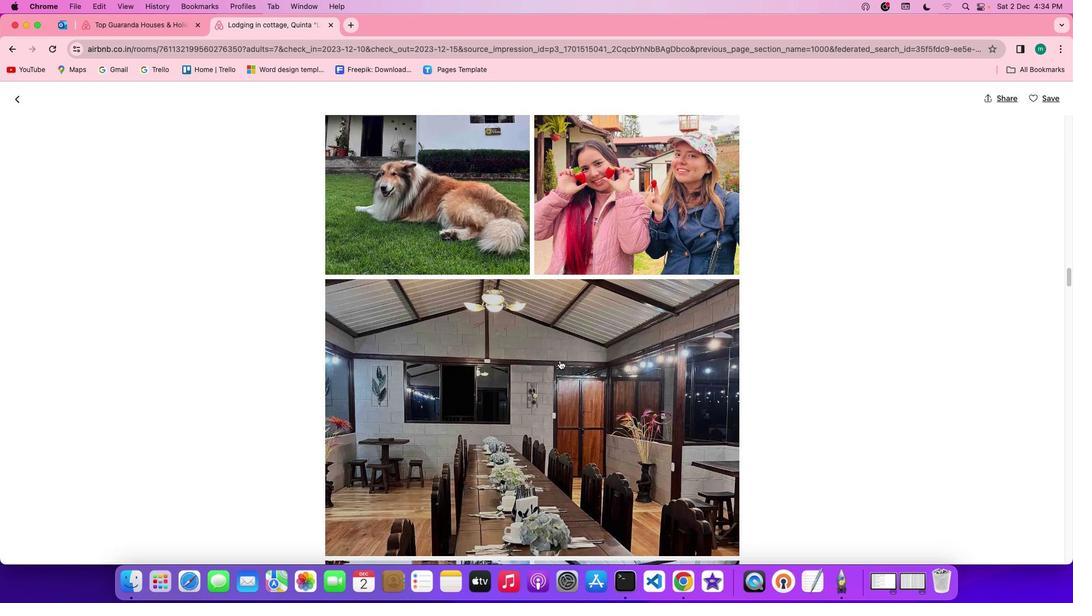 
Action: Mouse scrolled (554, 356) with delta (-4, -5)
Screenshot: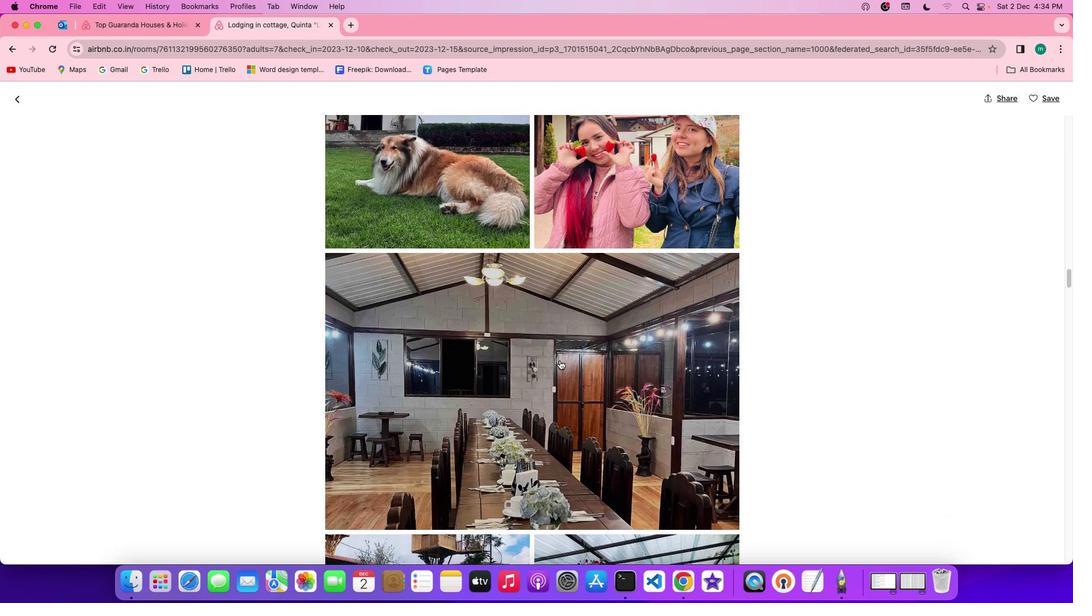 
Action: Mouse scrolled (554, 356) with delta (-4, -5)
Screenshot: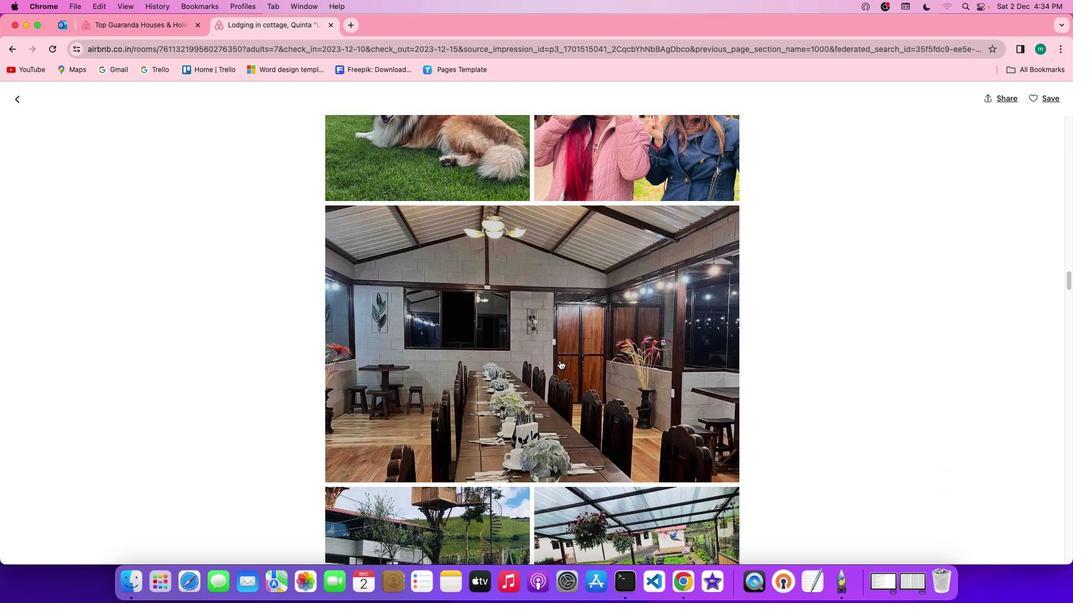 
Action: Mouse scrolled (554, 356) with delta (-4, -5)
Screenshot: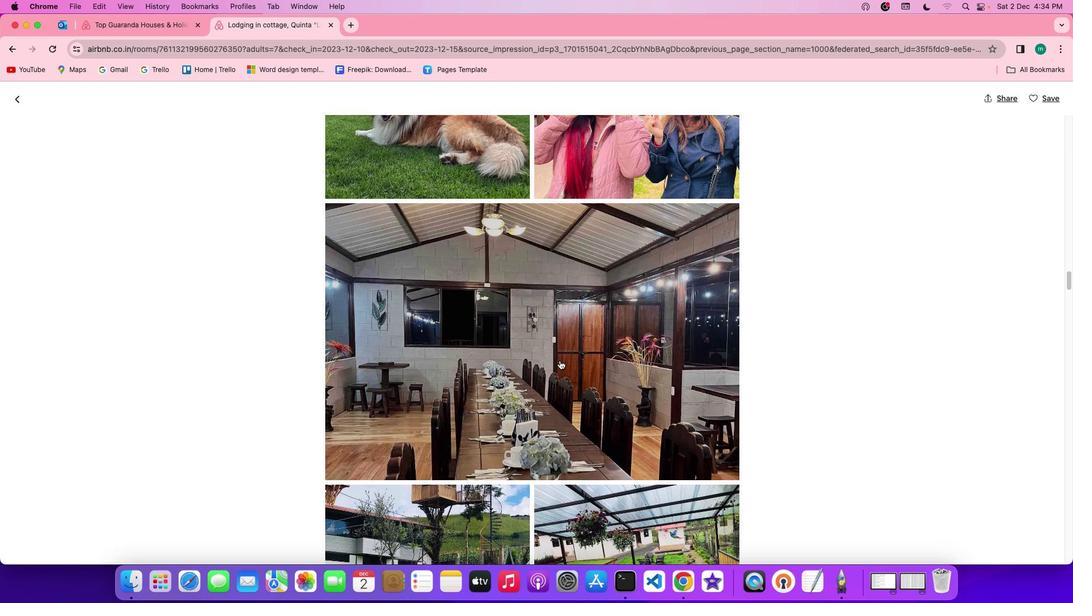 
Action: Mouse scrolled (554, 356) with delta (-4, -5)
Screenshot: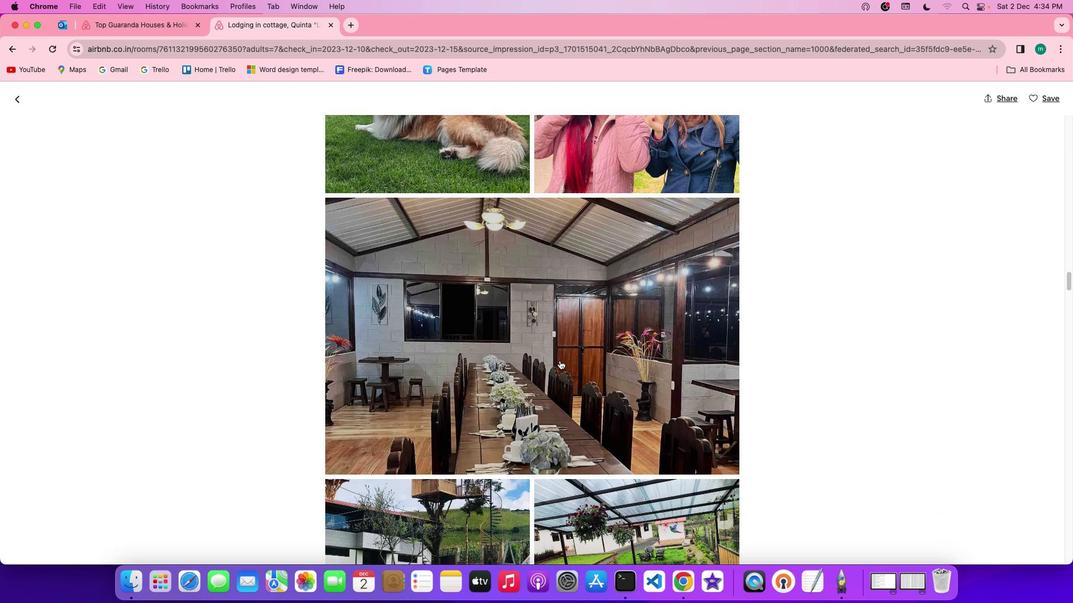 
Action: Mouse scrolled (554, 356) with delta (-4, -5)
Screenshot: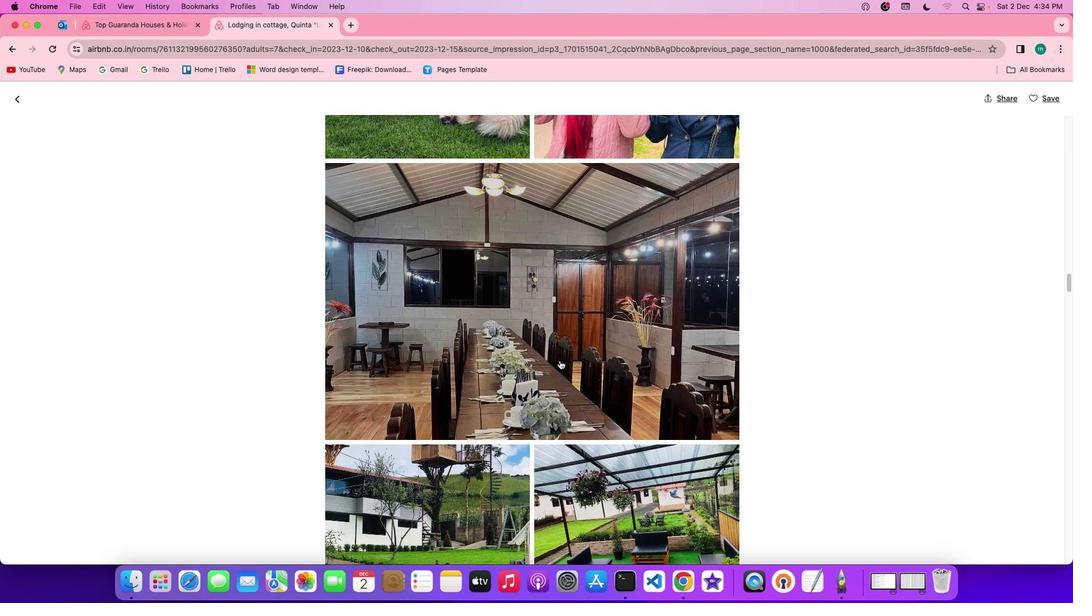 
Action: Mouse scrolled (554, 356) with delta (-4, -5)
Screenshot: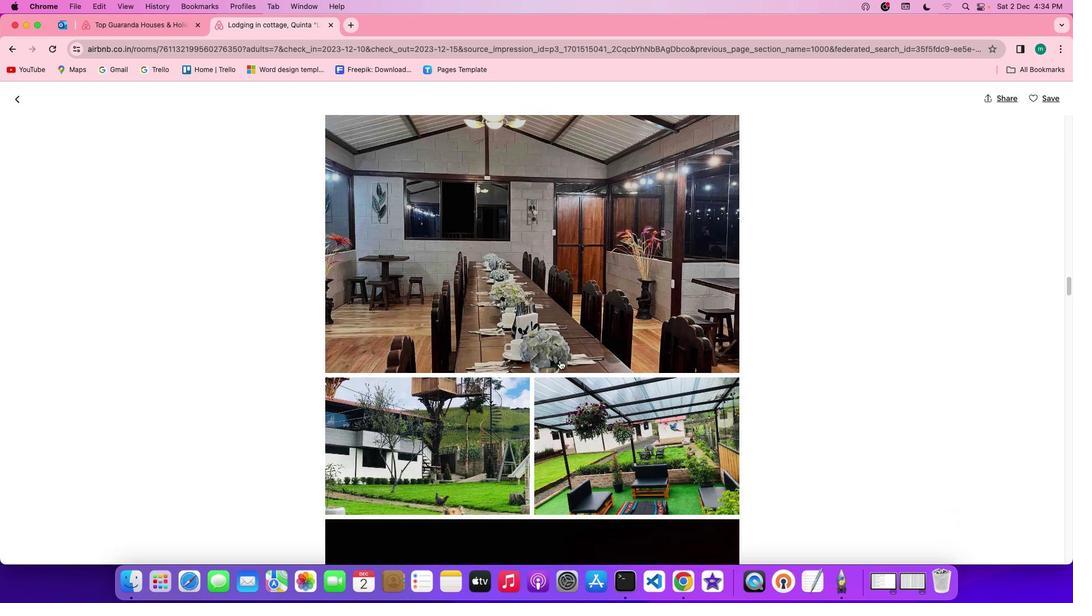 
Action: Mouse scrolled (554, 356) with delta (-4, -5)
Screenshot: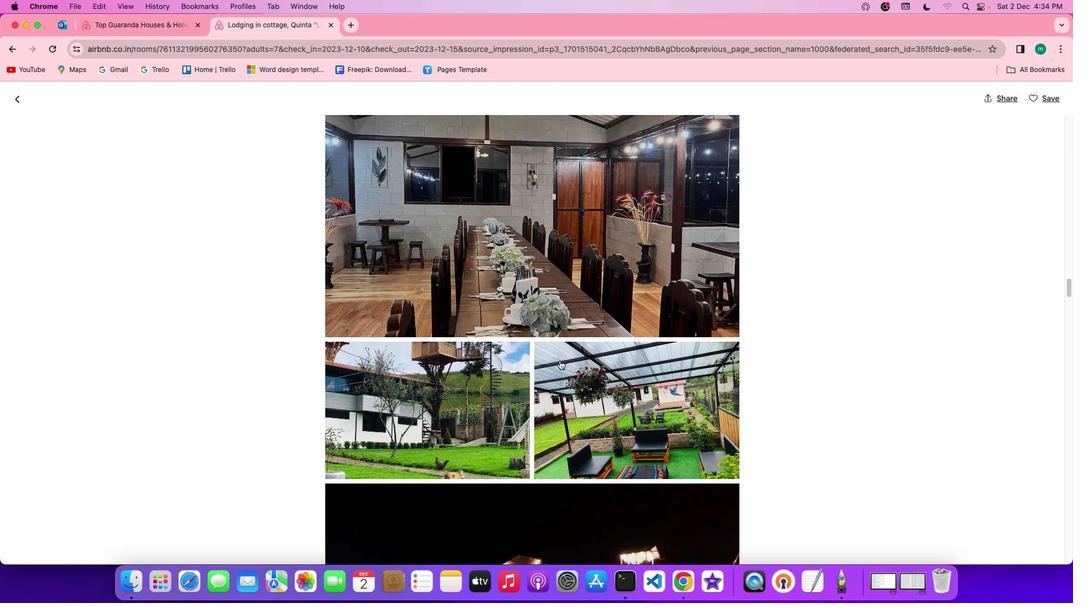 
Action: Mouse scrolled (554, 356) with delta (-4, -5)
Screenshot: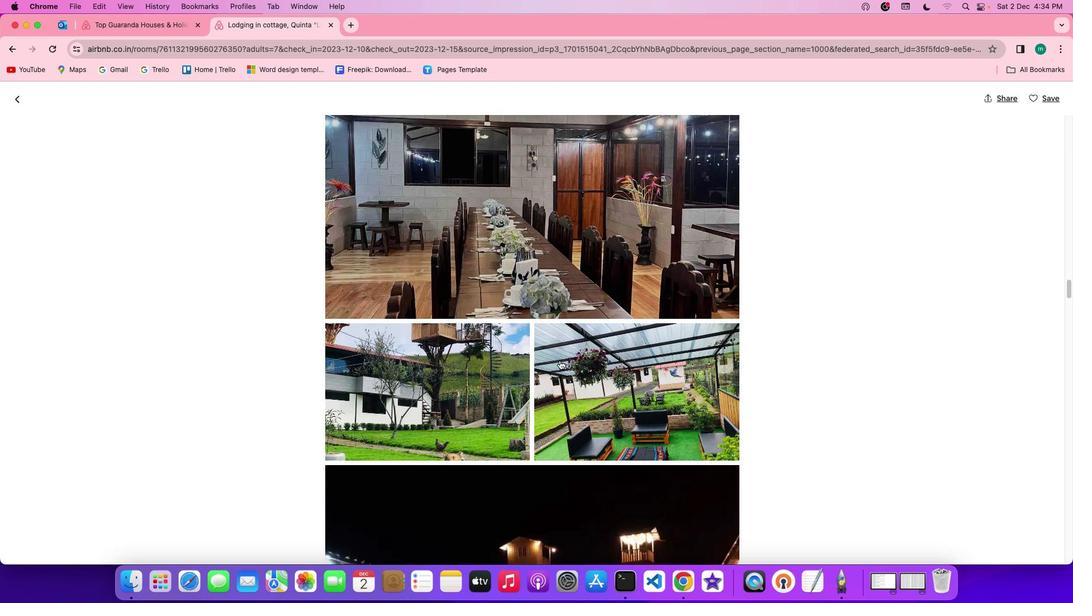 
Action: Mouse scrolled (554, 356) with delta (-4, -5)
Screenshot: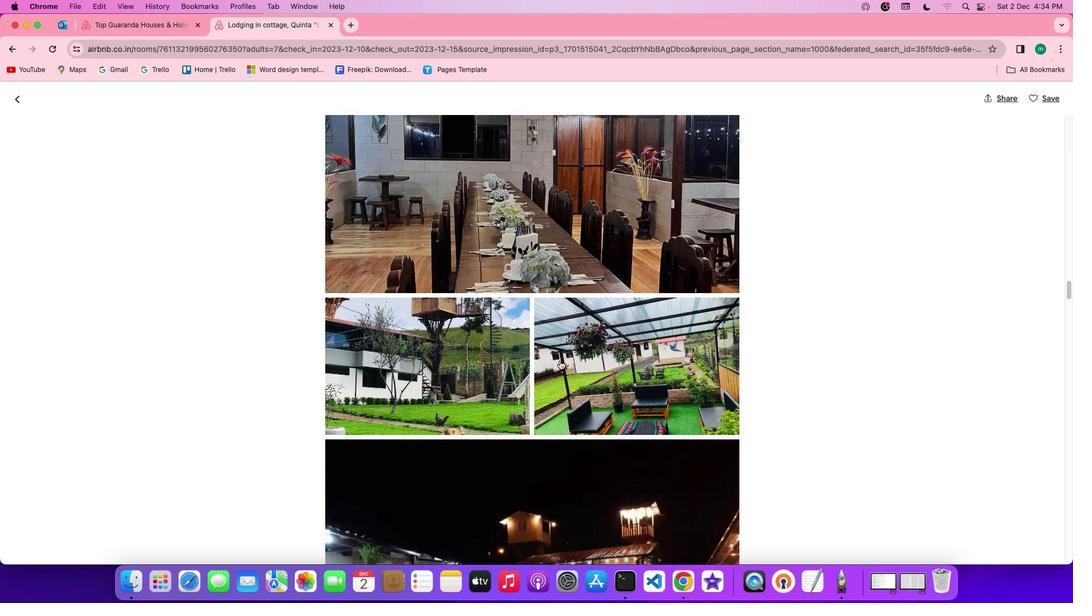 
Action: Mouse scrolled (554, 356) with delta (-4, -6)
Screenshot: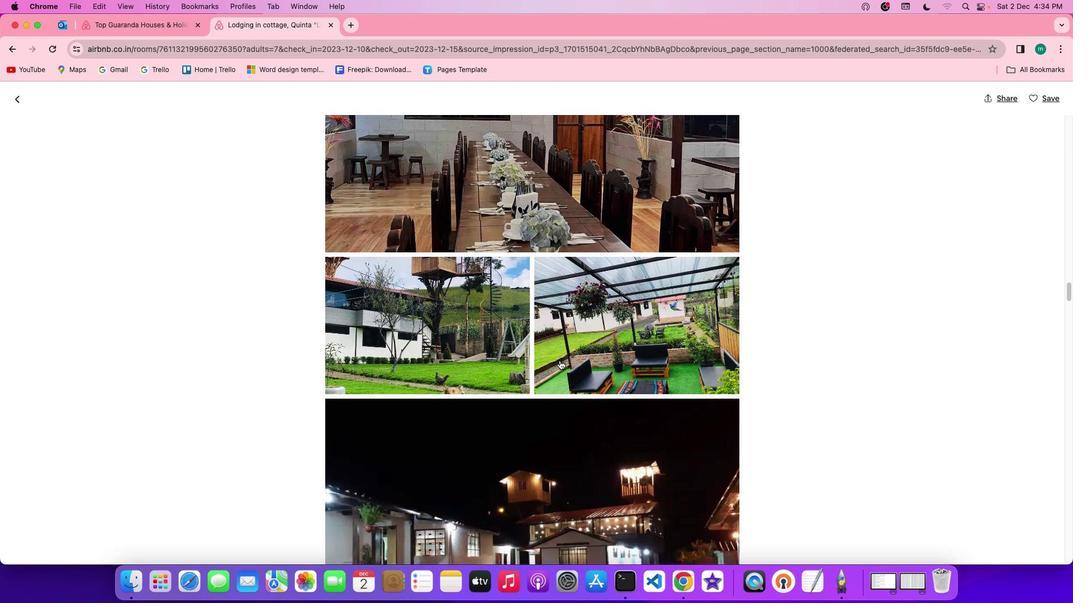 
Action: Mouse scrolled (554, 356) with delta (-4, -5)
Screenshot: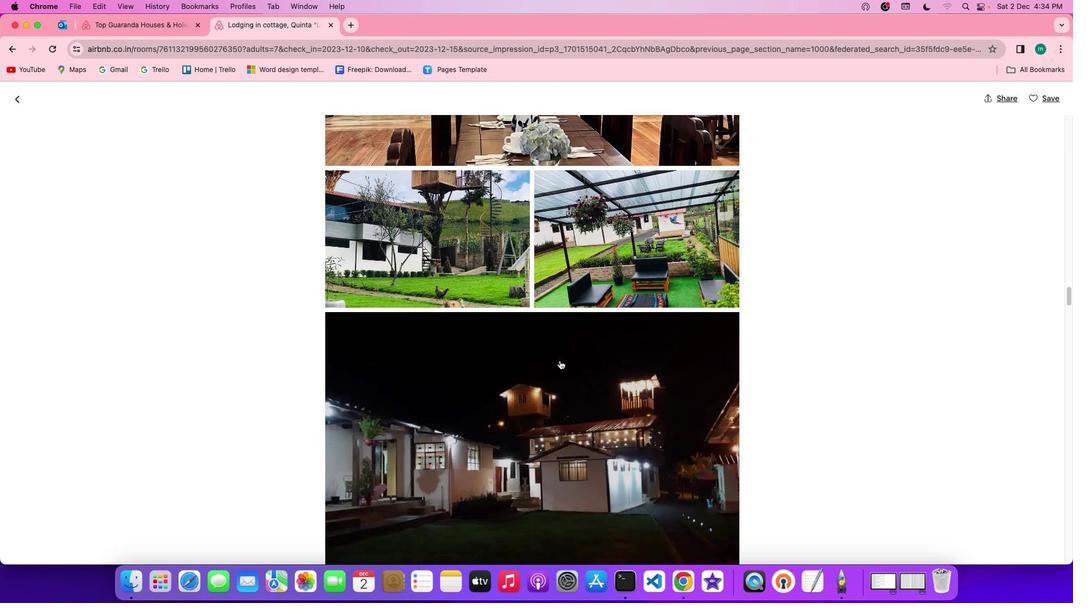 
Action: Mouse scrolled (554, 356) with delta (-4, -5)
Screenshot: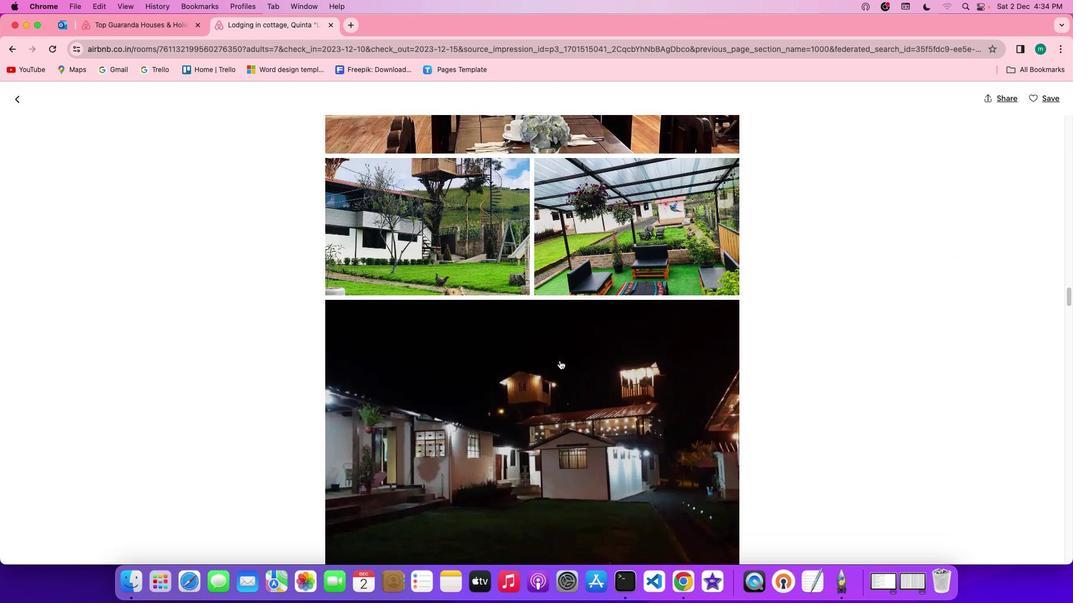 
Action: Mouse scrolled (554, 356) with delta (-4, -5)
Screenshot: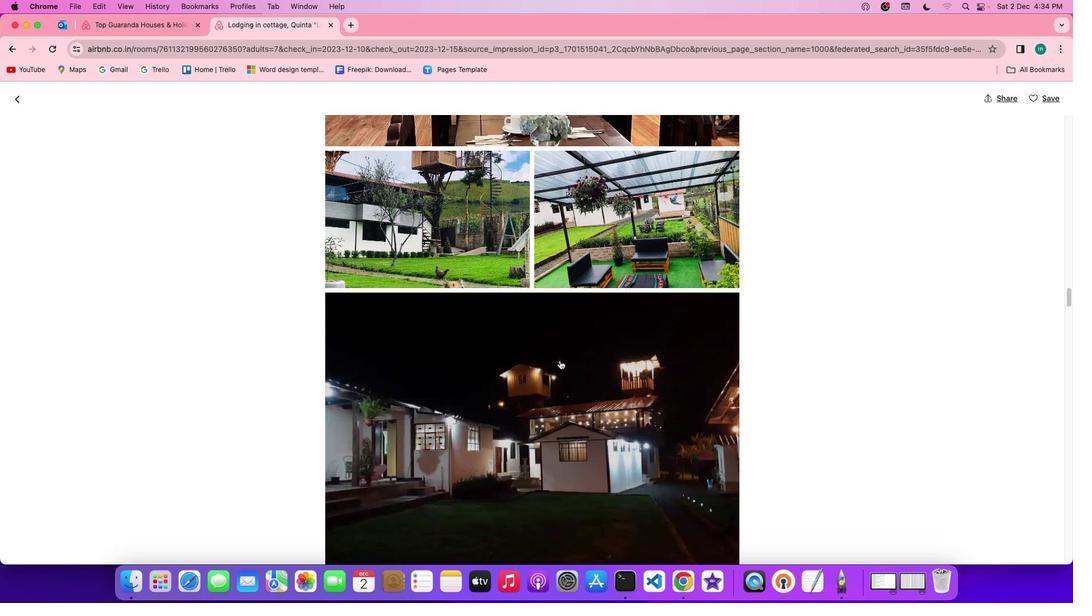 
Action: Mouse scrolled (554, 356) with delta (-4, -6)
Screenshot: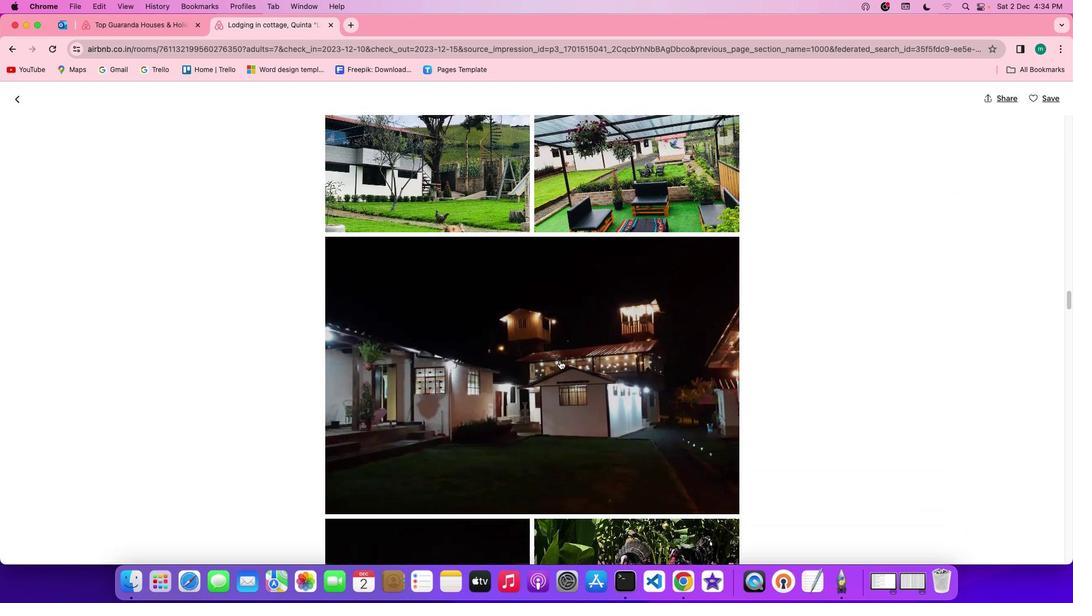 
Action: Mouse moved to (553, 357)
Screenshot: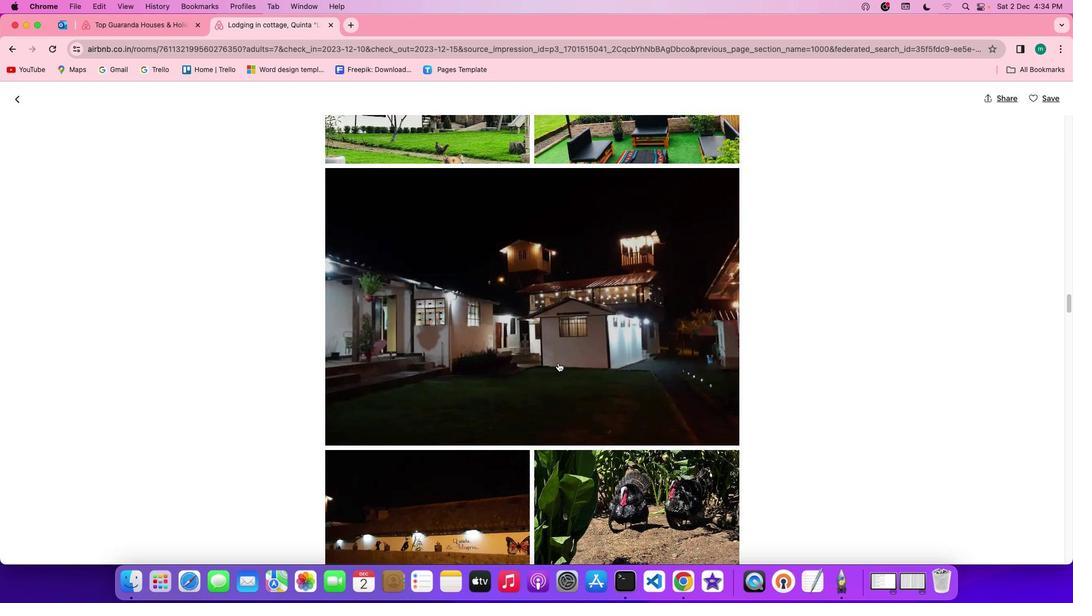 
Action: Mouse scrolled (553, 357) with delta (-4, -5)
Screenshot: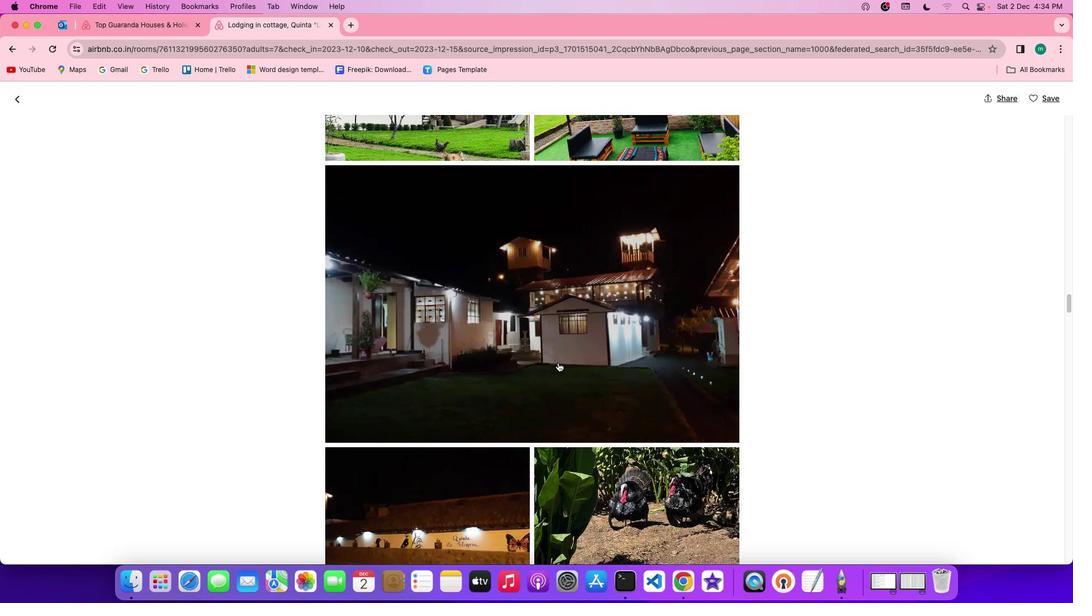
Action: Mouse scrolled (553, 357) with delta (-4, -5)
Screenshot: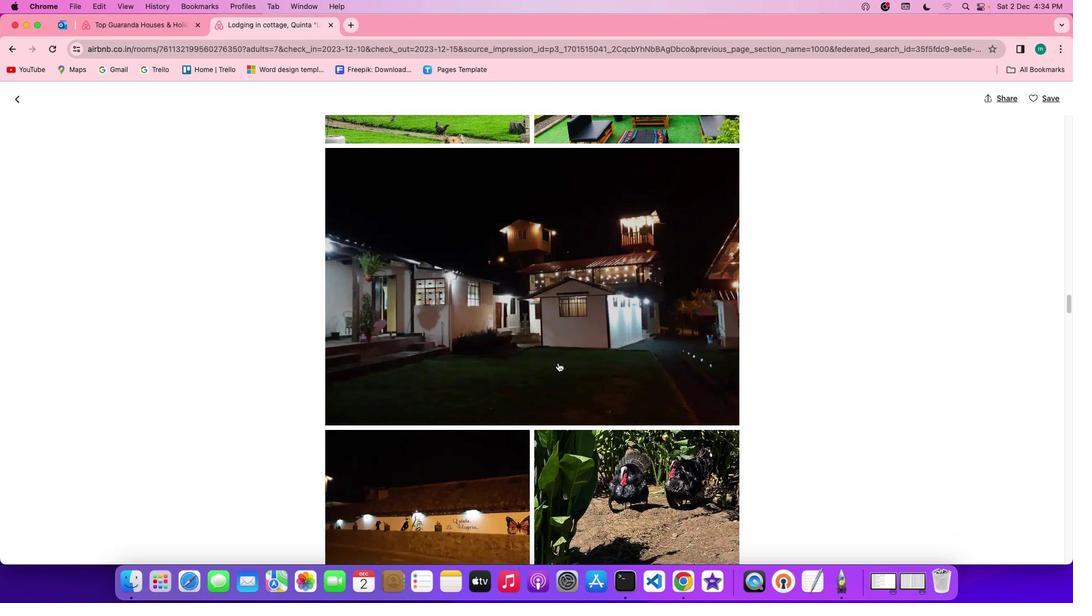
Action: Mouse scrolled (553, 357) with delta (-4, -5)
Screenshot: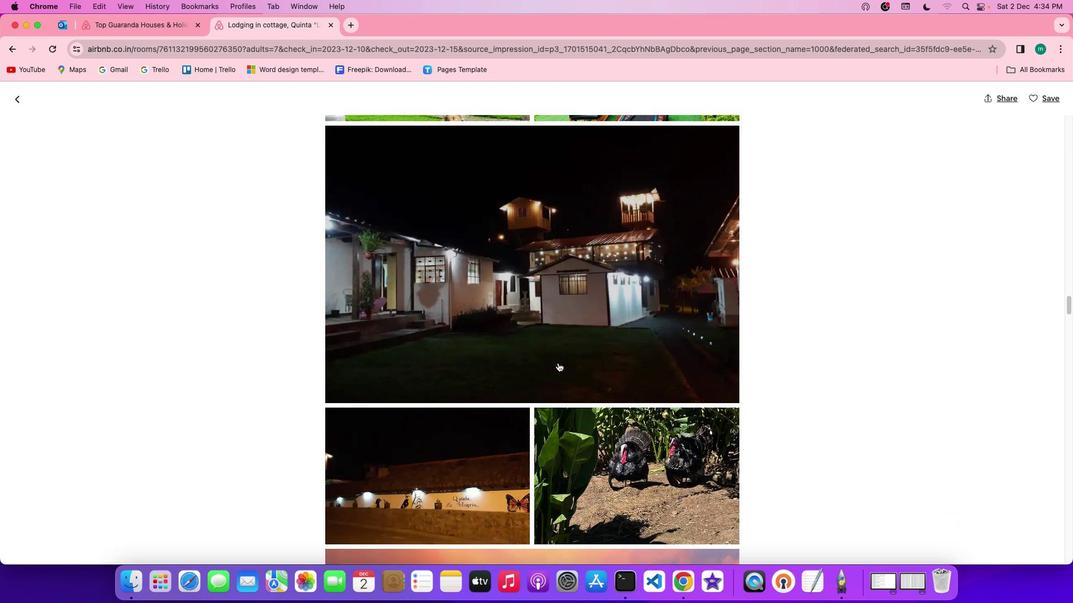 
Action: Mouse moved to (553, 360)
Screenshot: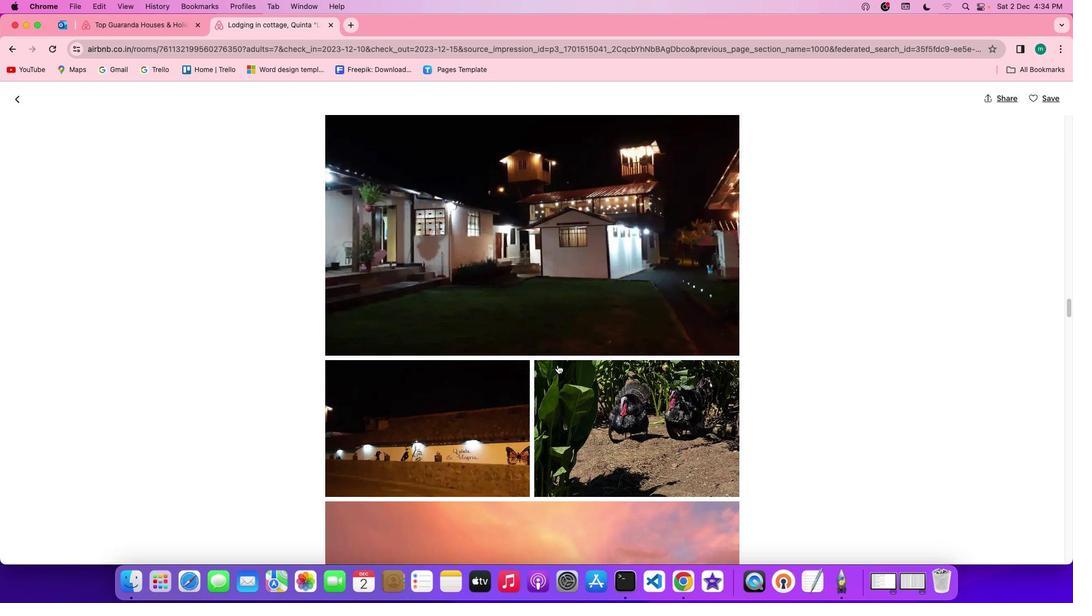 
Action: Mouse scrolled (553, 360) with delta (-4, -5)
Screenshot: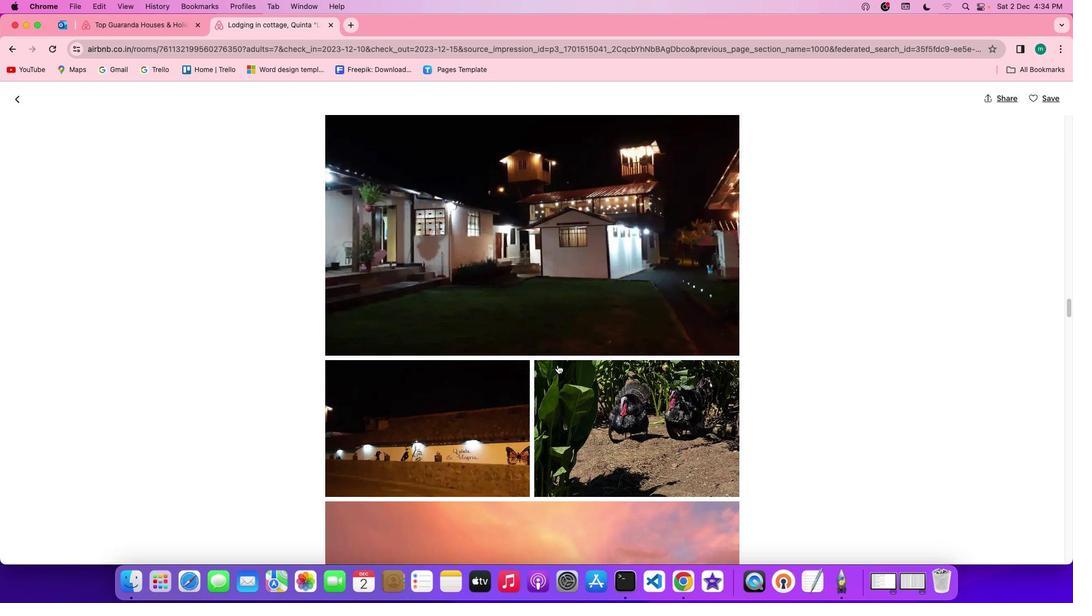 
Action: Mouse scrolled (553, 360) with delta (-4, -5)
Screenshot: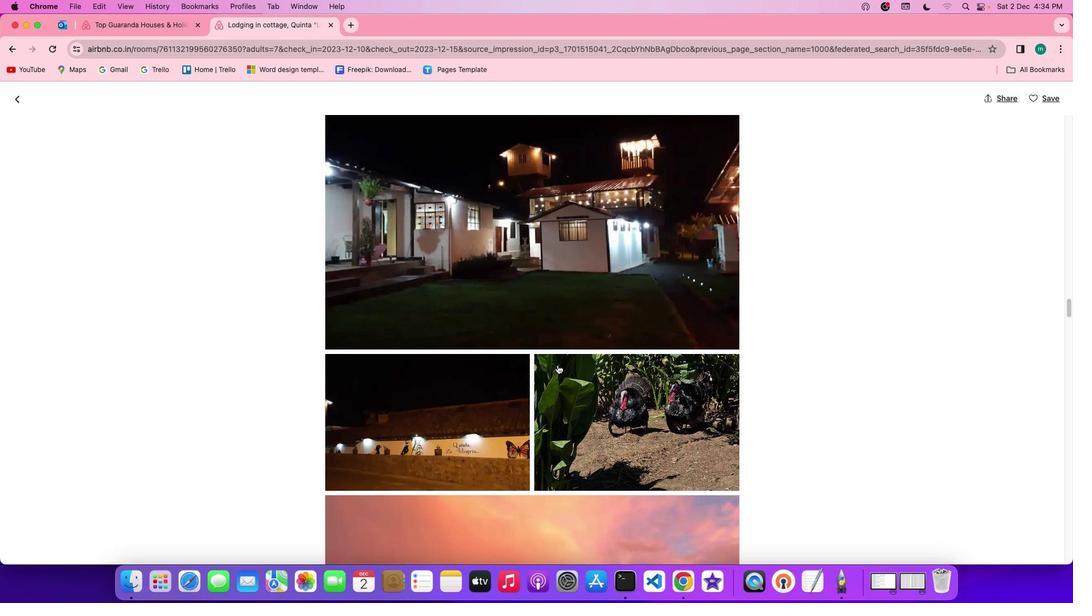 
Action: Mouse scrolled (553, 360) with delta (-4, -5)
Screenshot: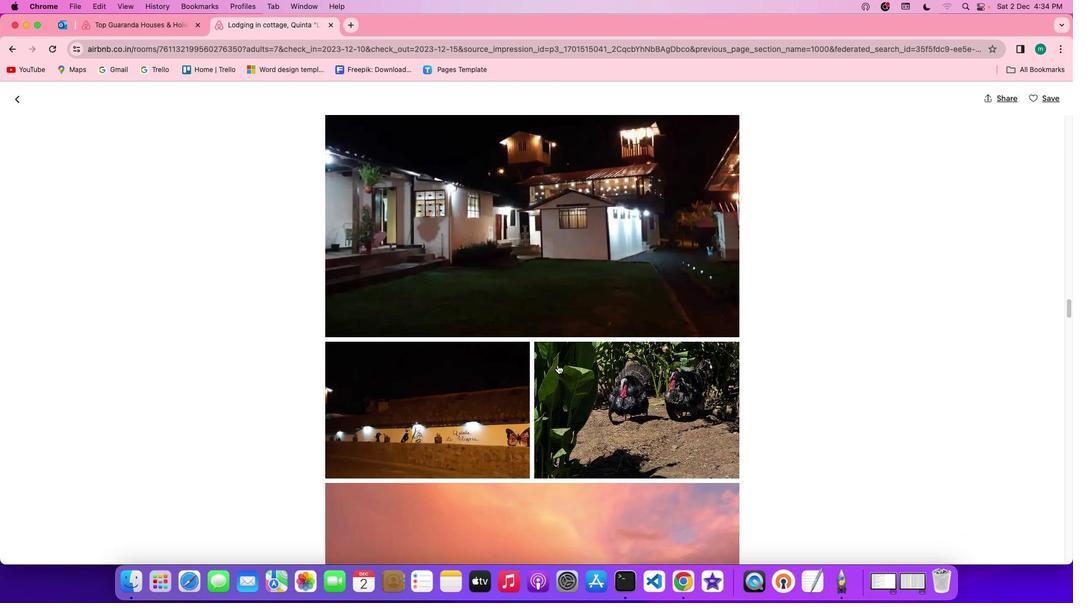 
Action: Mouse scrolled (553, 360) with delta (-4, -5)
Screenshot: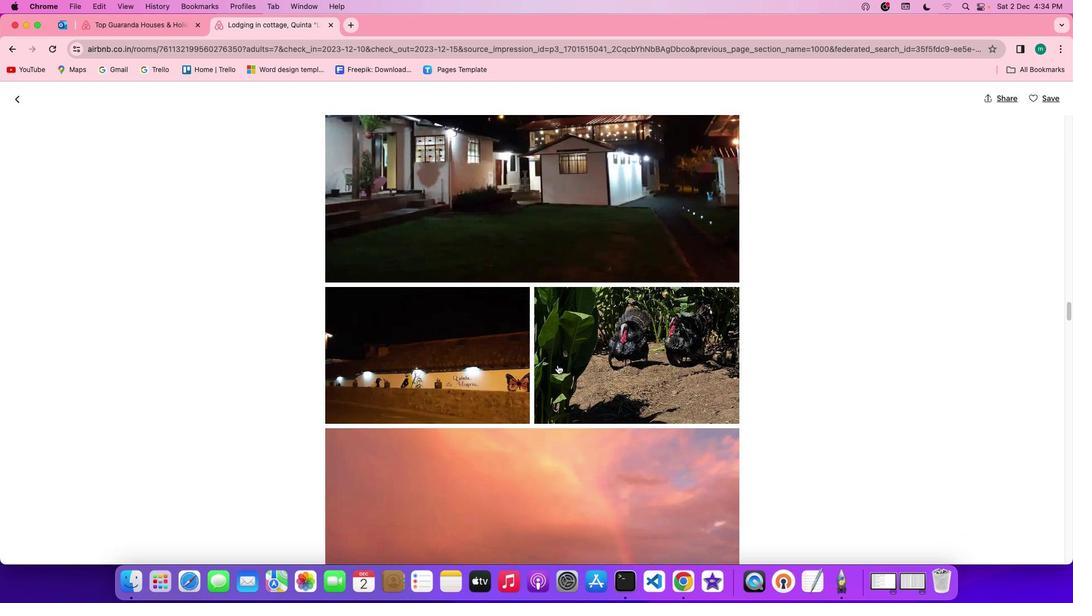 
Action: Mouse moved to (552, 360)
Screenshot: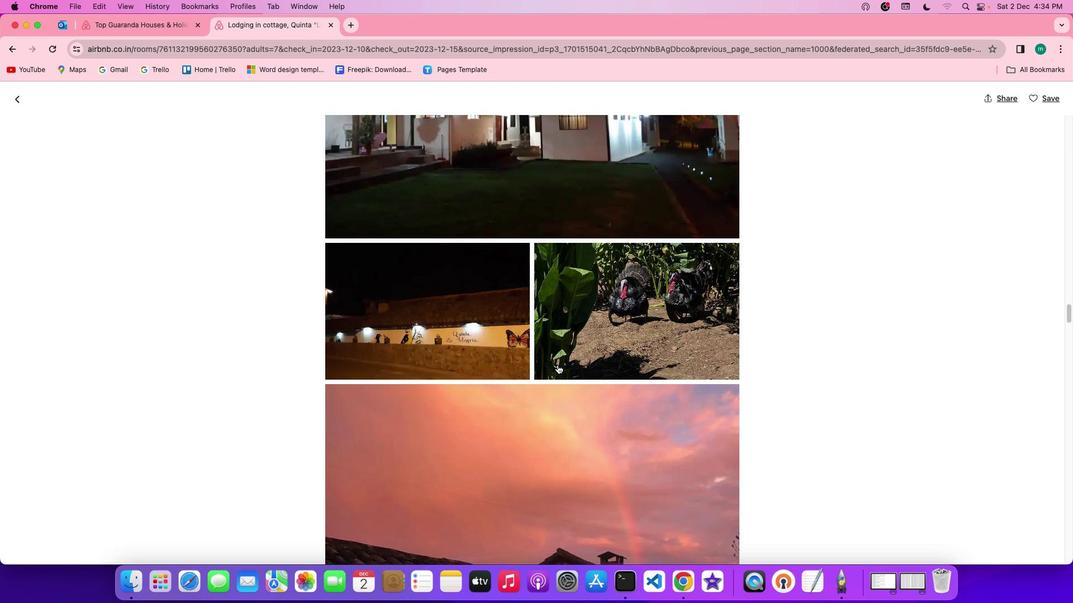 
Action: Mouse scrolled (552, 360) with delta (-4, -5)
Screenshot: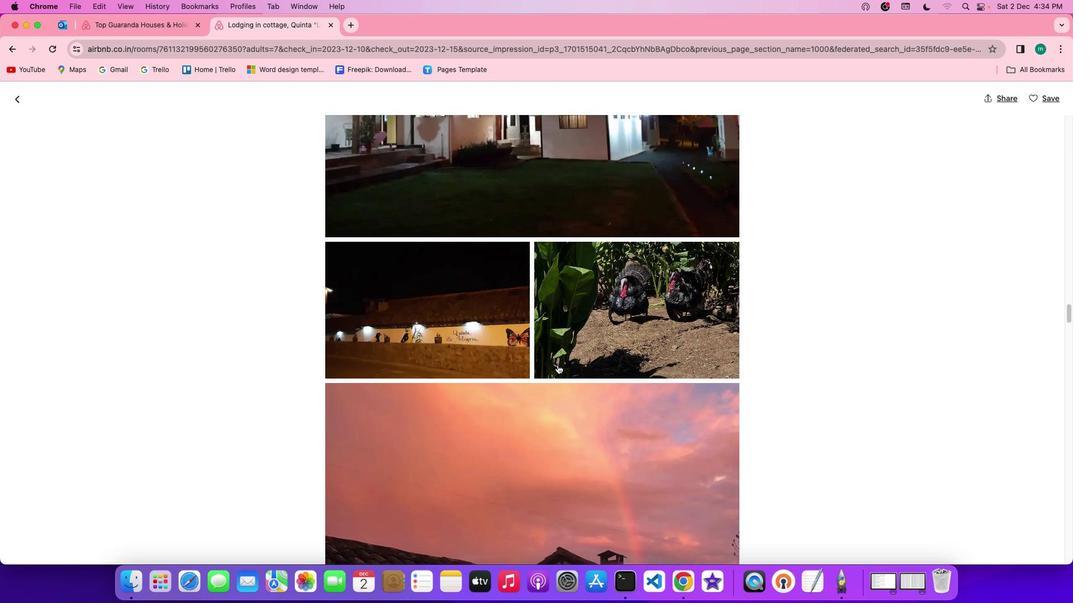
Action: Mouse scrolled (552, 360) with delta (-4, -5)
Screenshot: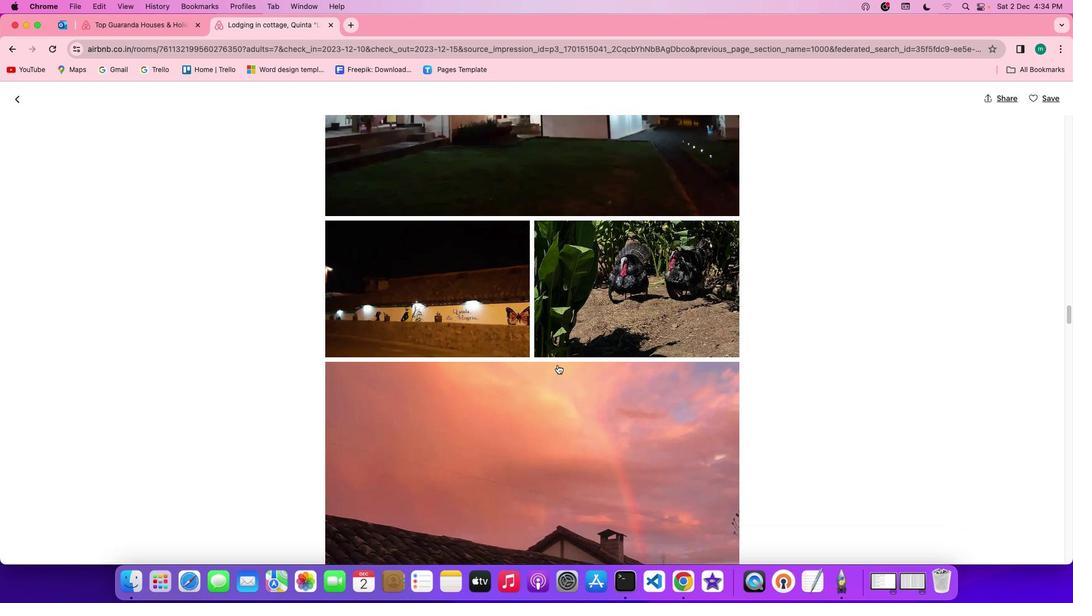 
Action: Mouse scrolled (552, 360) with delta (-4, -5)
Screenshot: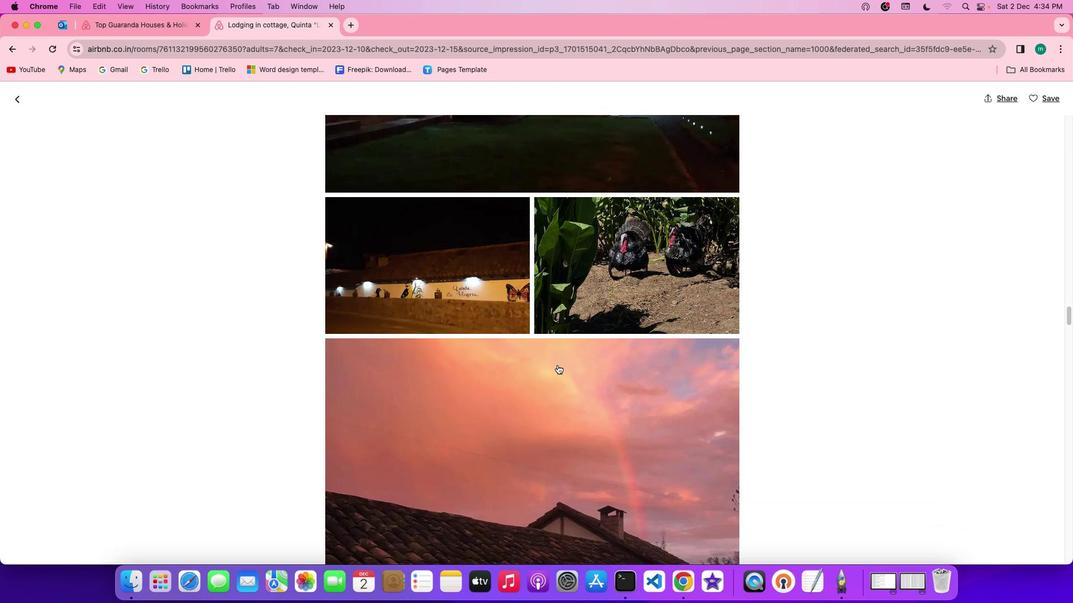 
Action: Mouse scrolled (552, 360) with delta (-4, -6)
Screenshot: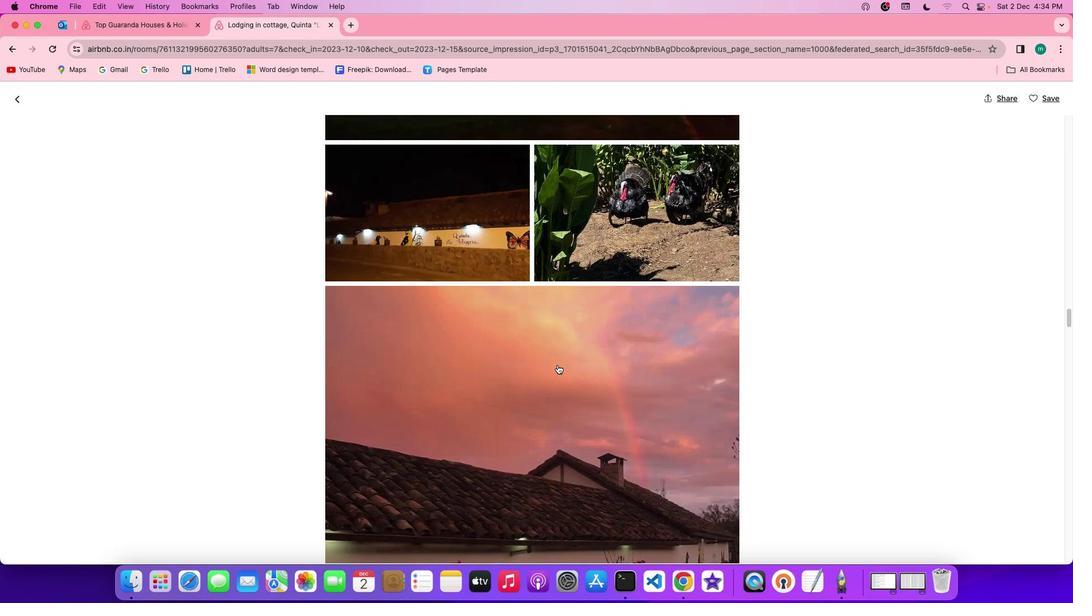 
Action: Mouse scrolled (552, 360) with delta (-4, -5)
Screenshot: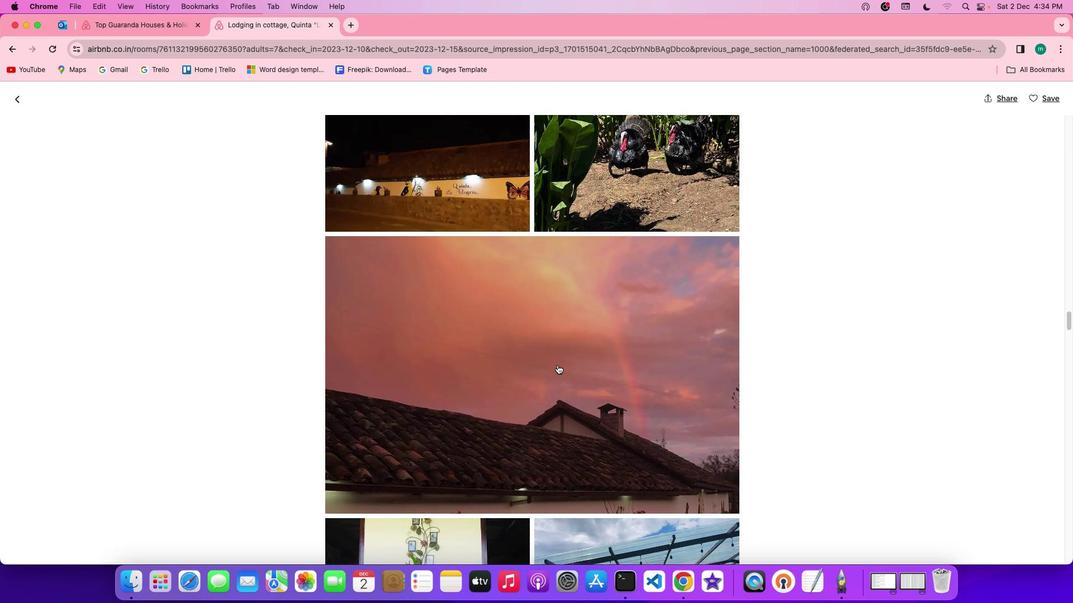 
Action: Mouse scrolled (552, 360) with delta (-4, -5)
Screenshot: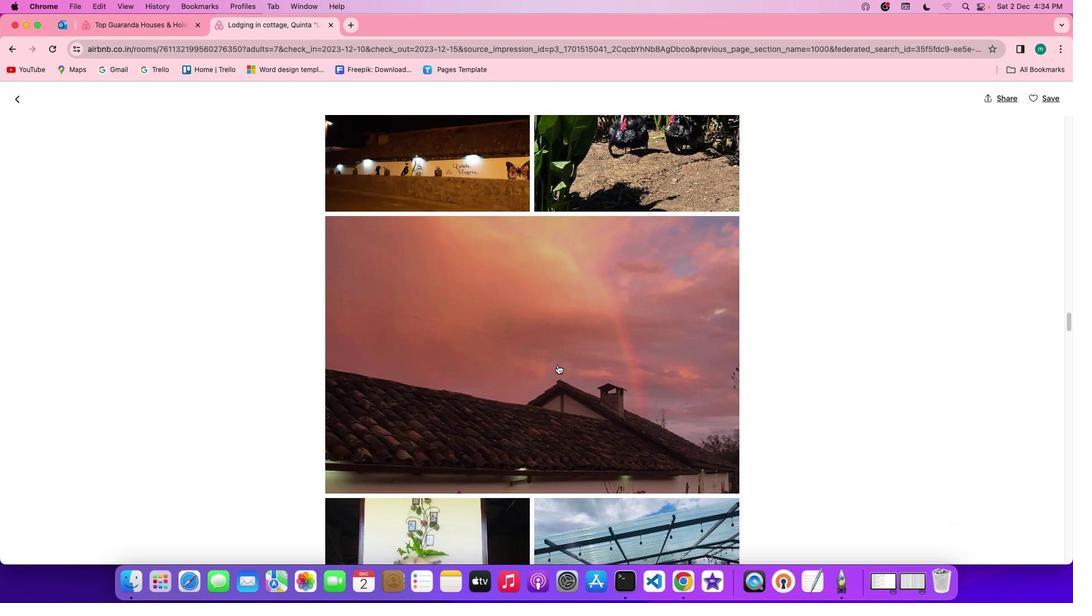 
Action: Mouse scrolled (552, 360) with delta (-4, -5)
Screenshot: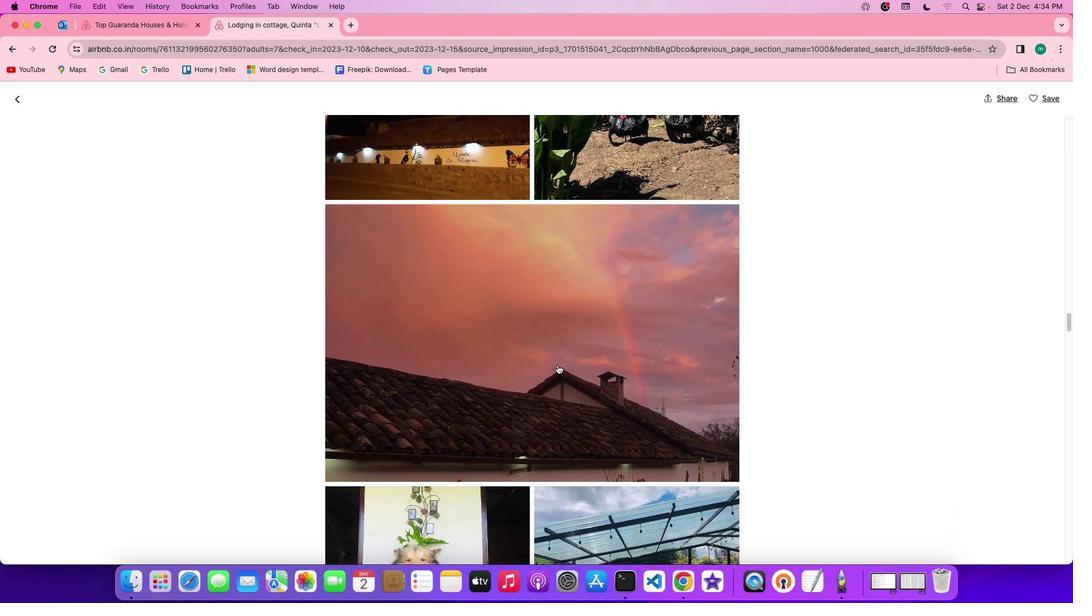 
Action: Mouse scrolled (552, 360) with delta (-4, -6)
Screenshot: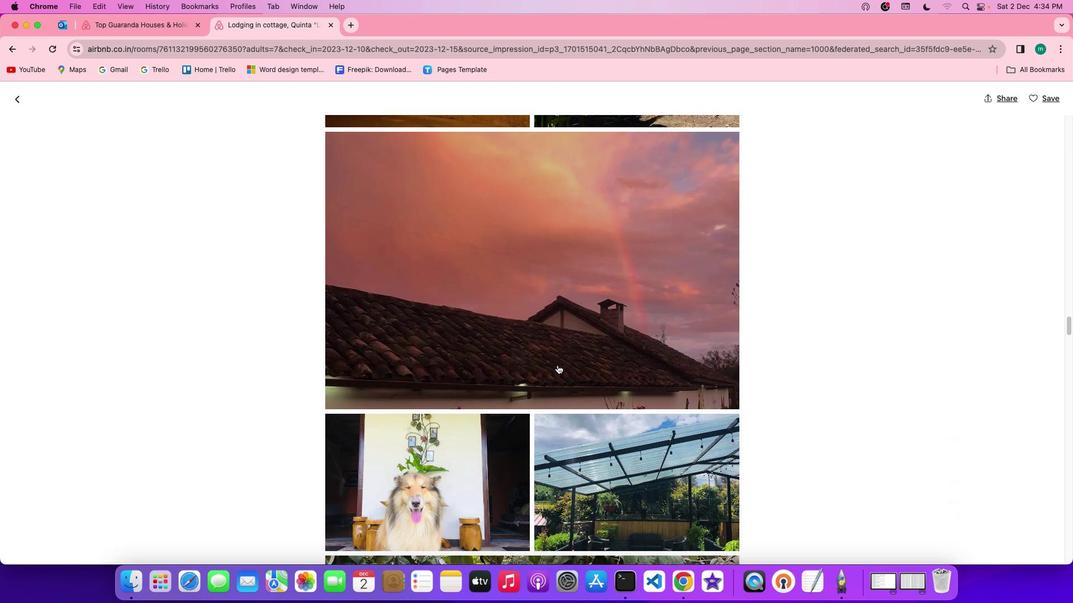 
Action: Mouse moved to (554, 280)
Screenshot: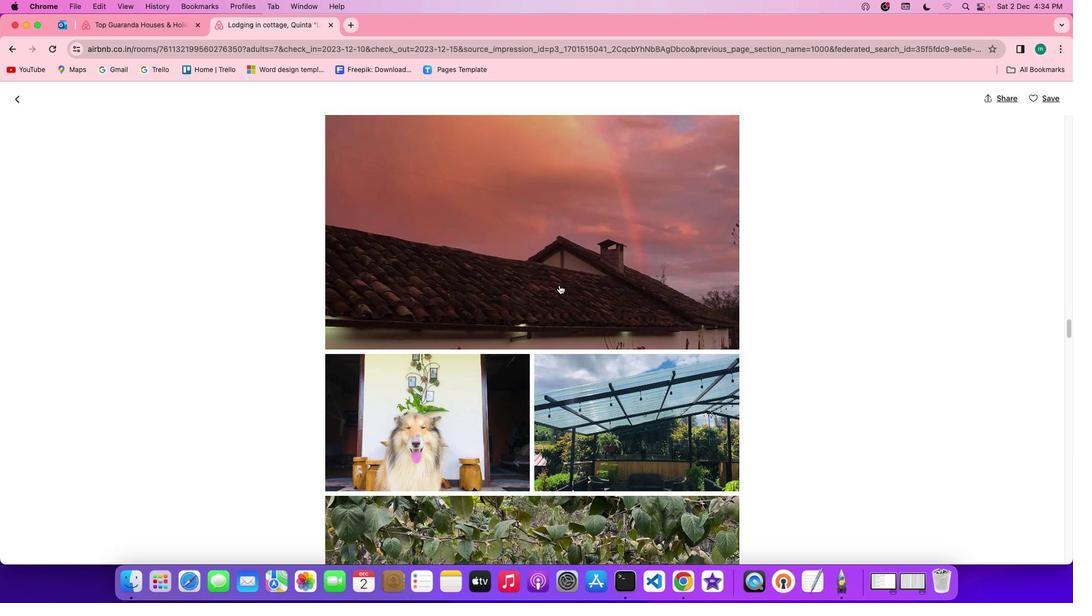 
Action: Mouse scrolled (554, 280) with delta (-4, -5)
Screenshot: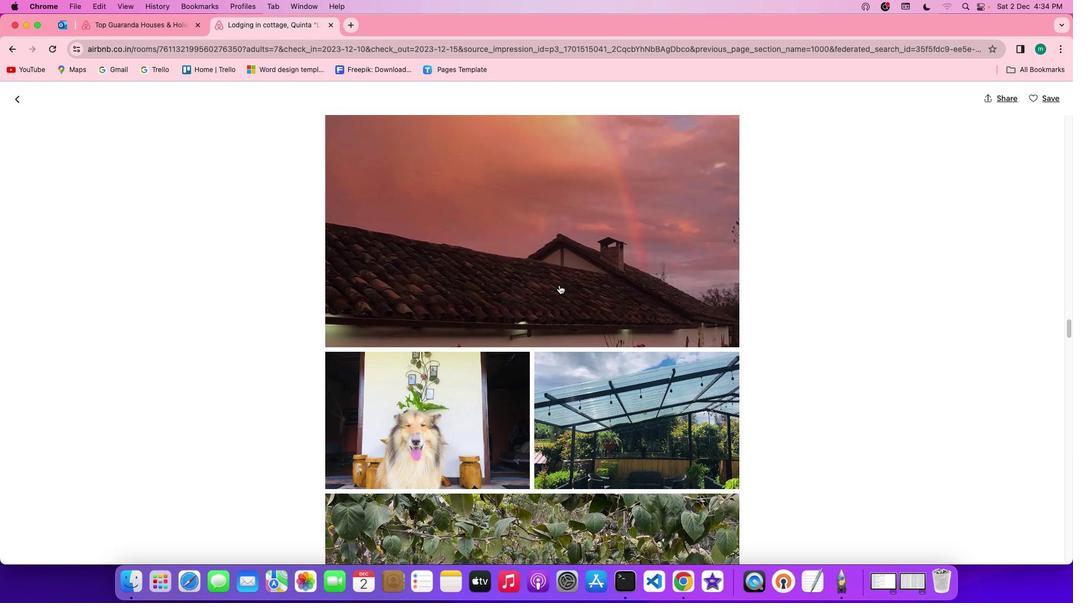 
Action: Mouse scrolled (554, 280) with delta (-4, -5)
Screenshot: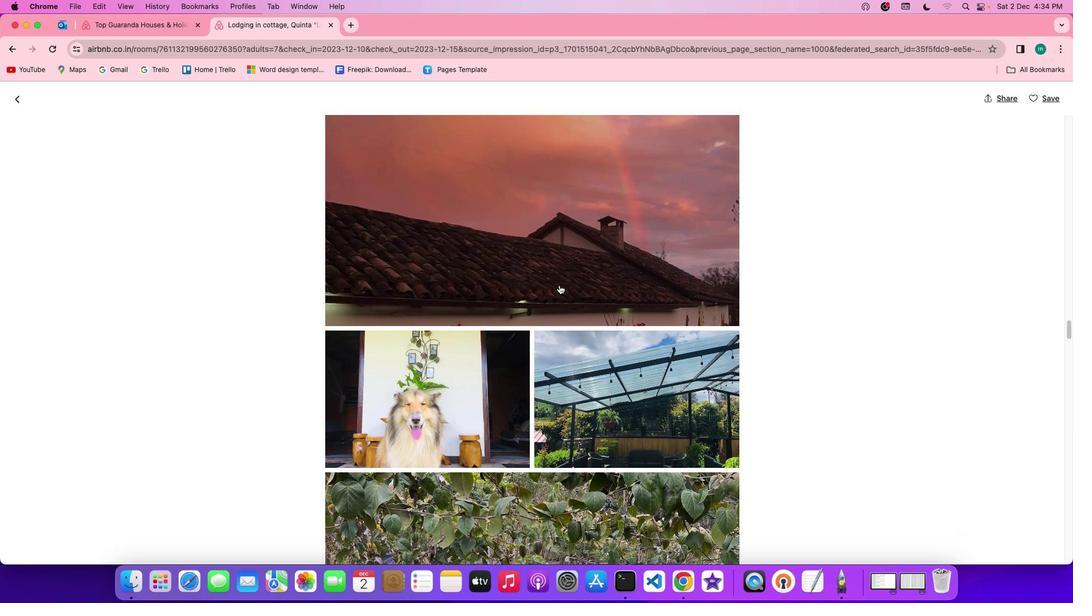 
Action: Mouse scrolled (554, 280) with delta (-4, -5)
Screenshot: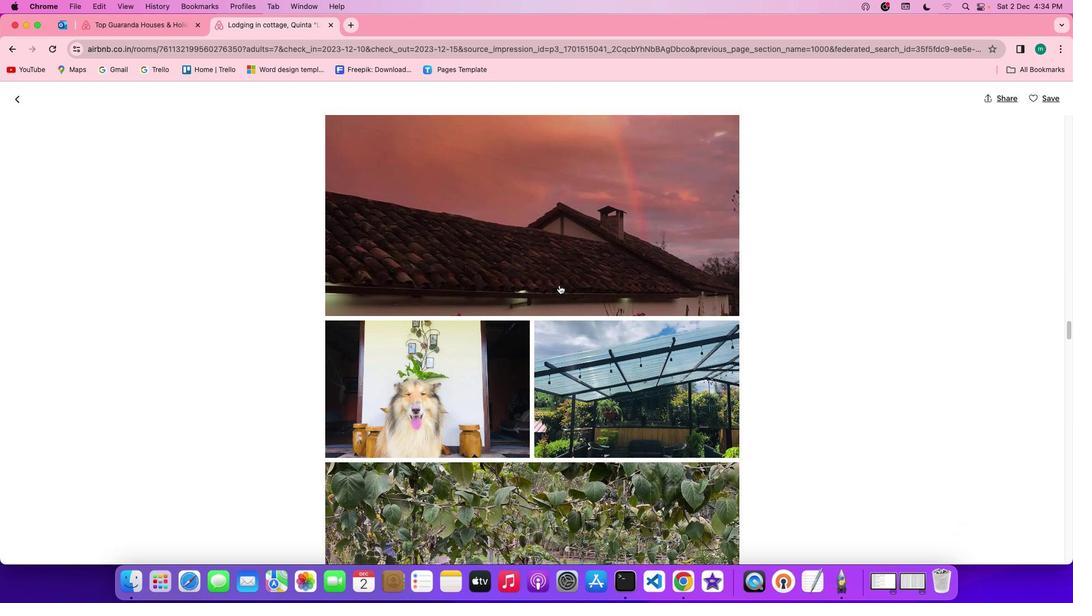 
Action: Mouse scrolled (554, 280) with delta (-4, -5)
Screenshot: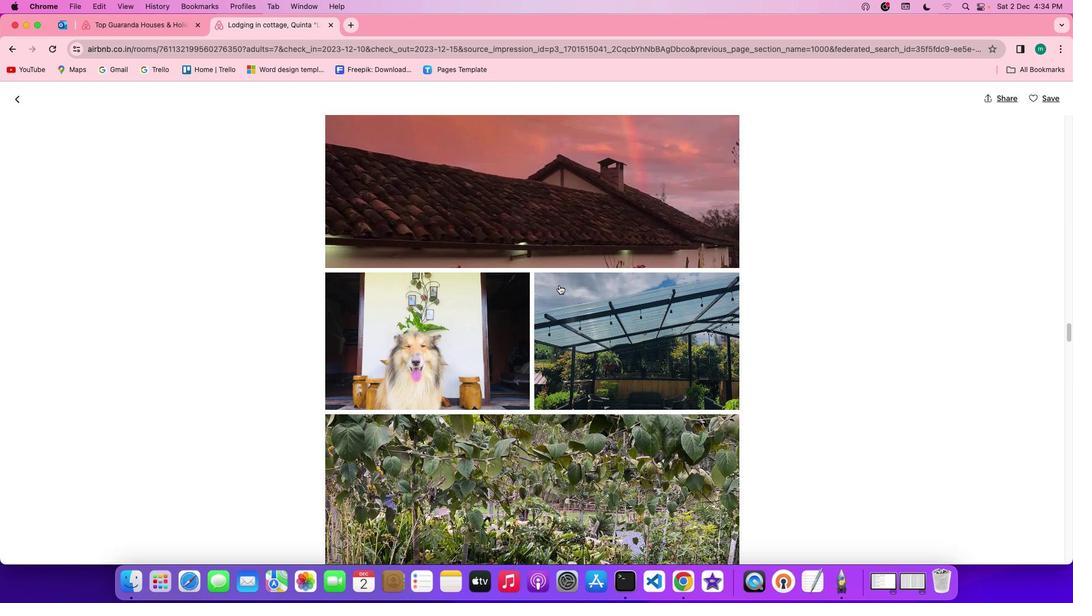 
Action: Mouse scrolled (554, 280) with delta (-4, -5)
Screenshot: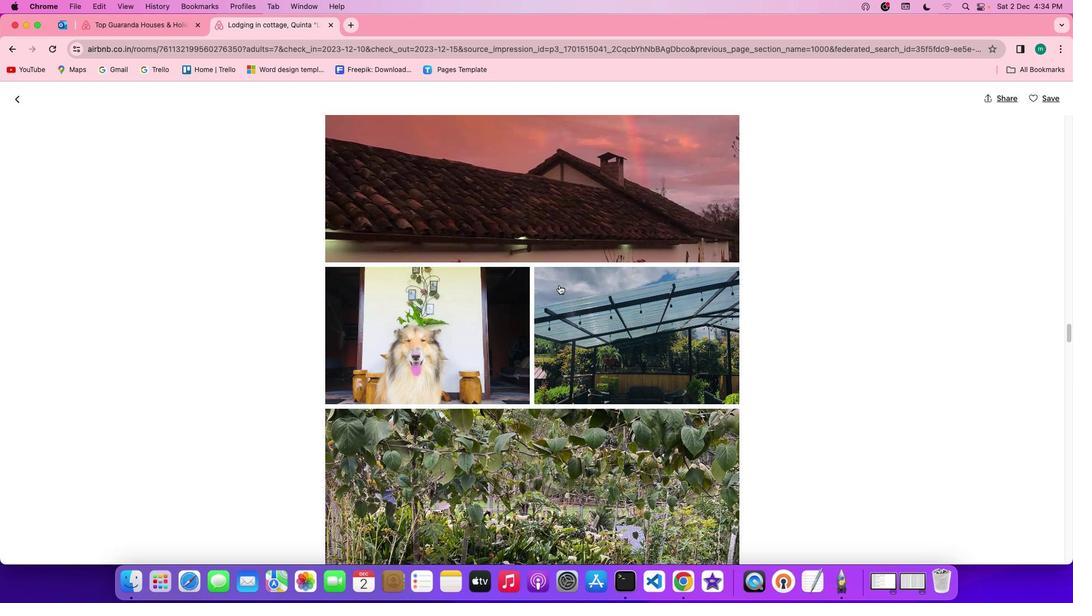 
Action: Mouse scrolled (554, 280) with delta (-4, -5)
Screenshot: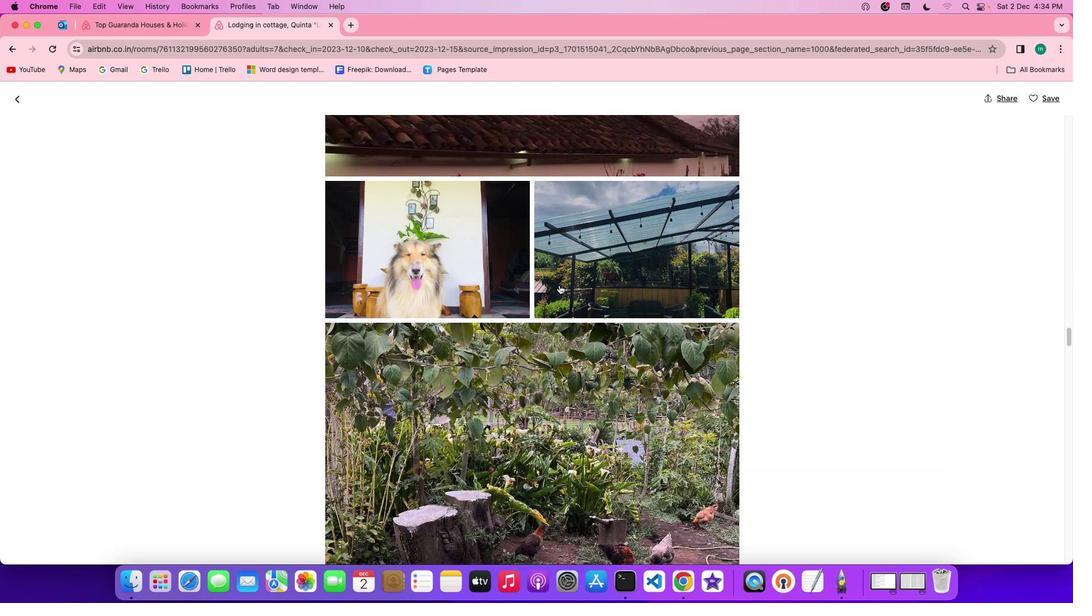
Action: Mouse scrolled (554, 280) with delta (-4, -6)
Screenshot: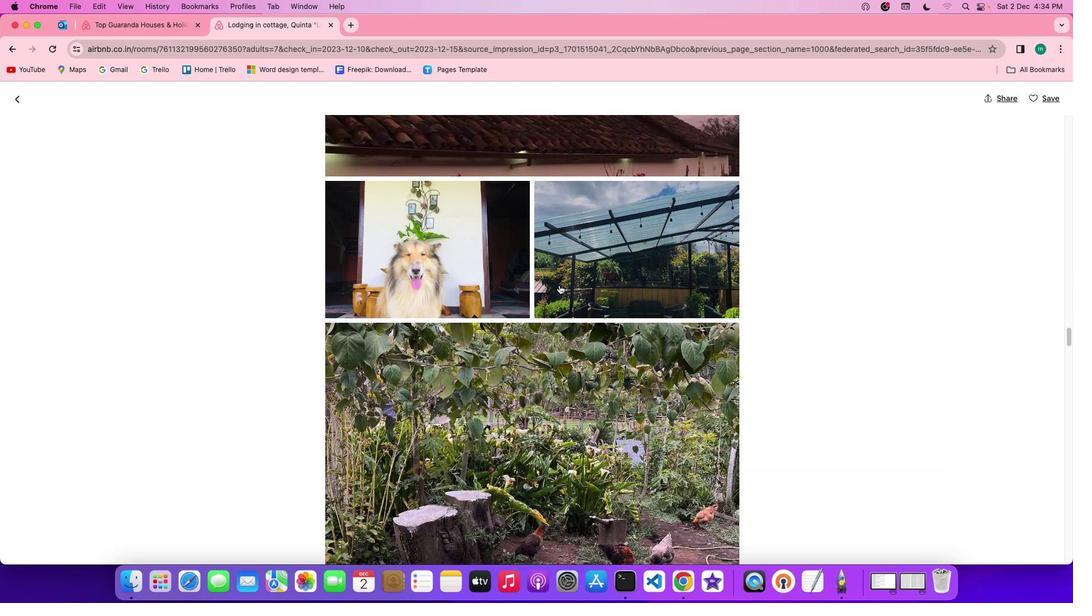 
Action: Mouse scrolled (554, 280) with delta (-4, -7)
Screenshot: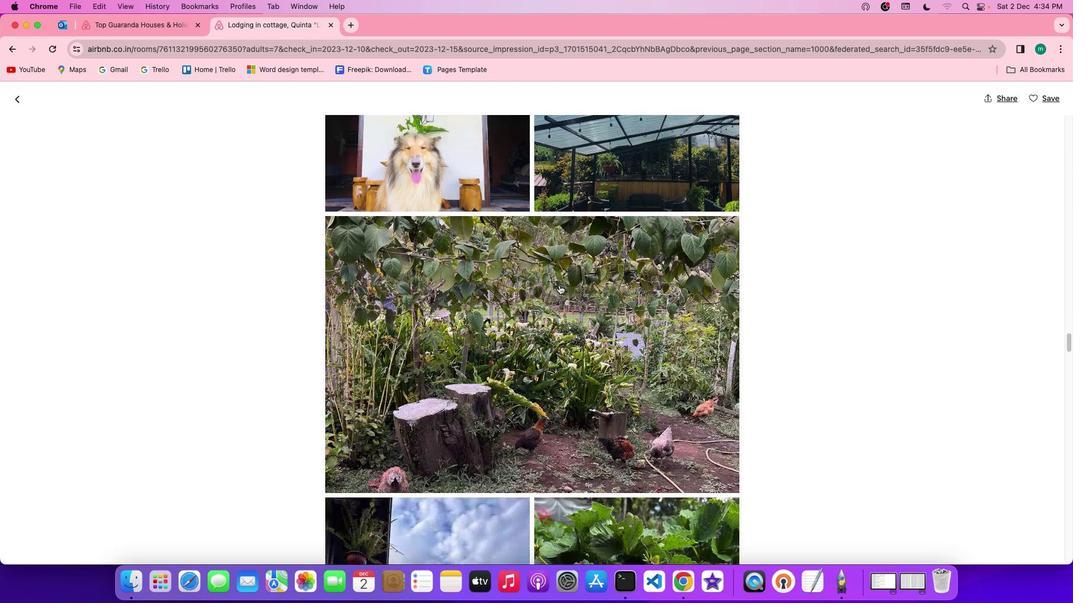 
Action: Mouse scrolled (554, 280) with delta (-4, -6)
Screenshot: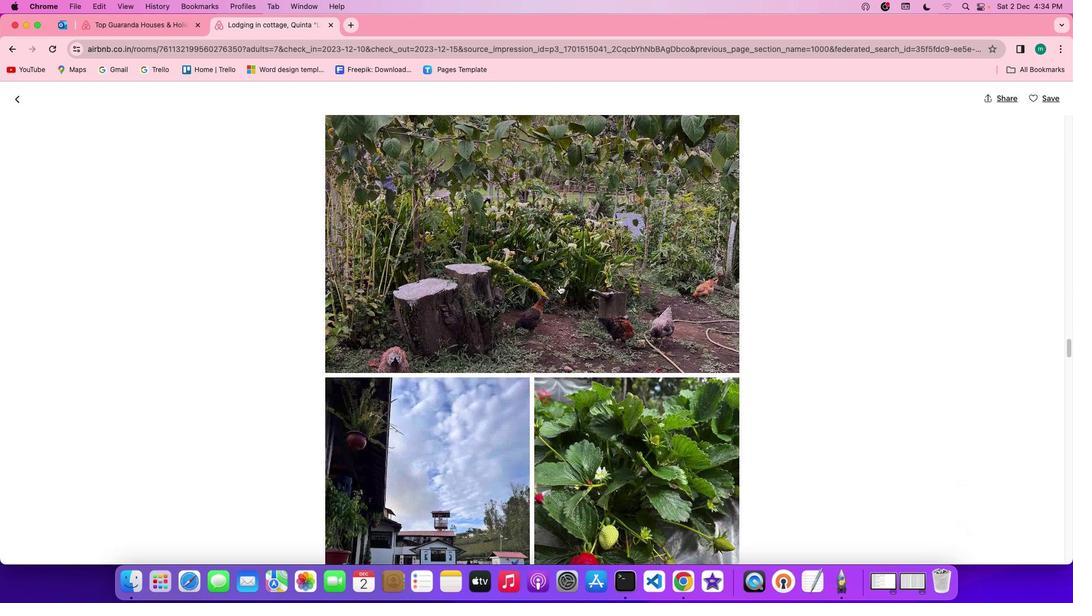 
Action: Mouse scrolled (554, 280) with delta (-4, -5)
Screenshot: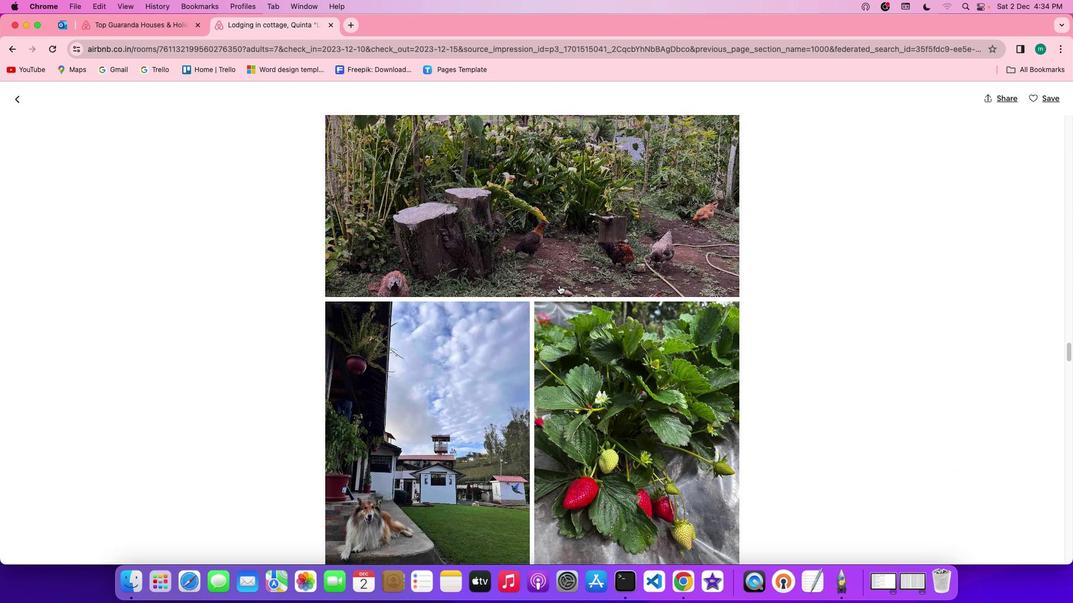 
Action: Mouse scrolled (554, 280) with delta (-4, -5)
Screenshot: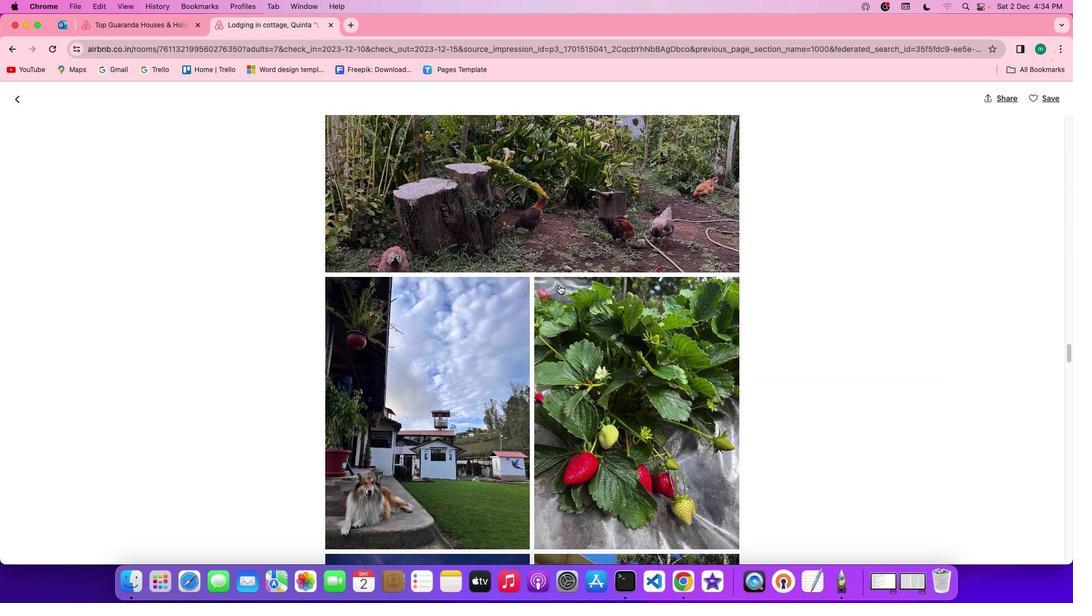 
Action: Mouse scrolled (554, 280) with delta (-4, -6)
Screenshot: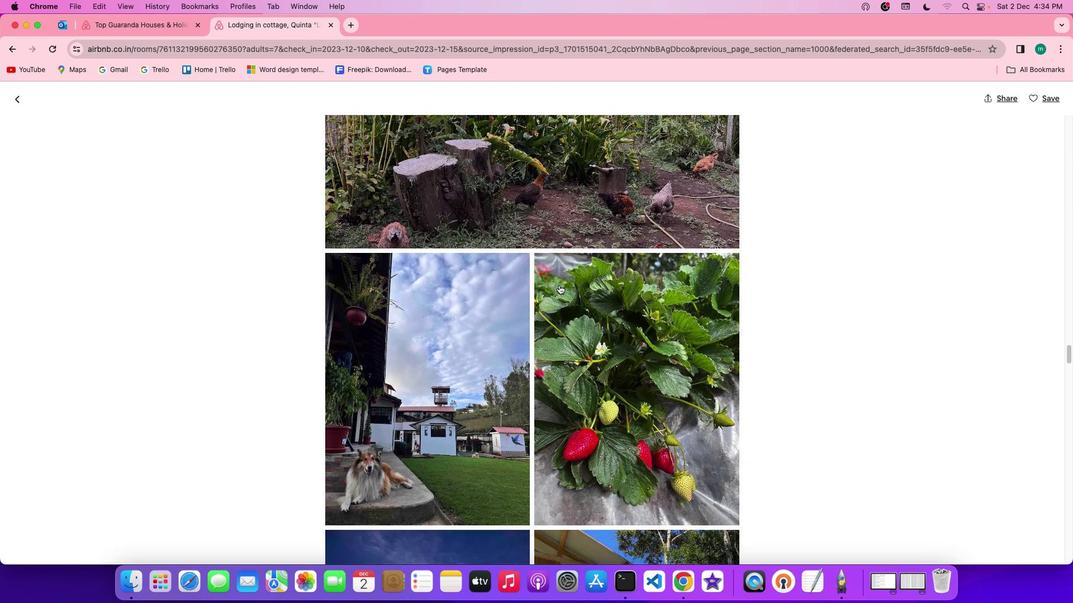 
Action: Mouse scrolled (554, 280) with delta (-4, -6)
Screenshot: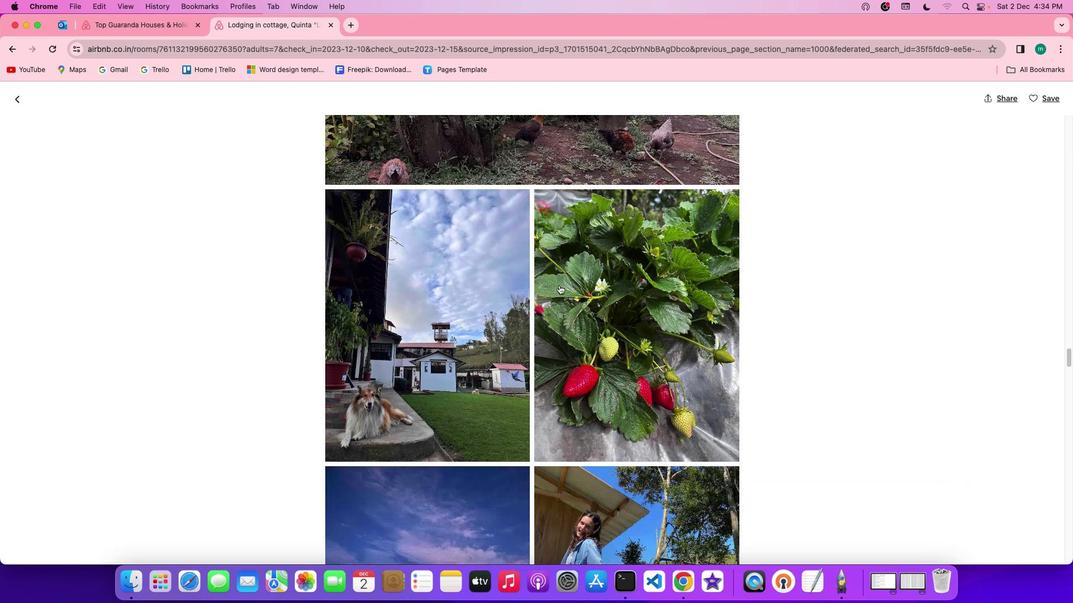 
Action: Mouse scrolled (554, 280) with delta (-4, -5)
Screenshot: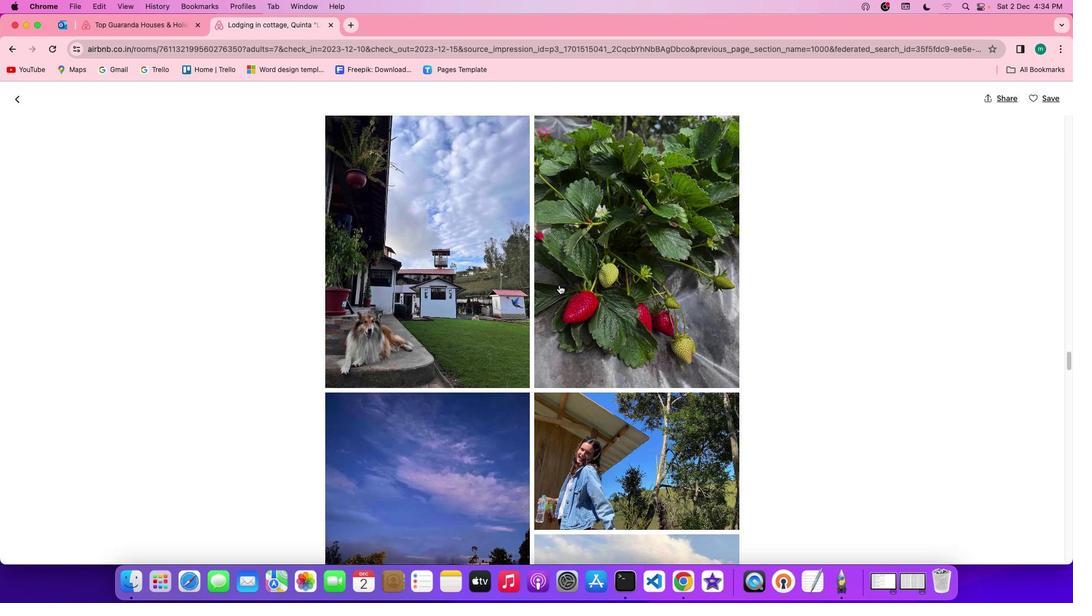 
Action: Mouse scrolled (554, 280) with delta (-4, -5)
Screenshot: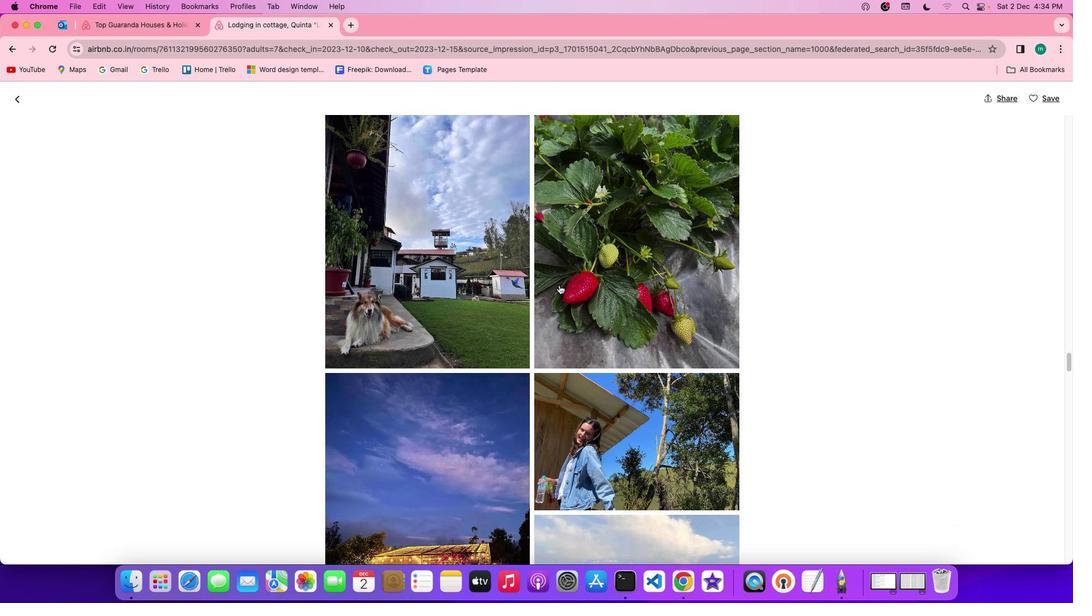 
Action: Mouse scrolled (554, 280) with delta (-4, -6)
Screenshot: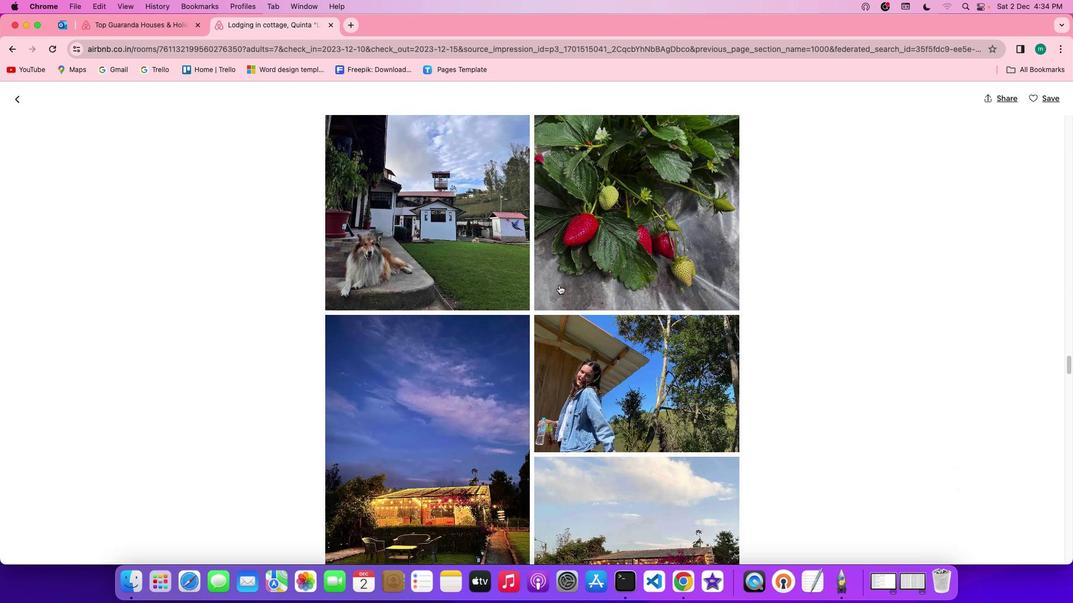 
Action: Mouse scrolled (554, 280) with delta (-4, -6)
Screenshot: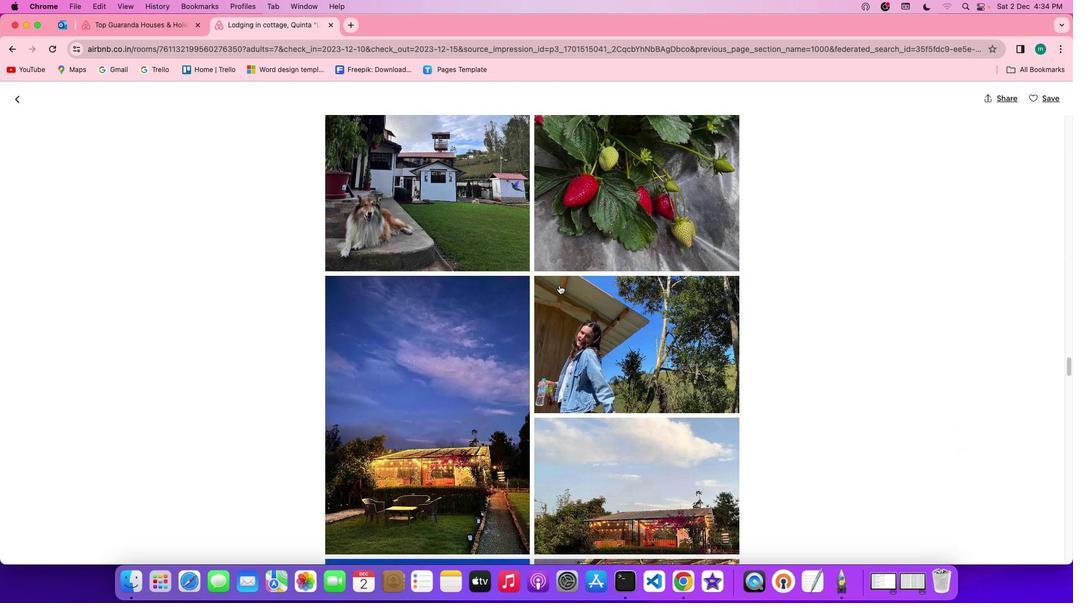 
Action: Mouse scrolled (554, 280) with delta (-4, -7)
Screenshot: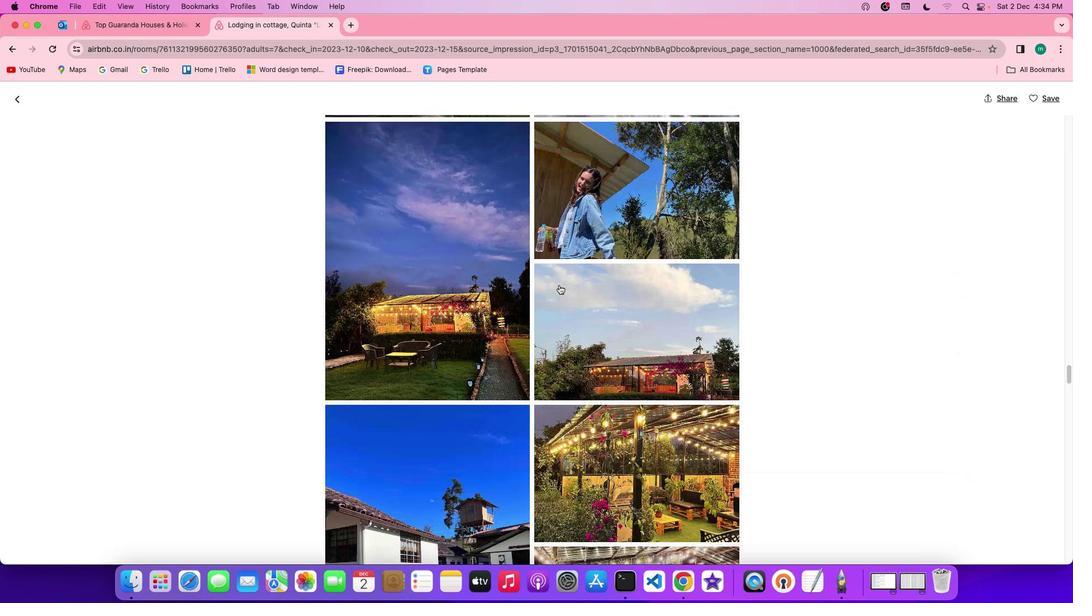 
Action: Mouse moved to (554, 280)
Screenshot: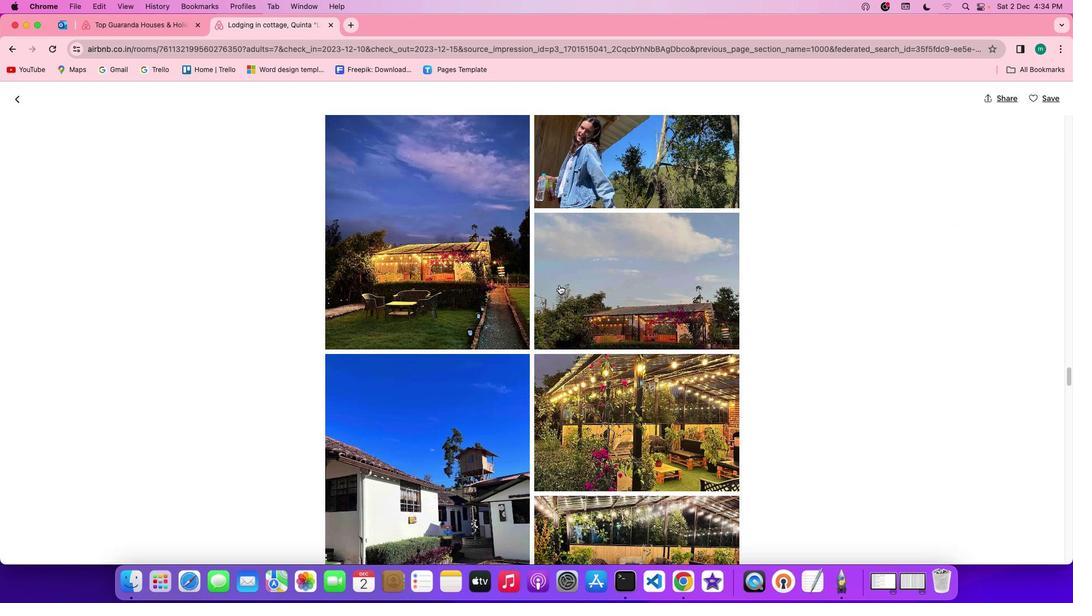 
Action: Mouse scrolled (554, 280) with delta (-4, -5)
Screenshot: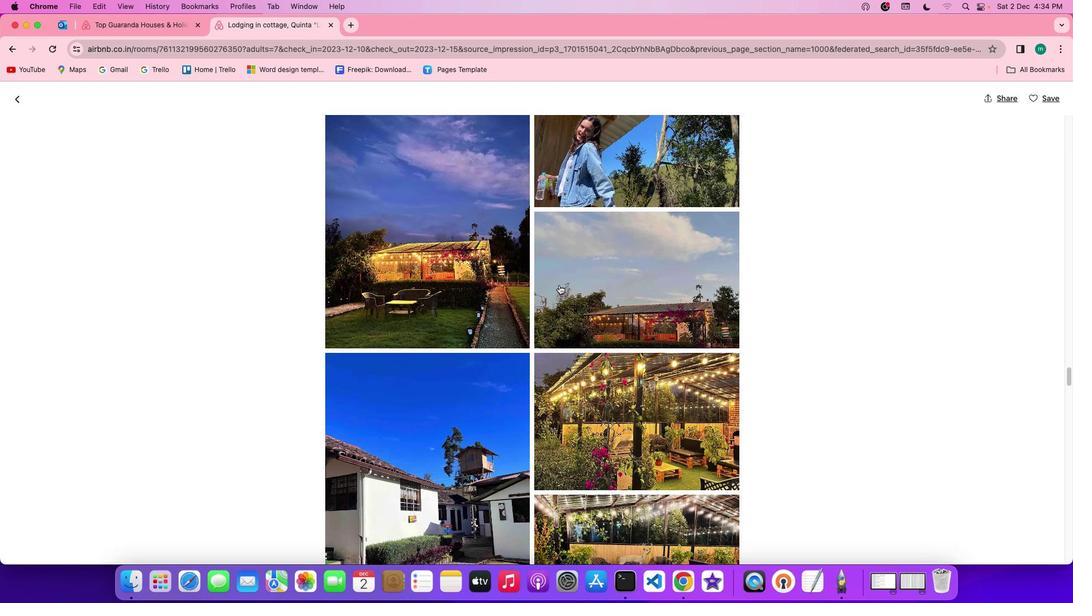 
Action: Mouse scrolled (554, 280) with delta (-4, -5)
Screenshot: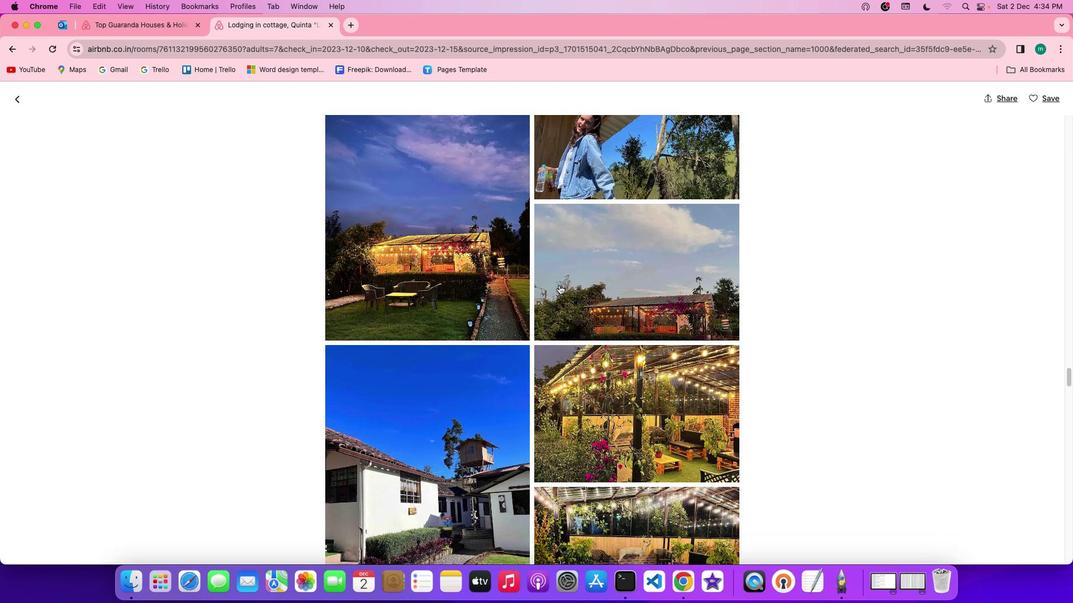 
Action: Mouse scrolled (554, 280) with delta (-4, -6)
Screenshot: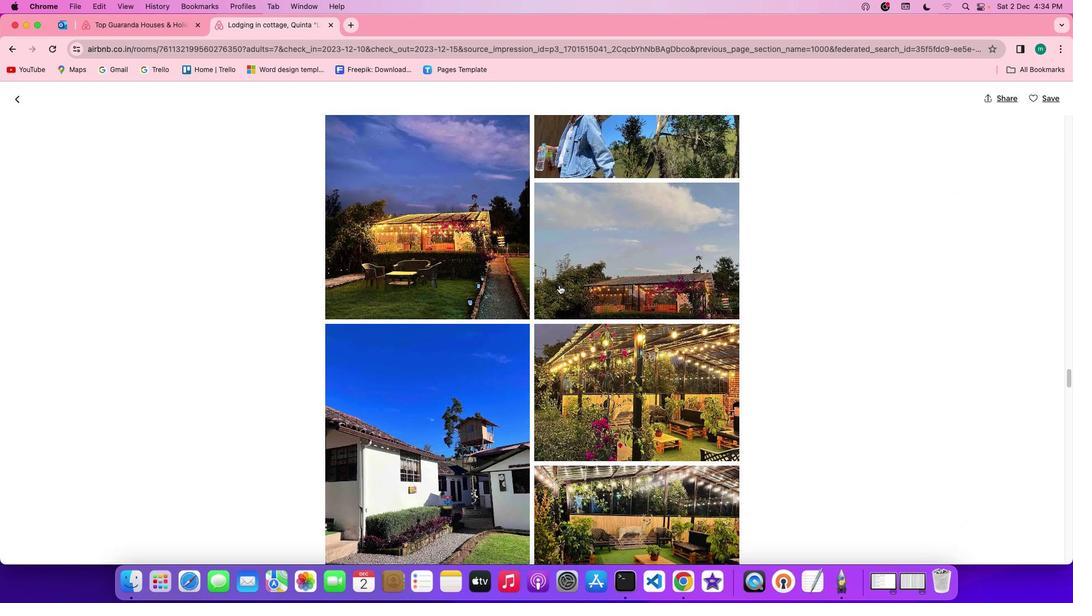 
Action: Mouse scrolled (554, 280) with delta (-4, -5)
